 Task: Look for Airbnb properties in Rawang, Malaysia from 9th November, 2023 to 16th November, 2023 for 2 adults.2 bedrooms having 2 beds and 1 bathroom. Property type can be flat. Booking option can be shelf check-in. Look for 5 properties as per requirement.
Action: Mouse moved to (597, 110)
Screenshot: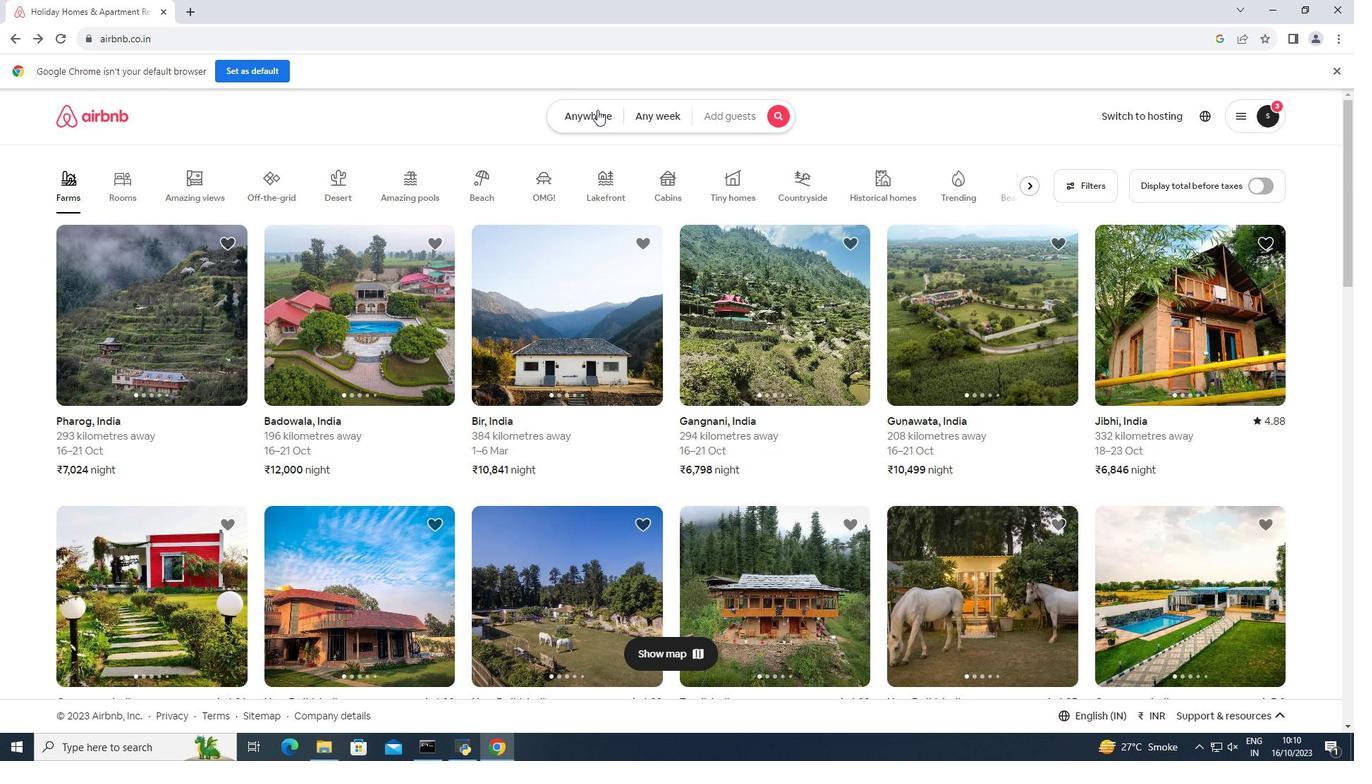 
Action: Mouse pressed left at (597, 110)
Screenshot: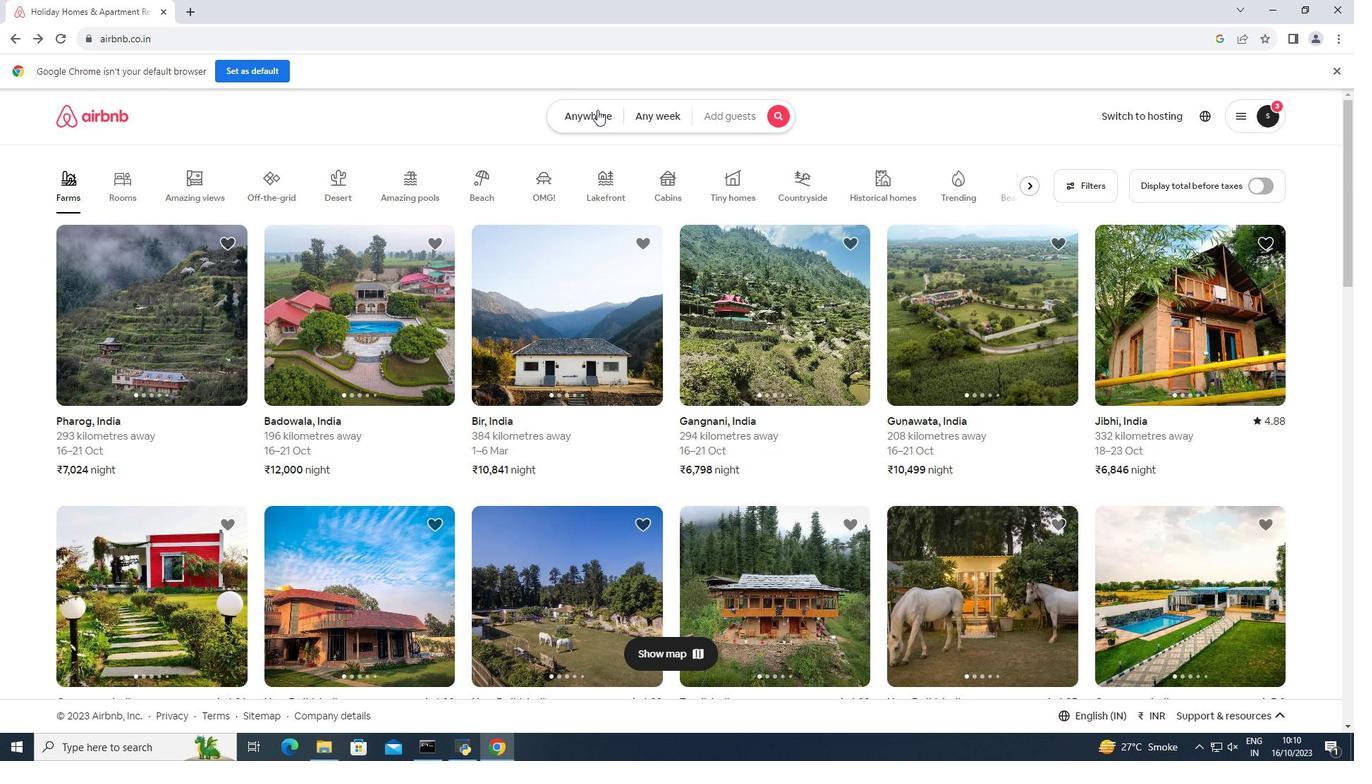 
Action: Mouse moved to (426, 172)
Screenshot: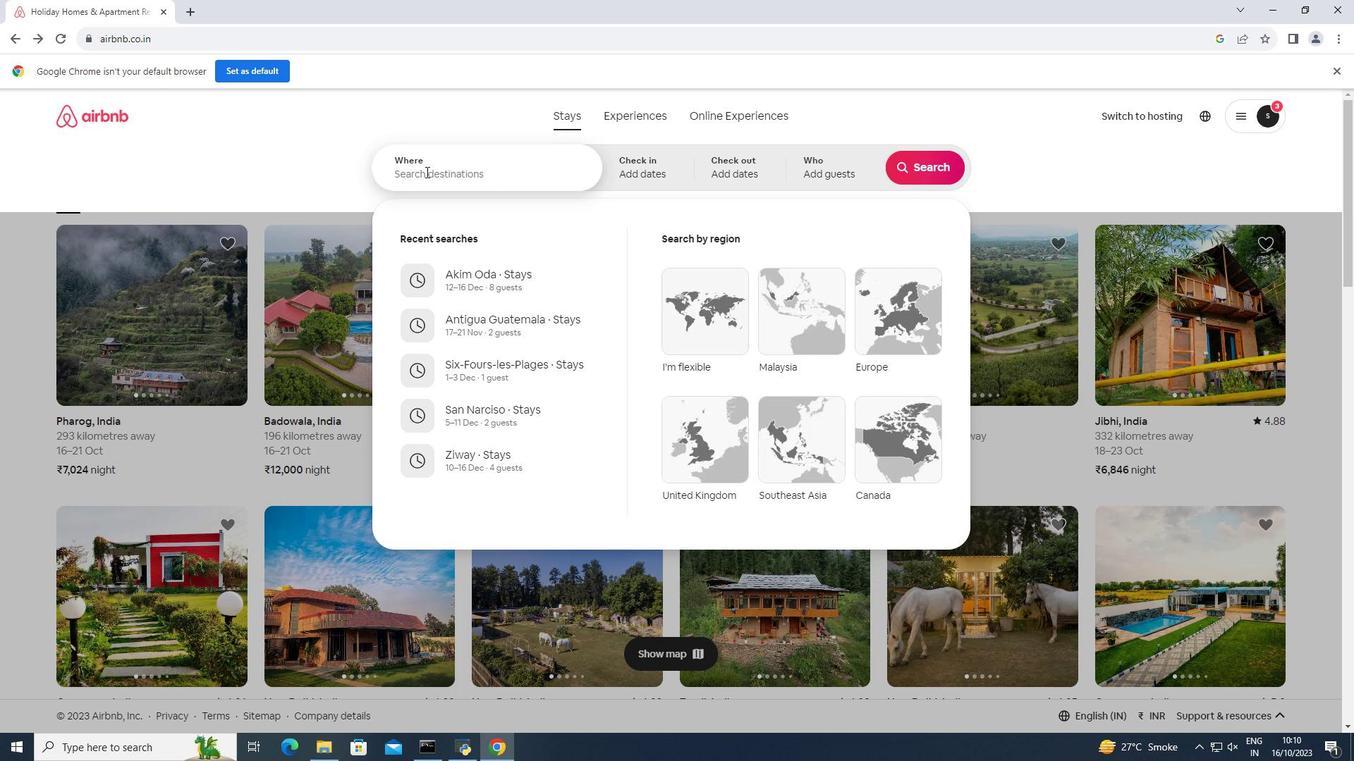 
Action: Mouse pressed left at (426, 172)
Screenshot: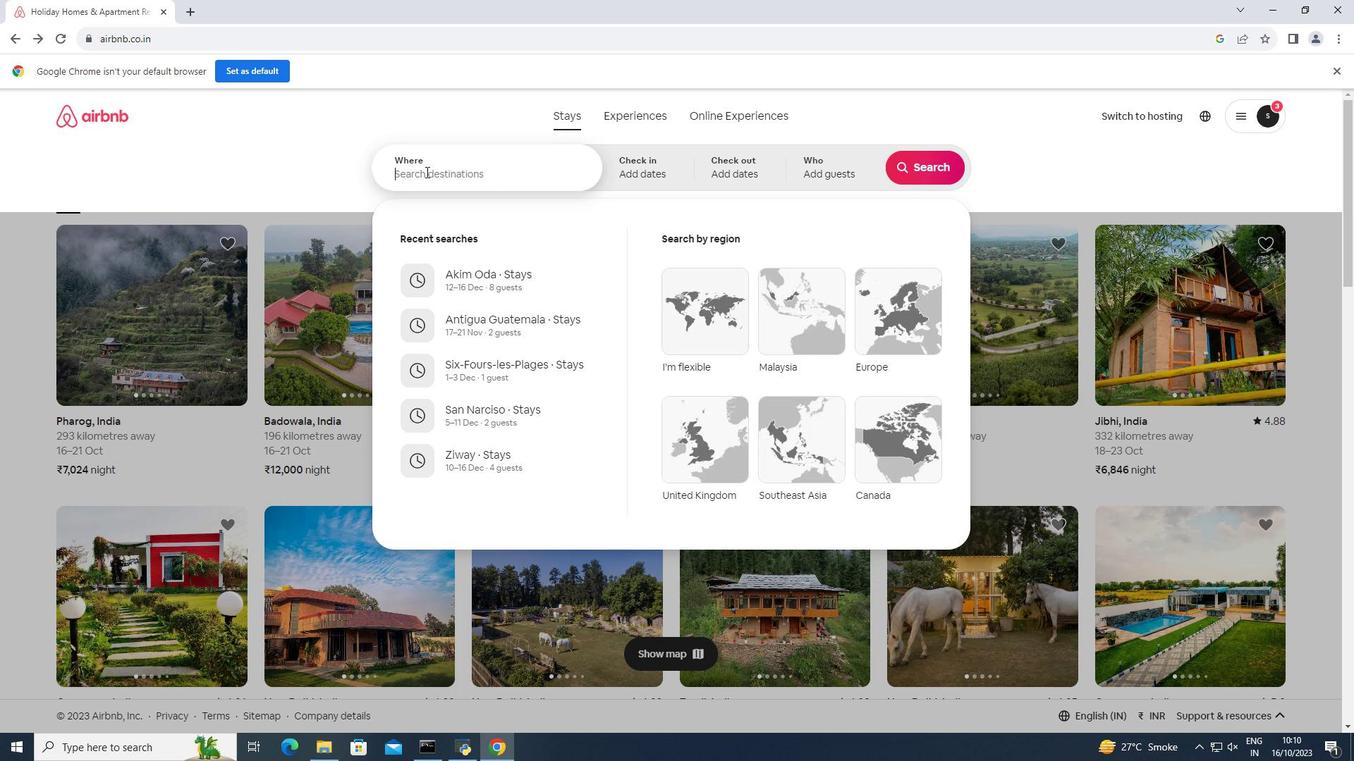 
Action: Key pressed <Key.shift>Rawang,<Key.space><Key.shift>Malaysia<Key.enter>
Screenshot: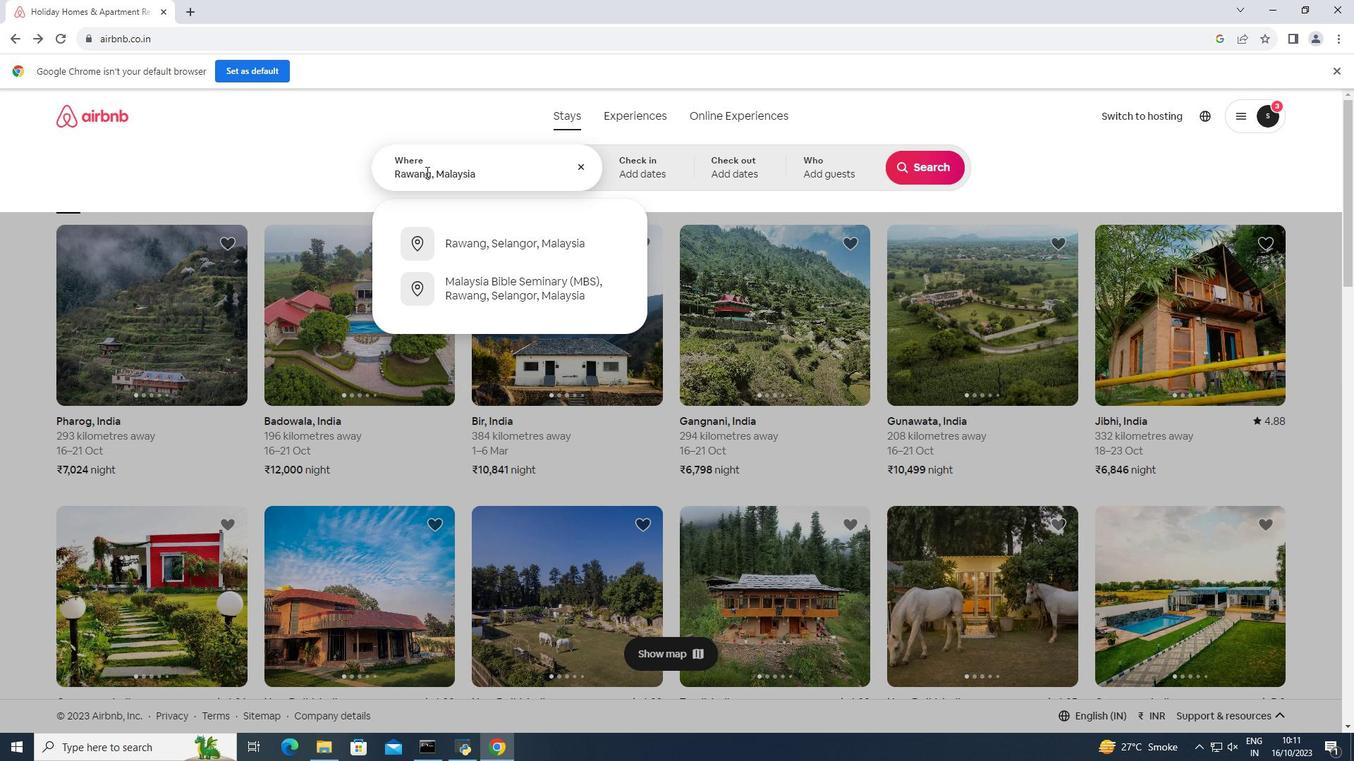 
Action: Mouse moved to (838, 368)
Screenshot: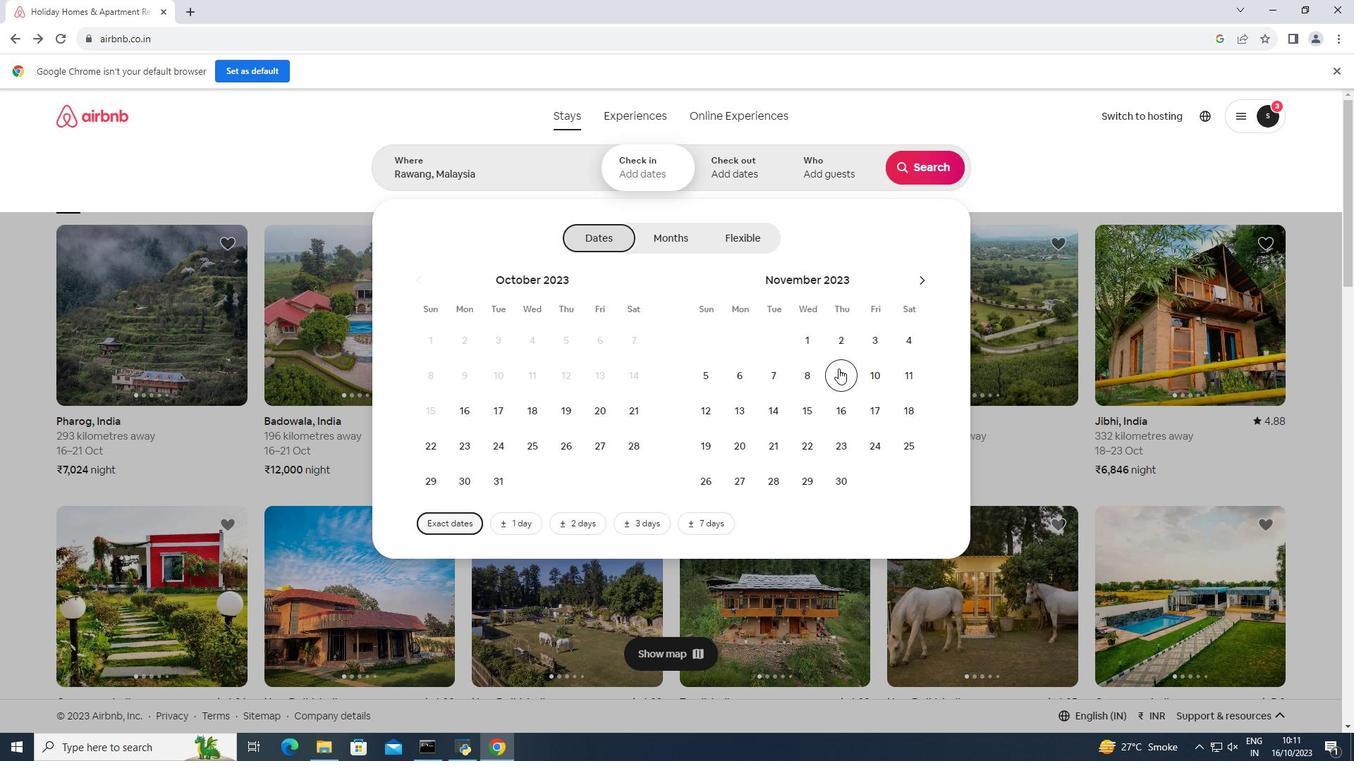 
Action: Mouse pressed left at (838, 368)
Screenshot: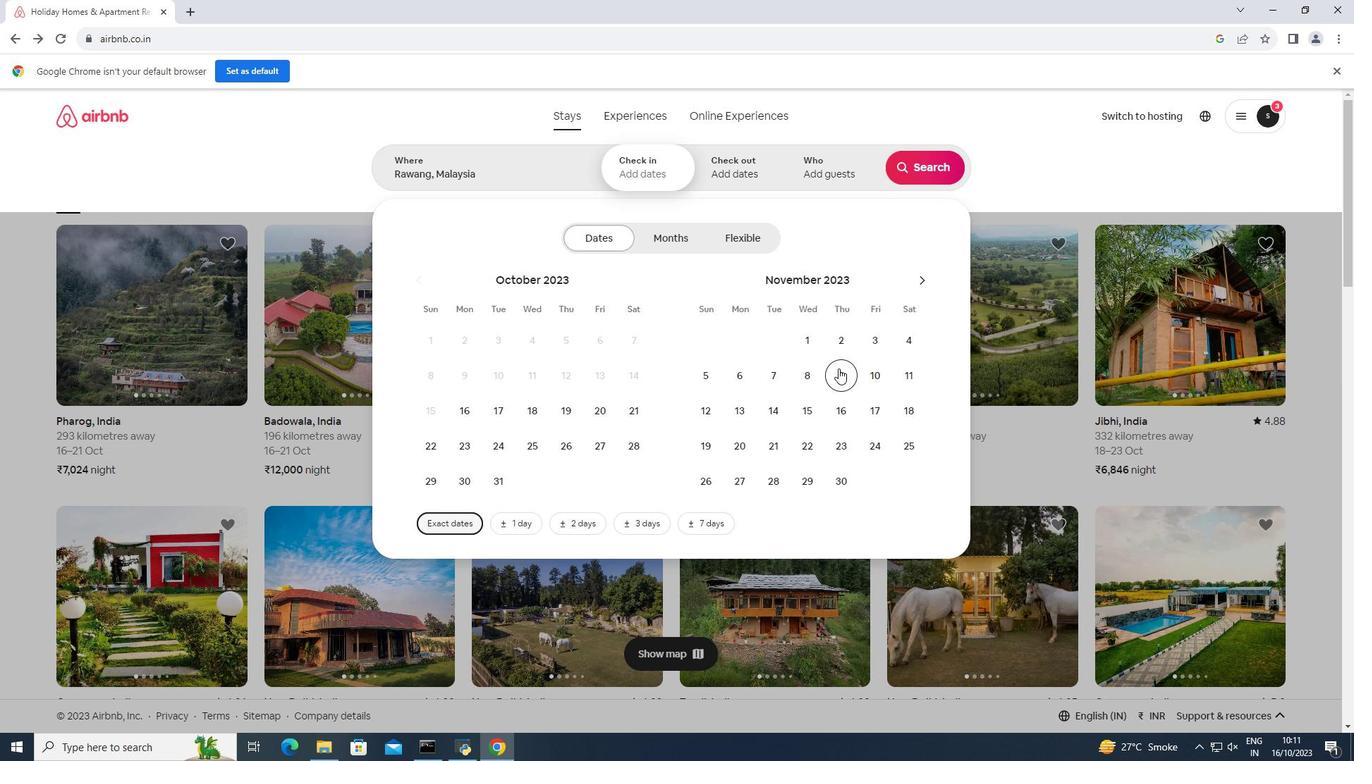 
Action: Mouse moved to (839, 406)
Screenshot: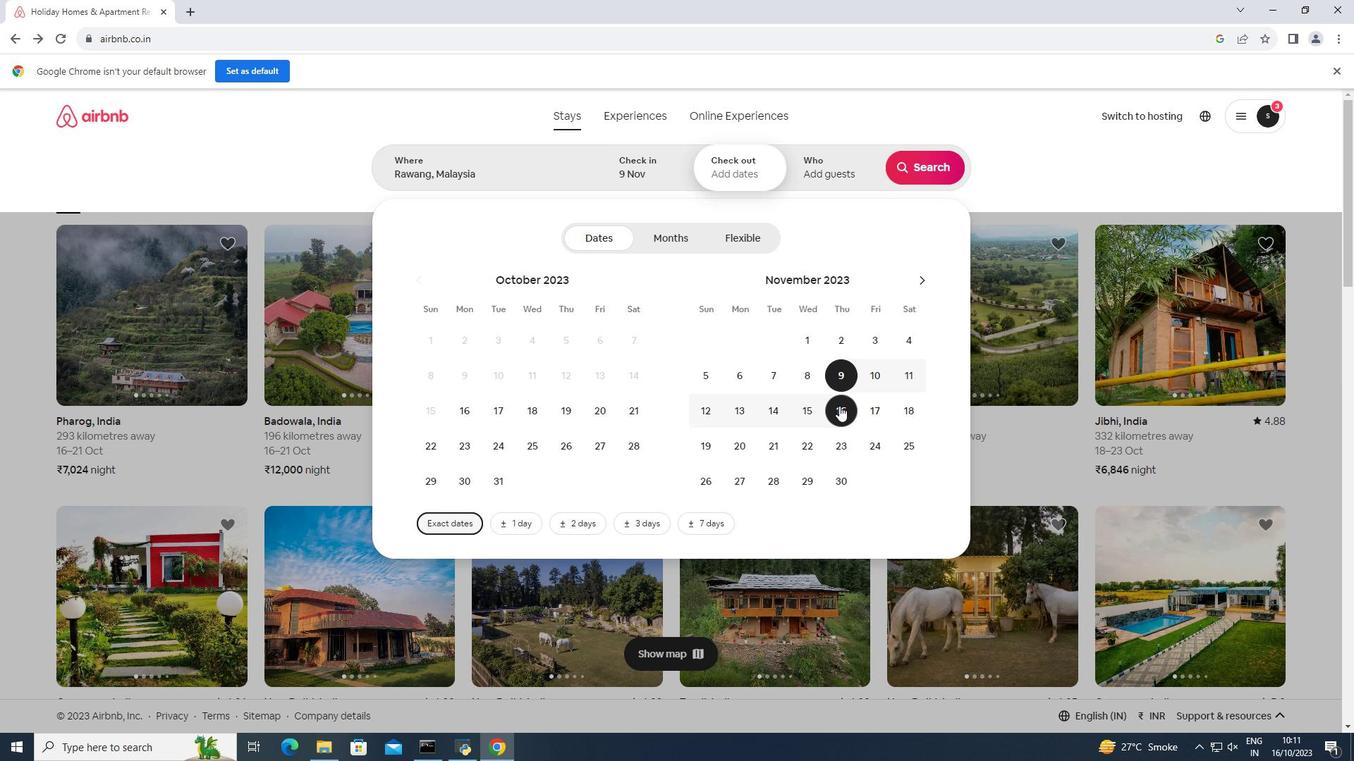
Action: Mouse pressed left at (839, 406)
Screenshot: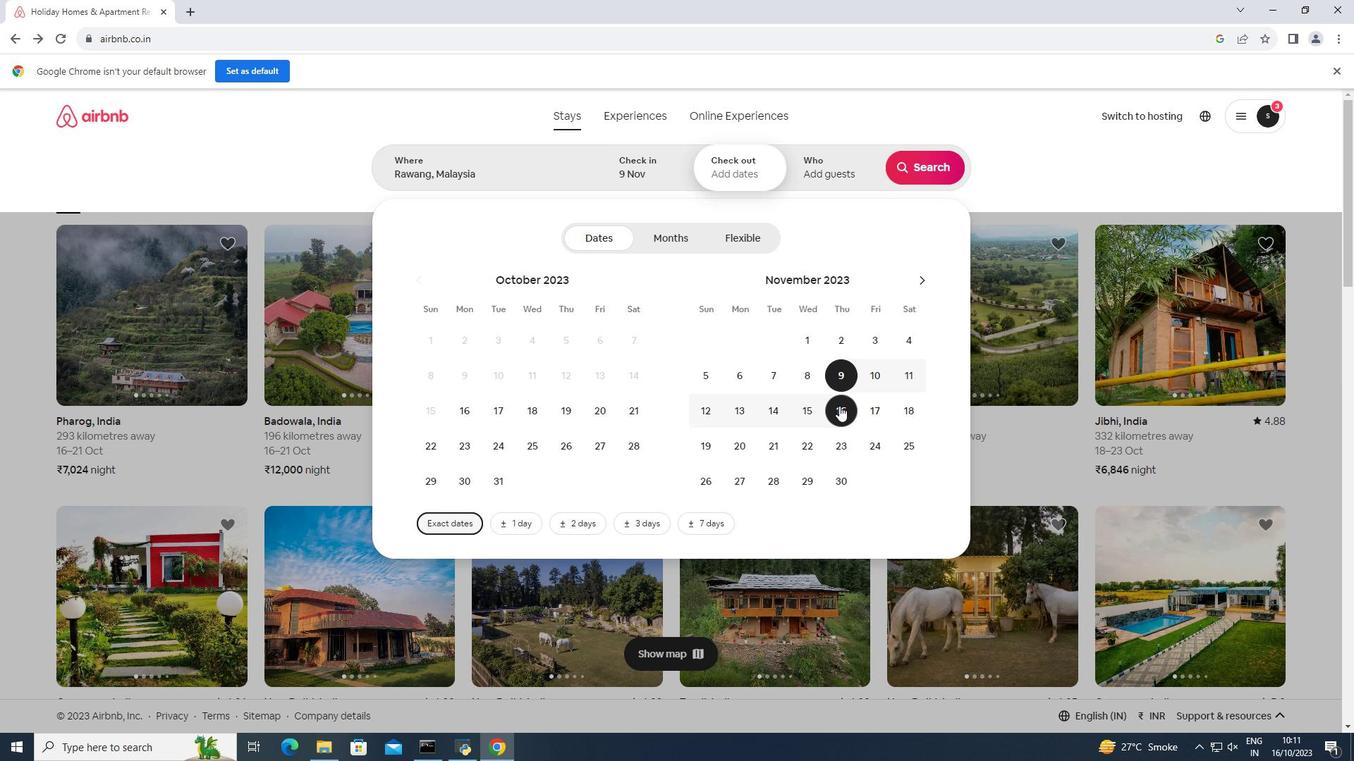 
Action: Mouse moved to (828, 169)
Screenshot: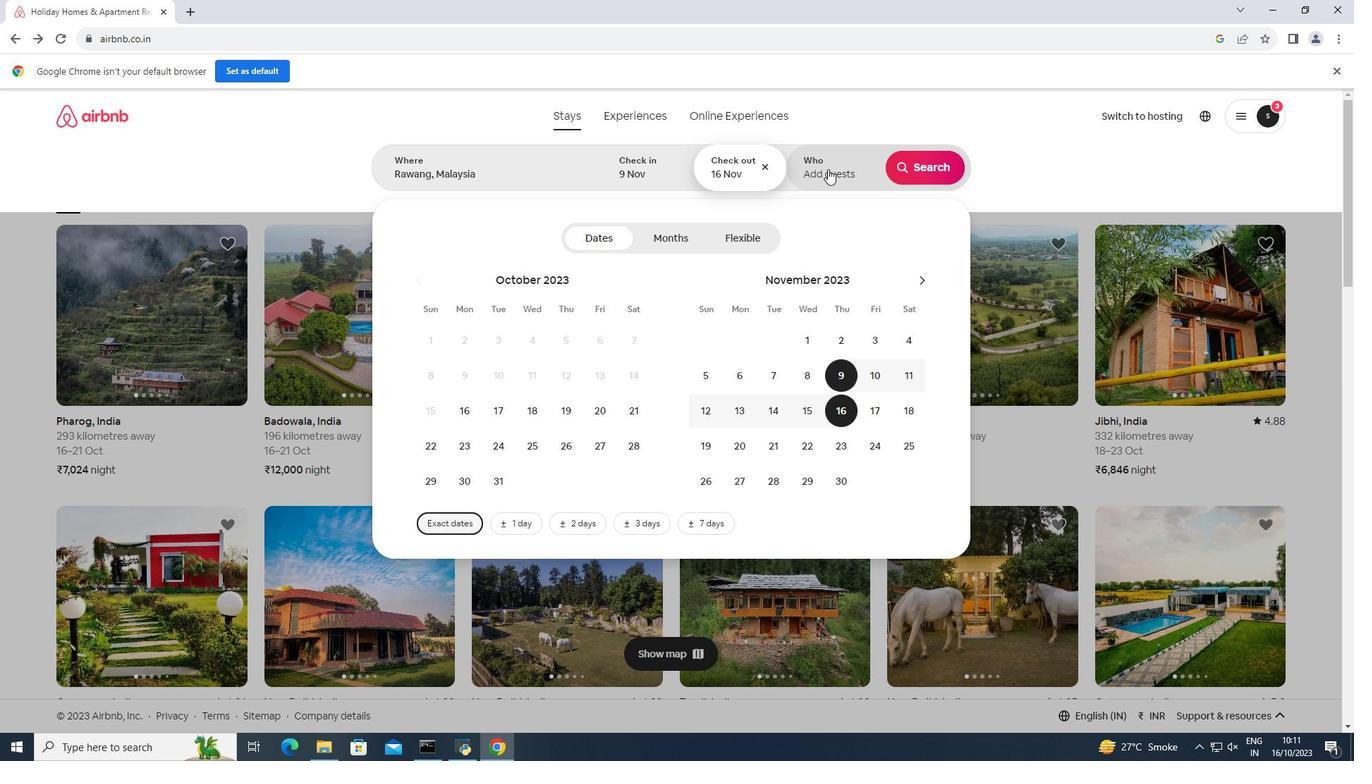 
Action: Mouse pressed left at (828, 169)
Screenshot: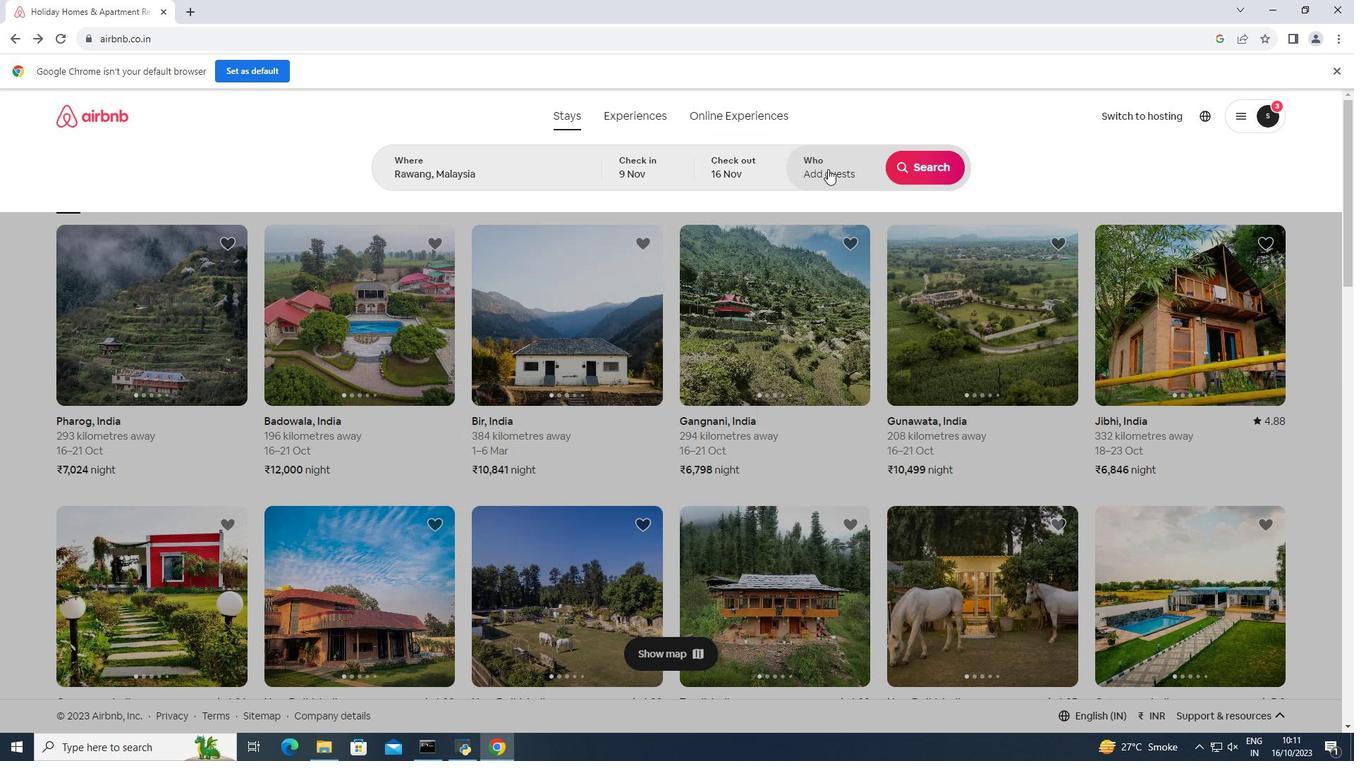 
Action: Mouse moved to (924, 240)
Screenshot: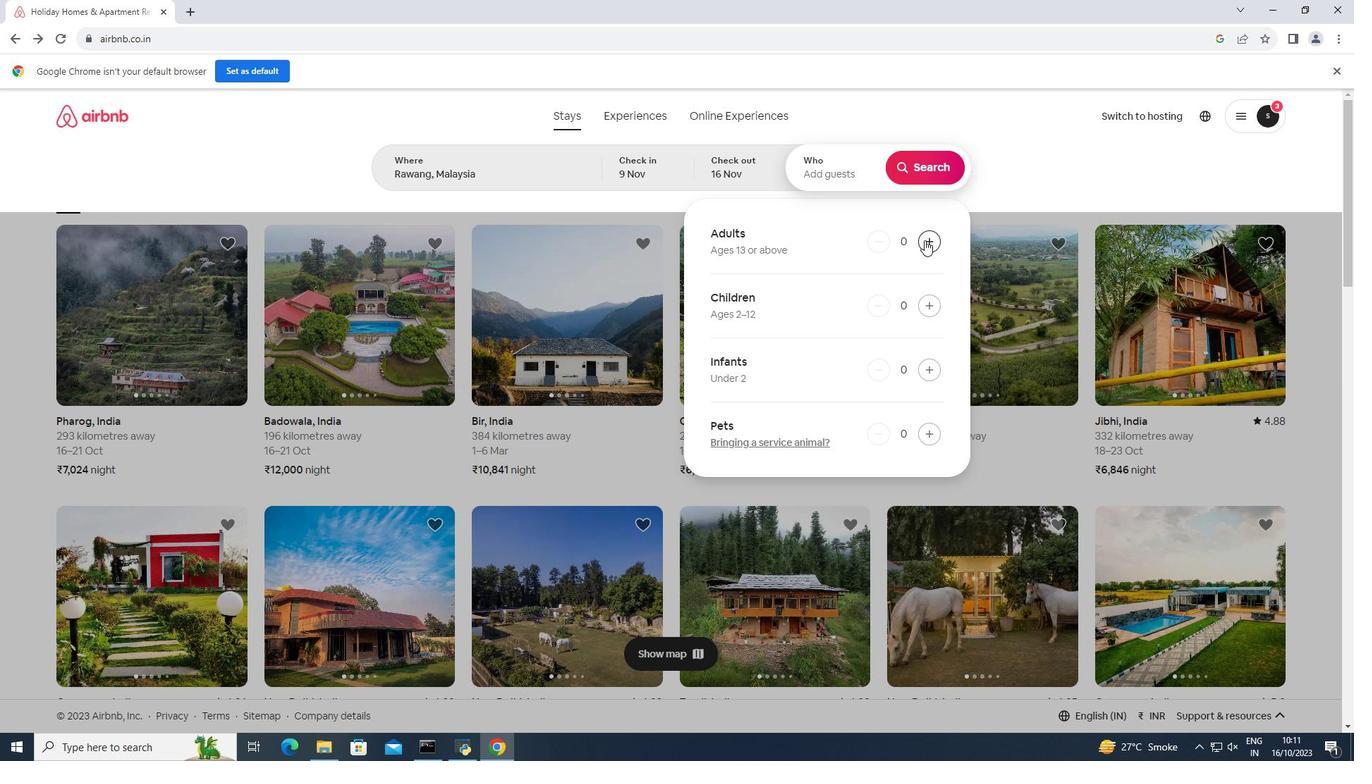 
Action: Mouse pressed left at (924, 240)
Screenshot: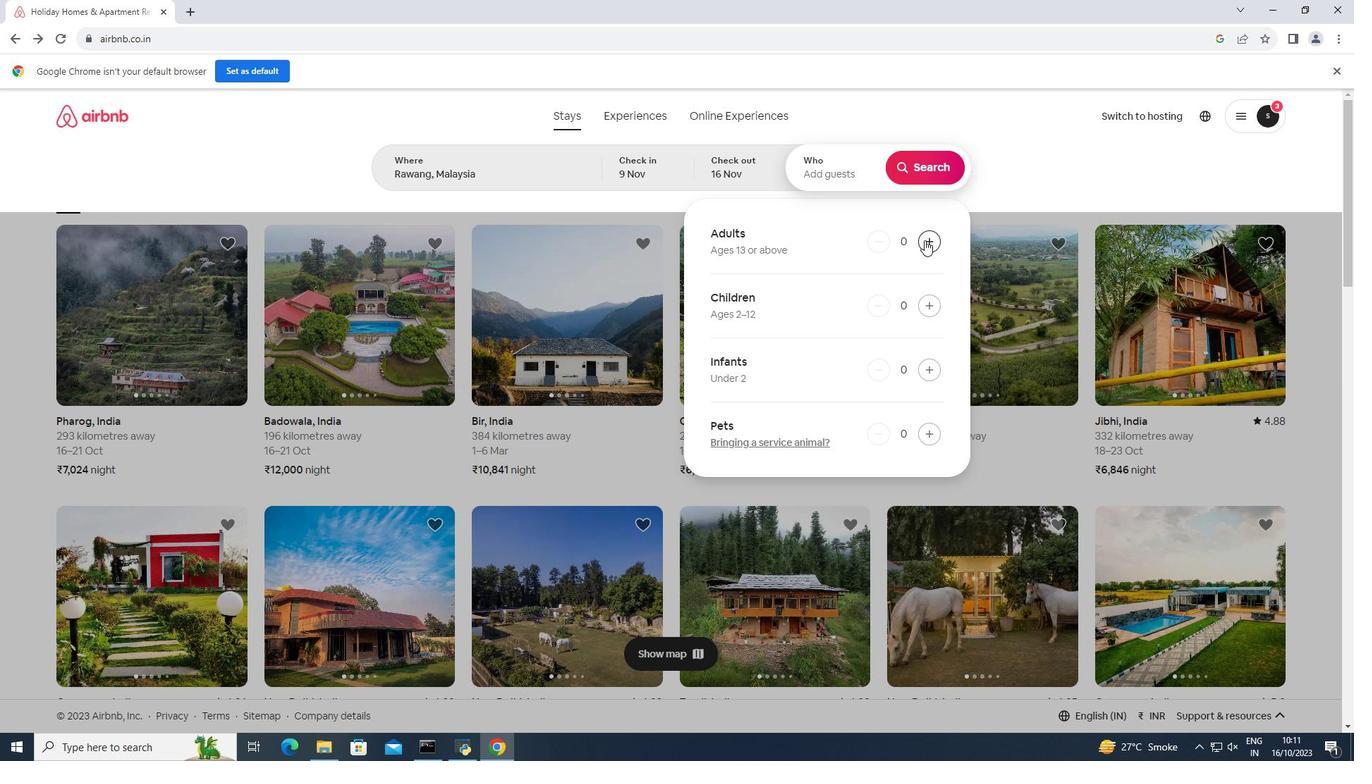 
Action: Mouse pressed left at (924, 240)
Screenshot: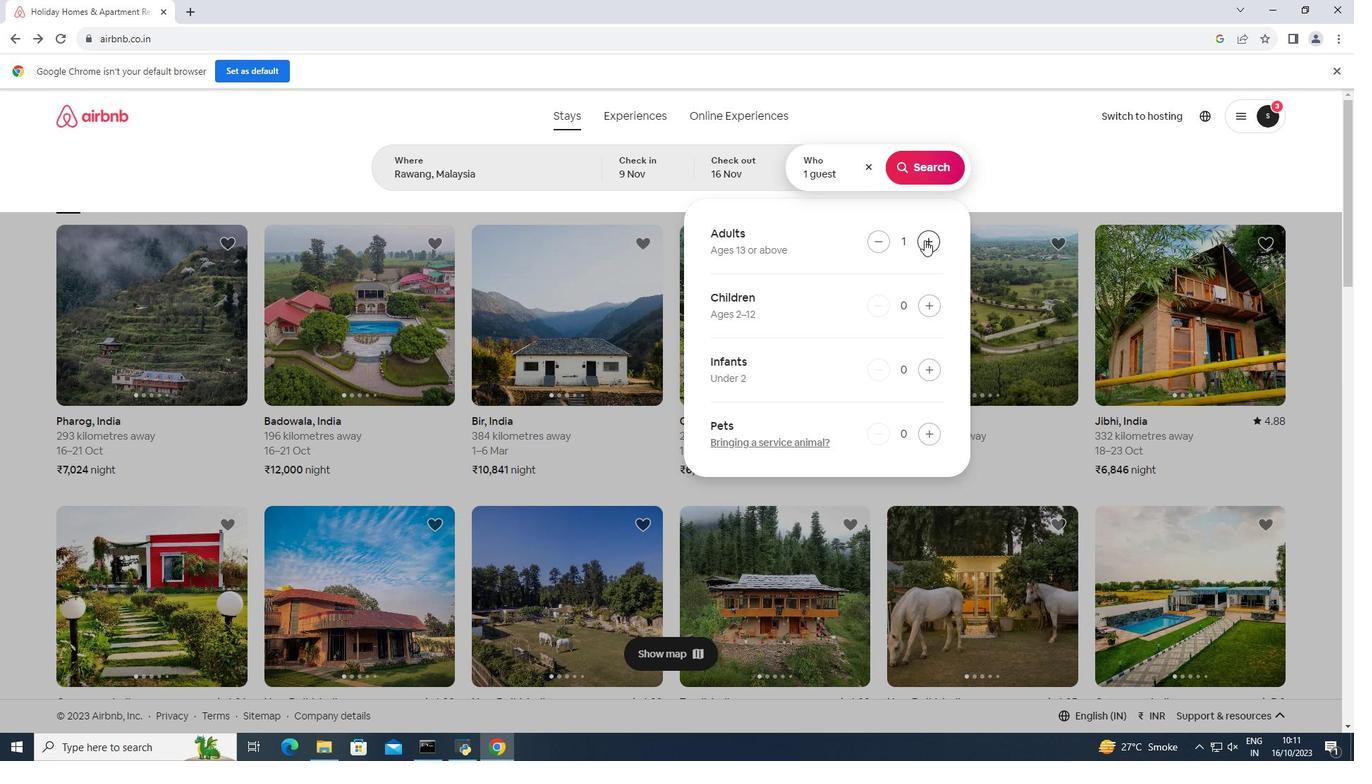 
Action: Mouse moved to (893, 165)
Screenshot: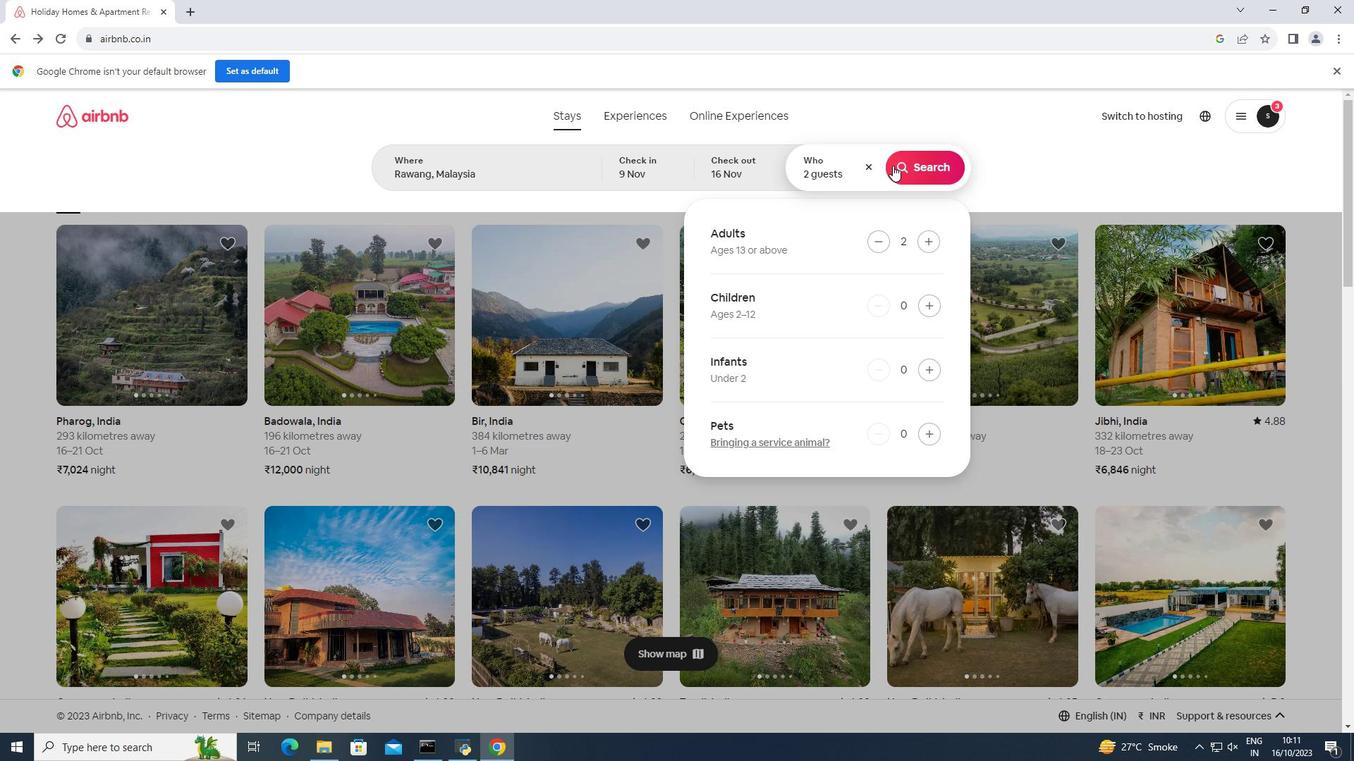 
Action: Mouse pressed left at (893, 165)
Screenshot: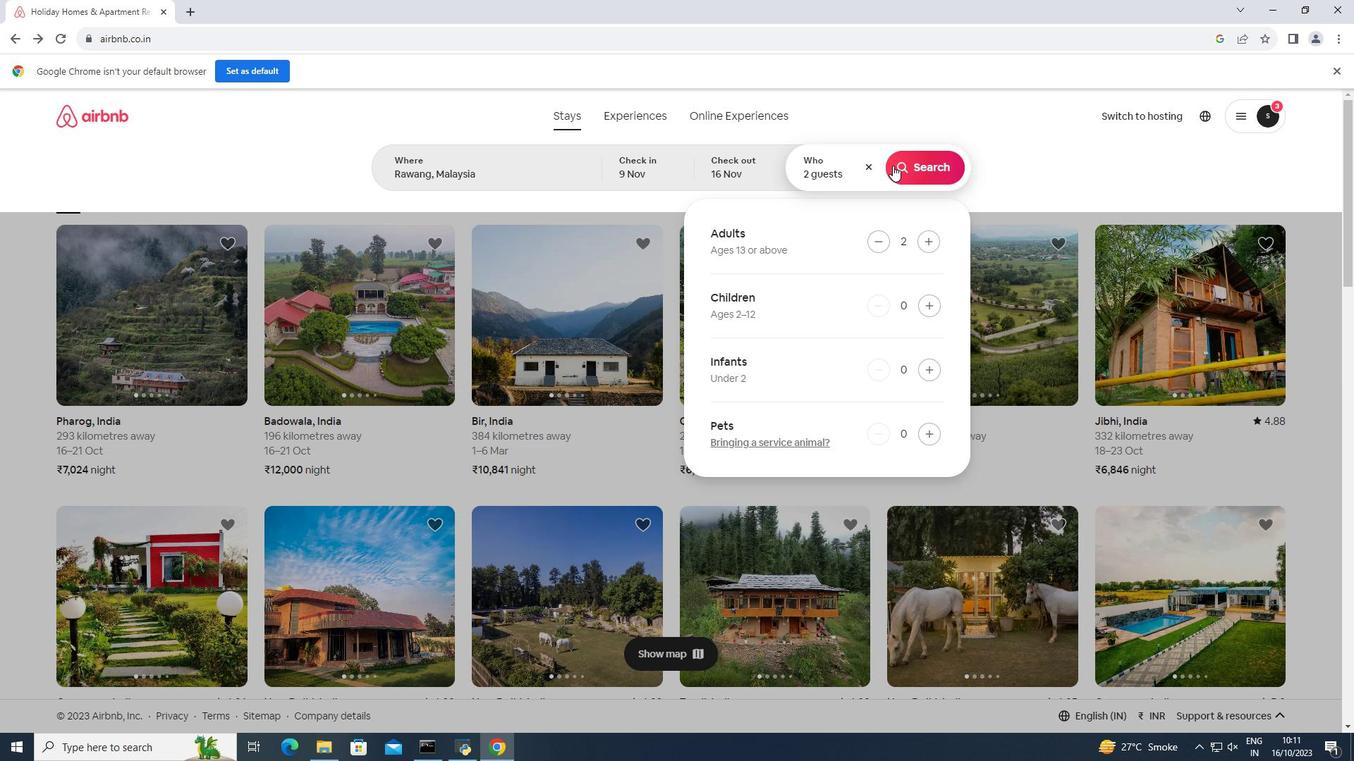 
Action: Mouse moved to (1120, 177)
Screenshot: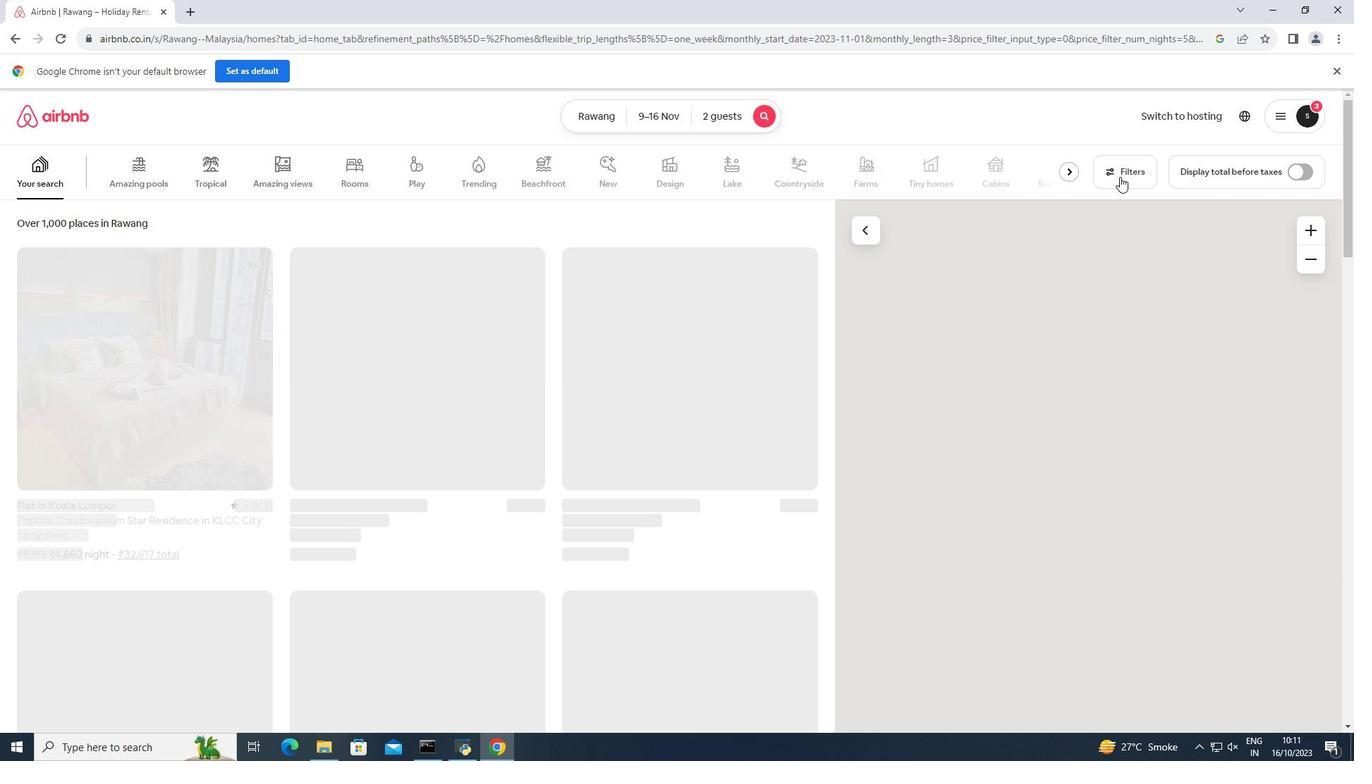 
Action: Mouse pressed left at (1120, 177)
Screenshot: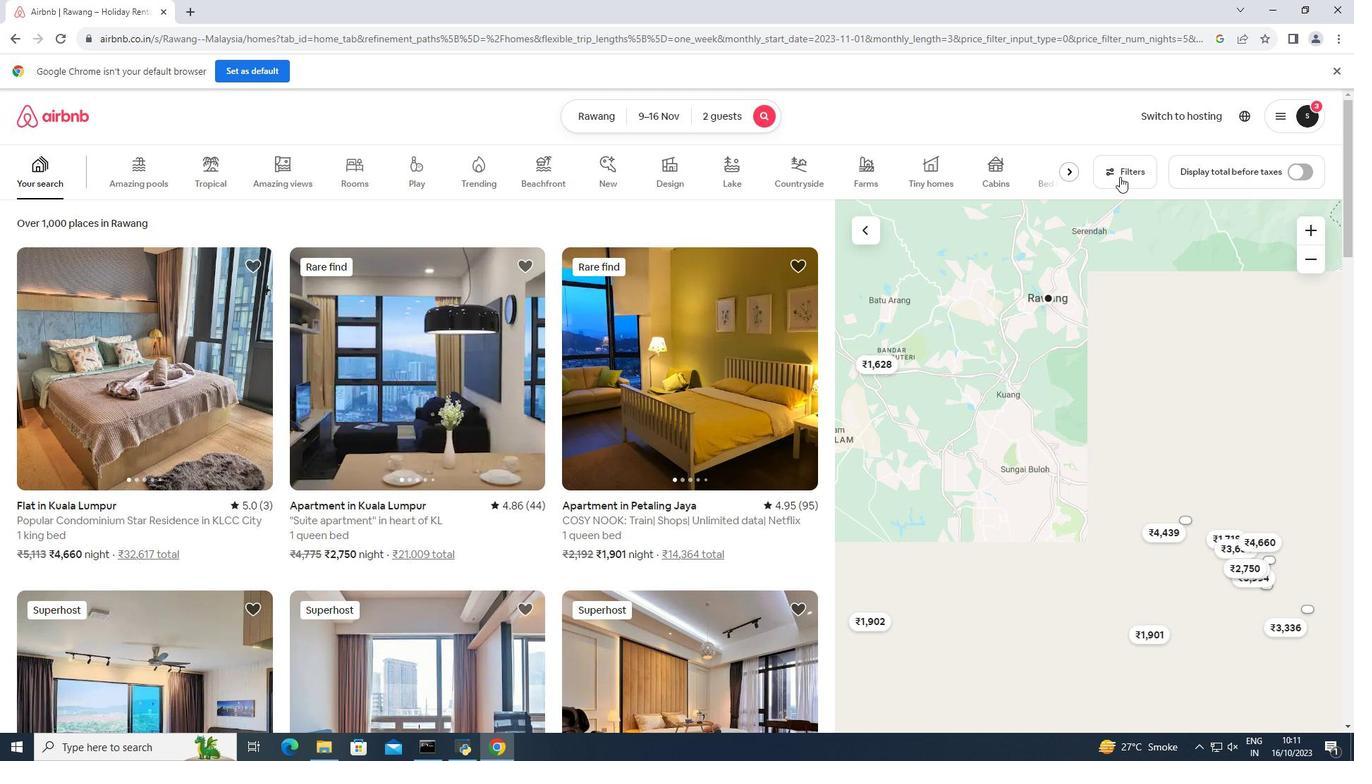 
Action: Mouse moved to (601, 346)
Screenshot: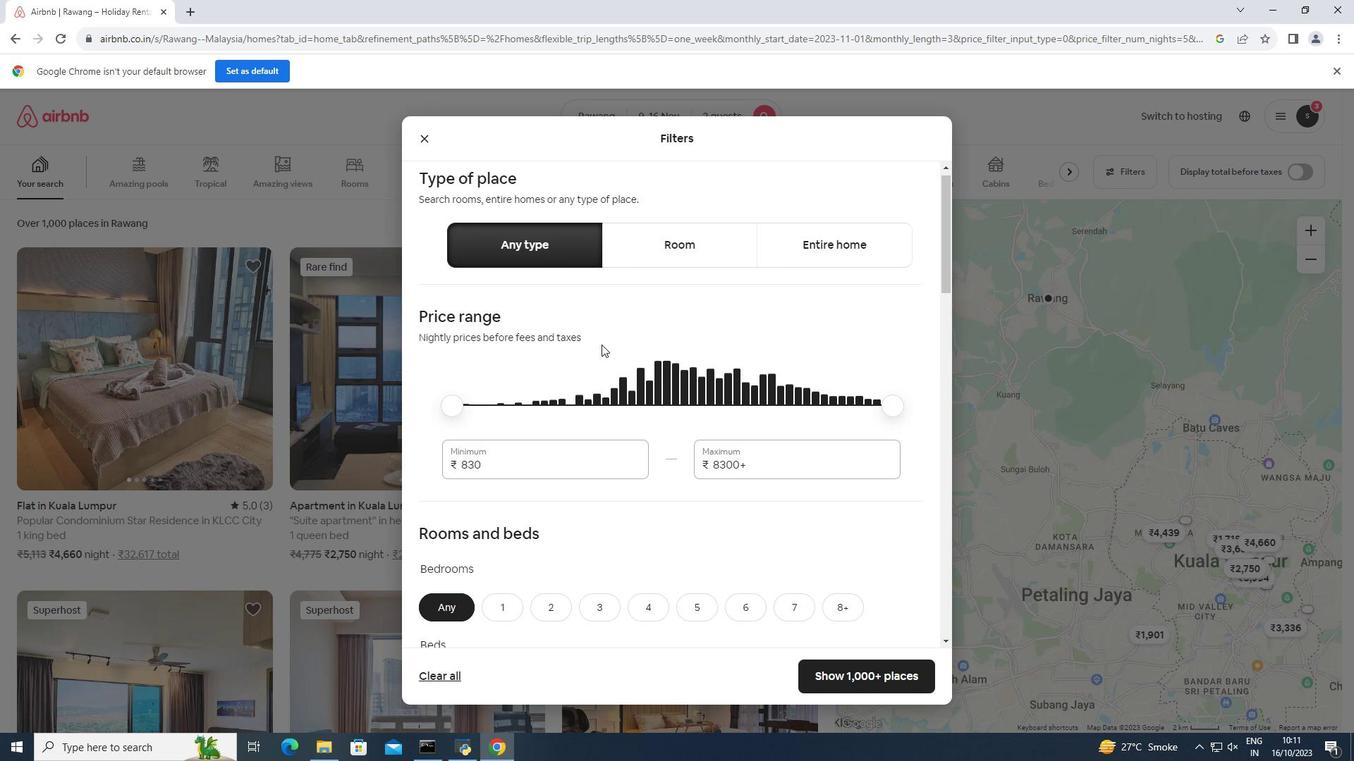 
Action: Mouse scrolled (601, 345) with delta (0, 0)
Screenshot: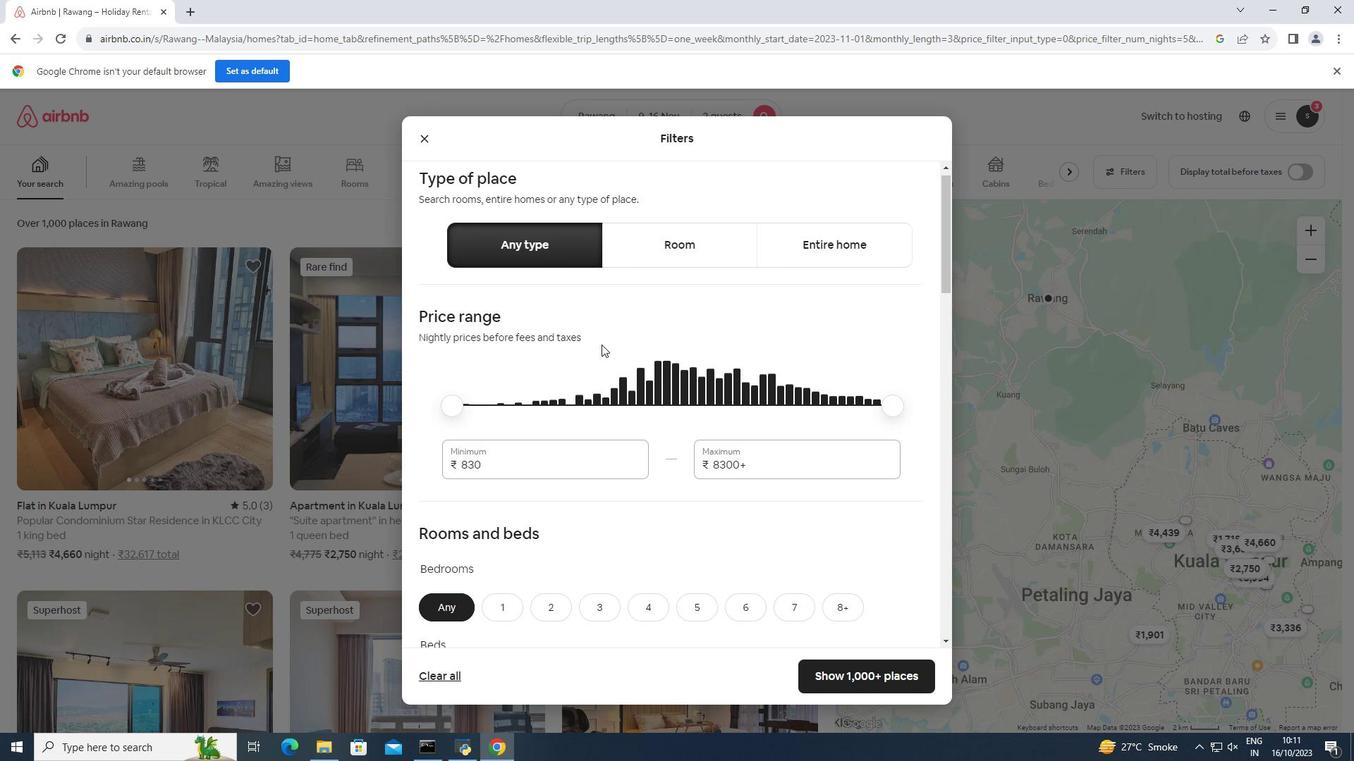 
Action: Mouse moved to (601, 344)
Screenshot: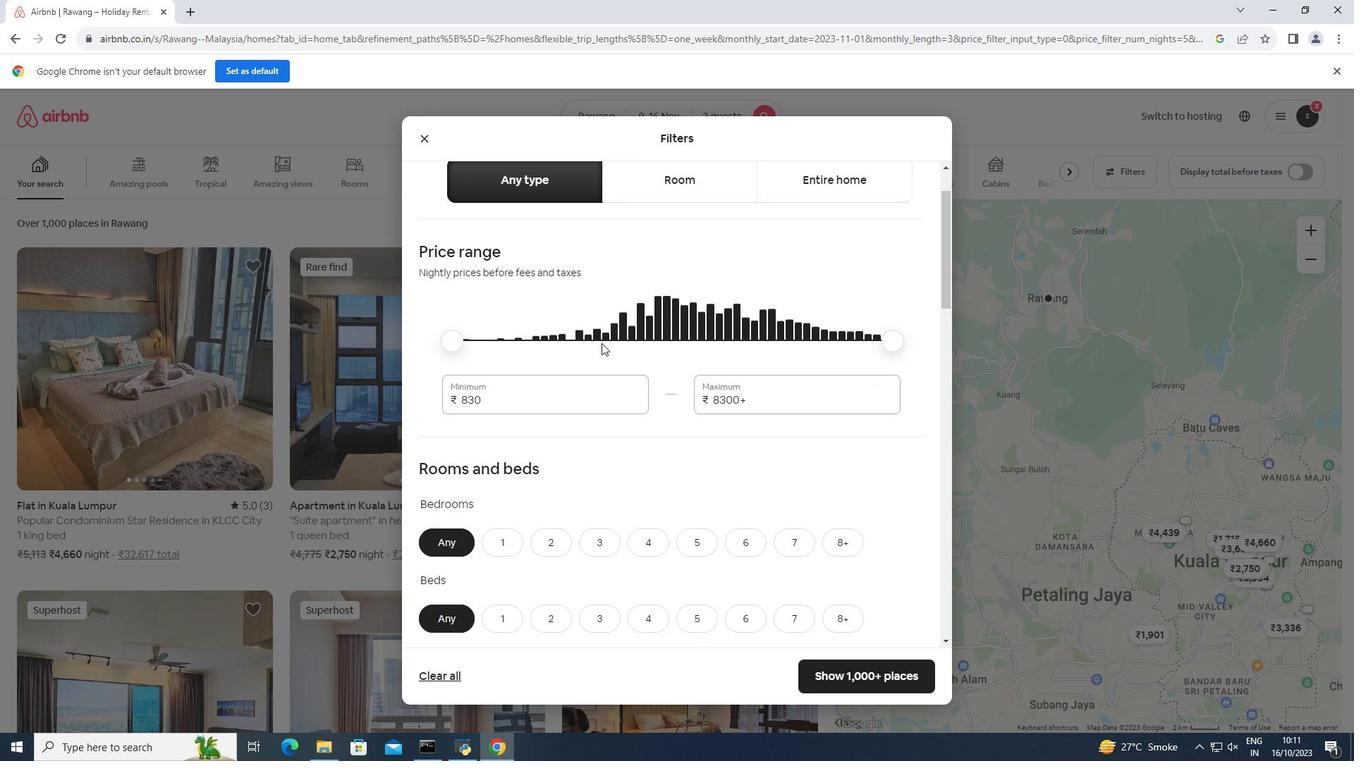 
Action: Mouse scrolled (601, 343) with delta (0, 0)
Screenshot: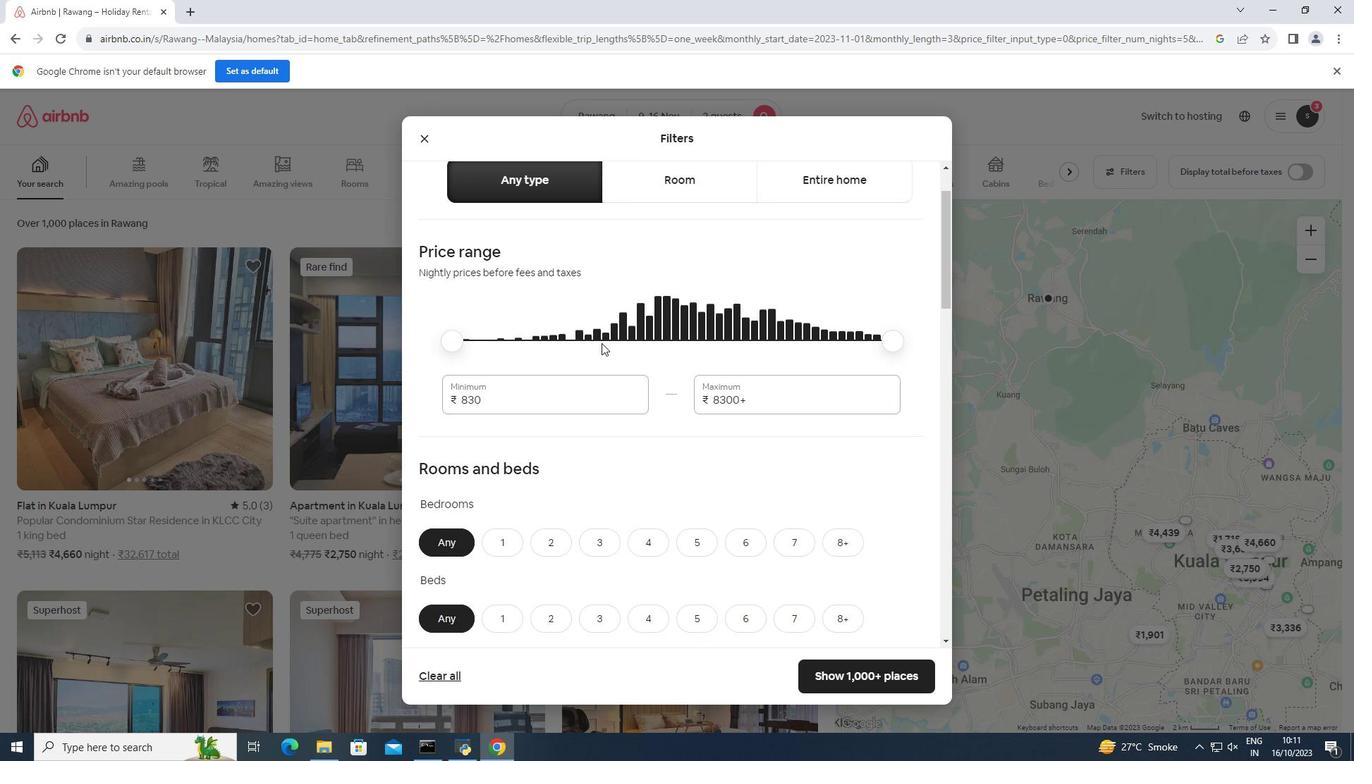 
Action: Mouse moved to (601, 343)
Screenshot: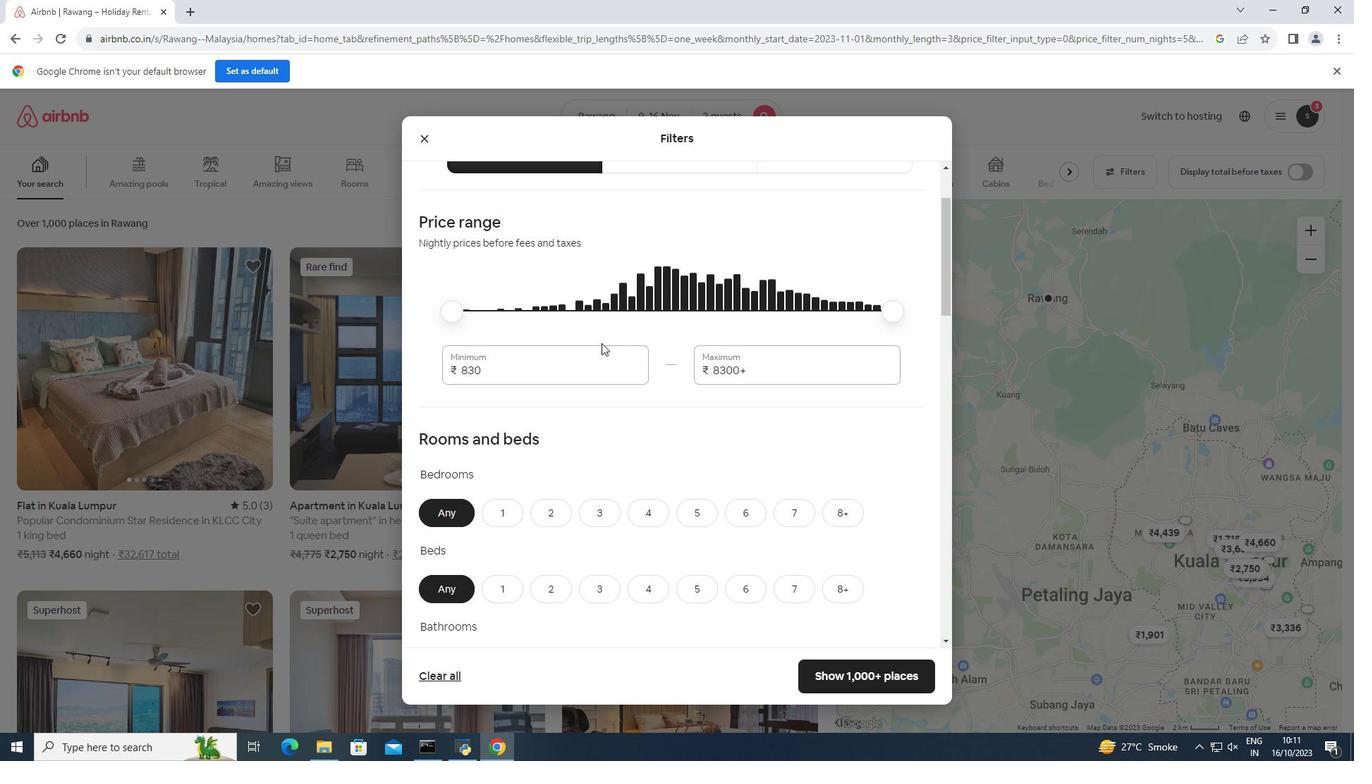 
Action: Mouse scrolled (601, 342) with delta (0, 0)
Screenshot: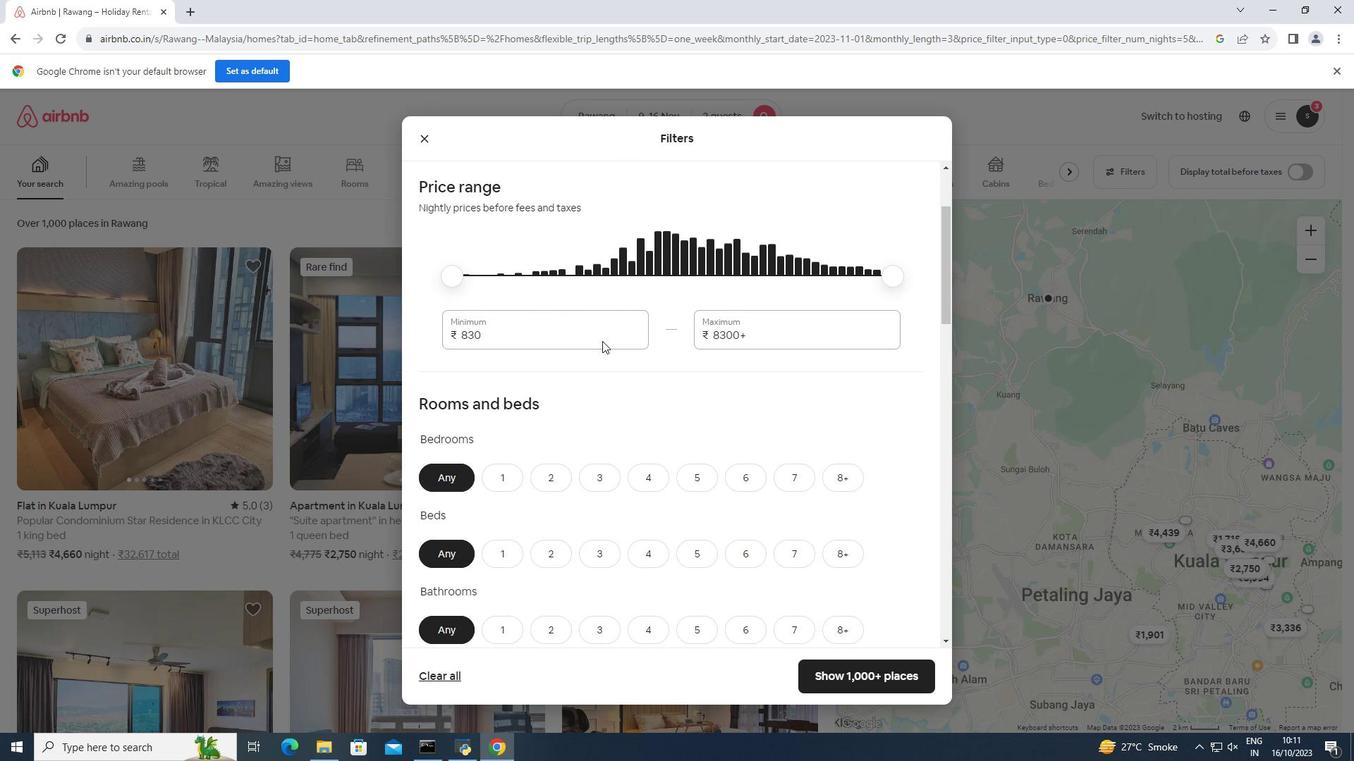 
Action: Mouse moved to (546, 399)
Screenshot: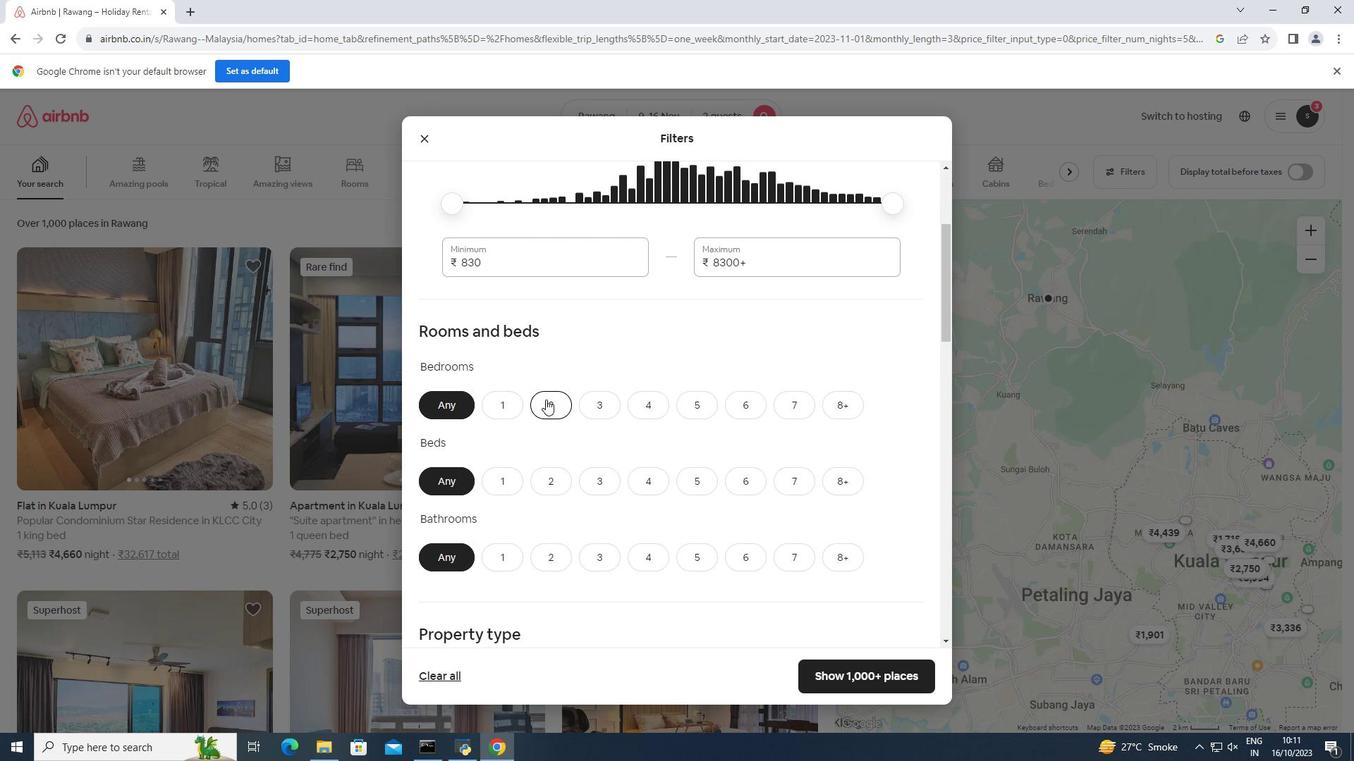 
Action: Mouse pressed left at (546, 399)
Screenshot: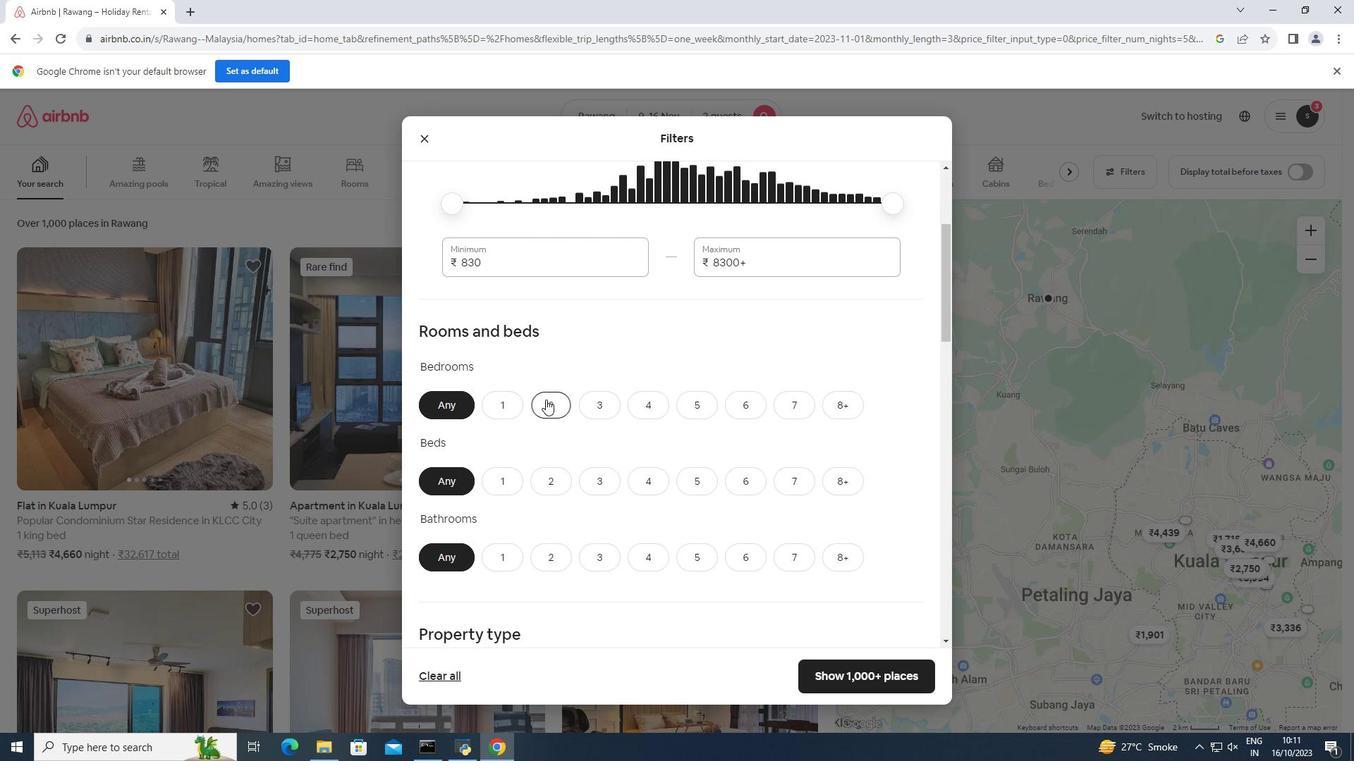 
Action: Mouse moved to (555, 484)
Screenshot: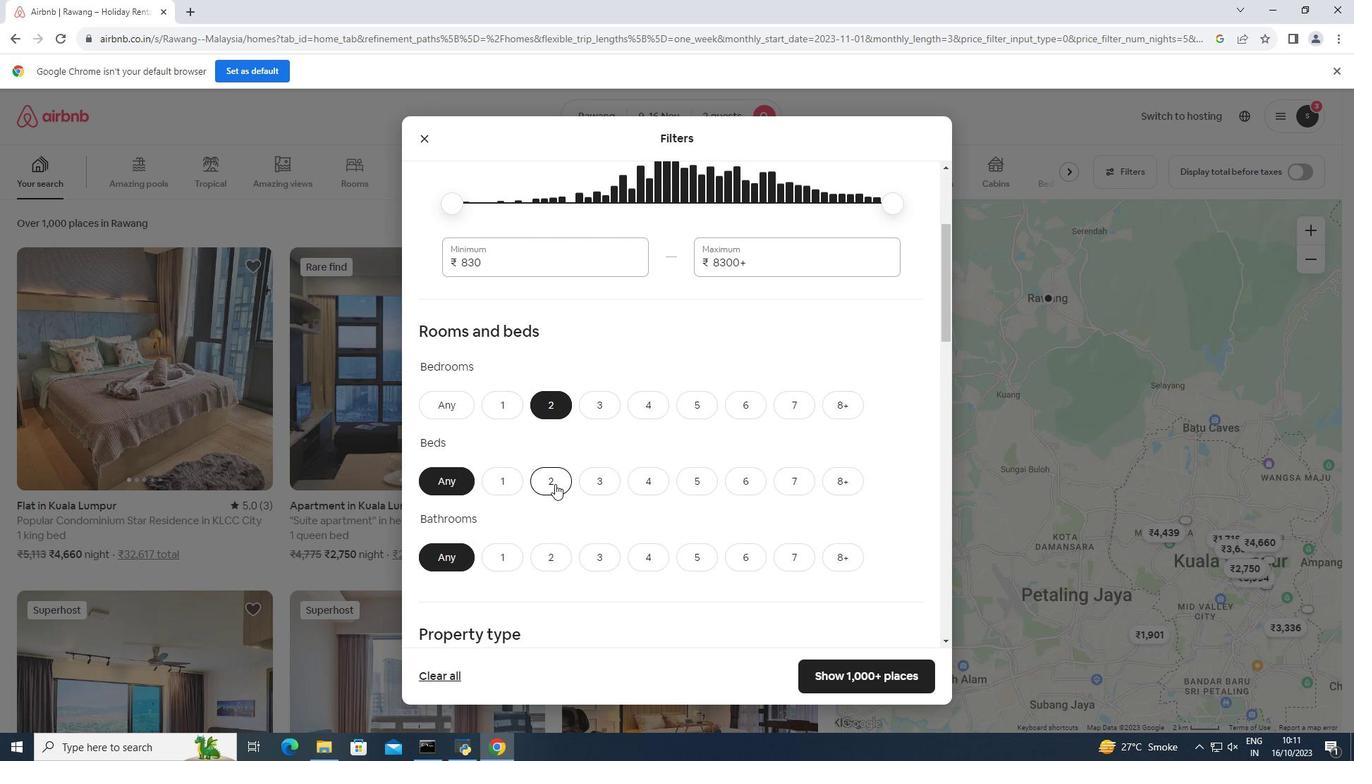 
Action: Mouse pressed left at (555, 484)
Screenshot: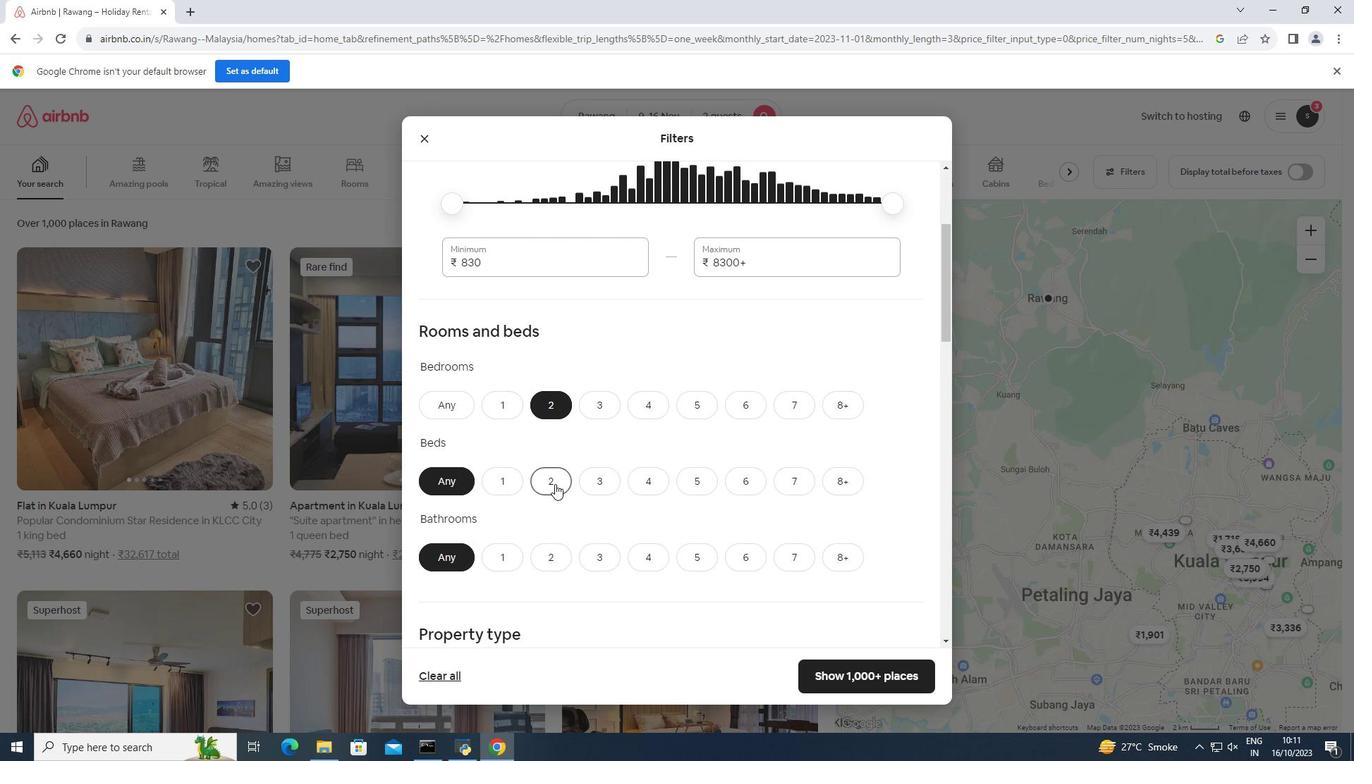 
Action: Mouse moved to (499, 559)
Screenshot: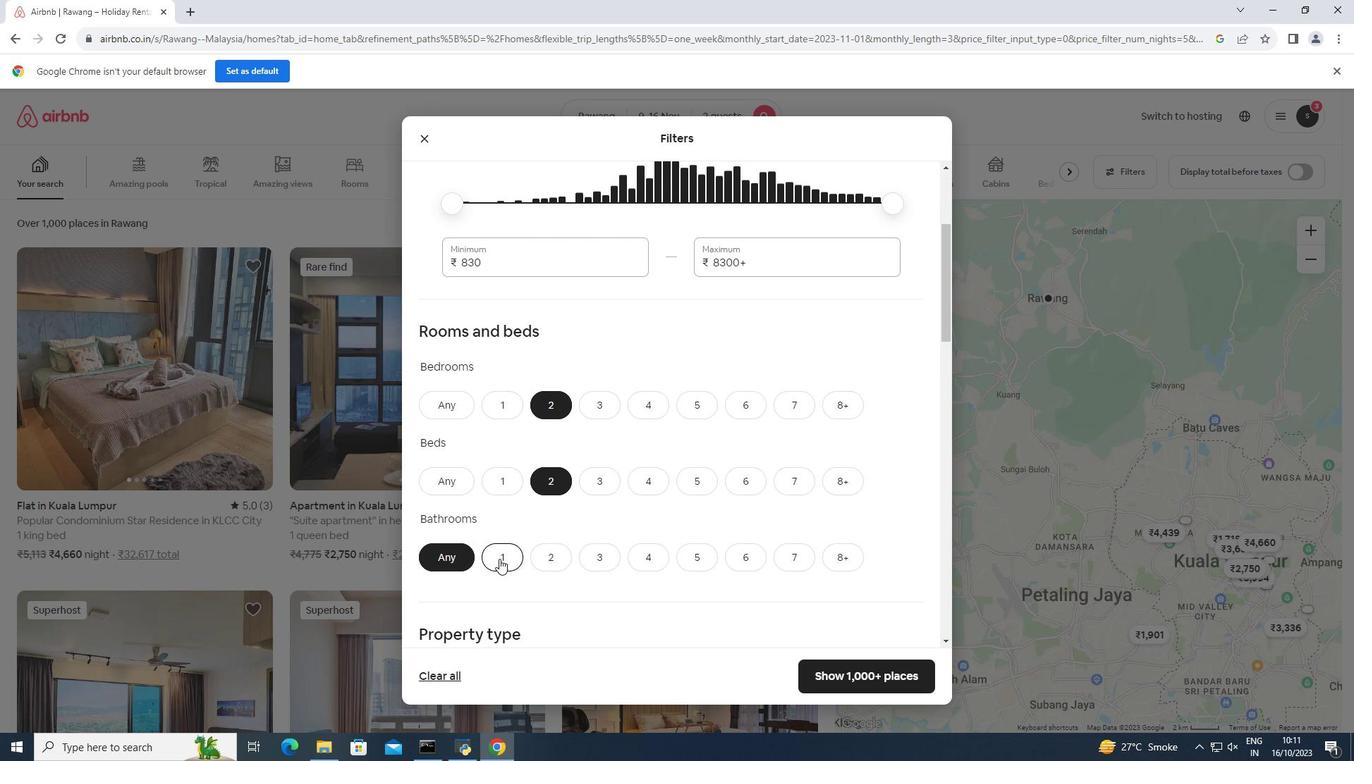 
Action: Mouse pressed left at (499, 559)
Screenshot: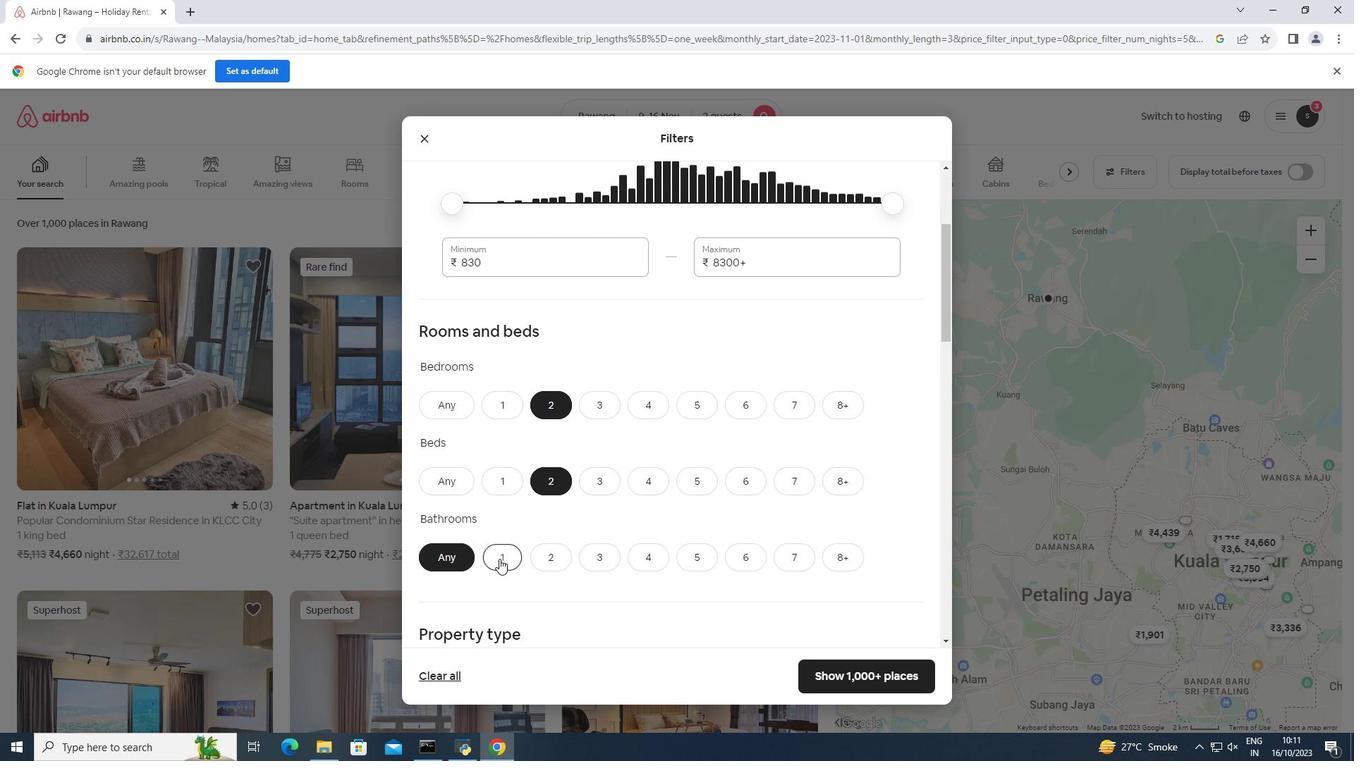 
Action: Mouse moved to (507, 553)
Screenshot: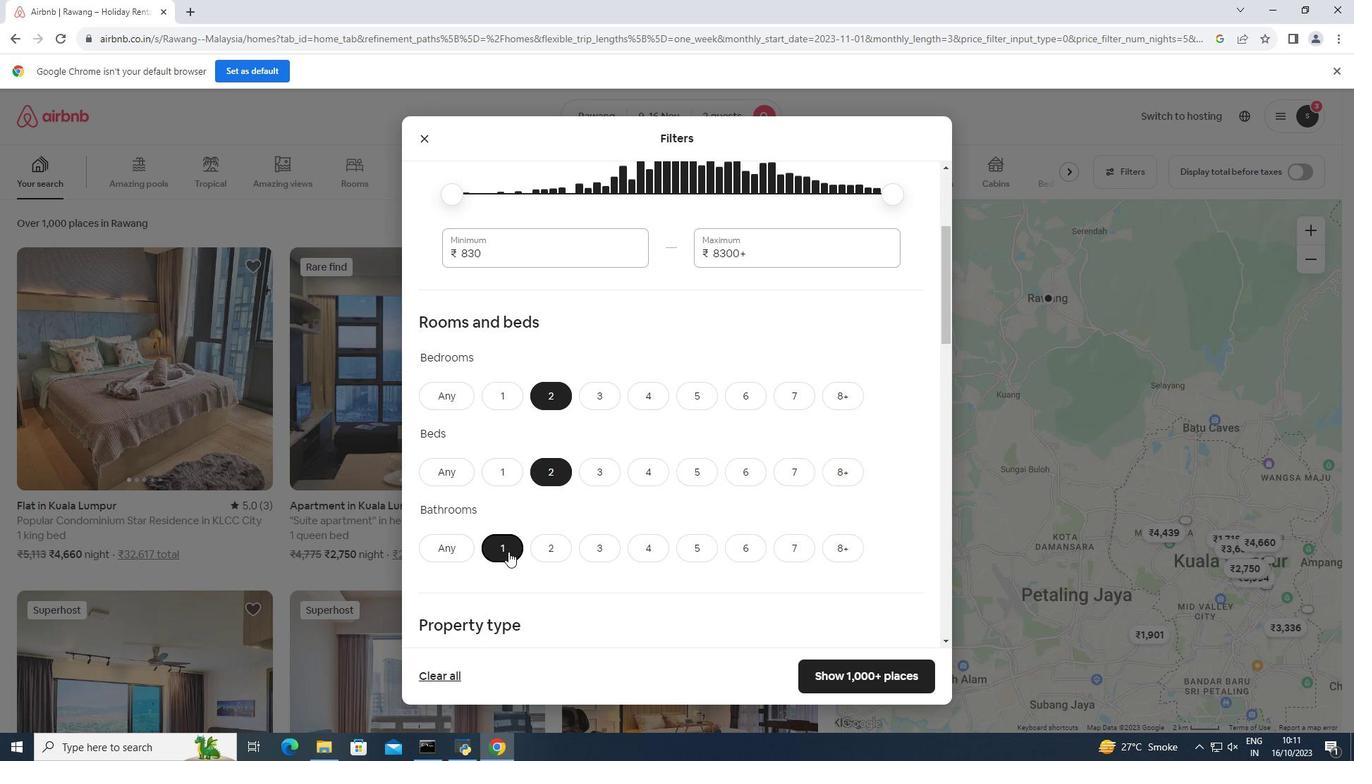 
Action: Mouse scrolled (507, 552) with delta (0, 0)
Screenshot: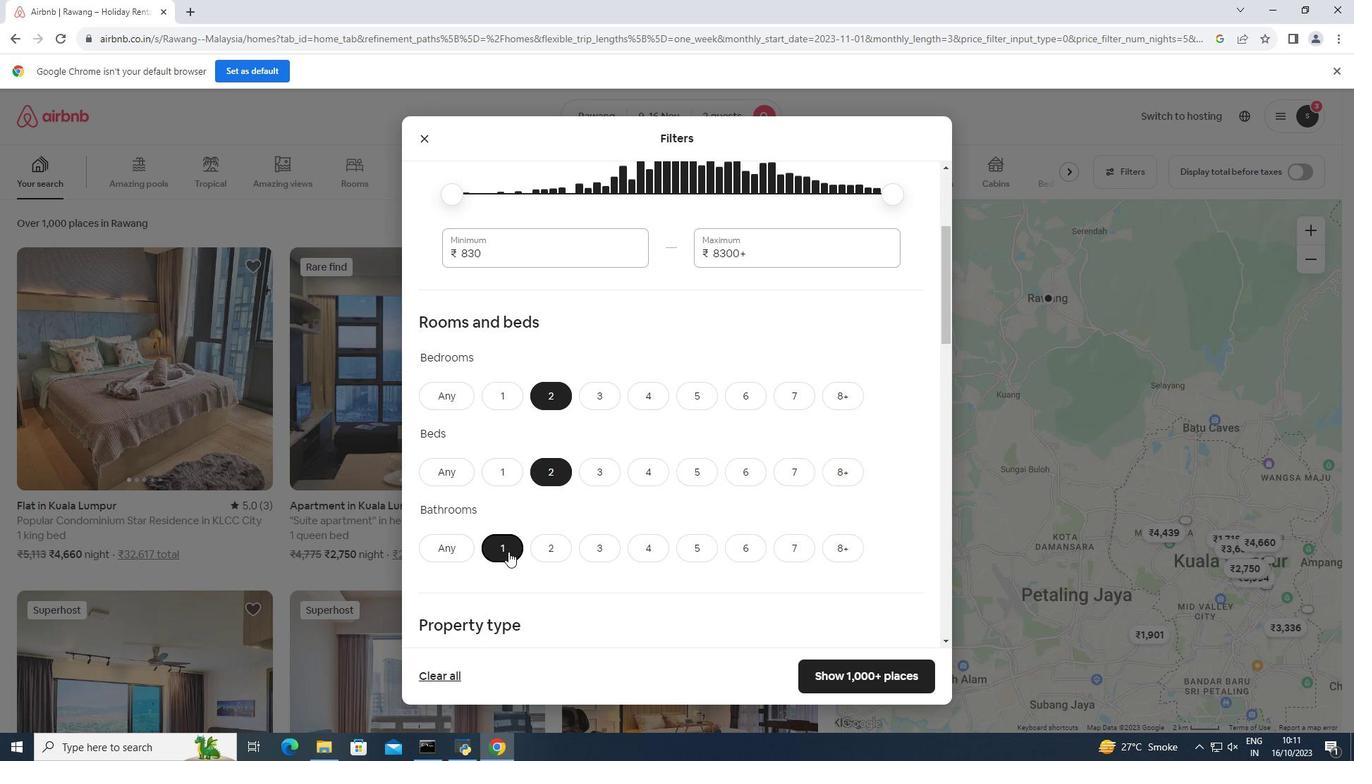
Action: Mouse moved to (509, 551)
Screenshot: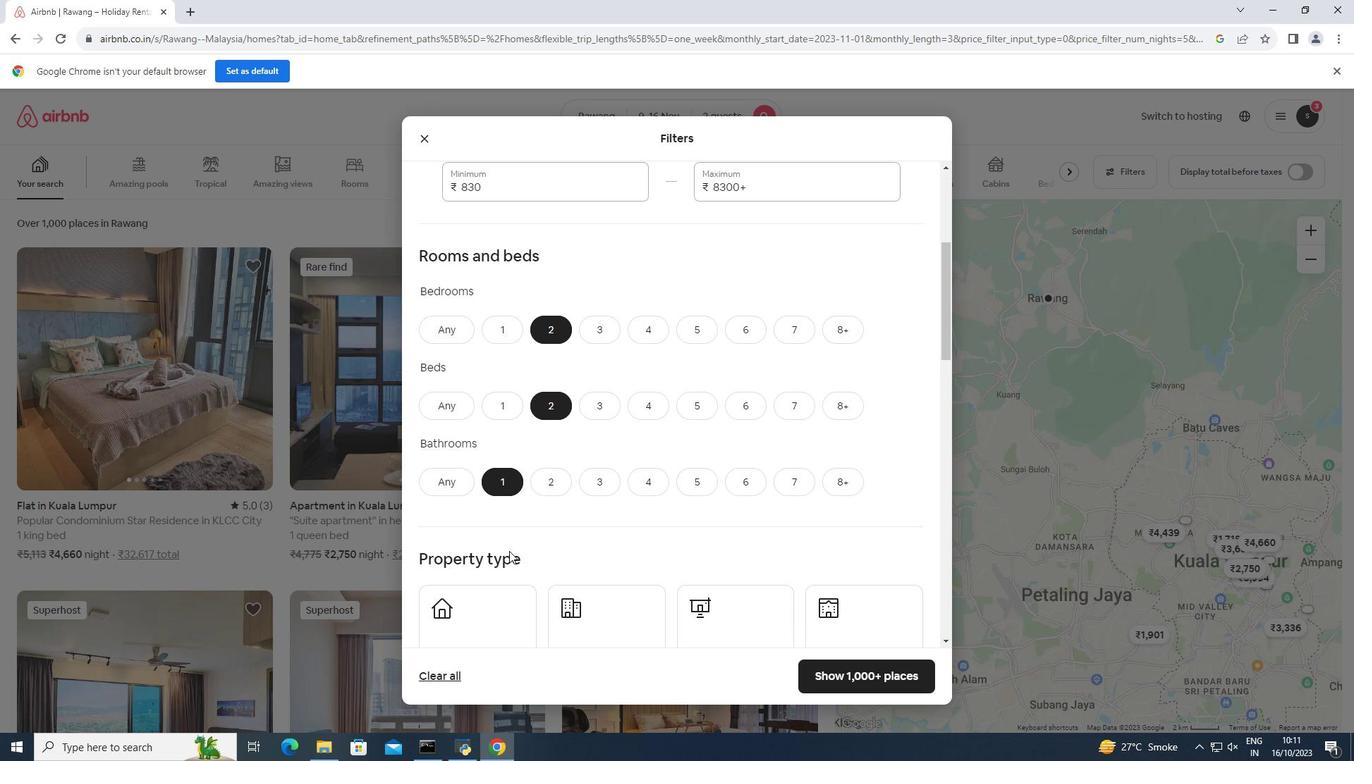 
Action: Mouse scrolled (509, 550) with delta (0, 0)
Screenshot: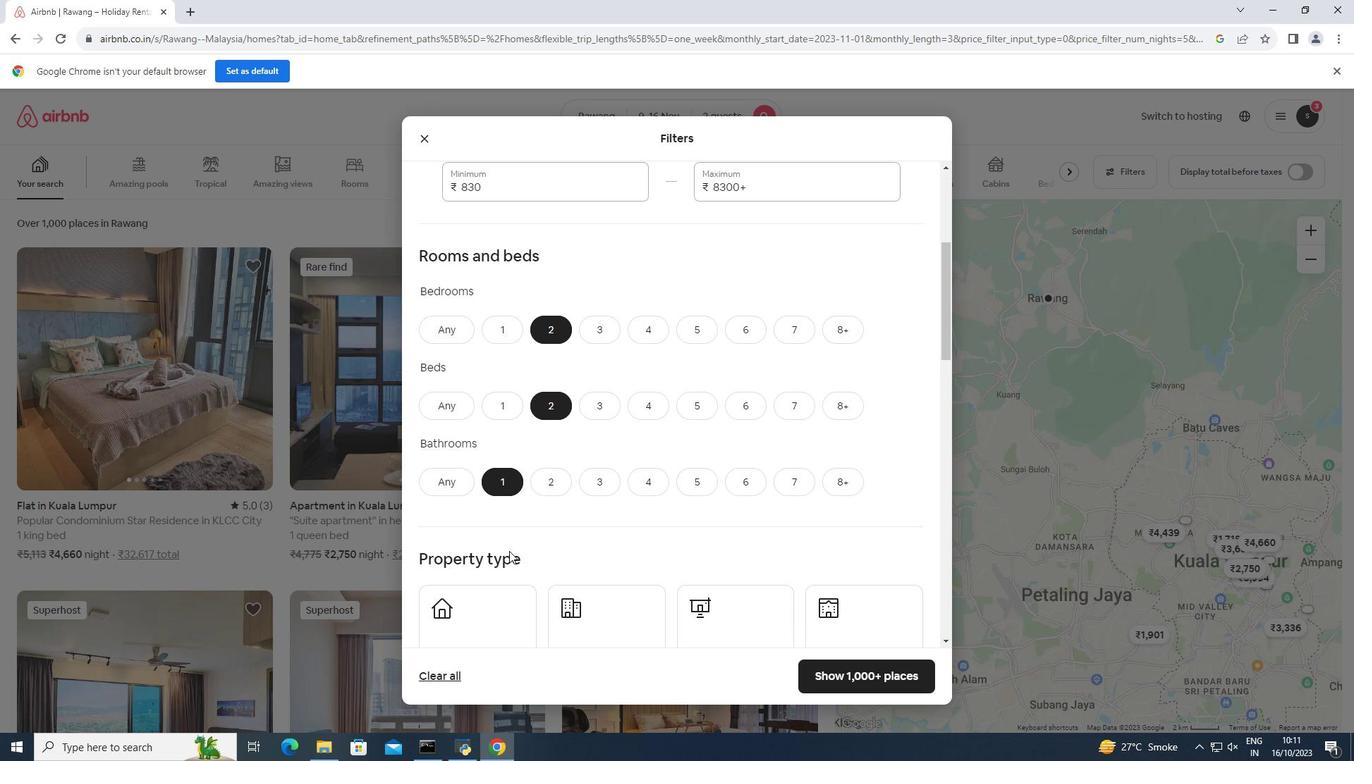 
Action: Mouse moved to (509, 551)
Screenshot: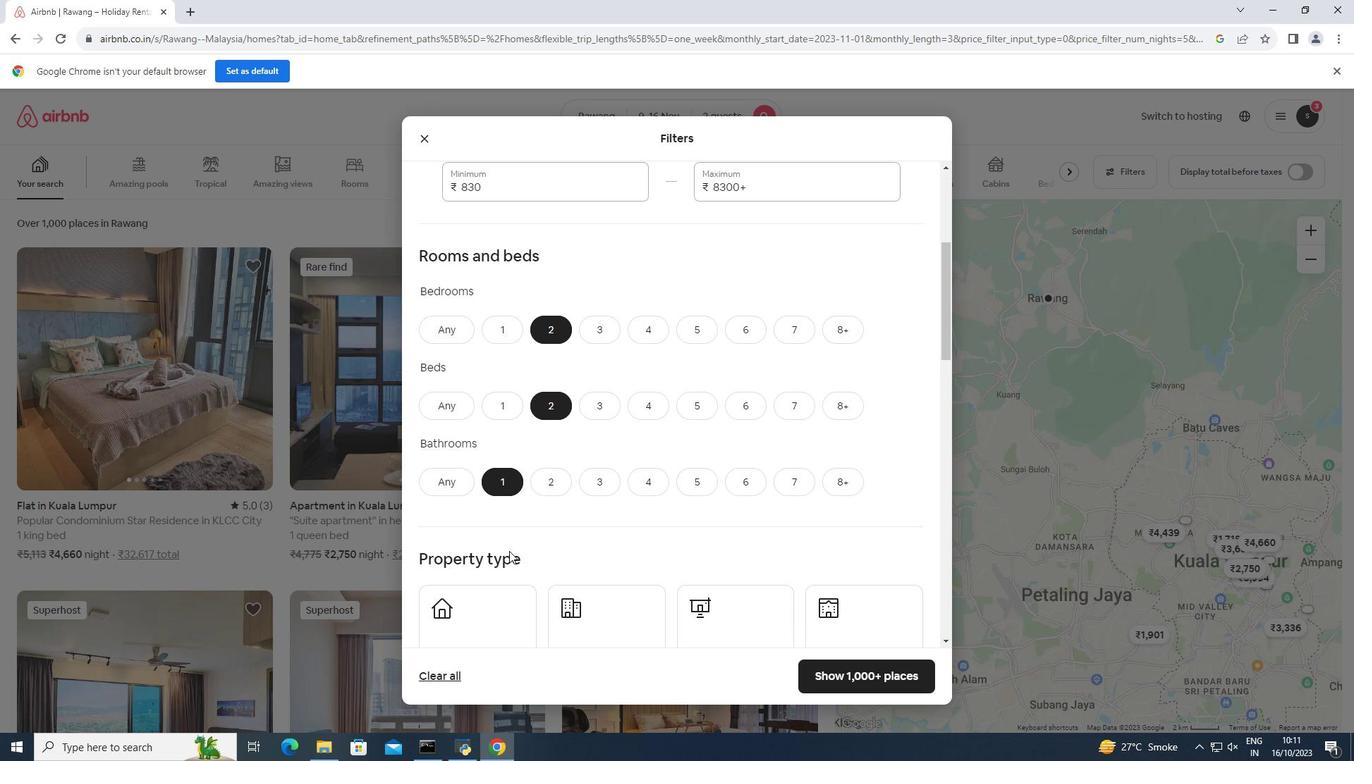 
Action: Mouse scrolled (509, 550) with delta (0, 0)
Screenshot: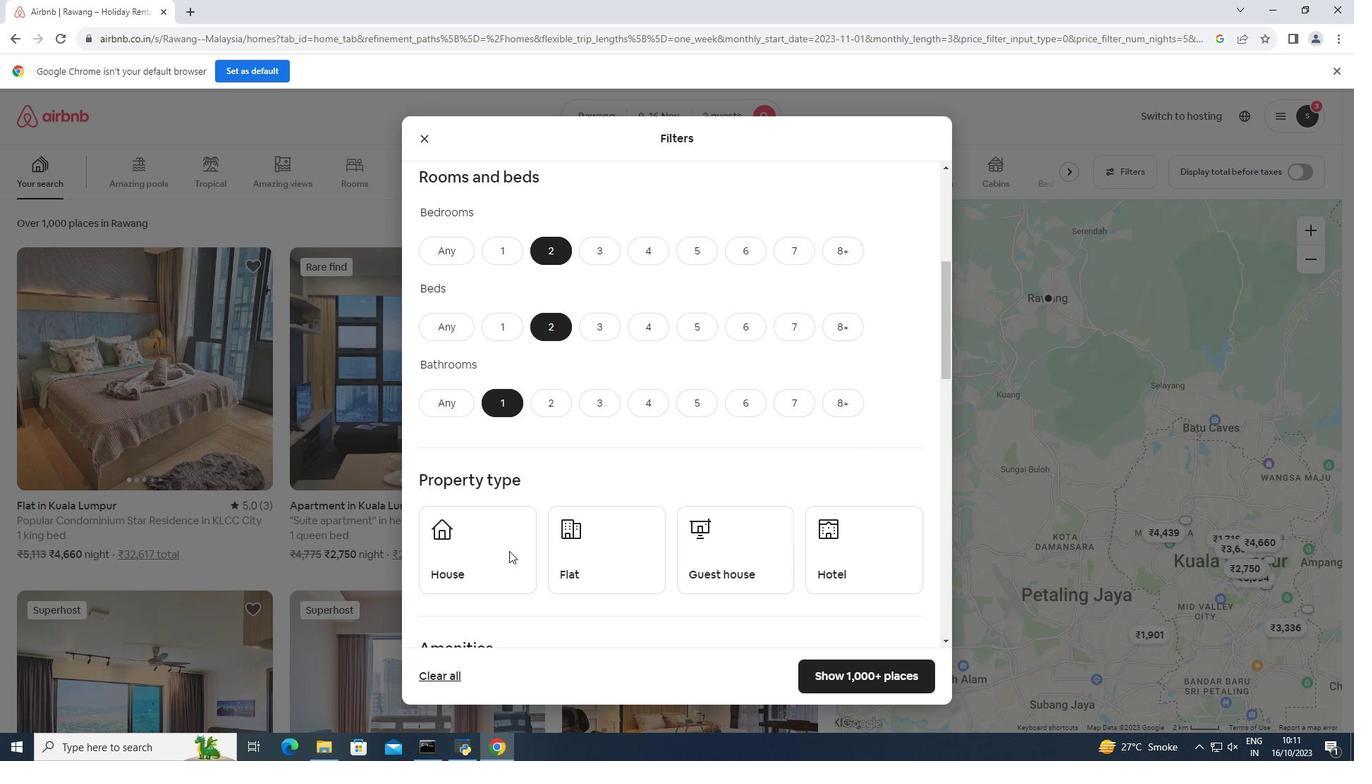 
Action: Mouse moved to (591, 486)
Screenshot: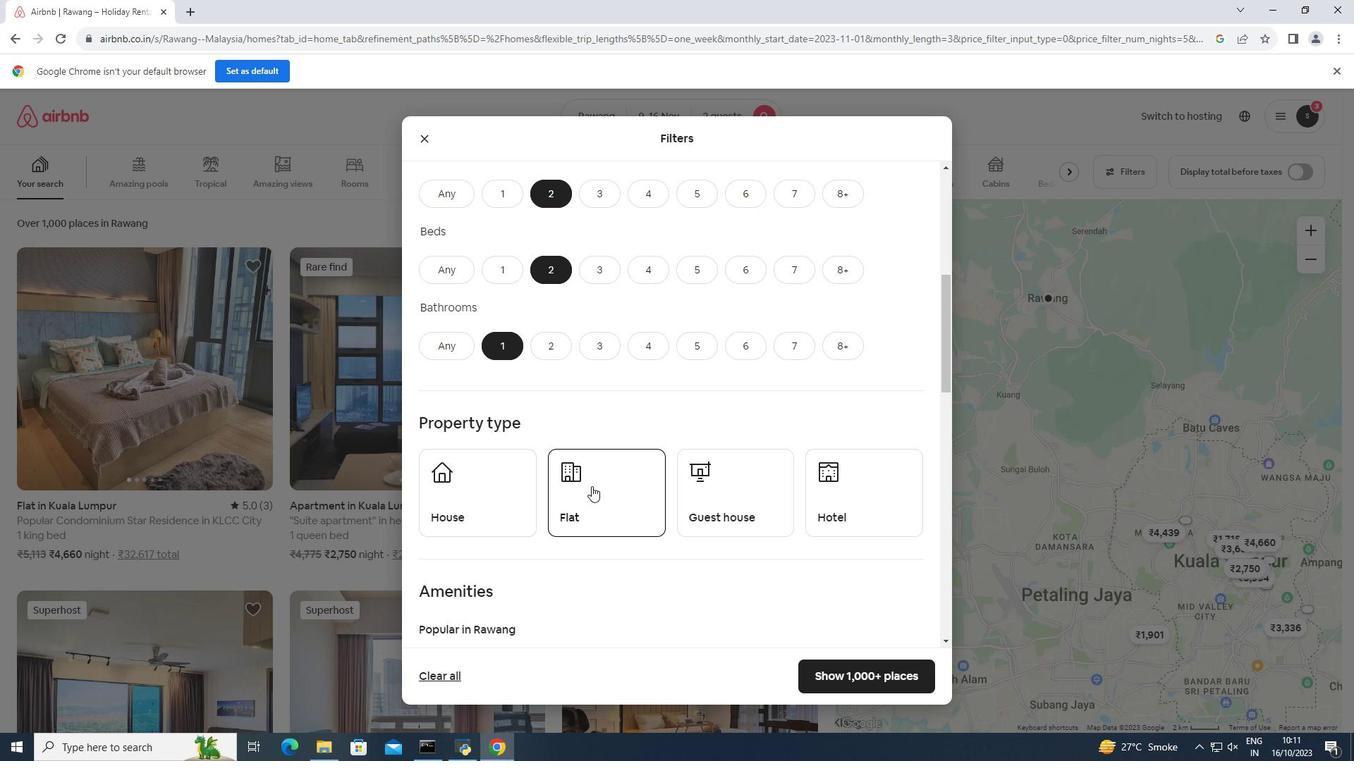 
Action: Mouse pressed left at (591, 486)
Screenshot: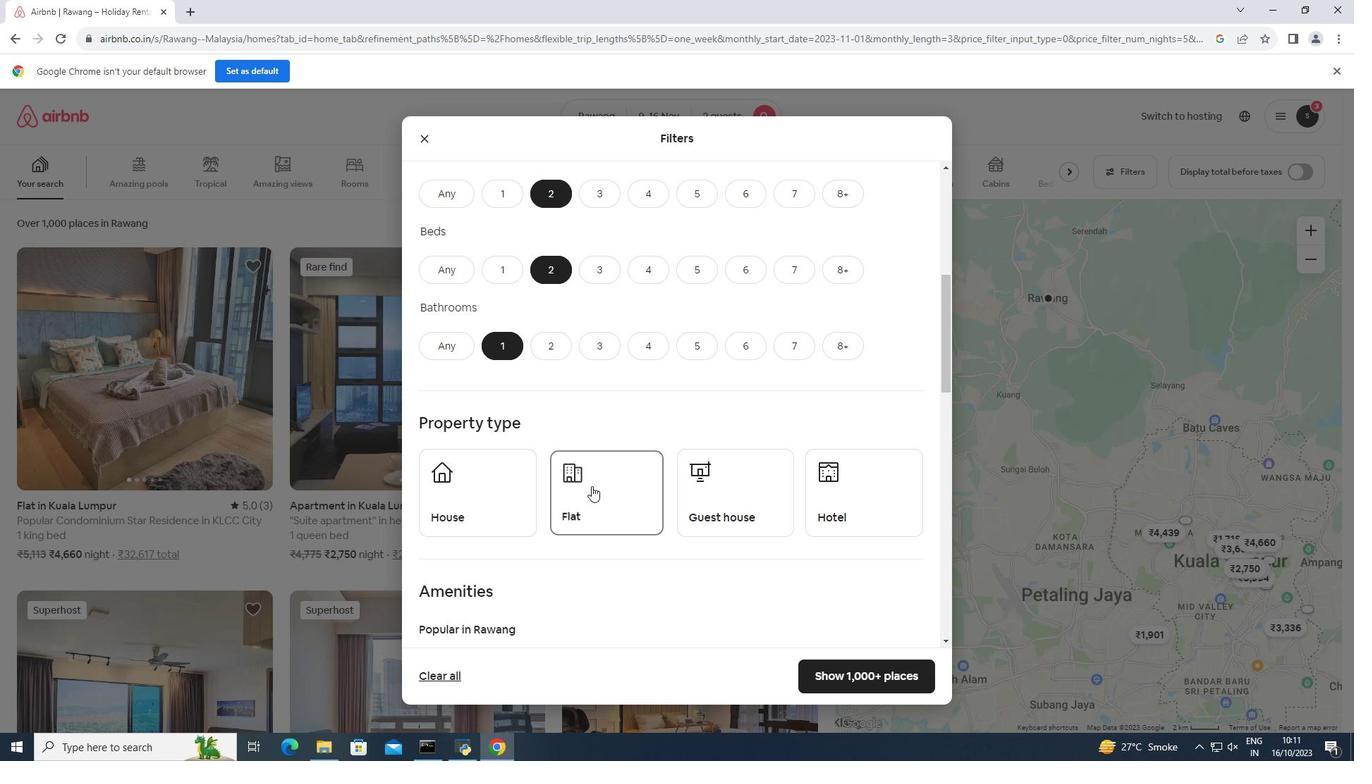 
Action: Mouse scrolled (591, 486) with delta (0, 0)
Screenshot: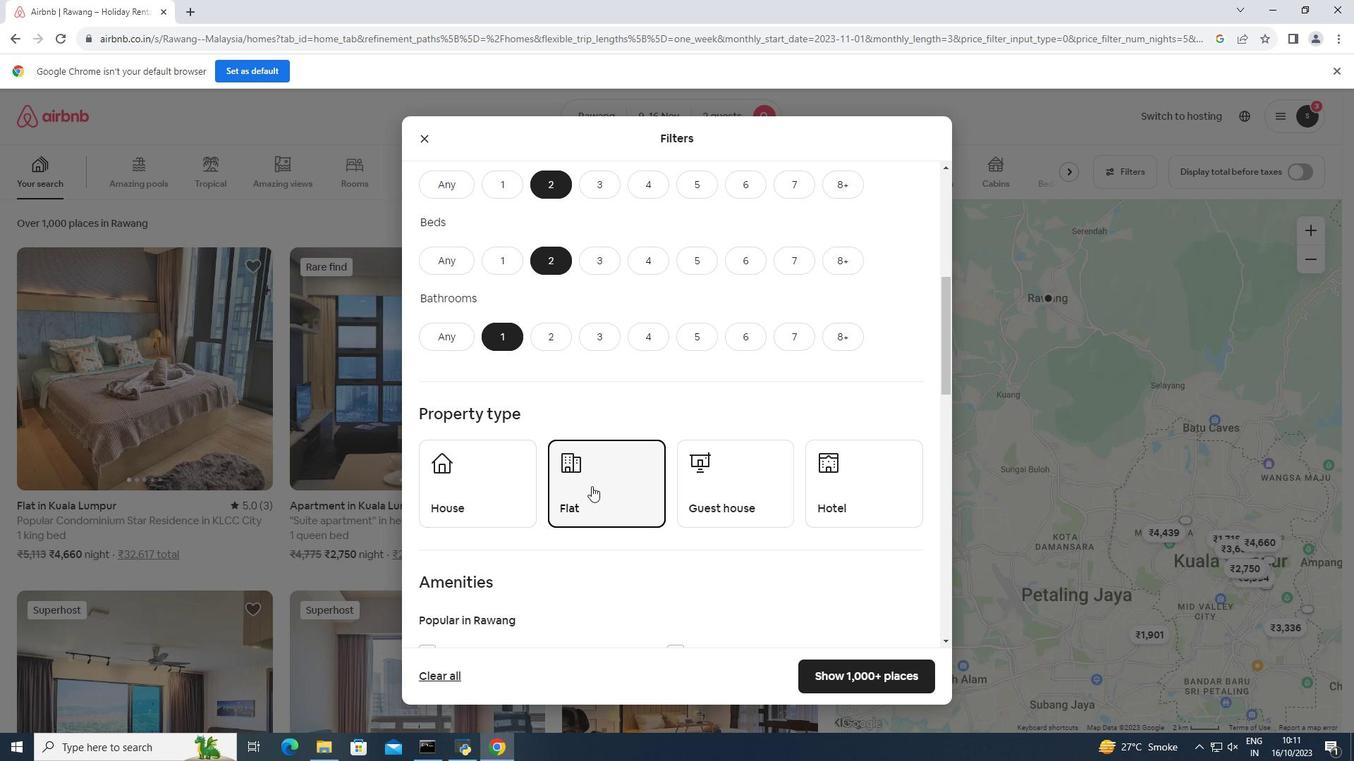 
Action: Mouse scrolled (591, 486) with delta (0, 0)
Screenshot: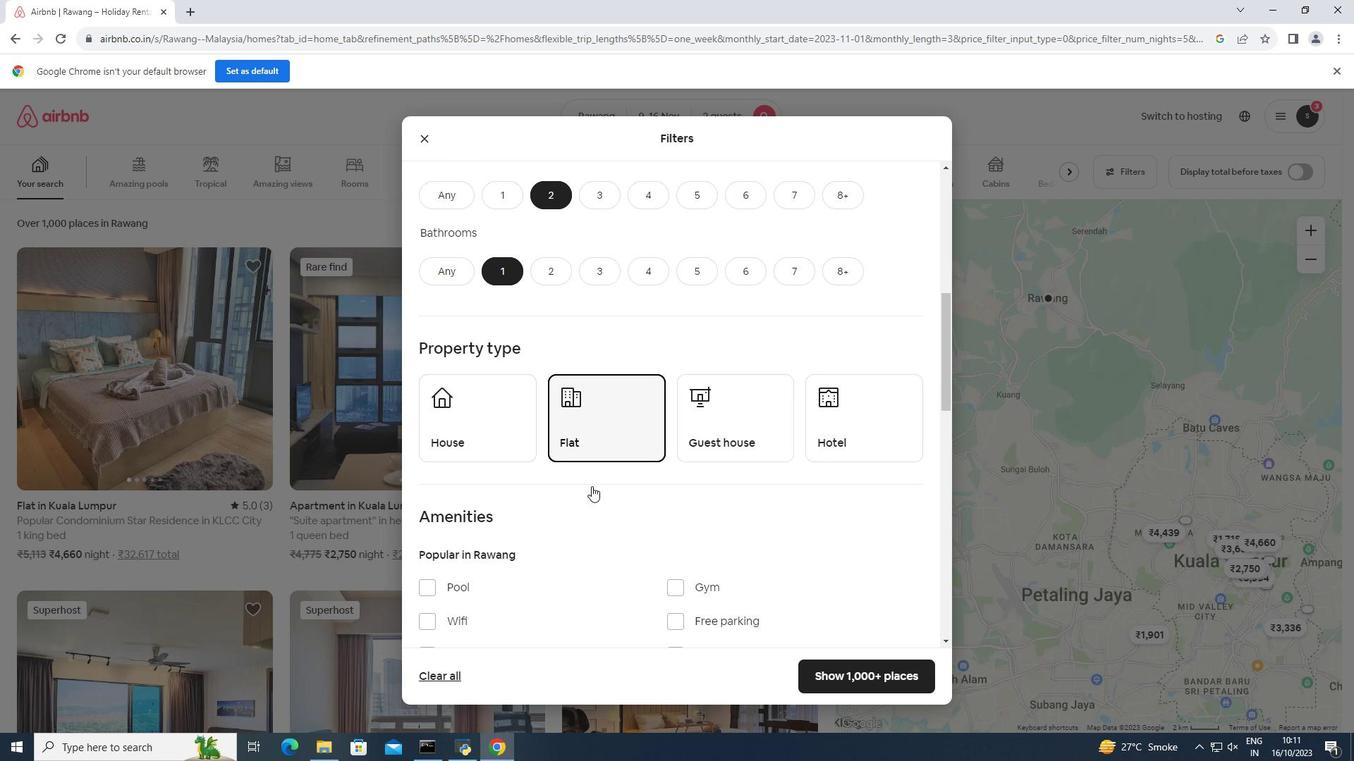 
Action: Mouse scrolled (591, 486) with delta (0, 0)
Screenshot: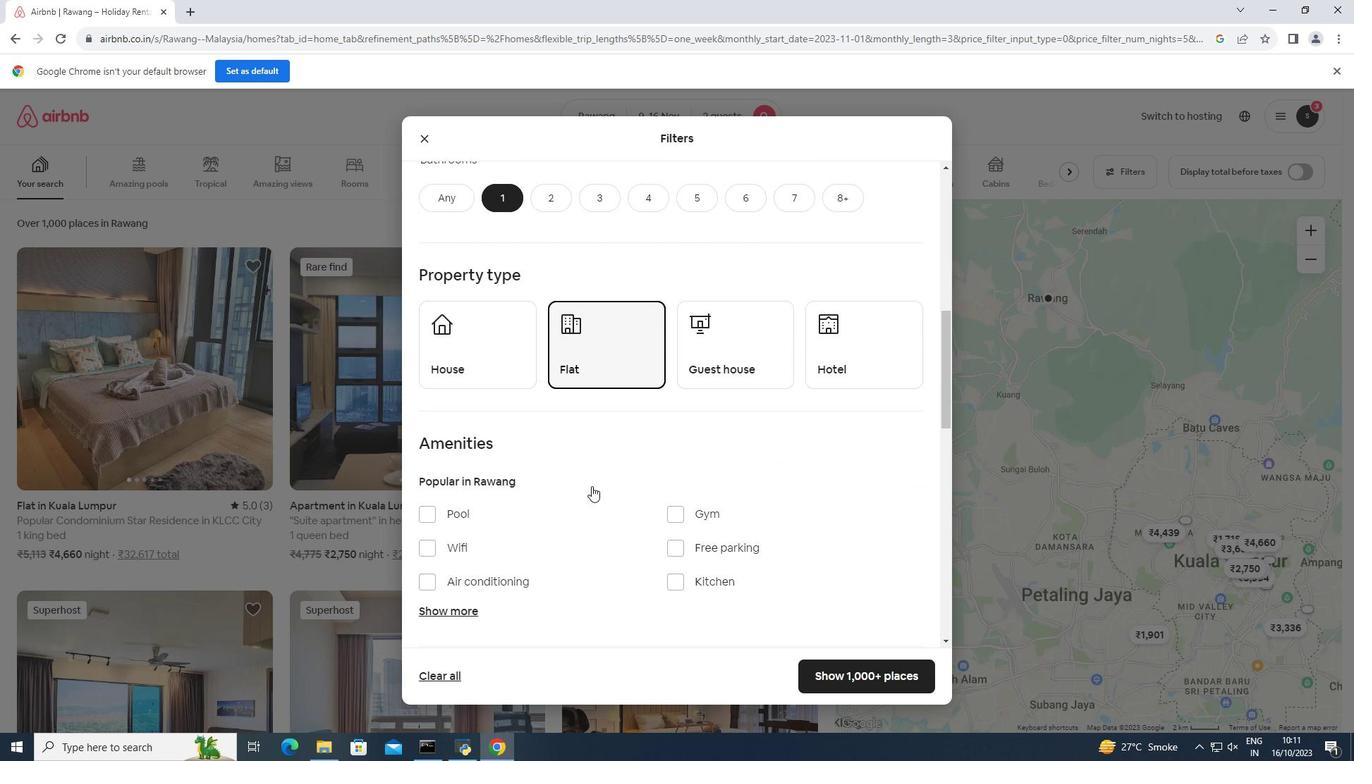 
Action: Mouse scrolled (591, 486) with delta (0, 0)
Screenshot: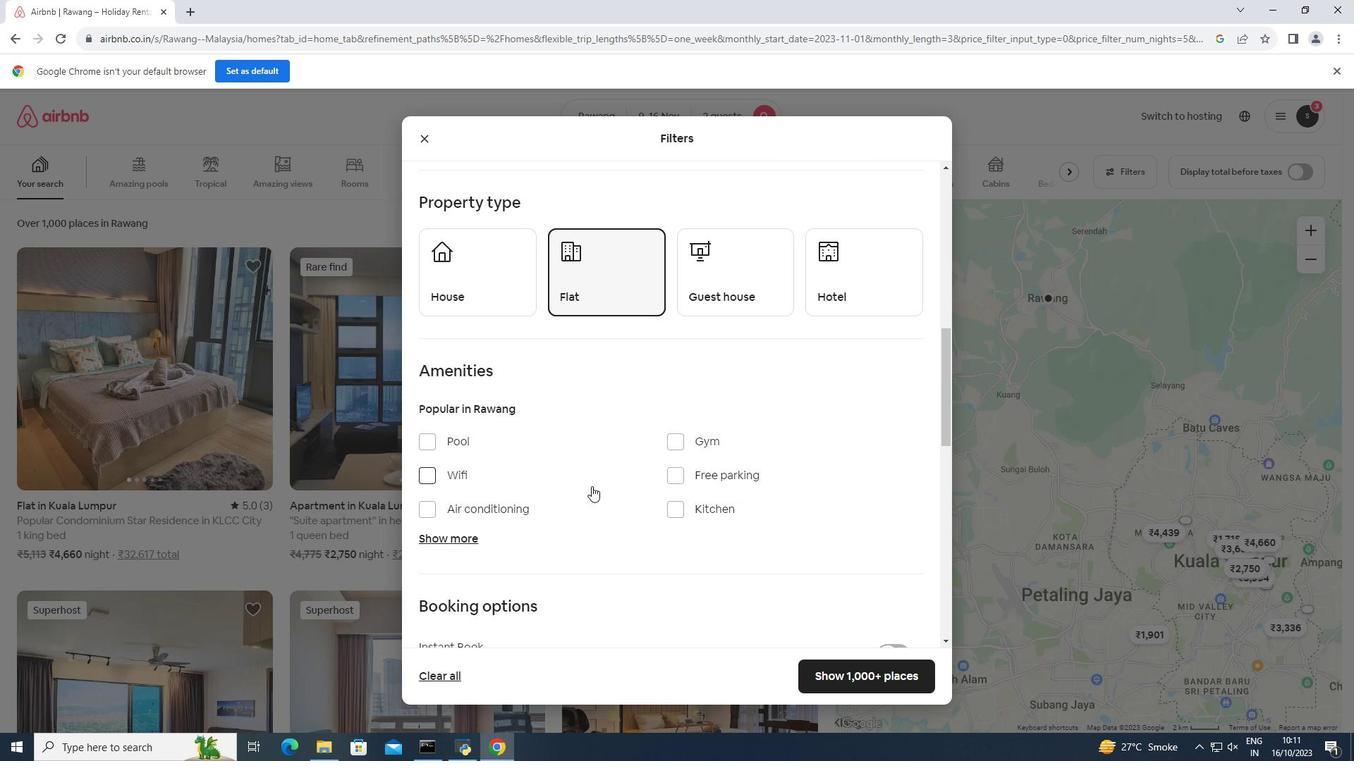 
Action: Mouse scrolled (591, 486) with delta (0, 0)
Screenshot: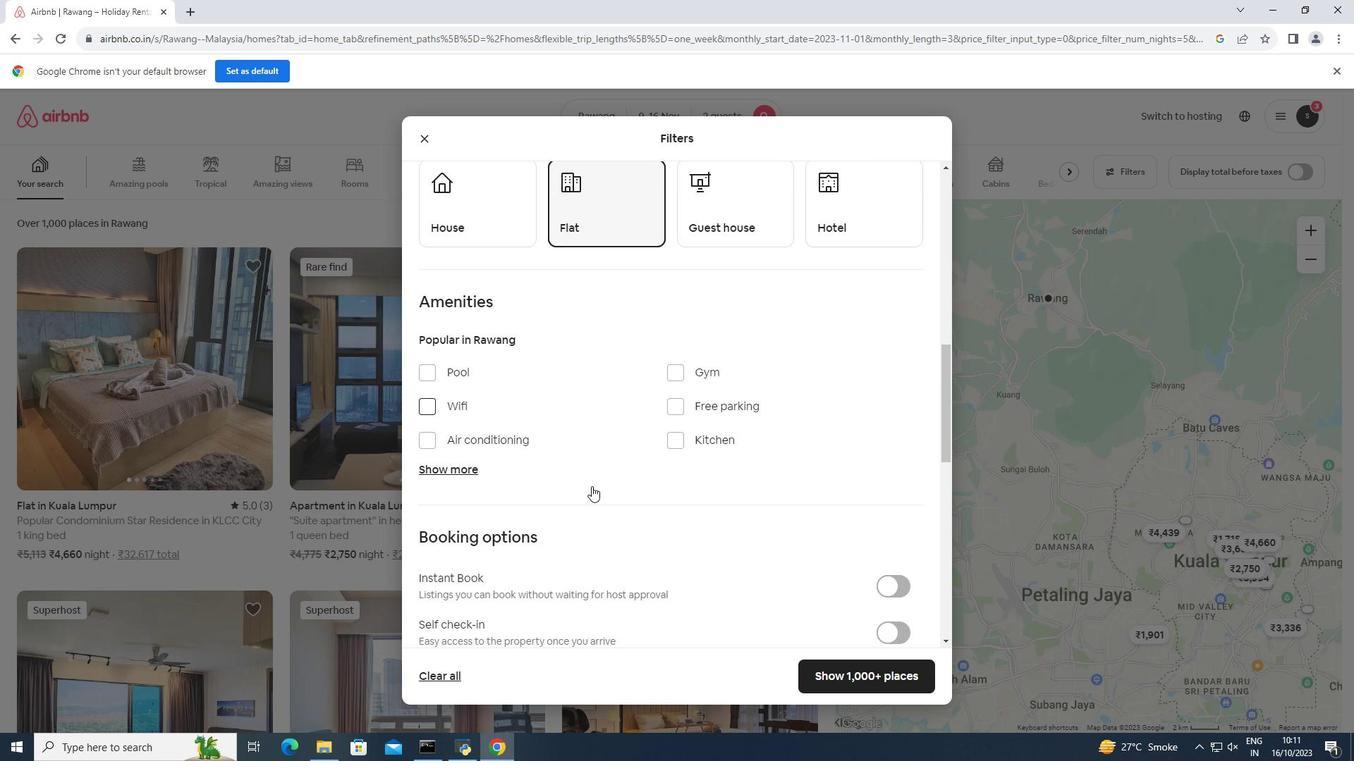 
Action: Mouse scrolled (591, 486) with delta (0, 0)
Screenshot: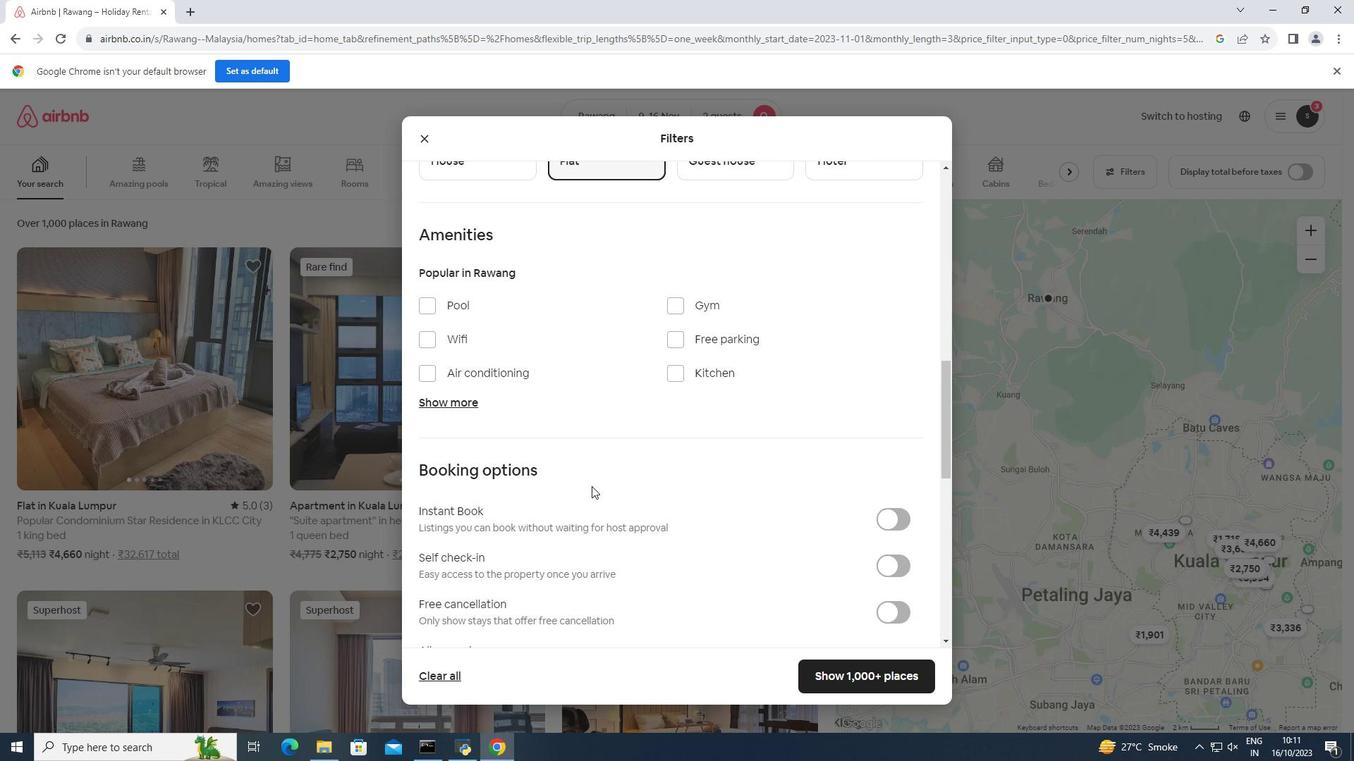 
Action: Mouse scrolled (591, 486) with delta (0, 0)
Screenshot: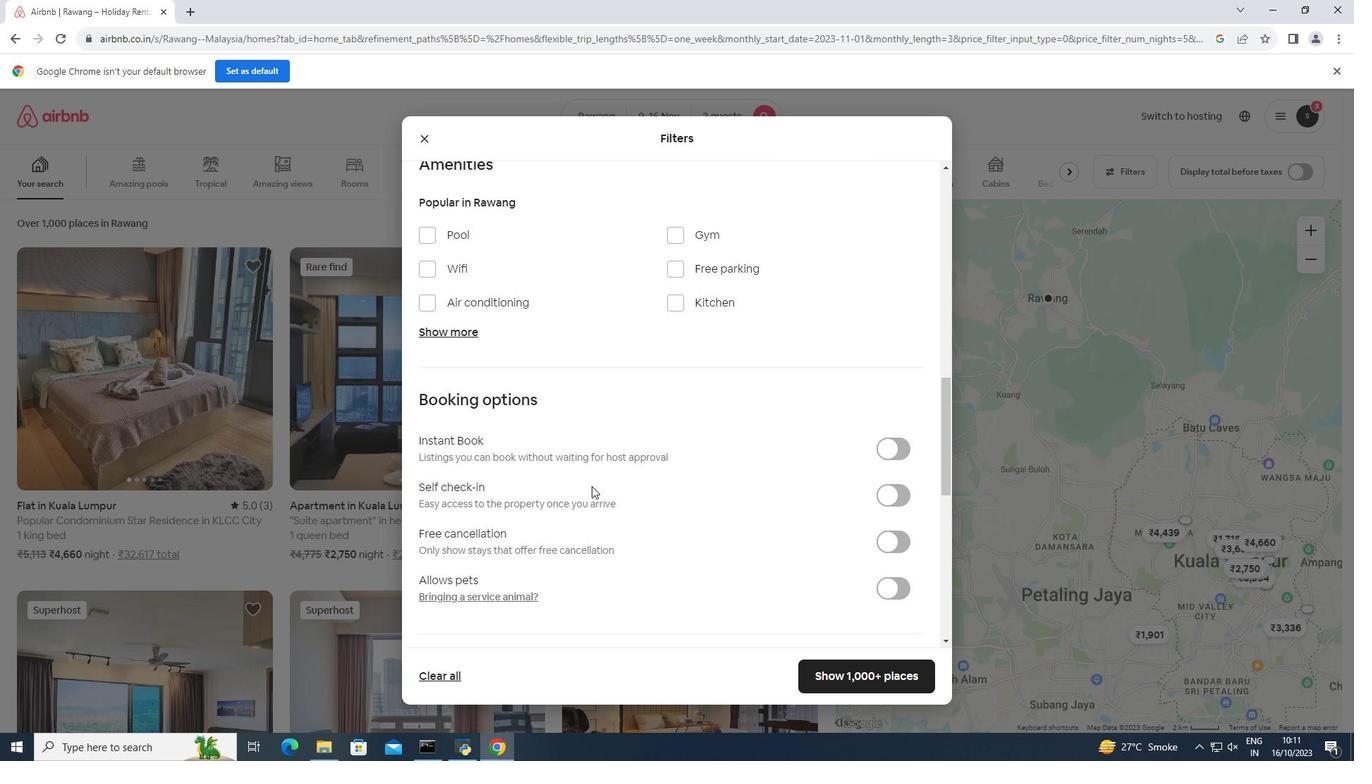 
Action: Mouse moved to (900, 433)
Screenshot: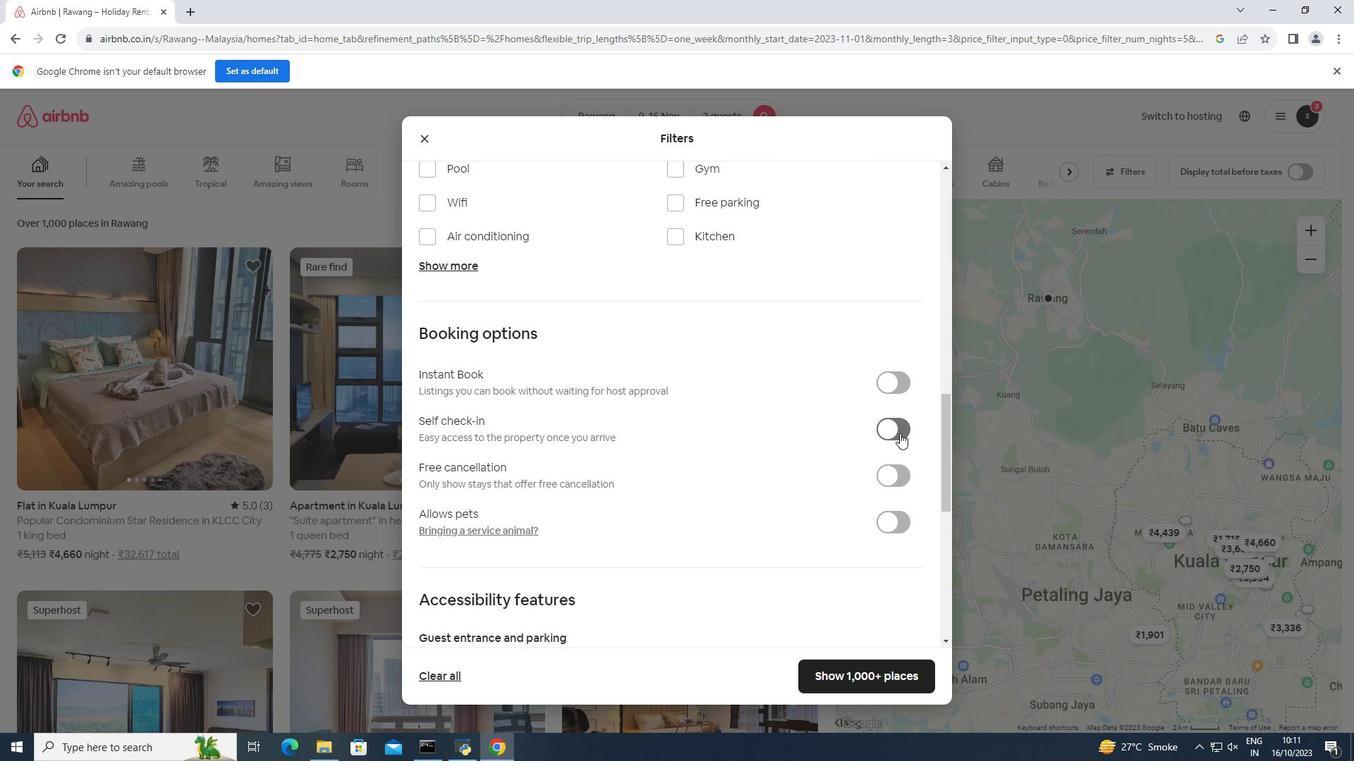 
Action: Mouse pressed left at (900, 433)
Screenshot: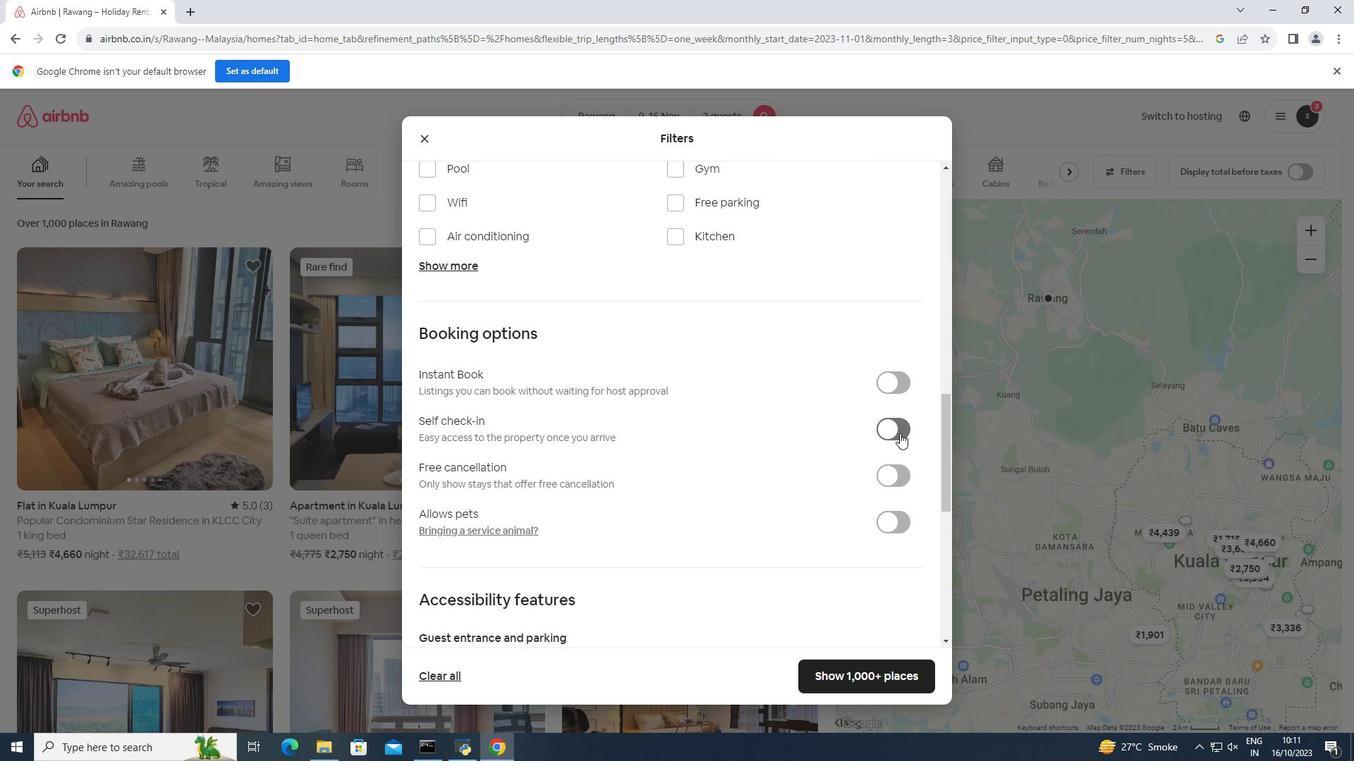 
Action: Mouse moved to (846, 677)
Screenshot: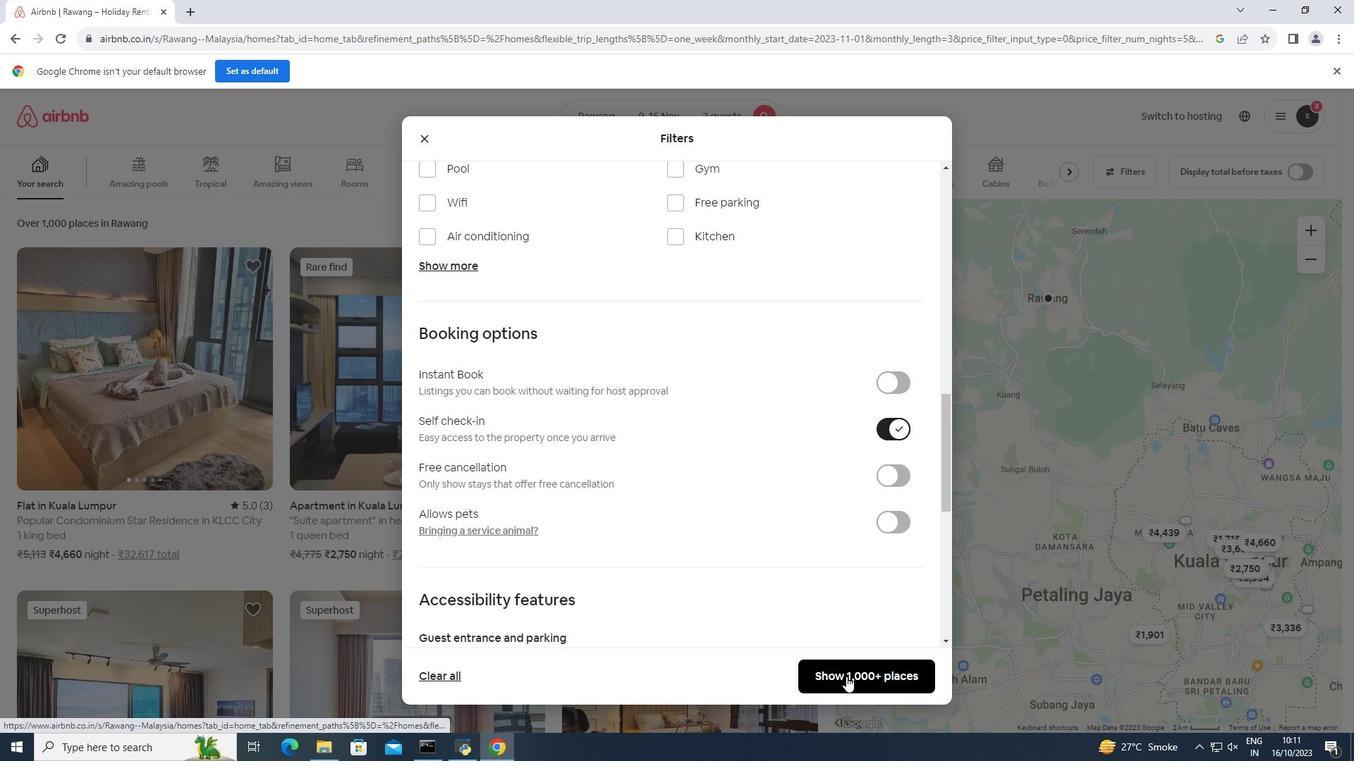
Action: Mouse pressed left at (846, 677)
Screenshot: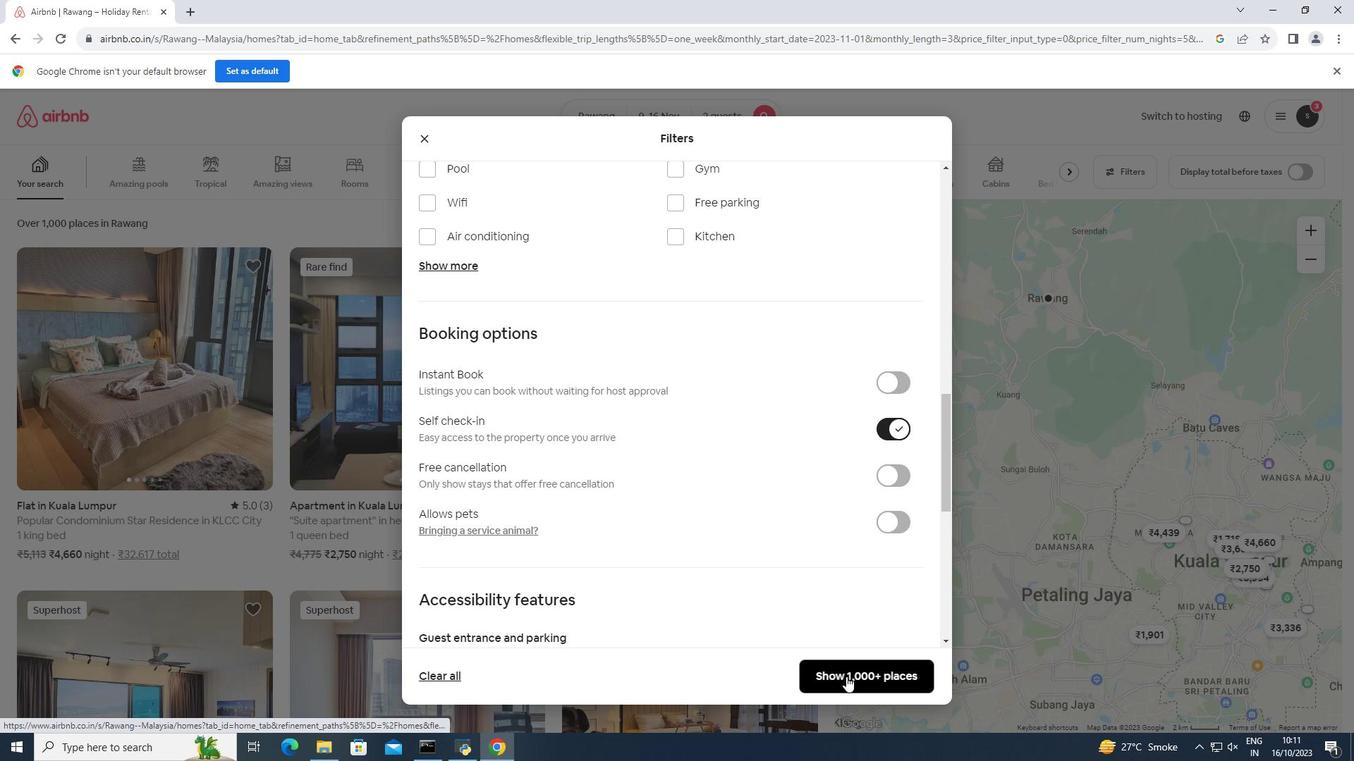 
Action: Mouse moved to (440, 500)
Screenshot: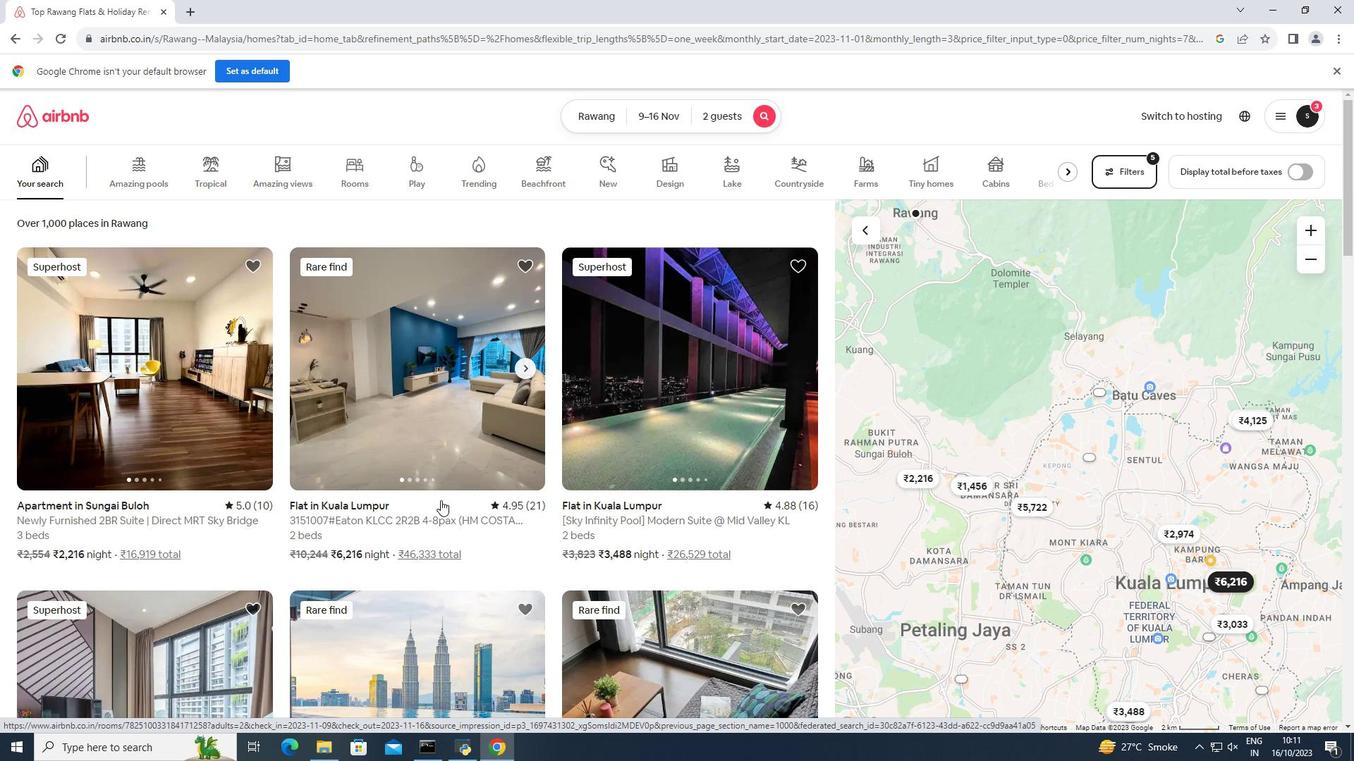 
Action: Mouse scrolled (440, 500) with delta (0, 0)
Screenshot: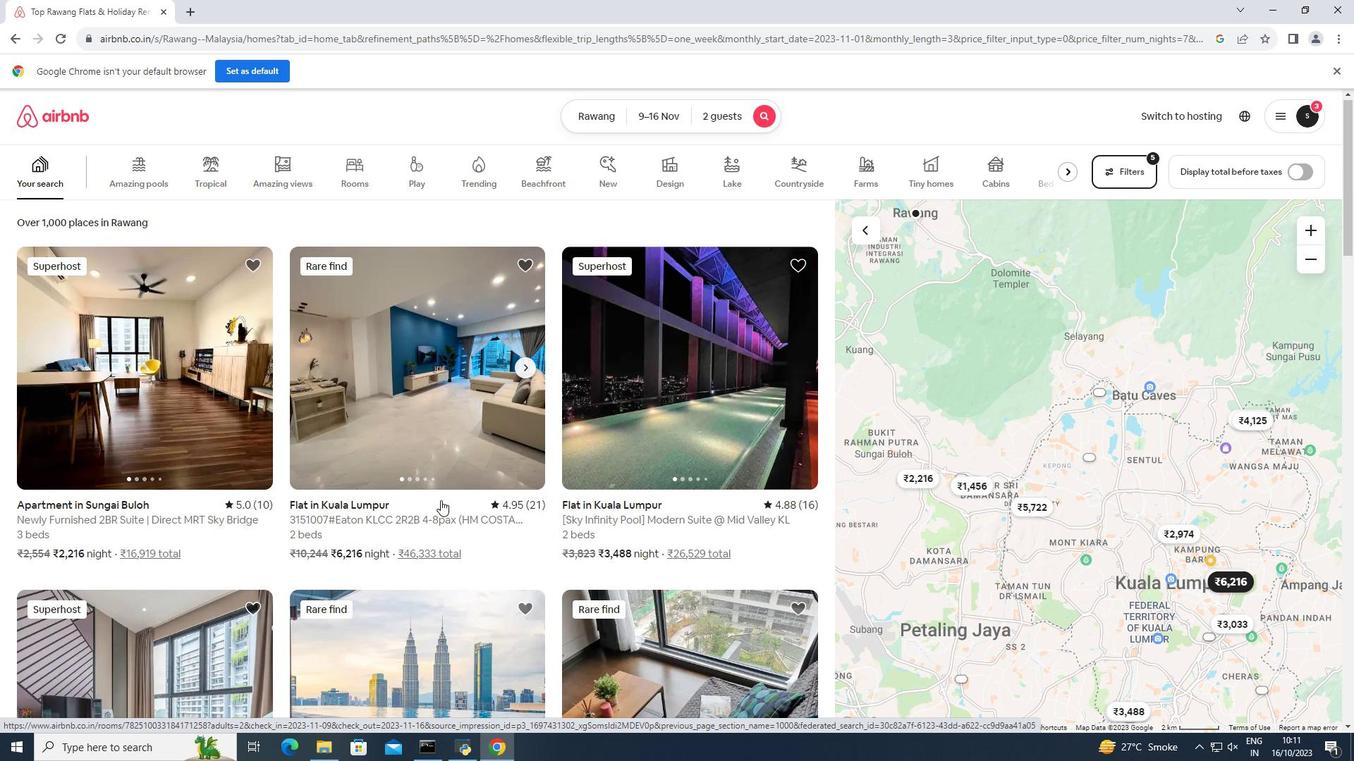 
Action: Mouse scrolled (440, 500) with delta (0, 0)
Screenshot: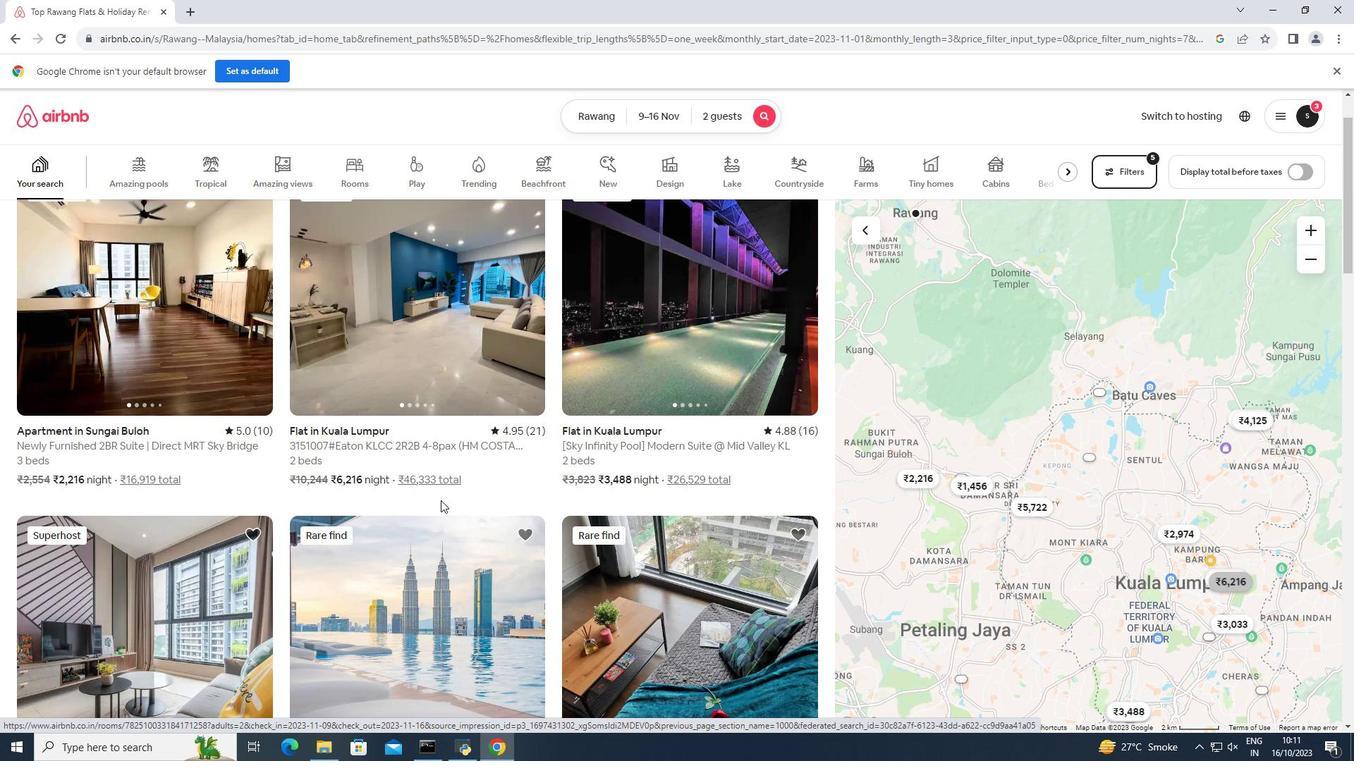 
Action: Mouse scrolled (440, 501) with delta (0, 0)
Screenshot: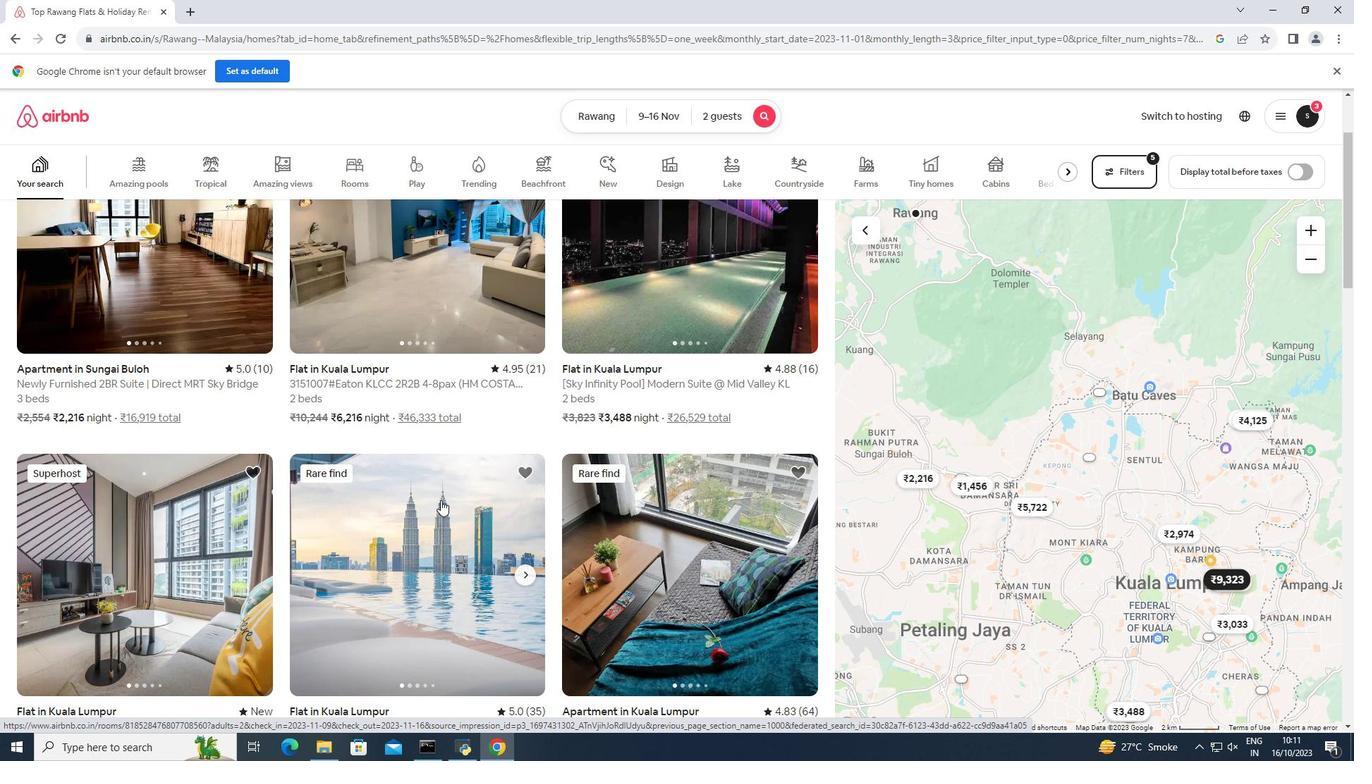 
Action: Mouse moved to (404, 347)
Screenshot: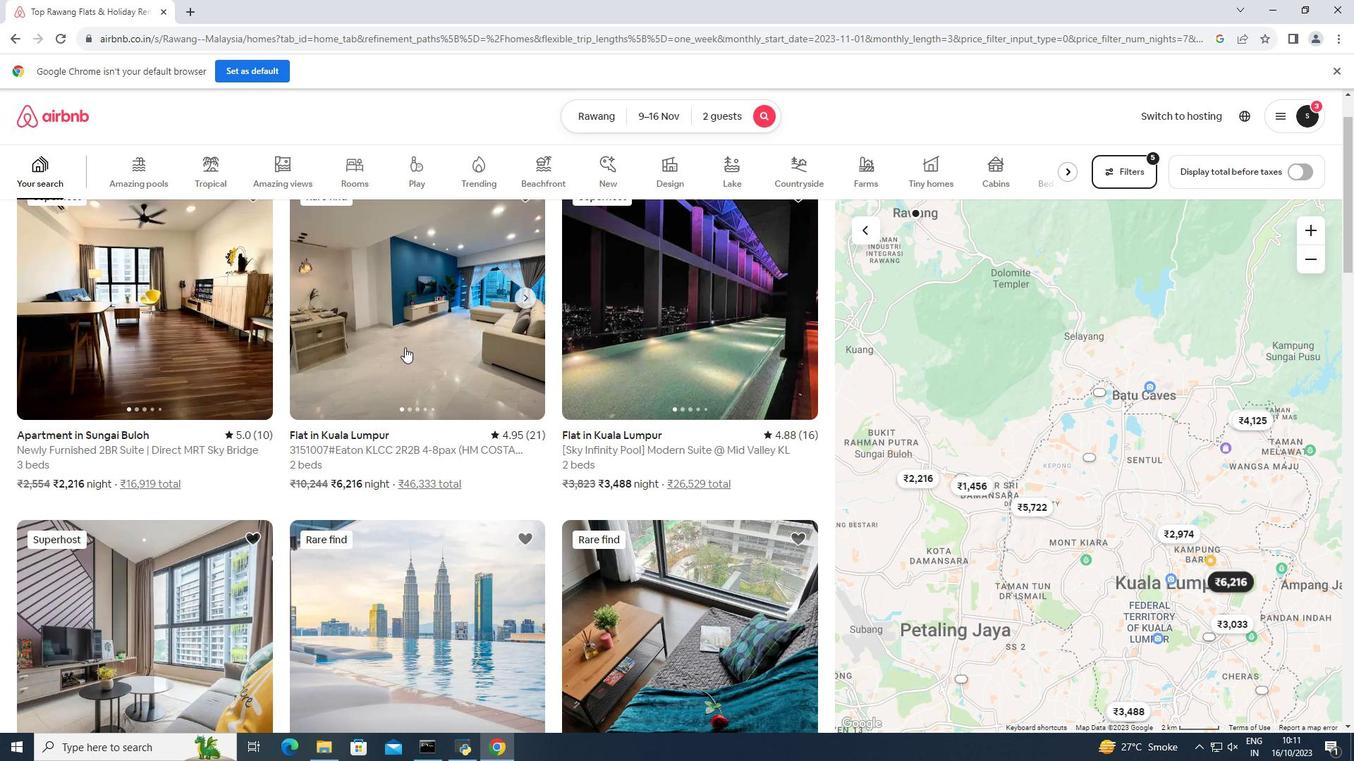 
Action: Mouse pressed left at (404, 347)
Screenshot: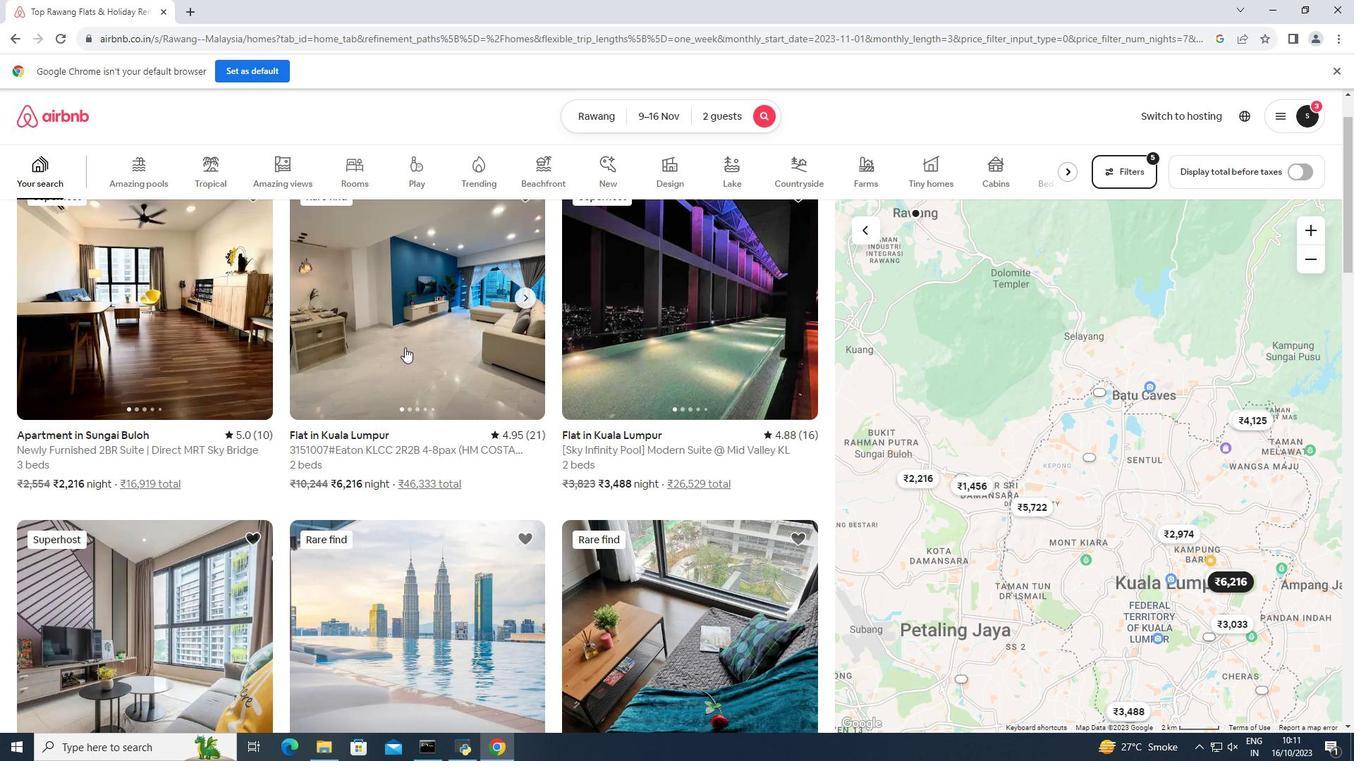 
Action: Mouse moved to (984, 519)
Screenshot: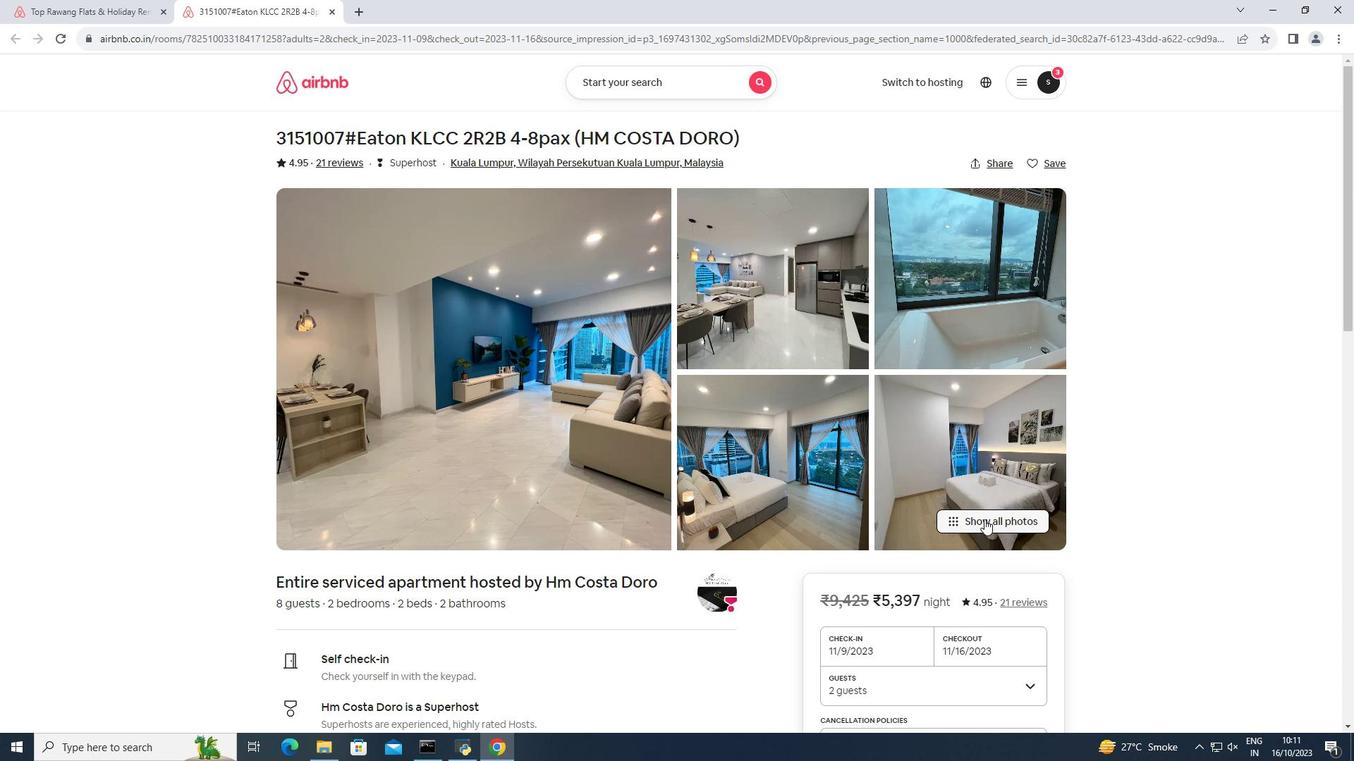 
Action: Mouse pressed left at (984, 519)
Screenshot: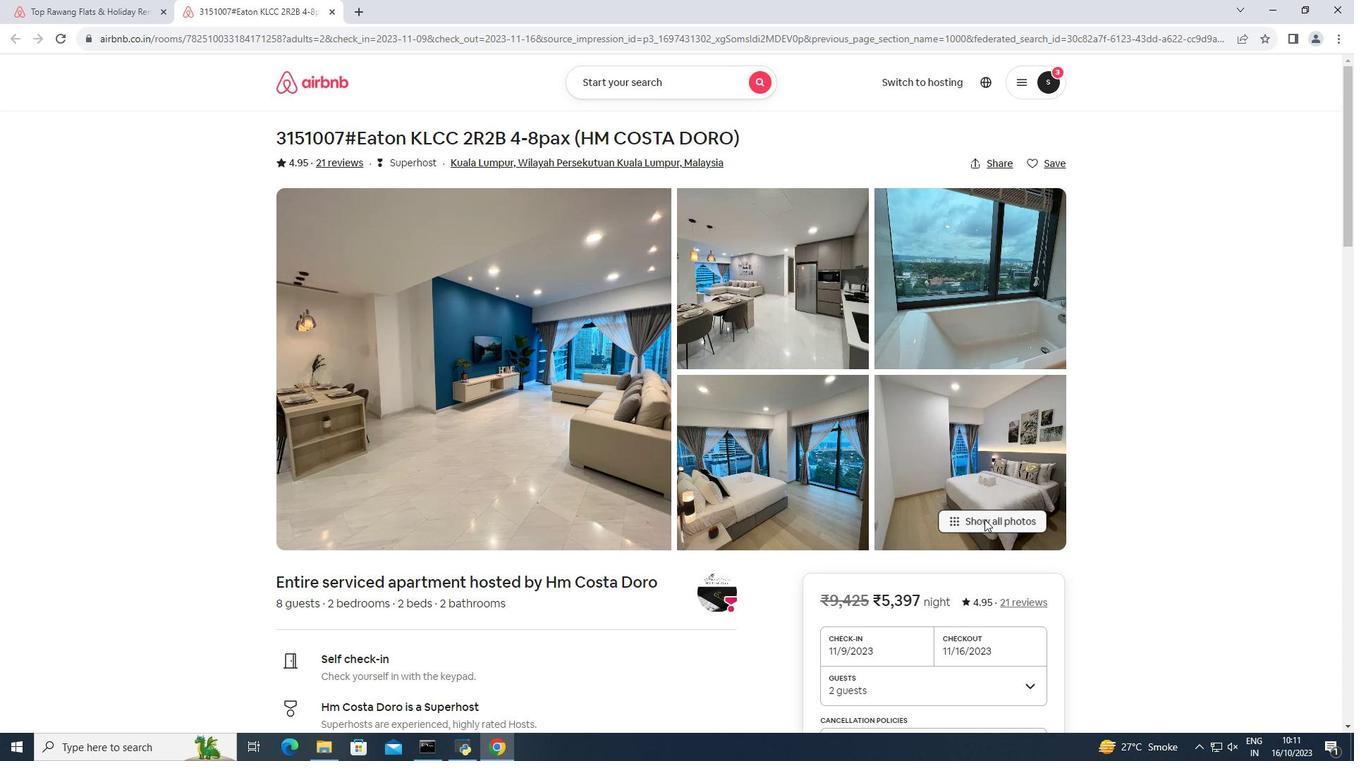 
Action: Mouse moved to (986, 516)
Screenshot: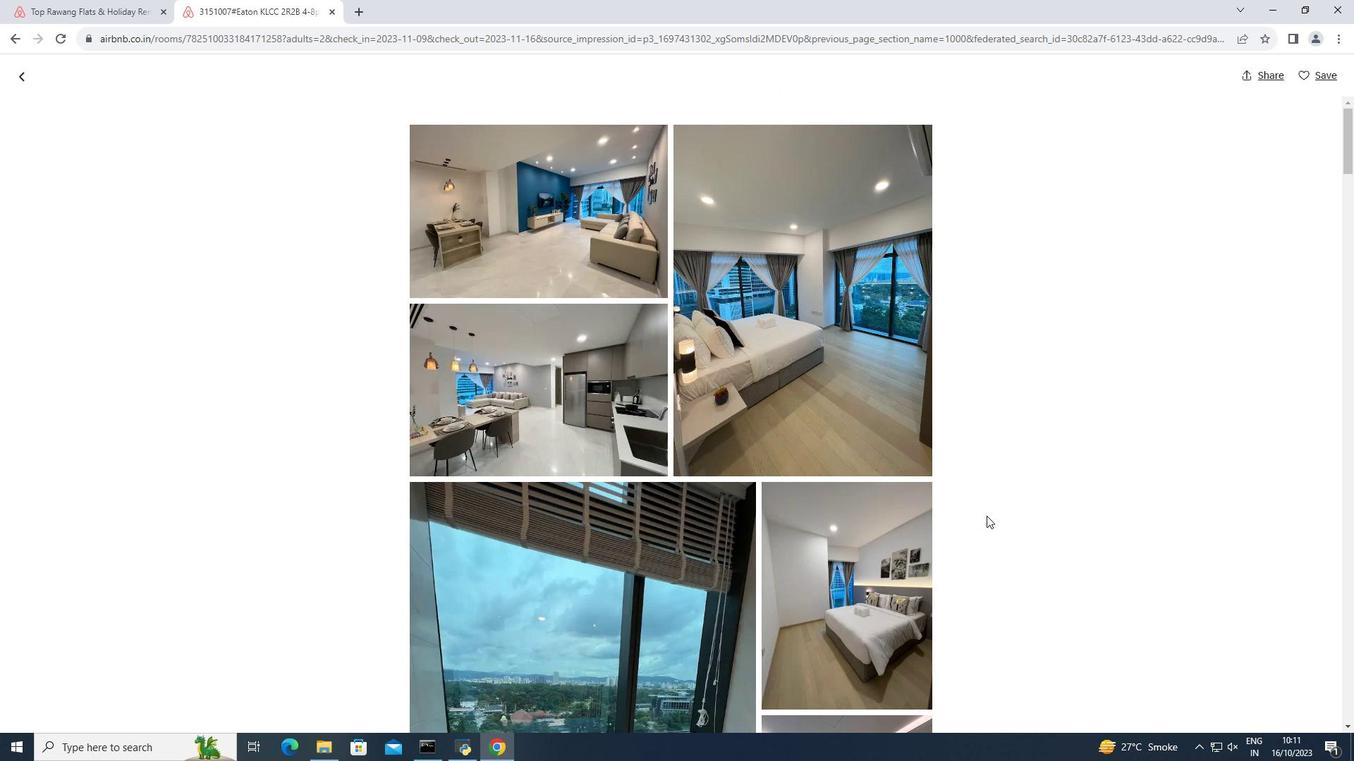 
Action: Mouse scrolled (986, 515) with delta (0, 0)
Screenshot: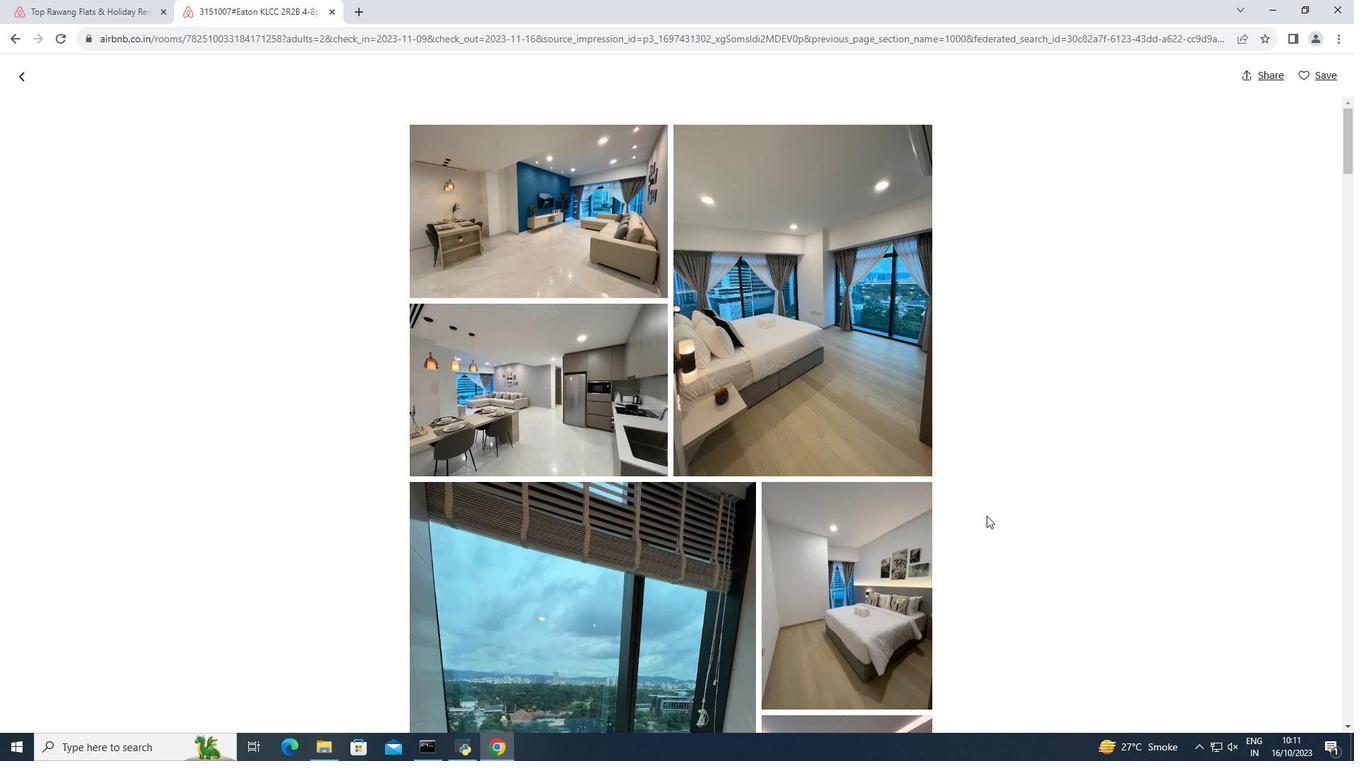 
Action: Mouse scrolled (986, 515) with delta (0, 0)
Screenshot: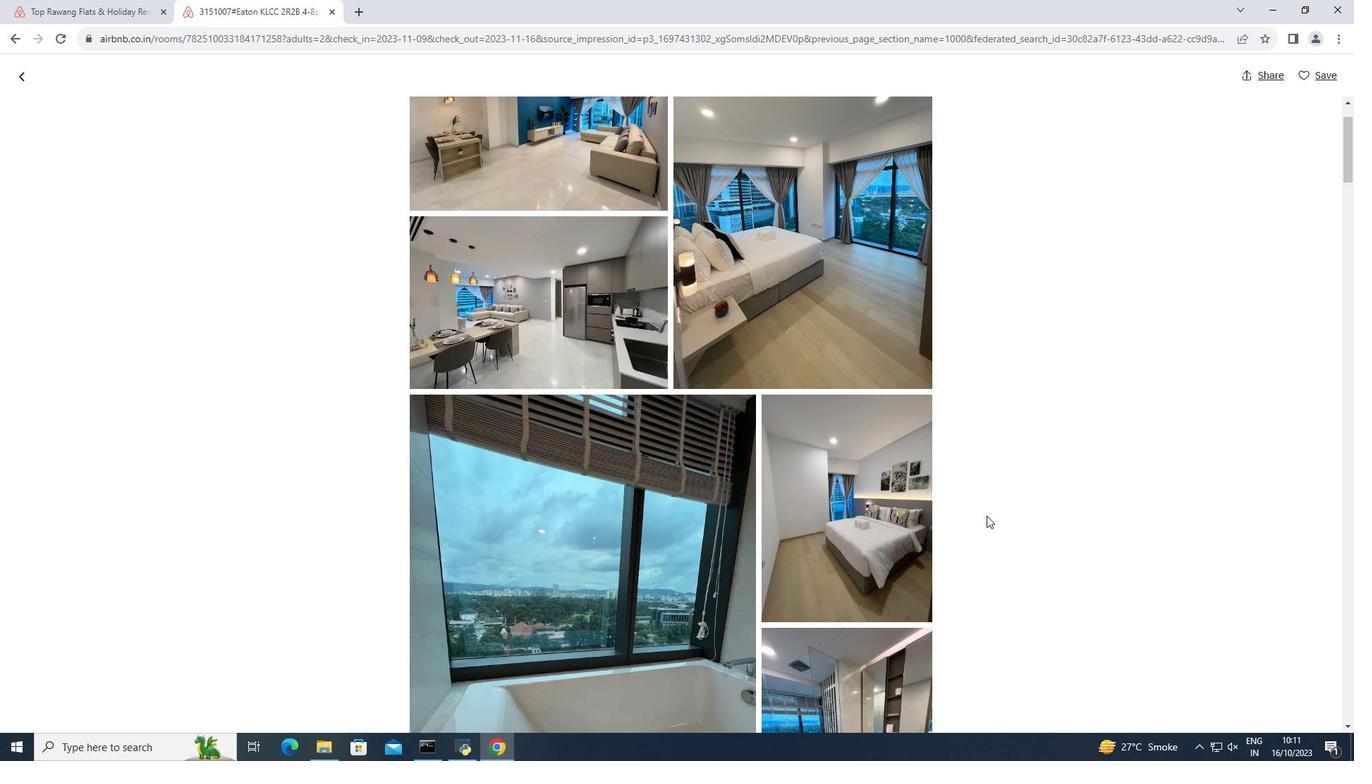 
Action: Mouse scrolled (986, 515) with delta (0, 0)
Screenshot: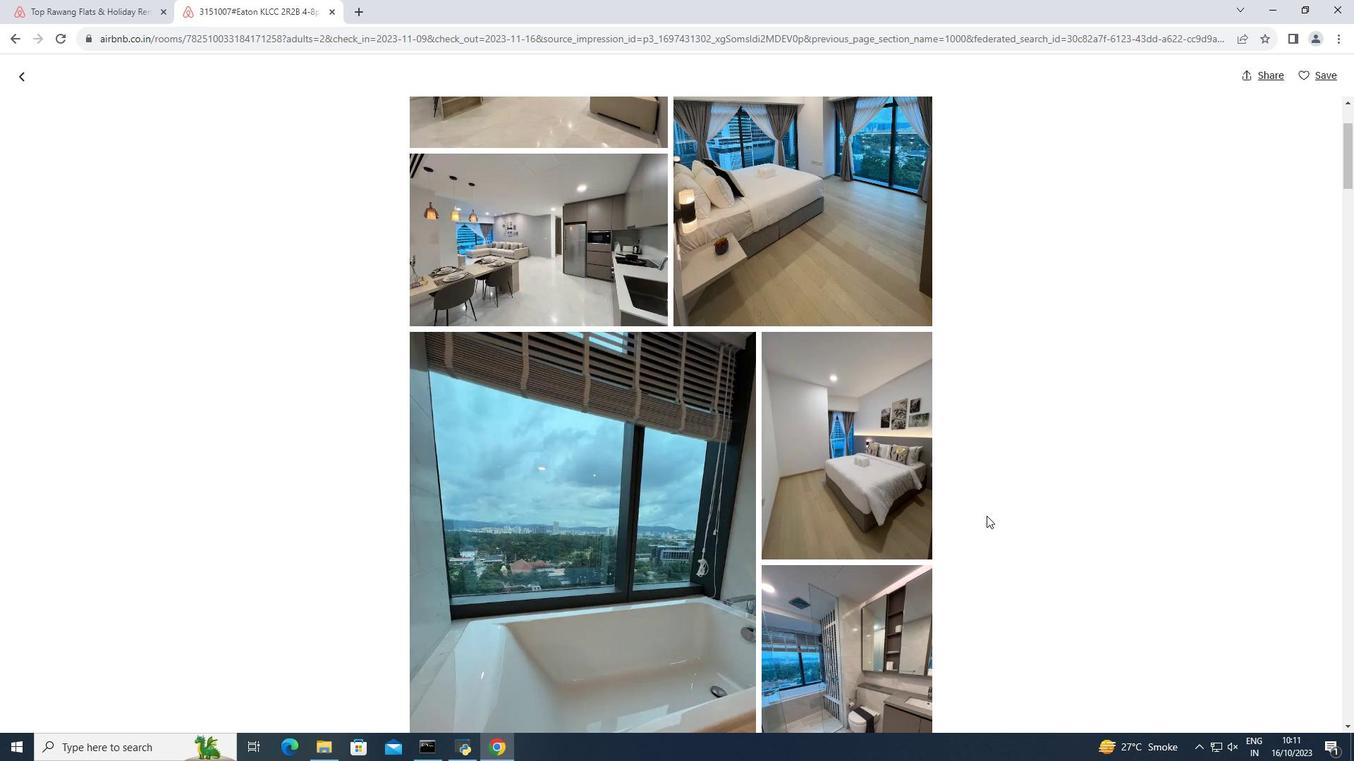 
Action: Mouse scrolled (986, 515) with delta (0, 0)
Screenshot: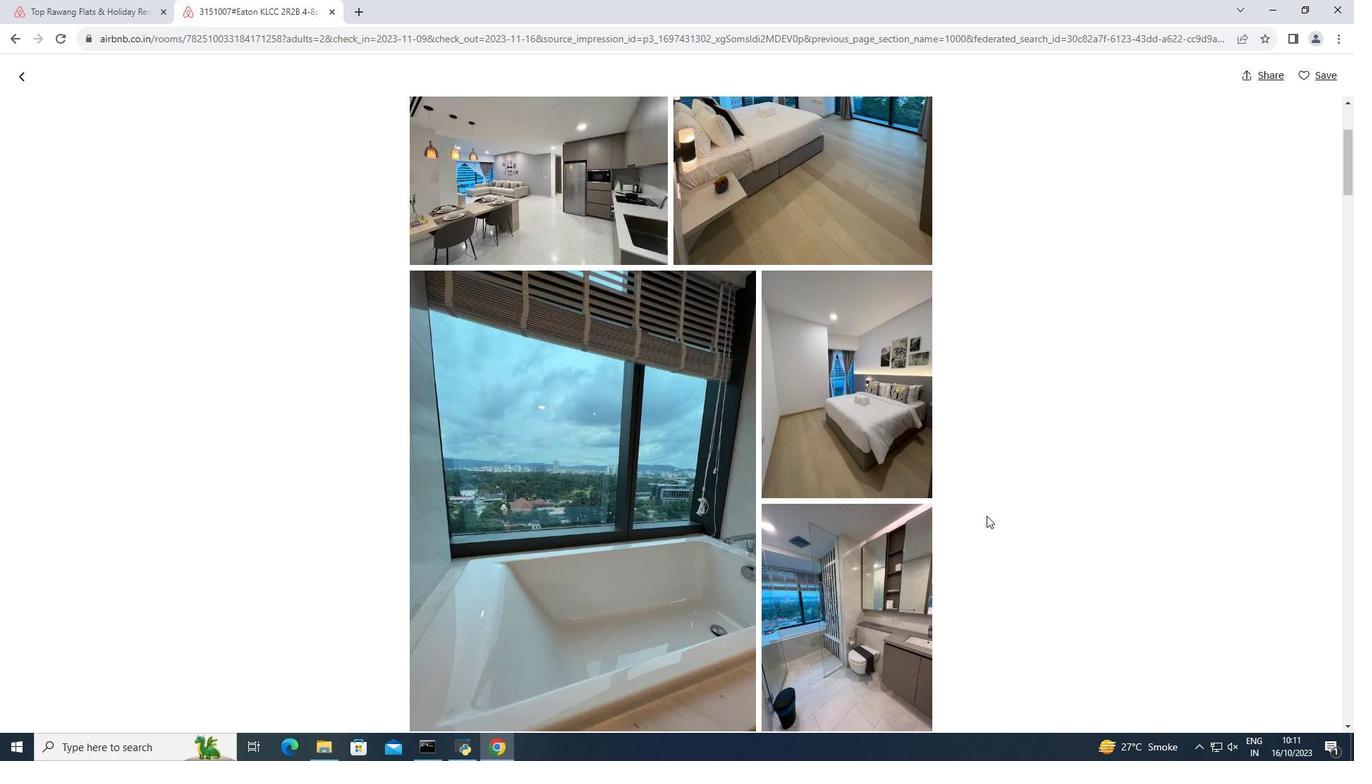 
Action: Mouse scrolled (986, 515) with delta (0, 0)
Screenshot: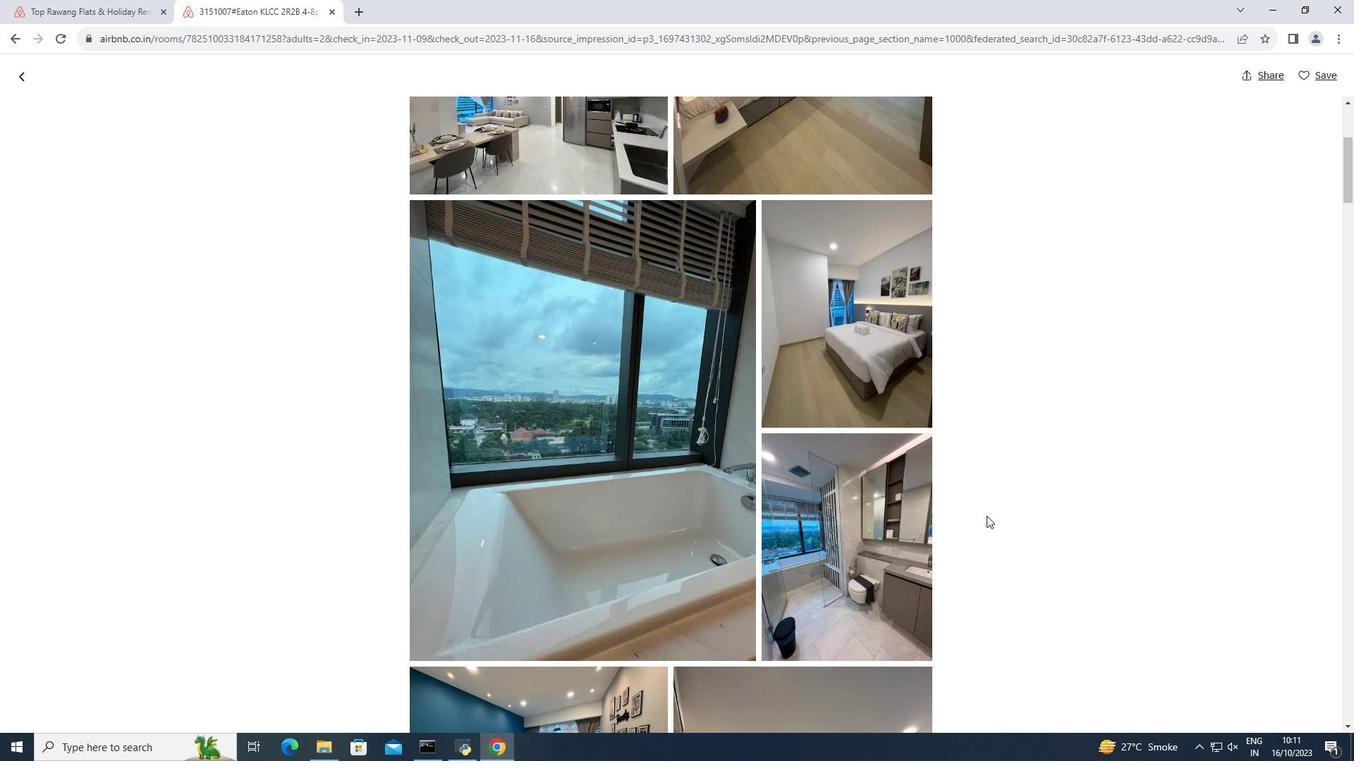 
Action: Mouse scrolled (986, 515) with delta (0, 0)
Screenshot: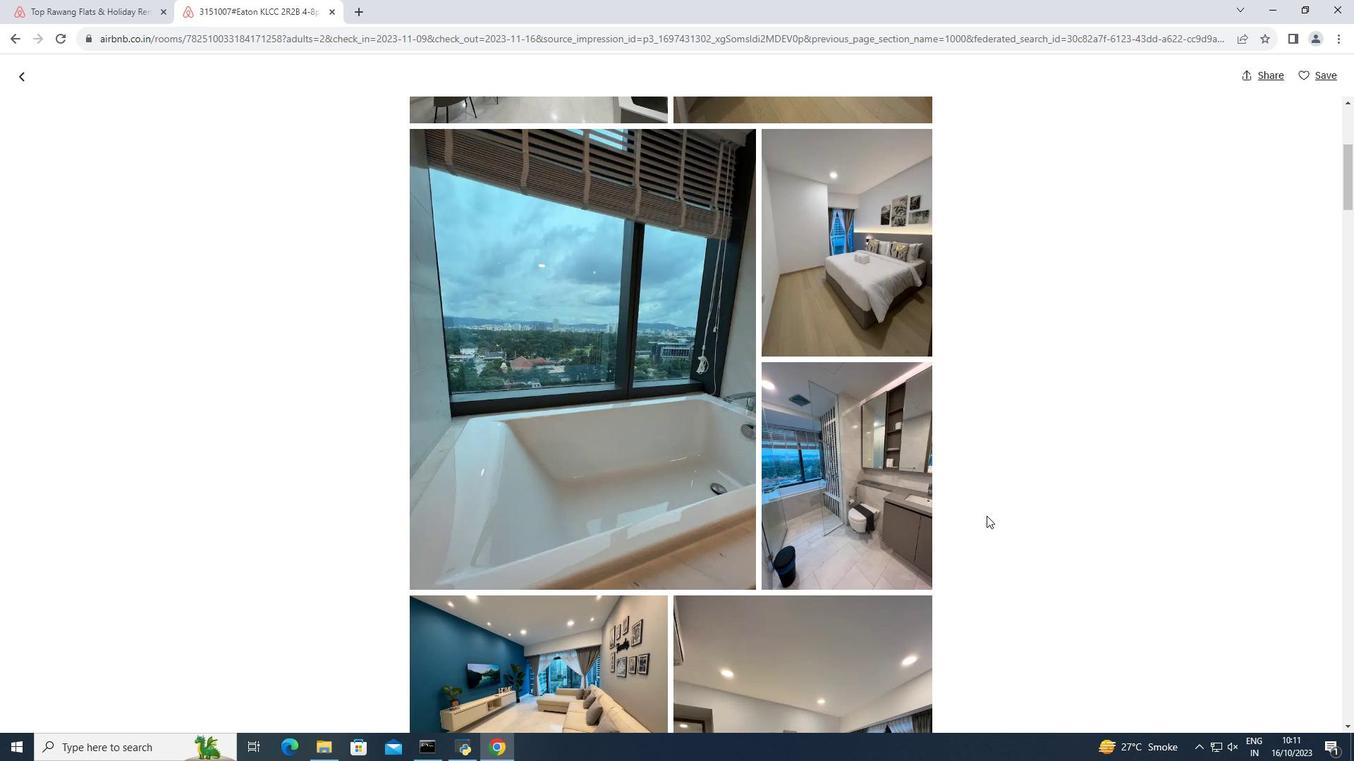 
Action: Mouse scrolled (986, 515) with delta (0, 0)
Screenshot: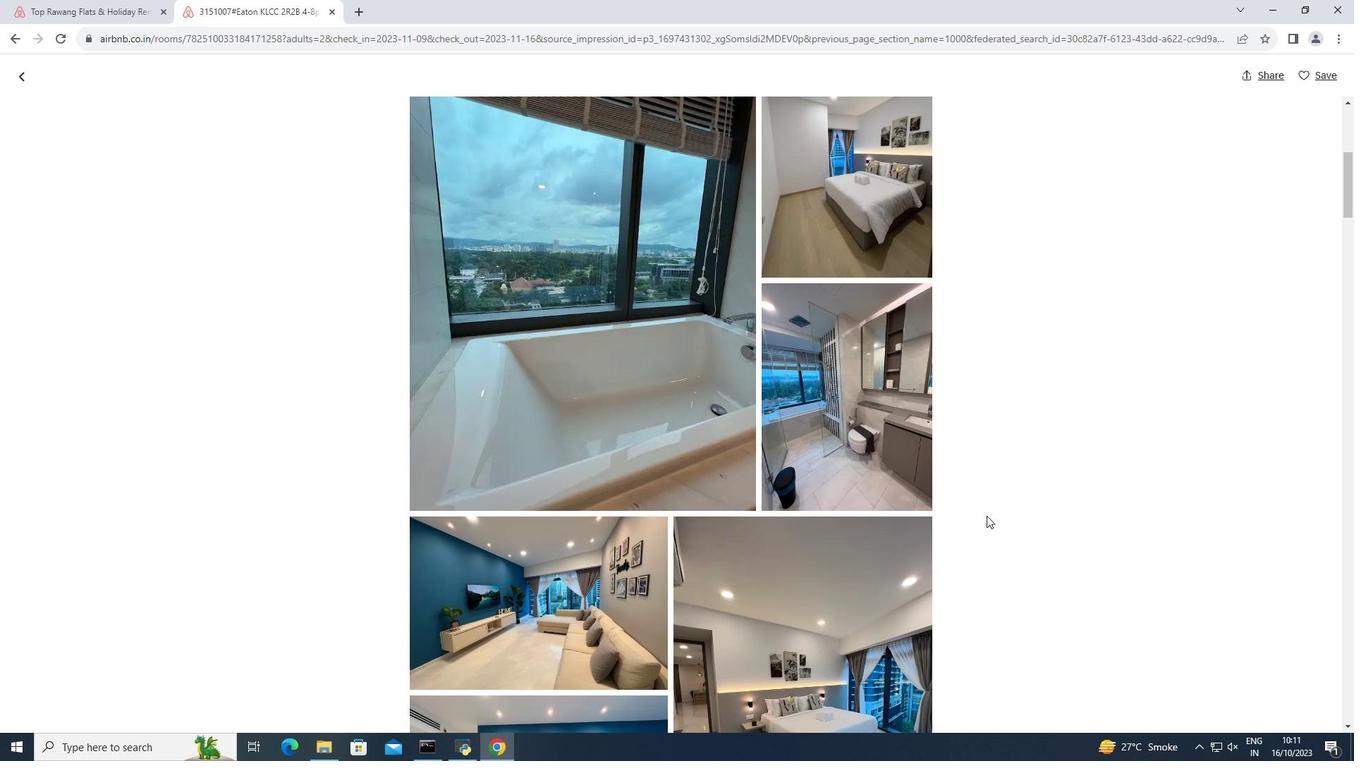 
Action: Mouse scrolled (986, 515) with delta (0, 0)
Screenshot: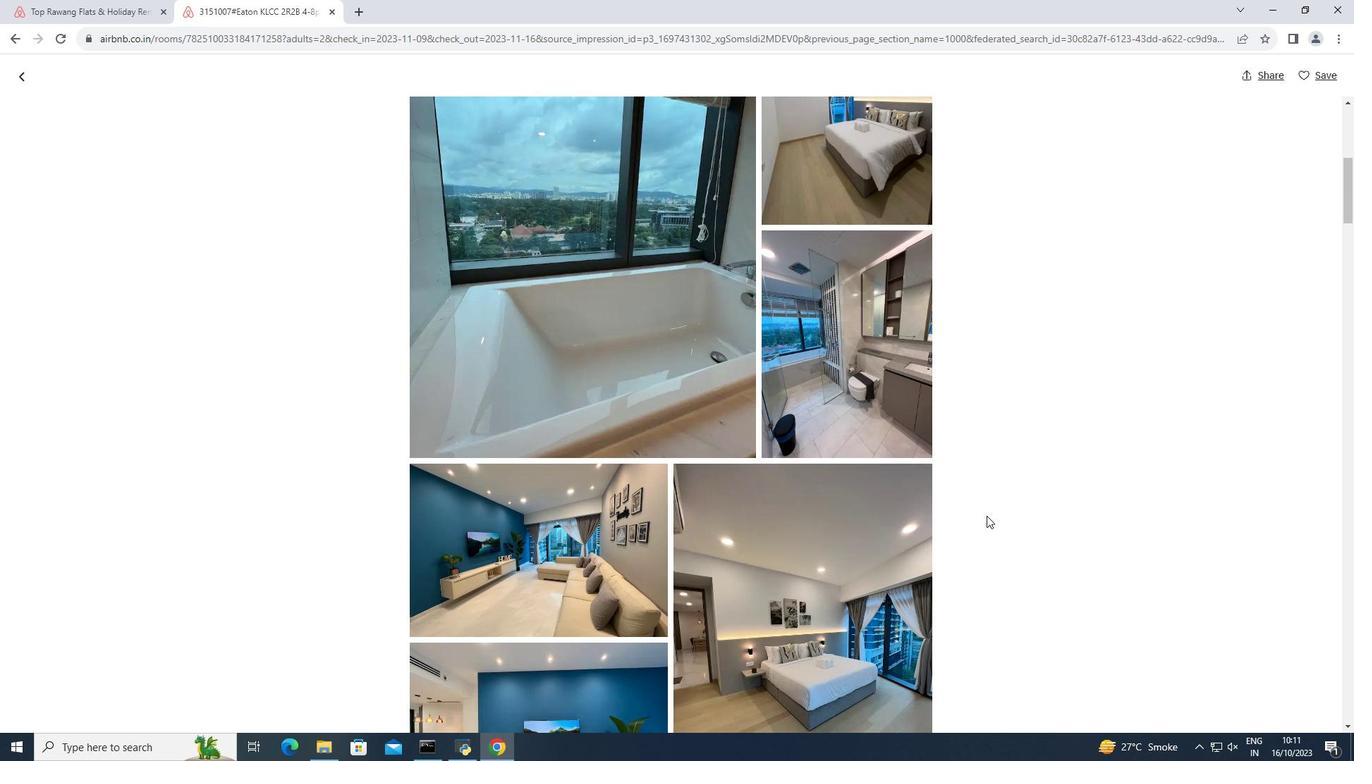 
Action: Mouse scrolled (986, 515) with delta (0, 0)
Screenshot: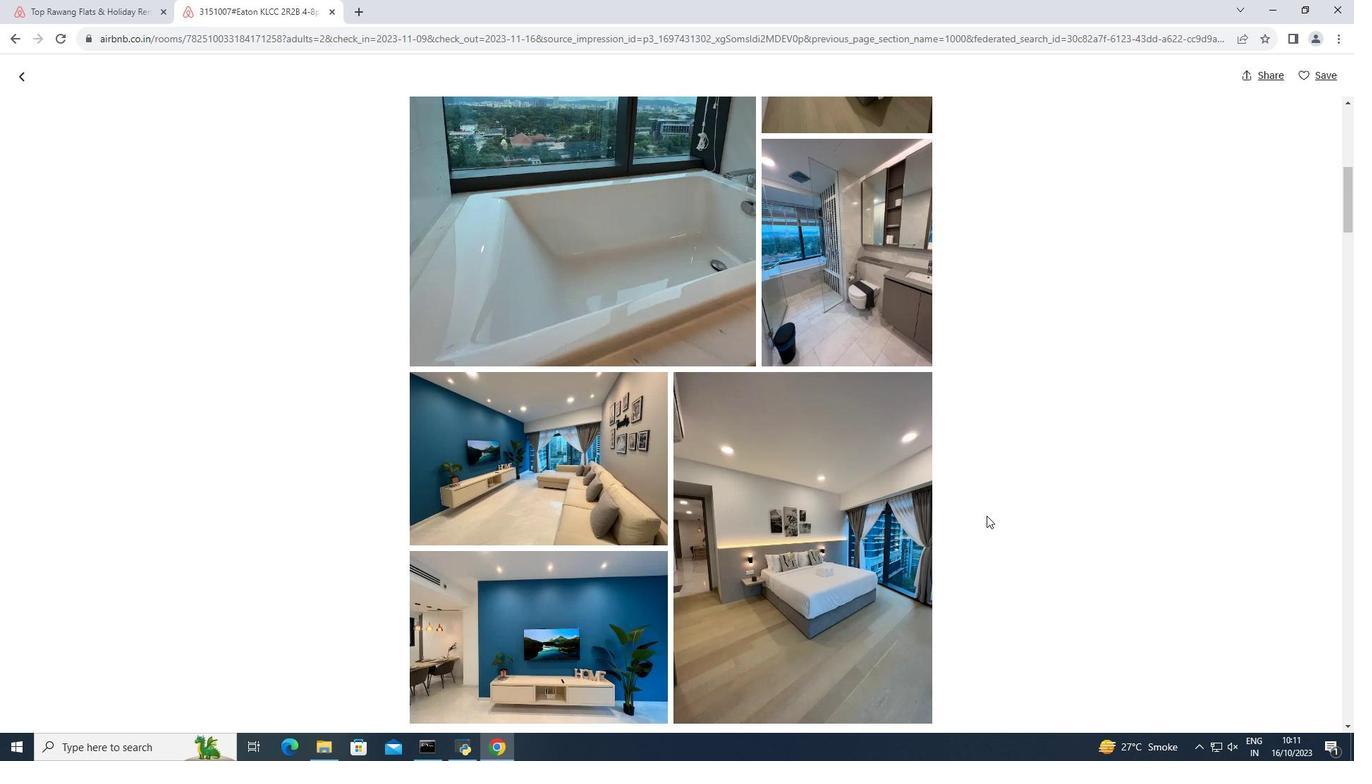 
Action: Mouse scrolled (986, 515) with delta (0, 0)
Screenshot: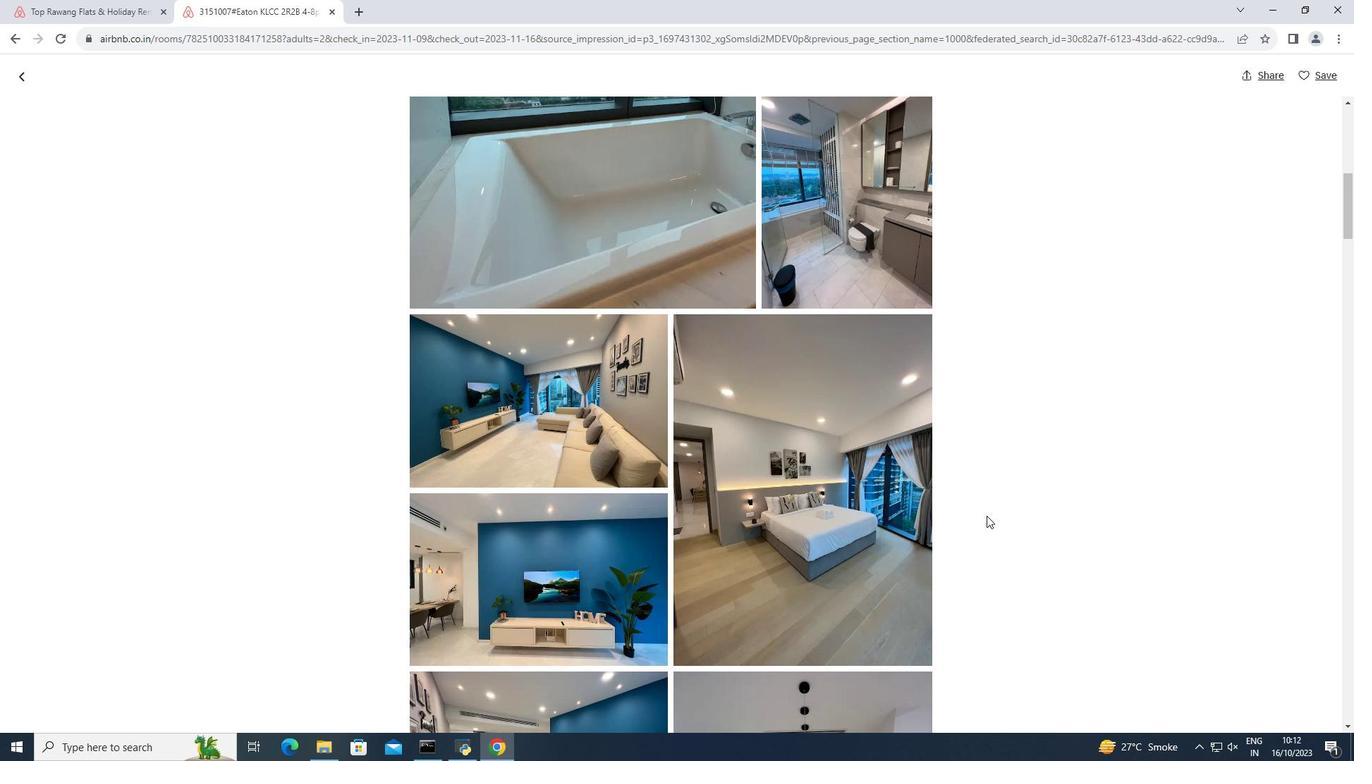 
Action: Mouse scrolled (986, 515) with delta (0, 0)
Screenshot: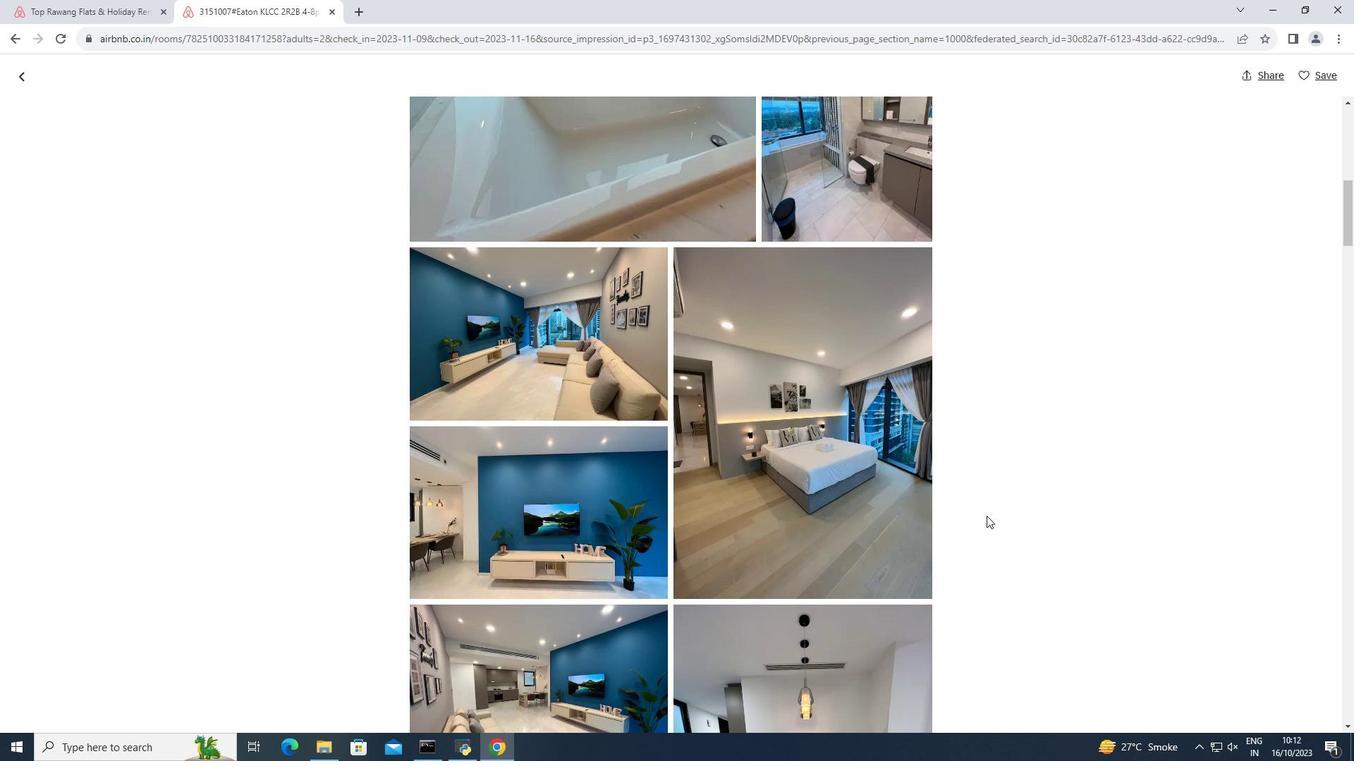 
Action: Mouse scrolled (986, 515) with delta (0, 0)
Screenshot: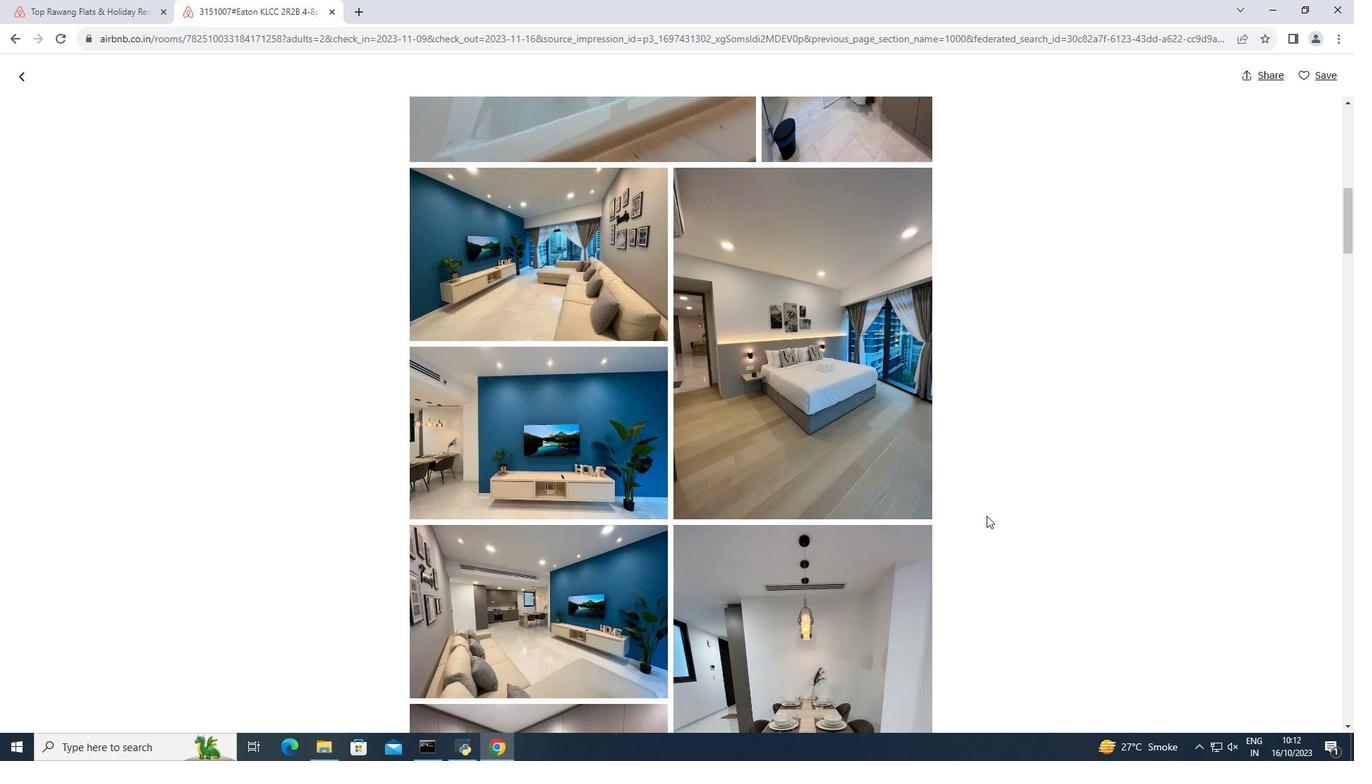 
Action: Mouse scrolled (986, 515) with delta (0, 0)
Screenshot: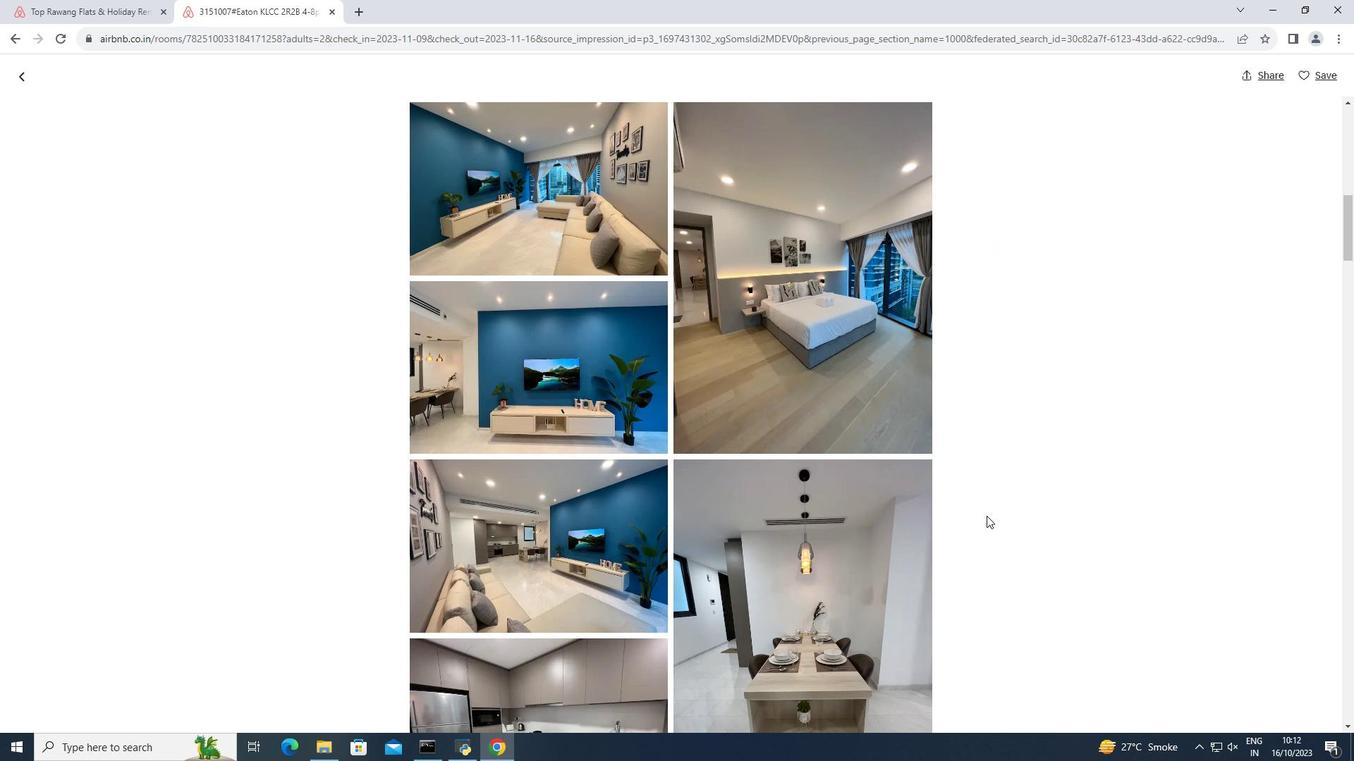 
Action: Mouse scrolled (986, 515) with delta (0, 0)
Screenshot: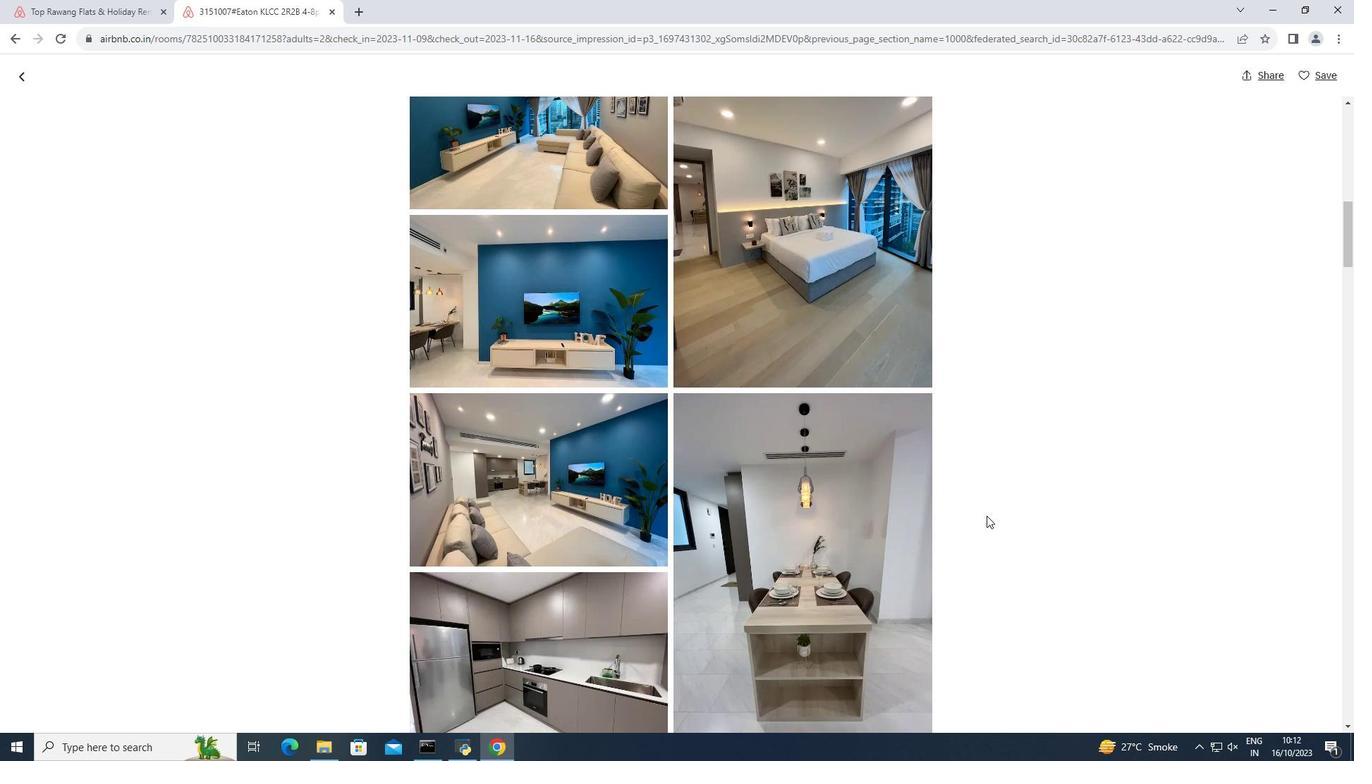 
Action: Mouse scrolled (986, 515) with delta (0, 0)
Screenshot: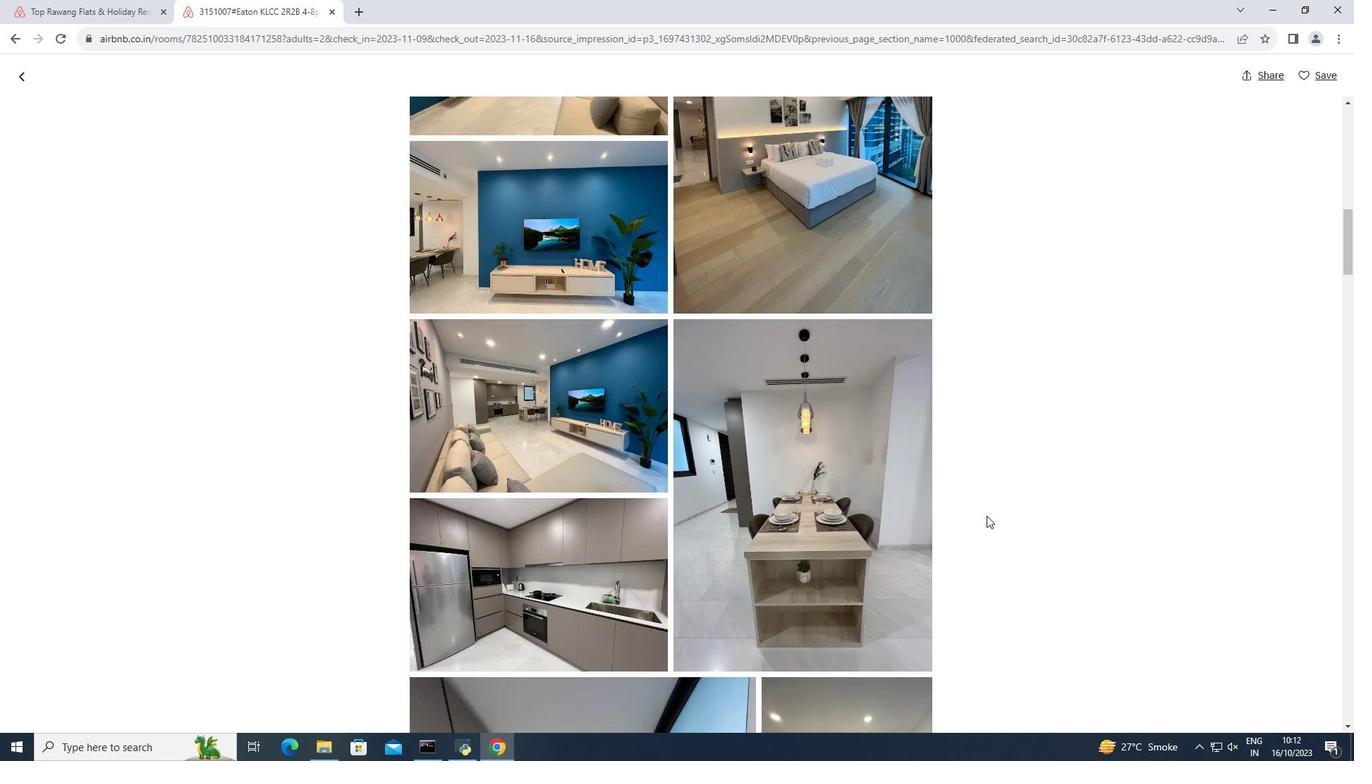 
Action: Mouse scrolled (986, 515) with delta (0, 0)
Screenshot: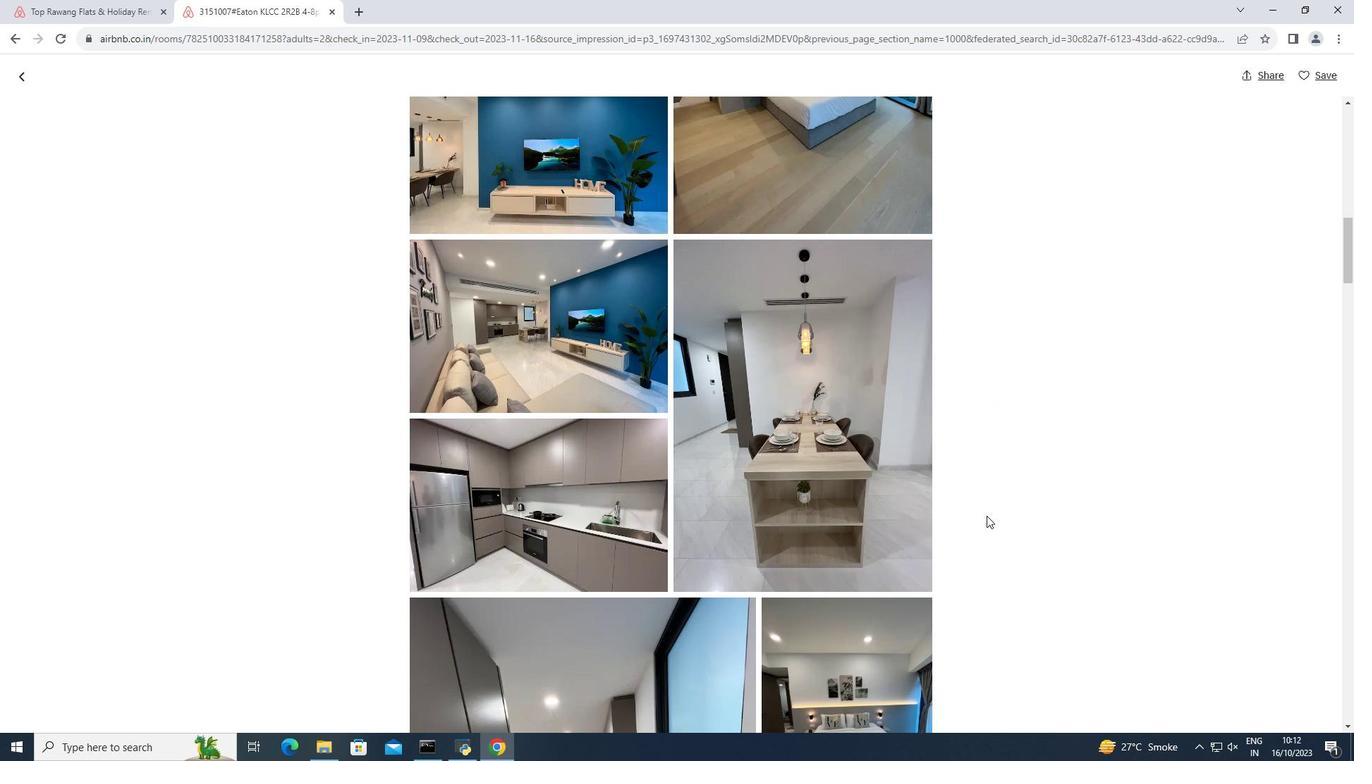 
Action: Mouse scrolled (986, 515) with delta (0, 0)
Screenshot: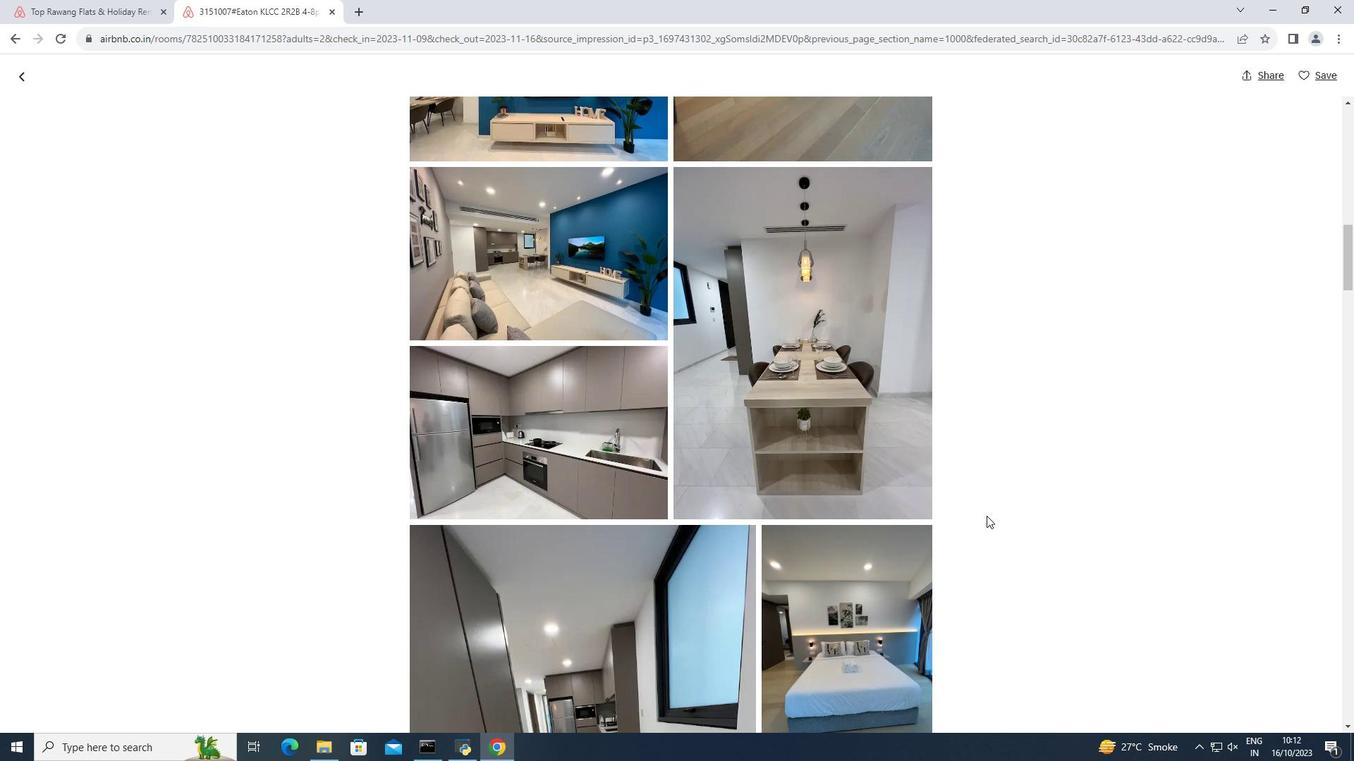 
Action: Mouse scrolled (986, 515) with delta (0, 0)
Screenshot: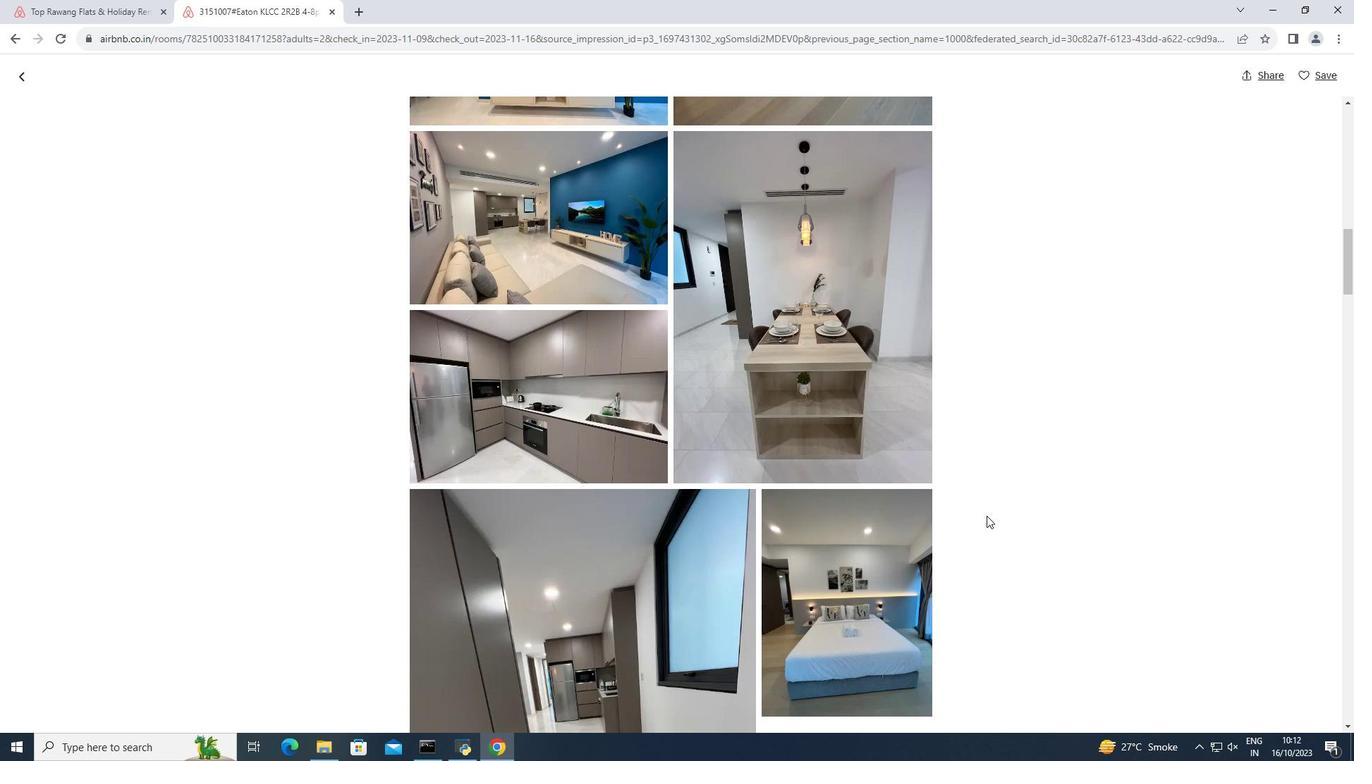 
Action: Mouse scrolled (986, 515) with delta (0, 0)
Screenshot: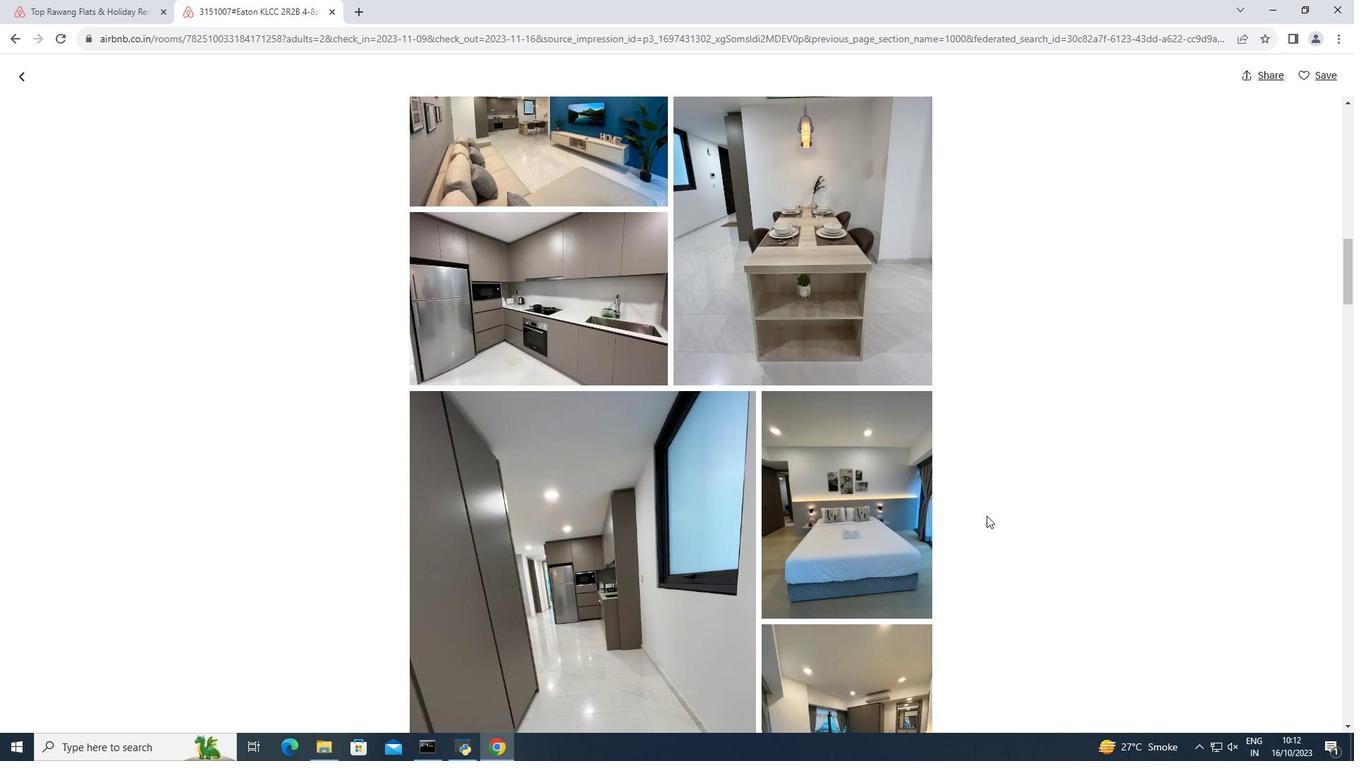 
Action: Mouse scrolled (986, 515) with delta (0, 0)
Screenshot: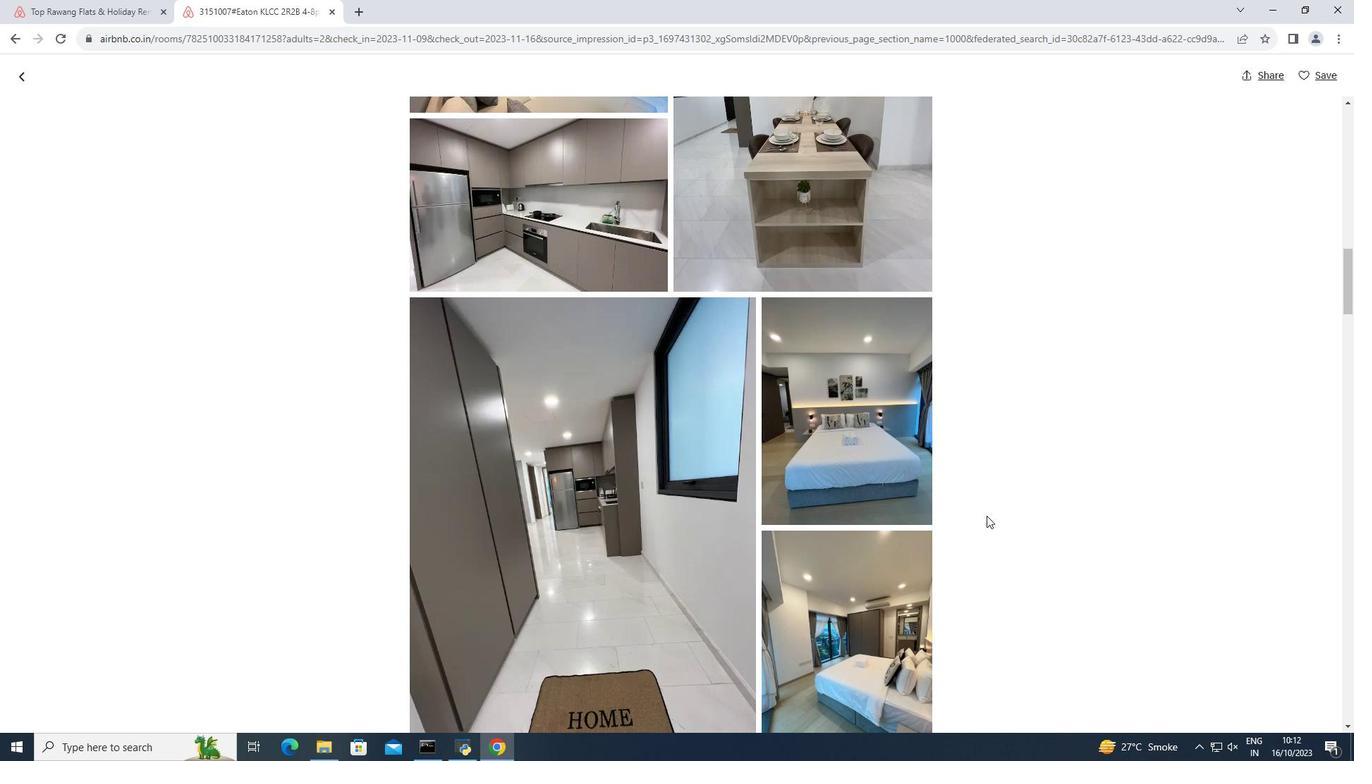 
Action: Mouse scrolled (986, 515) with delta (0, 0)
Screenshot: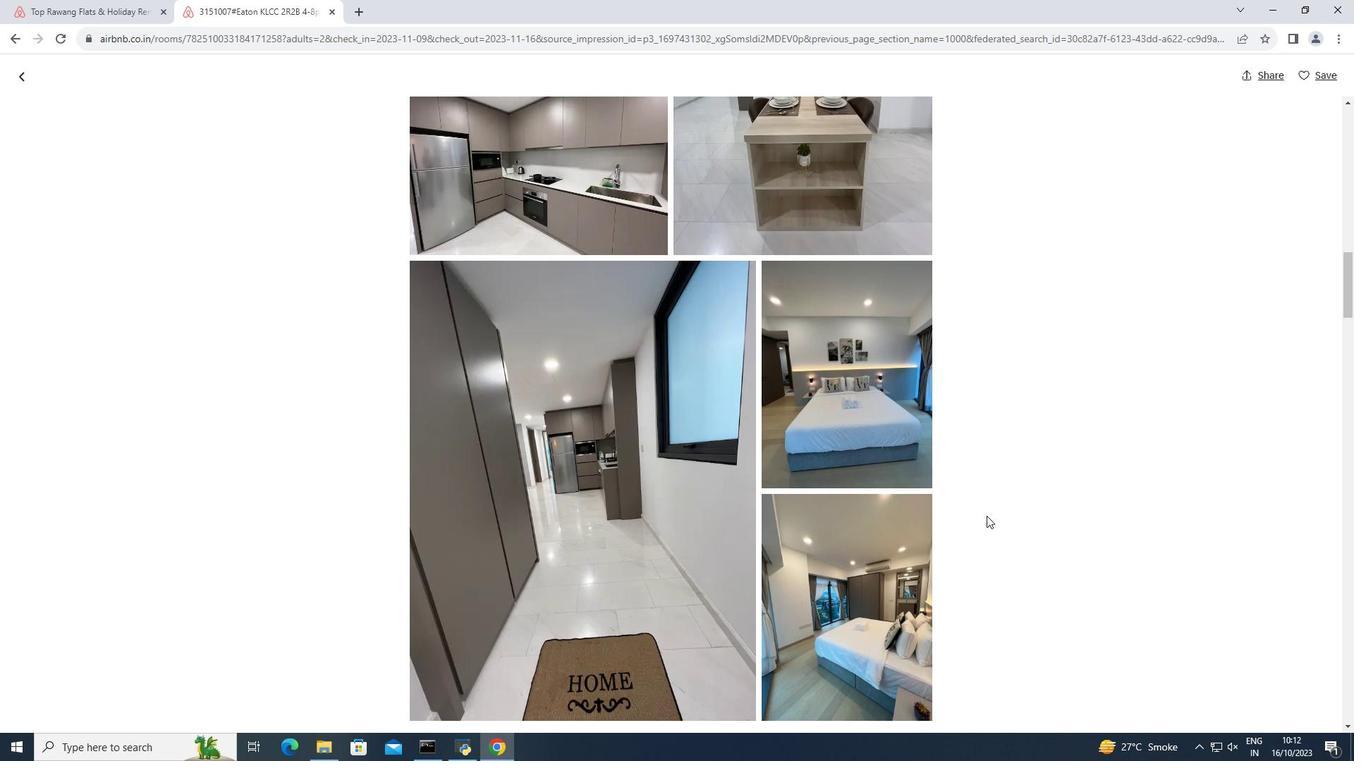 
Action: Mouse scrolled (986, 515) with delta (0, 0)
Screenshot: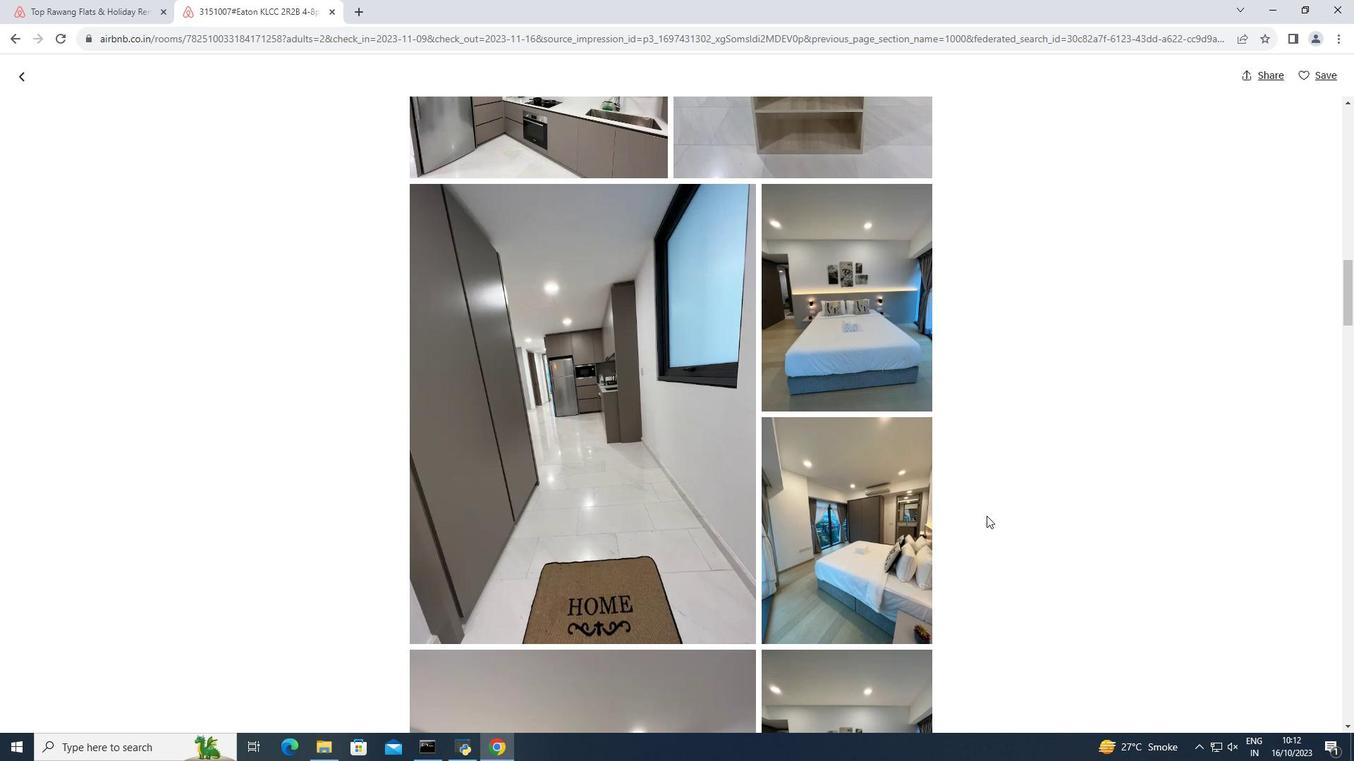 
Action: Mouse scrolled (986, 515) with delta (0, 0)
Screenshot: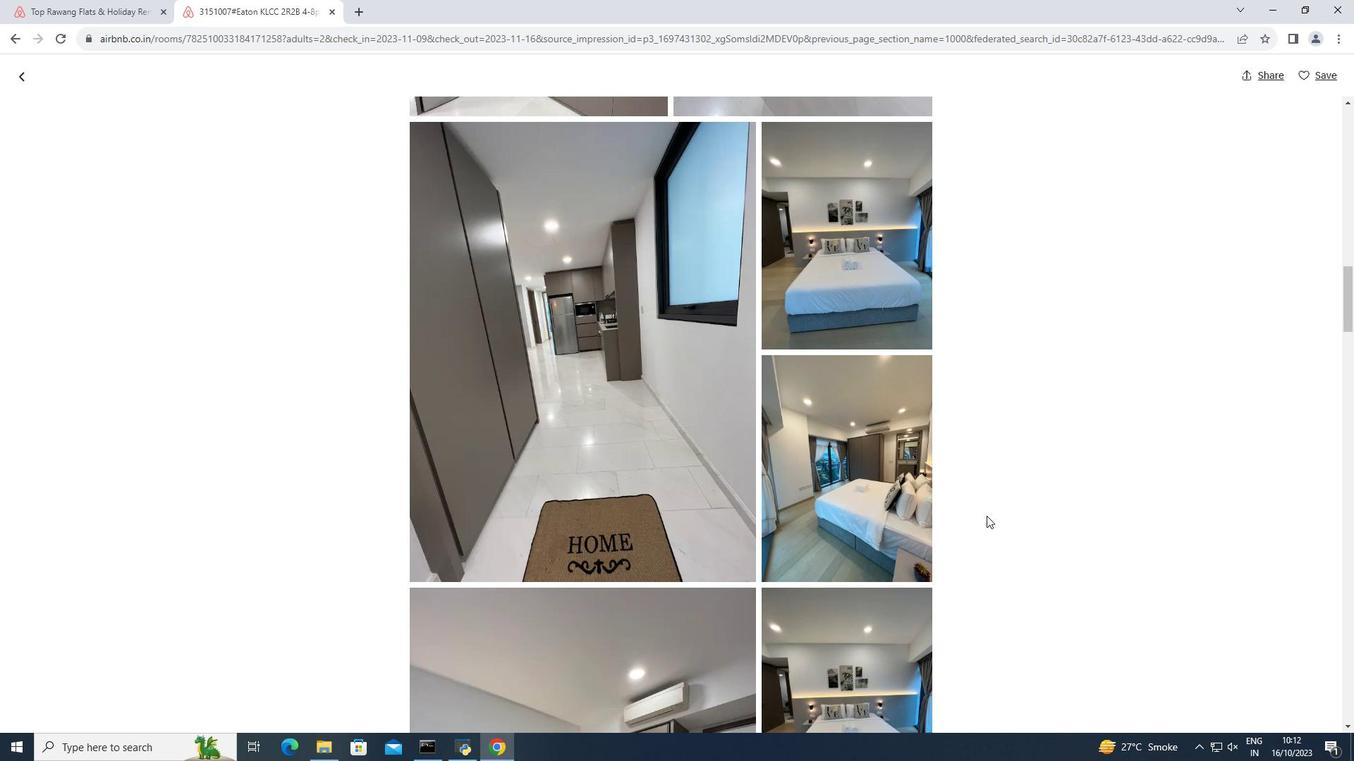 
Action: Mouse scrolled (986, 515) with delta (0, 0)
Screenshot: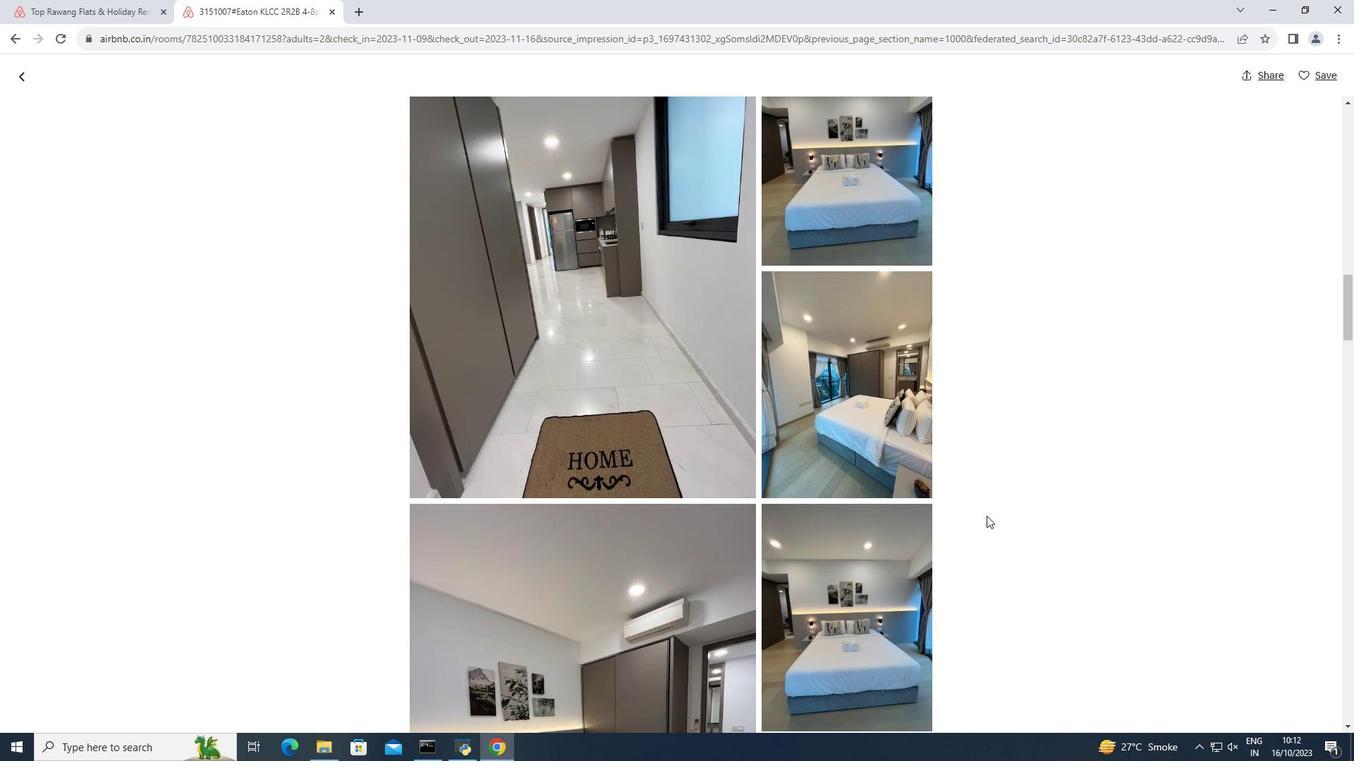 
Action: Mouse moved to (986, 515)
Screenshot: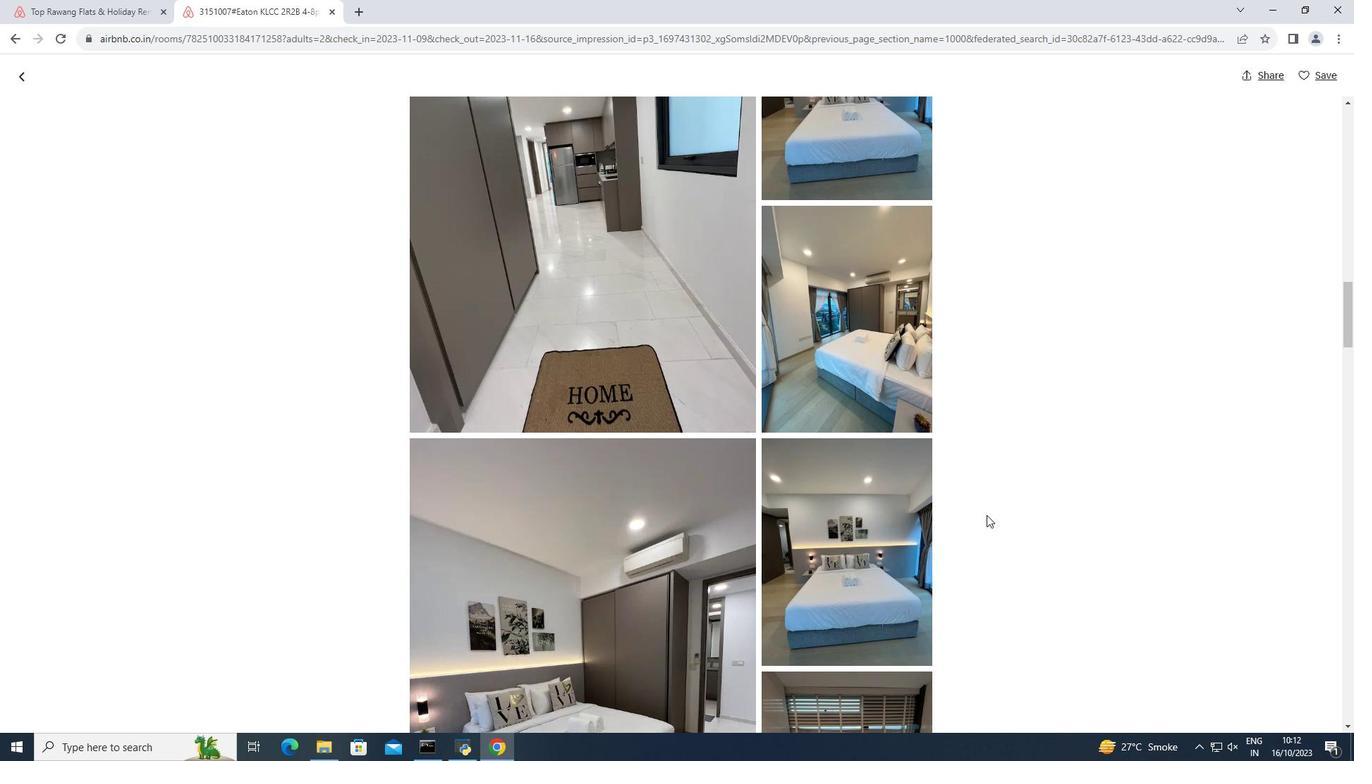 
Action: Mouse scrolled (986, 514) with delta (0, 0)
Screenshot: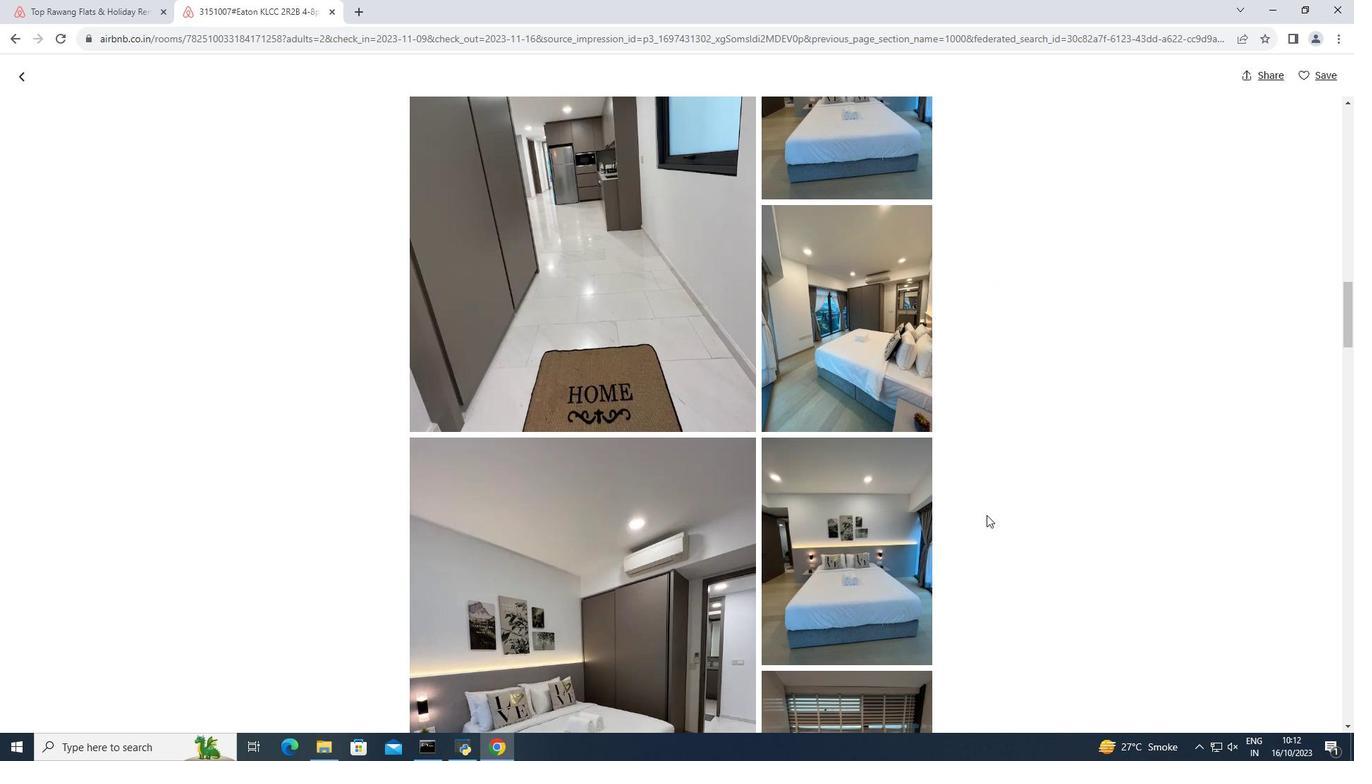 
Action: Mouse moved to (986, 515)
Screenshot: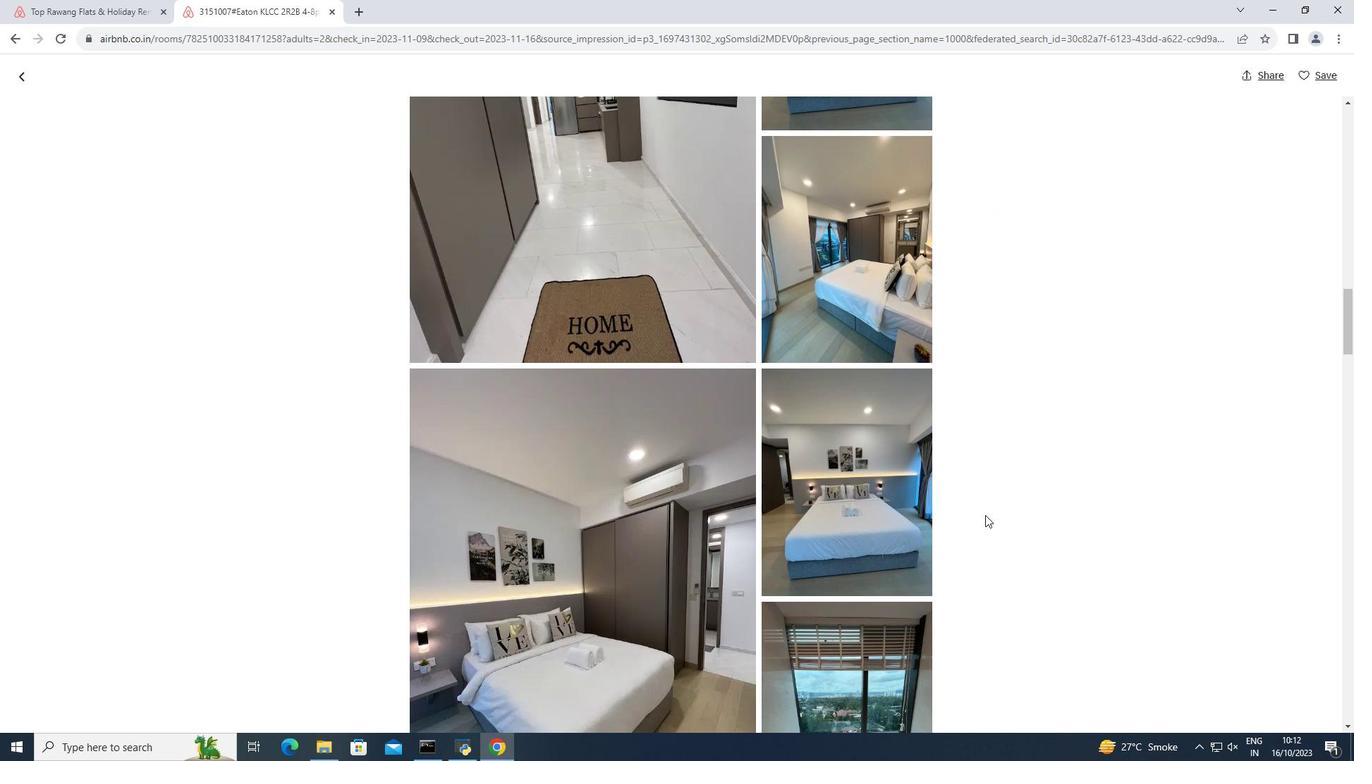 
Action: Mouse scrolled (986, 514) with delta (0, 0)
Screenshot: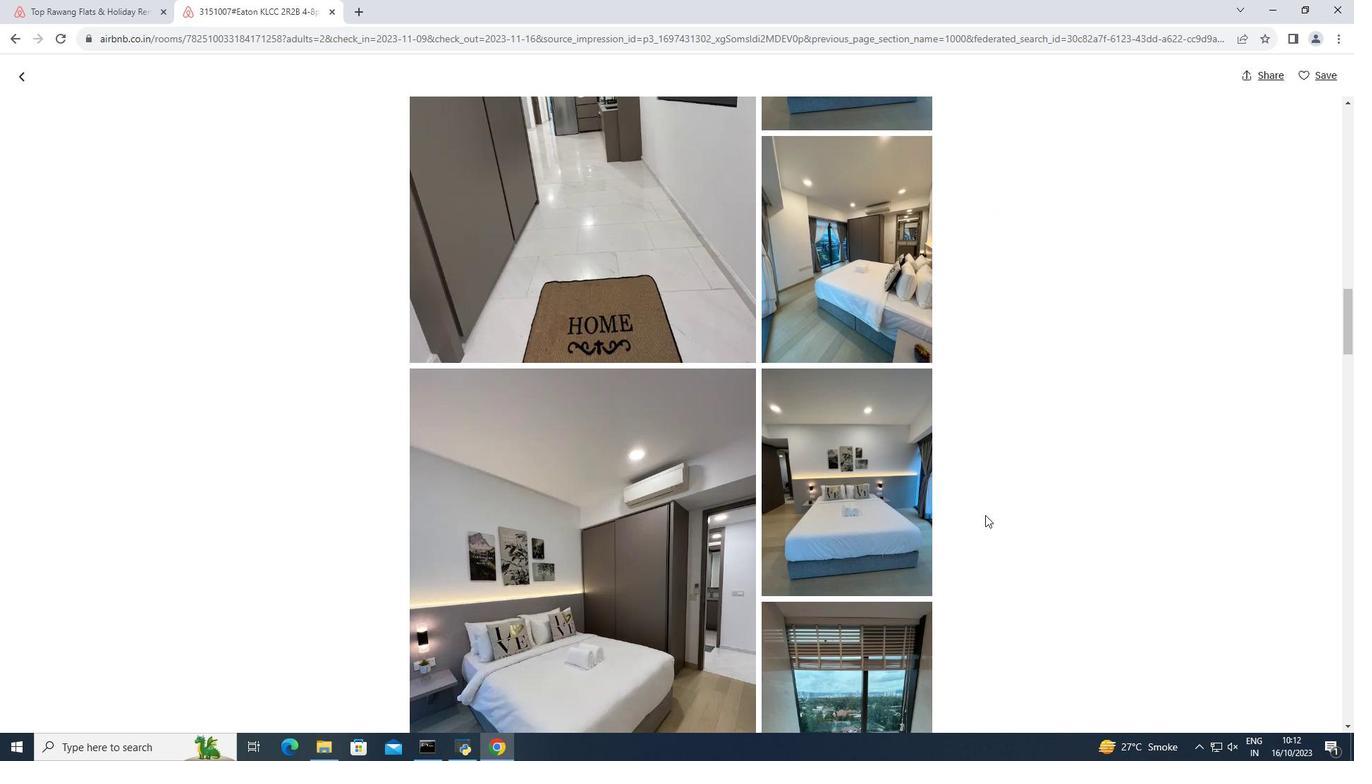 
Action: Mouse moved to (981, 515)
Screenshot: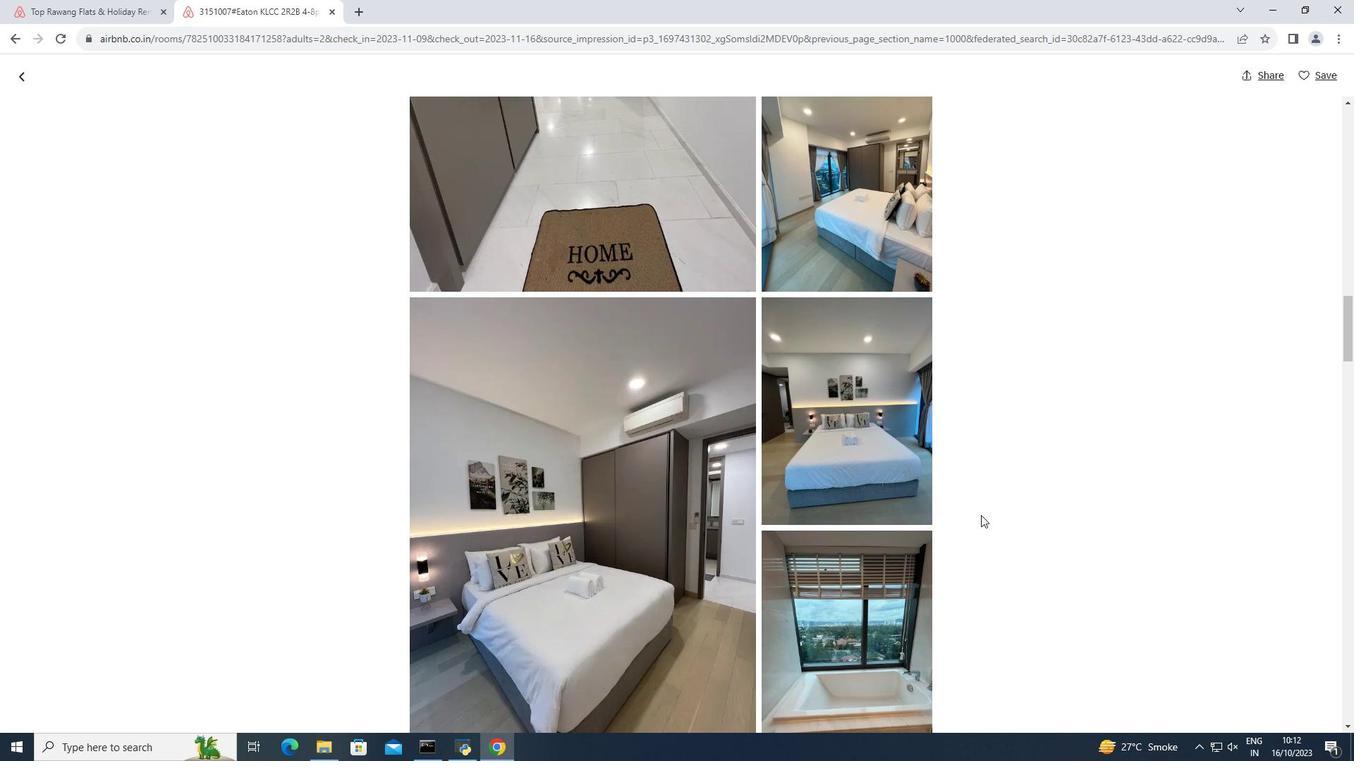 
Action: Mouse scrolled (981, 514) with delta (0, 0)
Screenshot: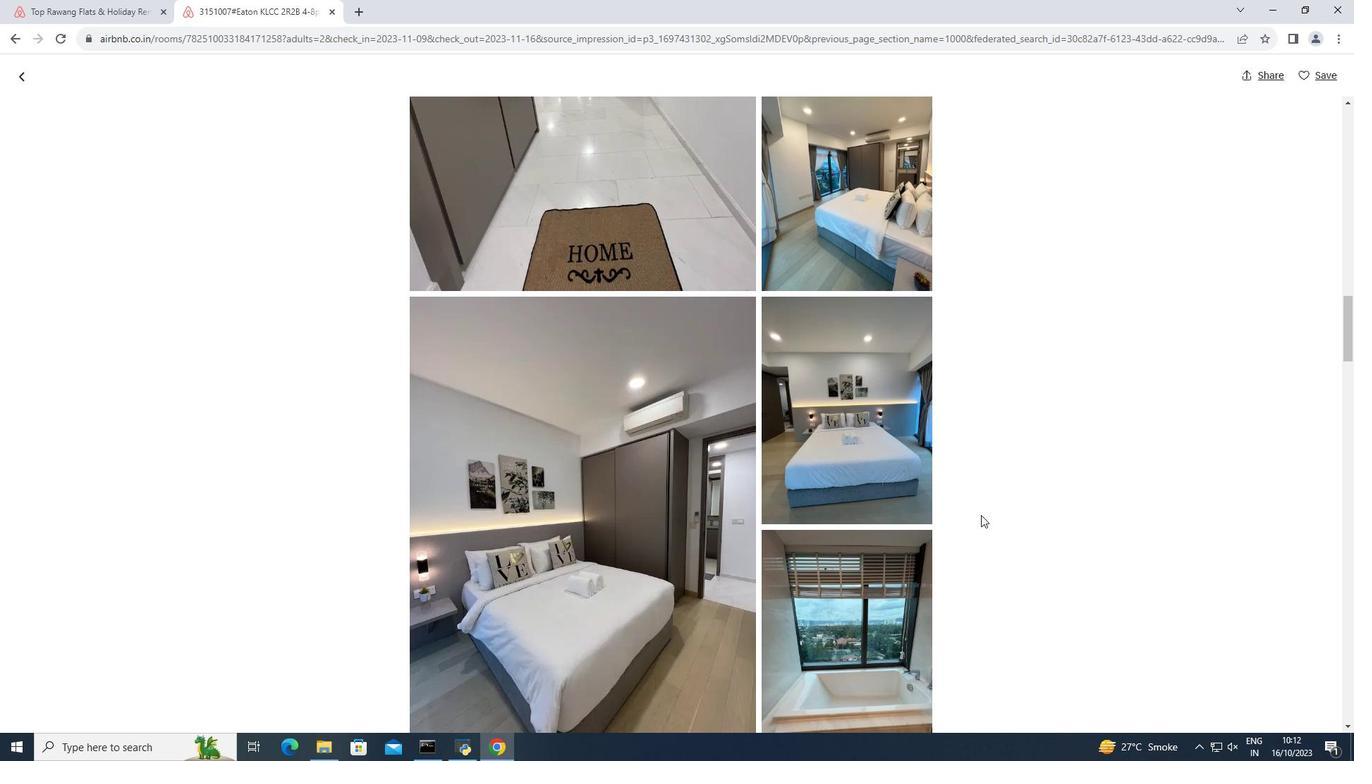 
Action: Mouse scrolled (981, 514) with delta (0, 0)
Screenshot: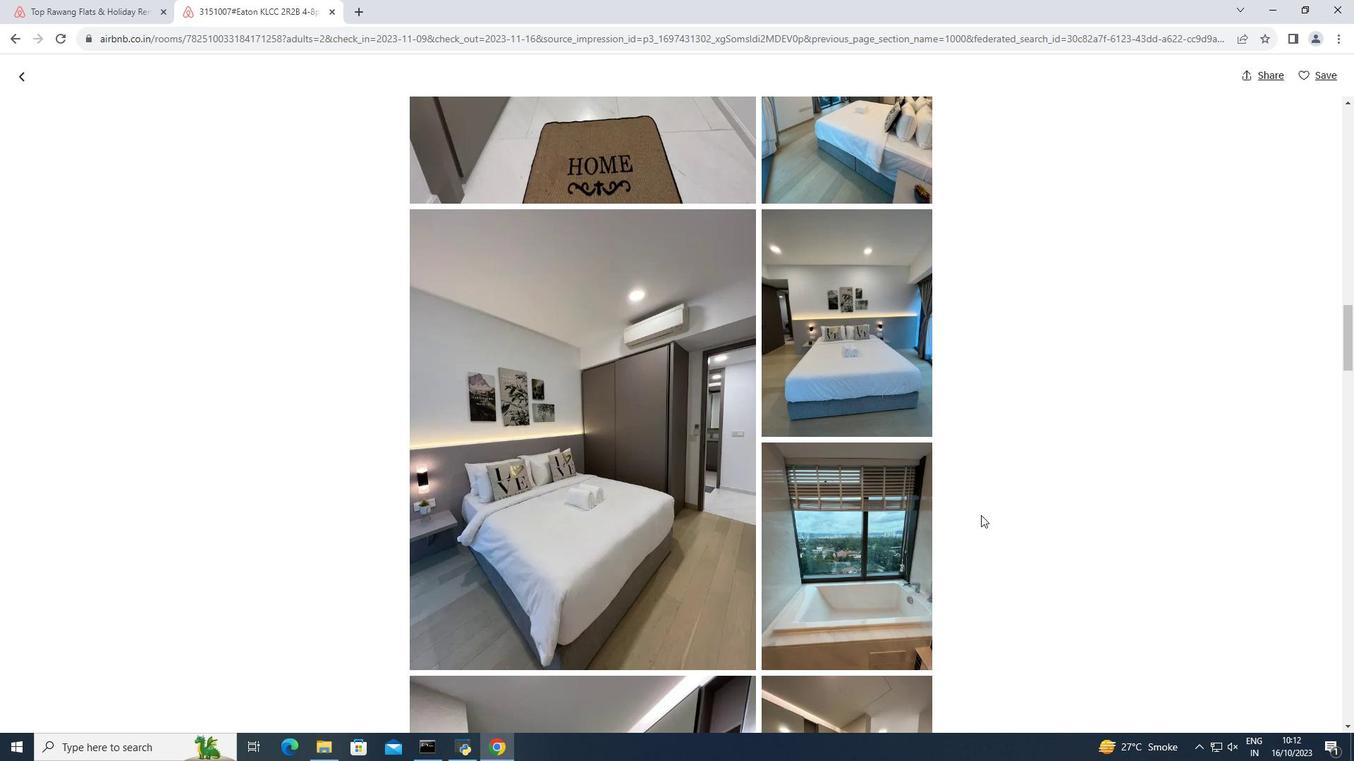 
Action: Mouse moved to (979, 516)
Screenshot: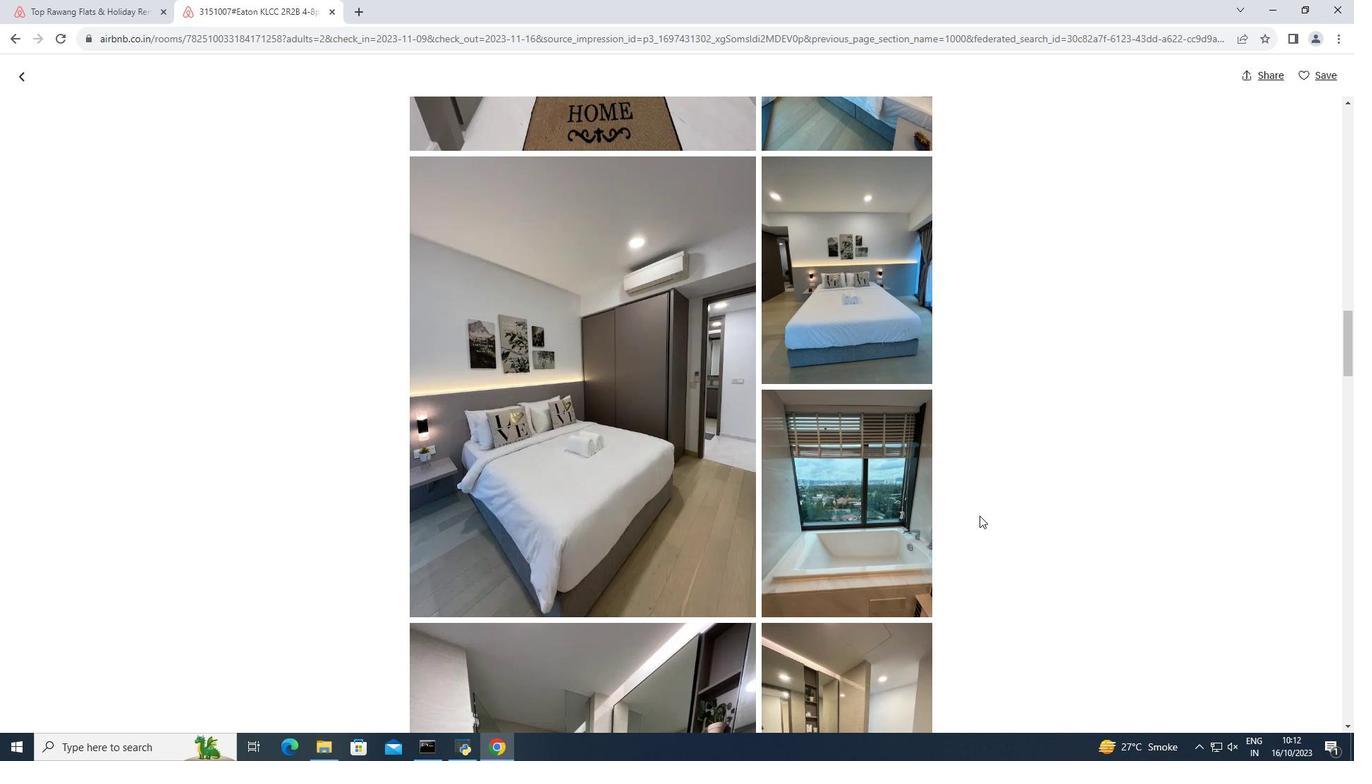 
Action: Mouse scrolled (979, 515) with delta (0, 0)
Screenshot: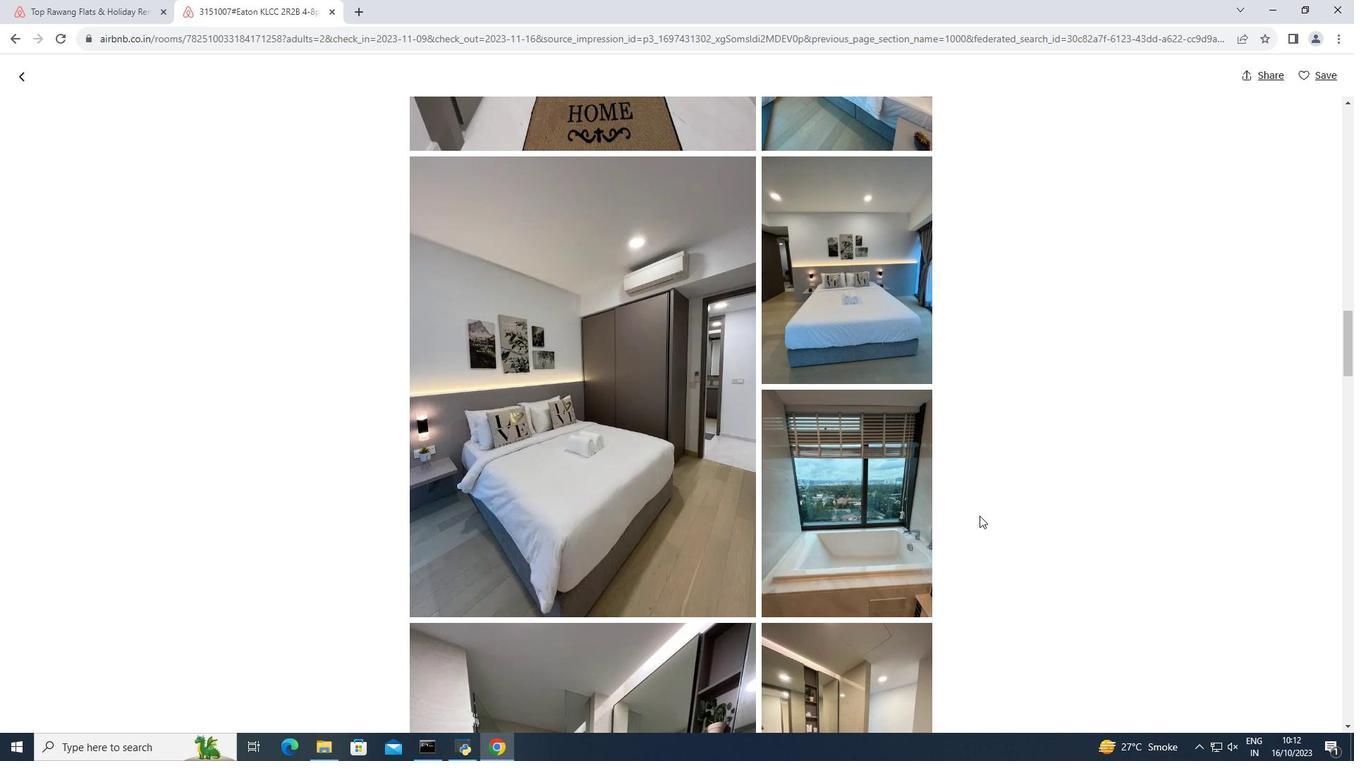 
Action: Mouse scrolled (979, 515) with delta (0, 0)
Screenshot: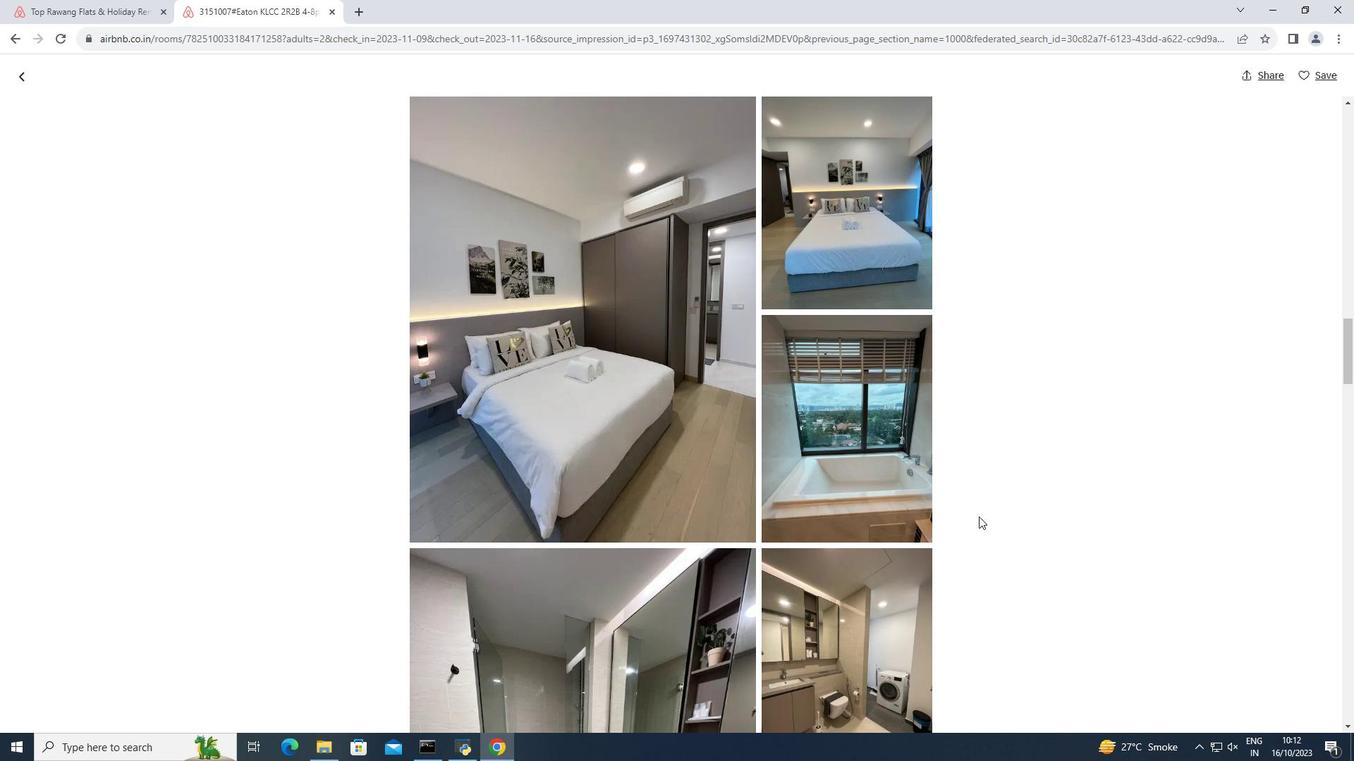 
Action: Mouse moved to (979, 517)
Screenshot: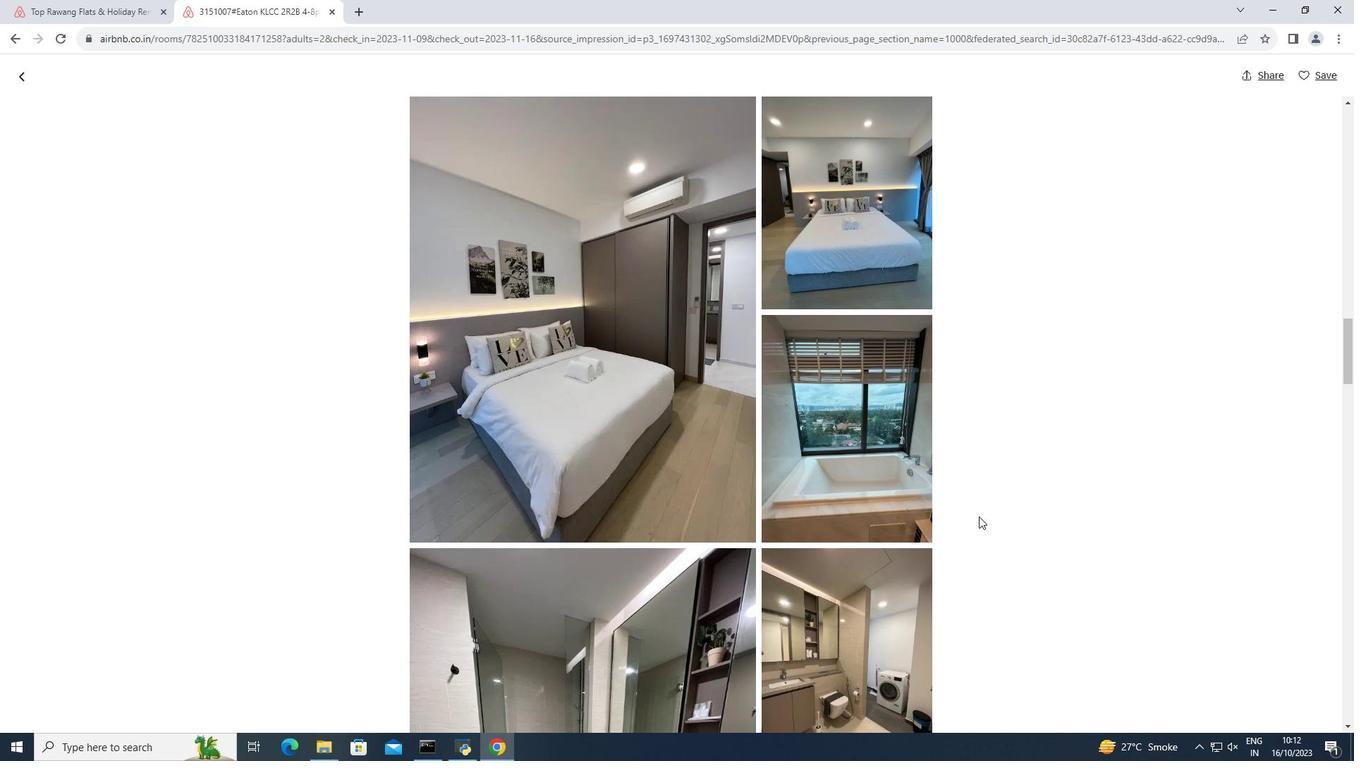
Action: Mouse scrolled (979, 516) with delta (0, 0)
Screenshot: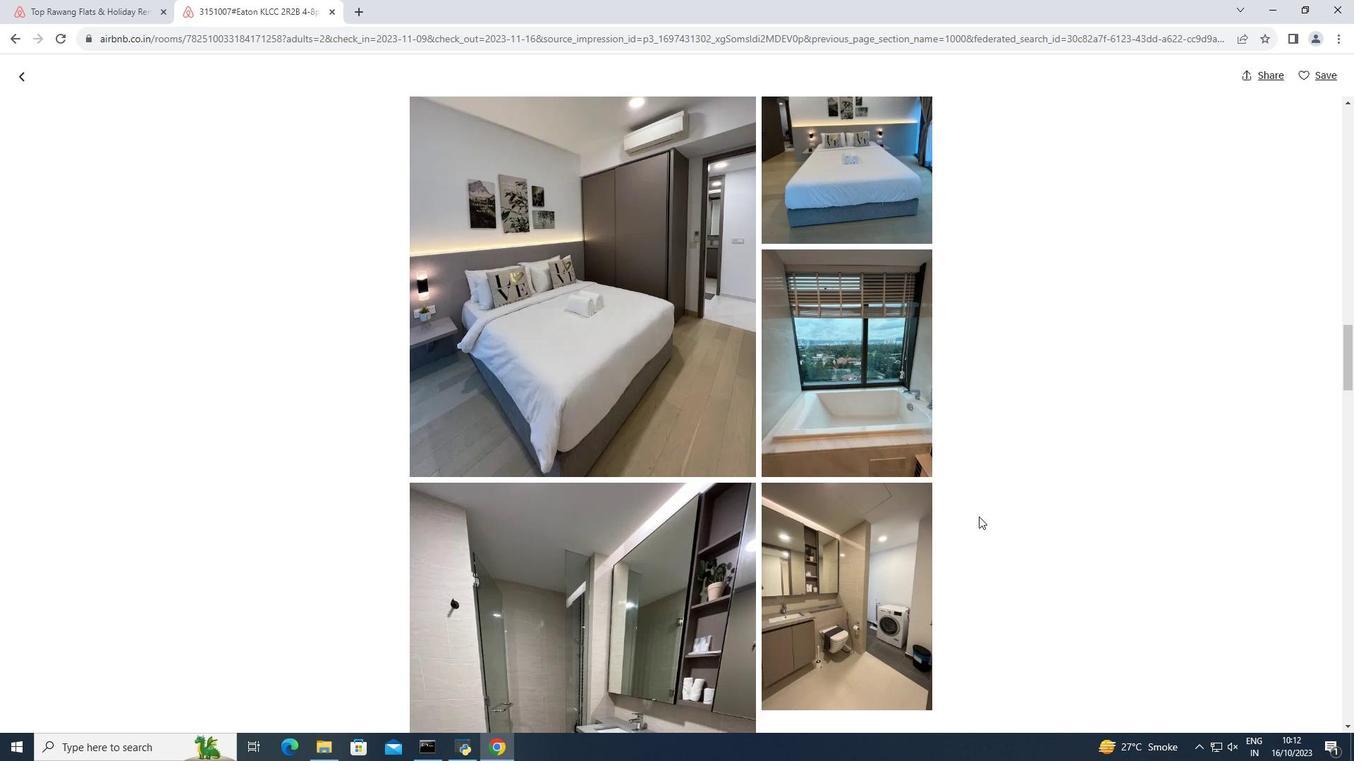 
Action: Mouse scrolled (979, 516) with delta (0, 0)
Screenshot: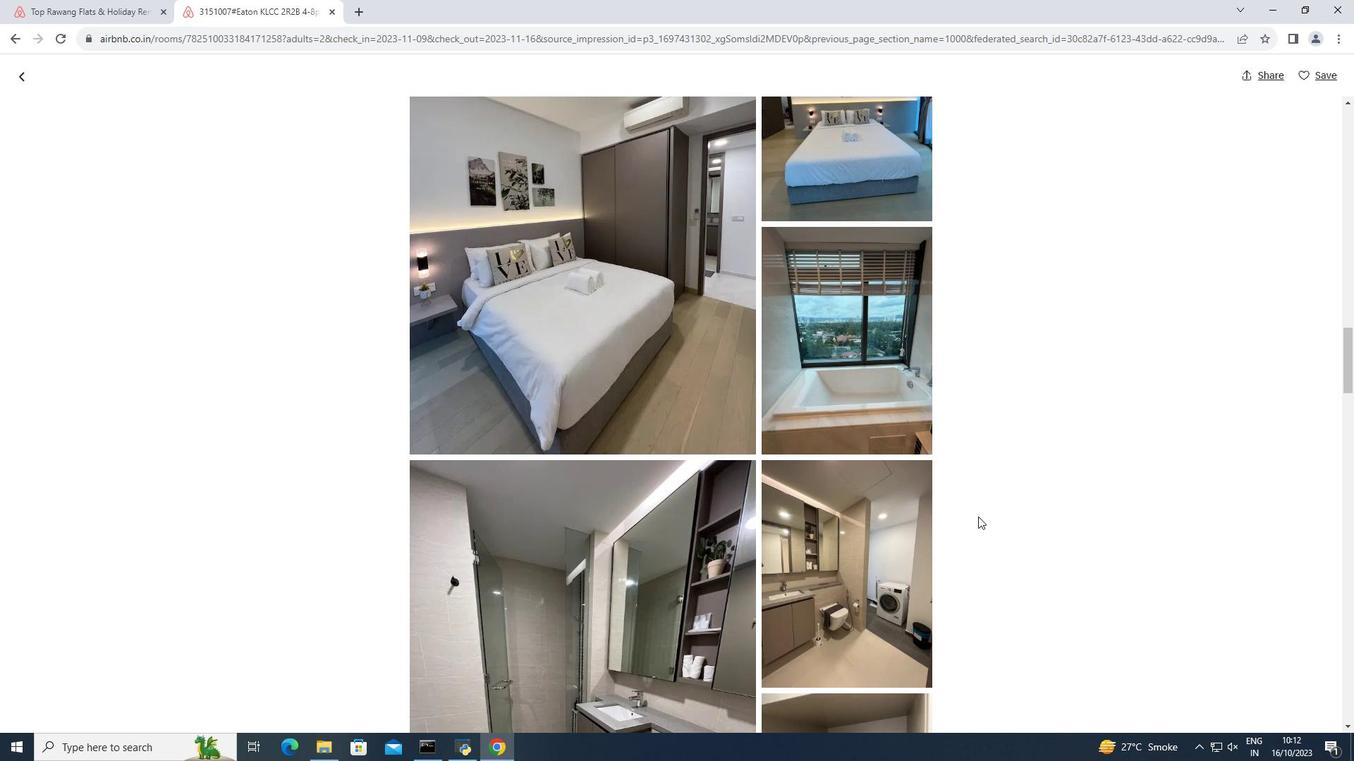 
Action: Mouse moved to (976, 517)
Screenshot: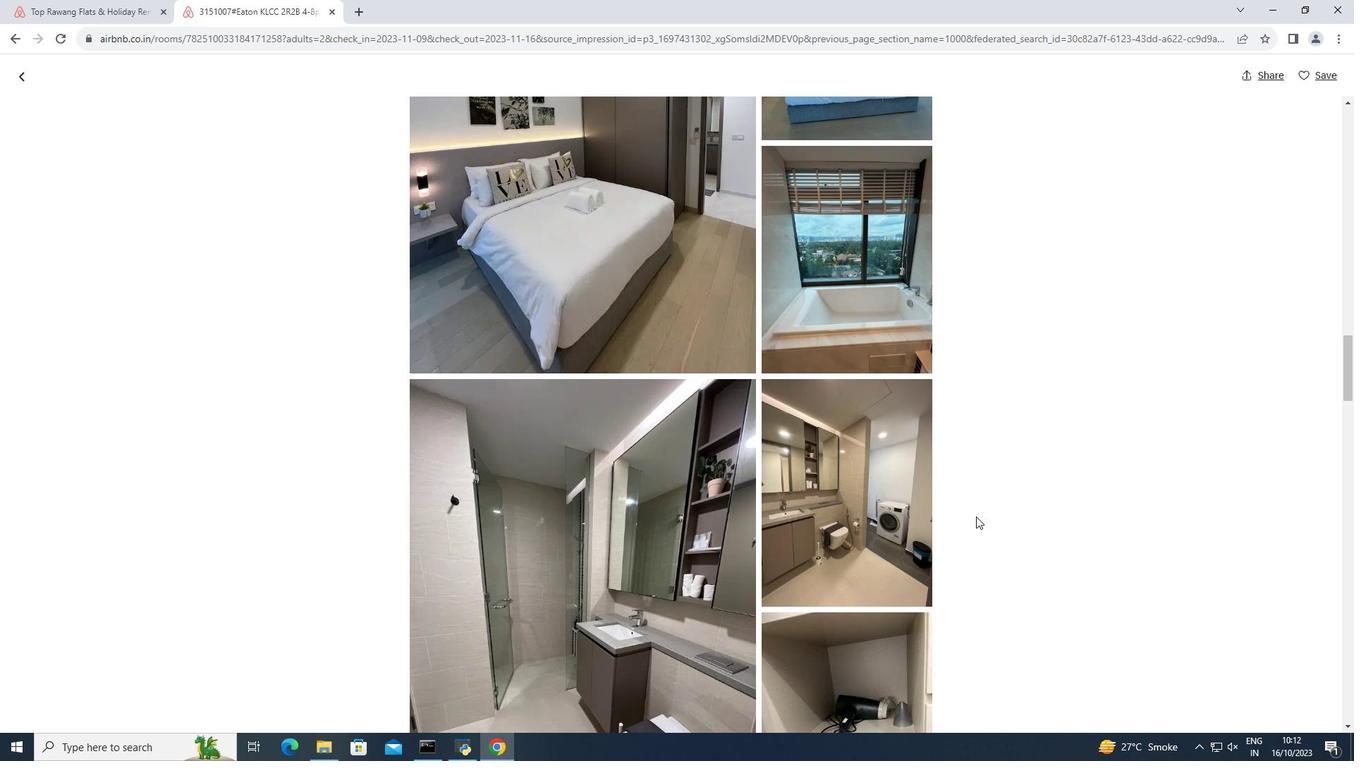 
Action: Mouse scrolled (976, 516) with delta (0, 0)
Screenshot: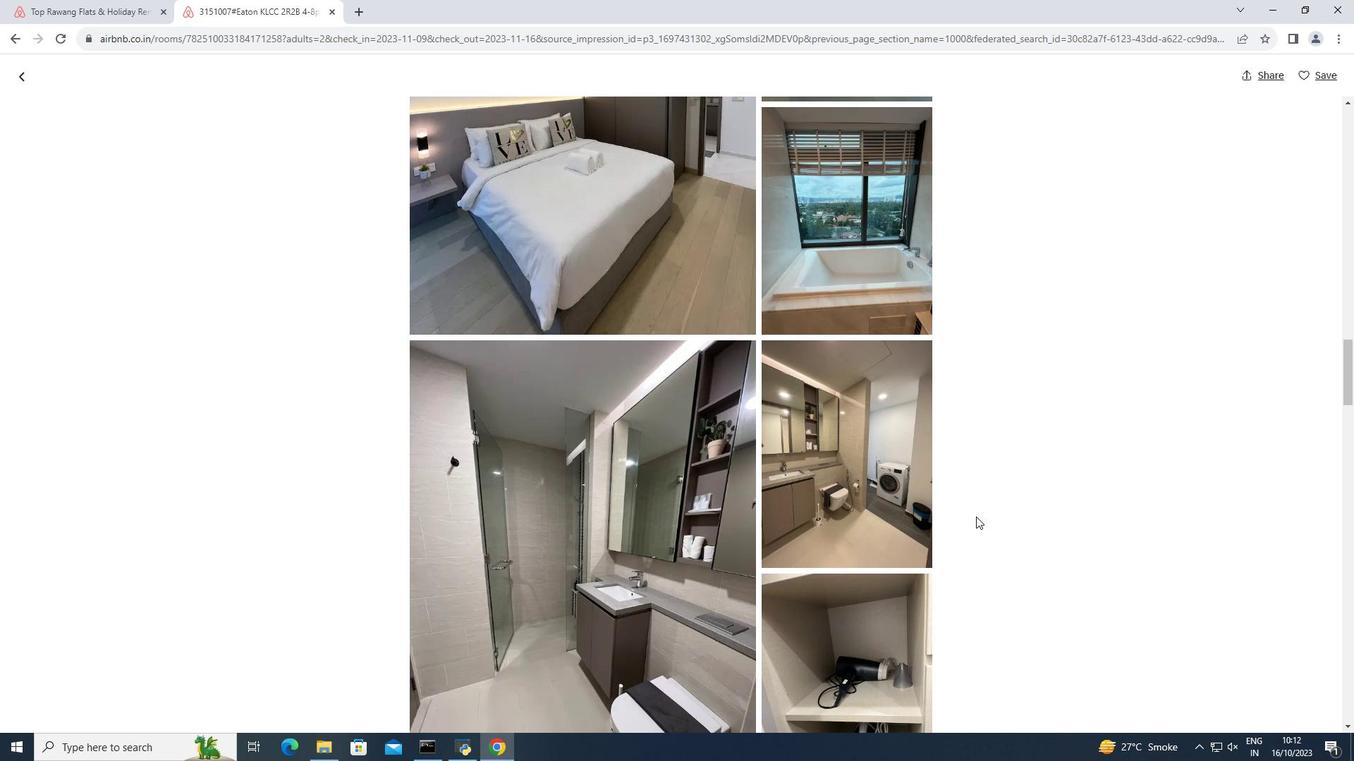 
Action: Mouse scrolled (976, 516) with delta (0, 0)
Screenshot: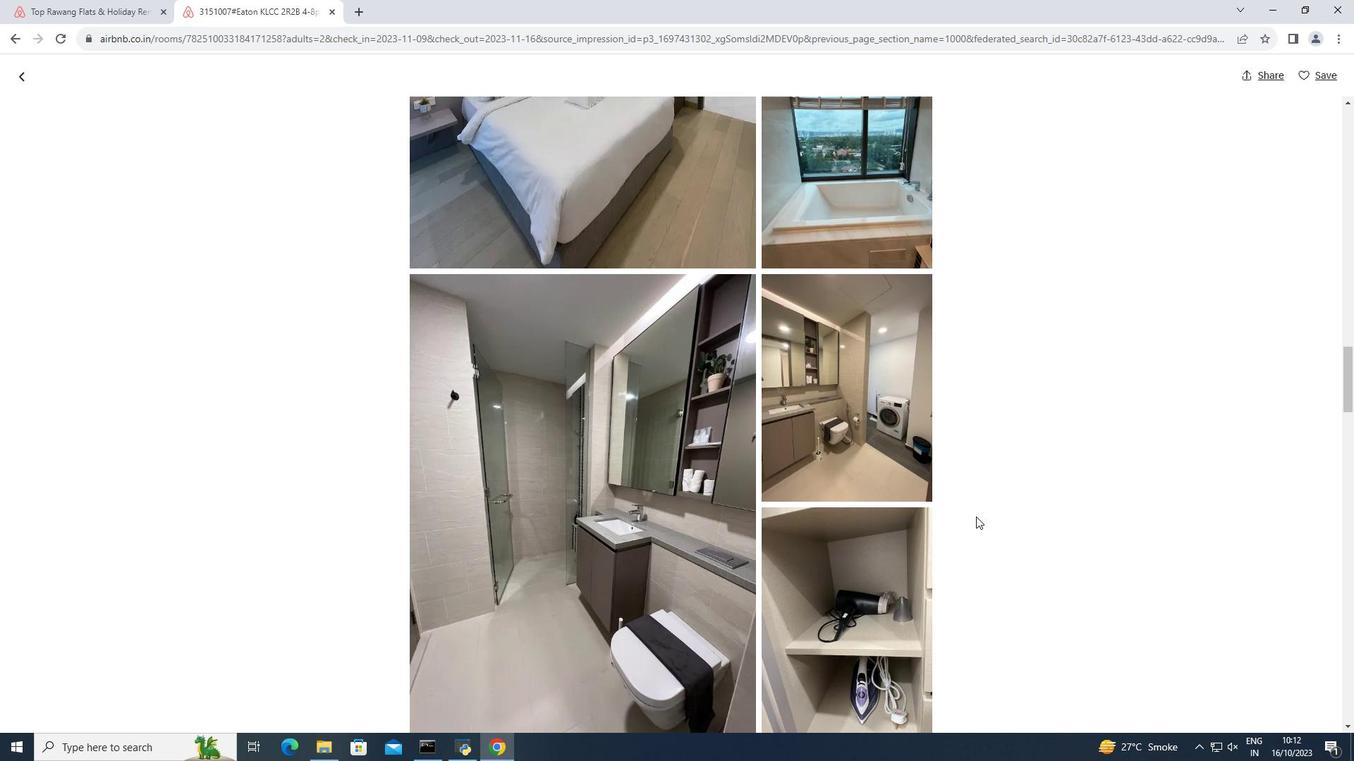 
Action: Mouse scrolled (976, 516) with delta (0, 0)
Screenshot: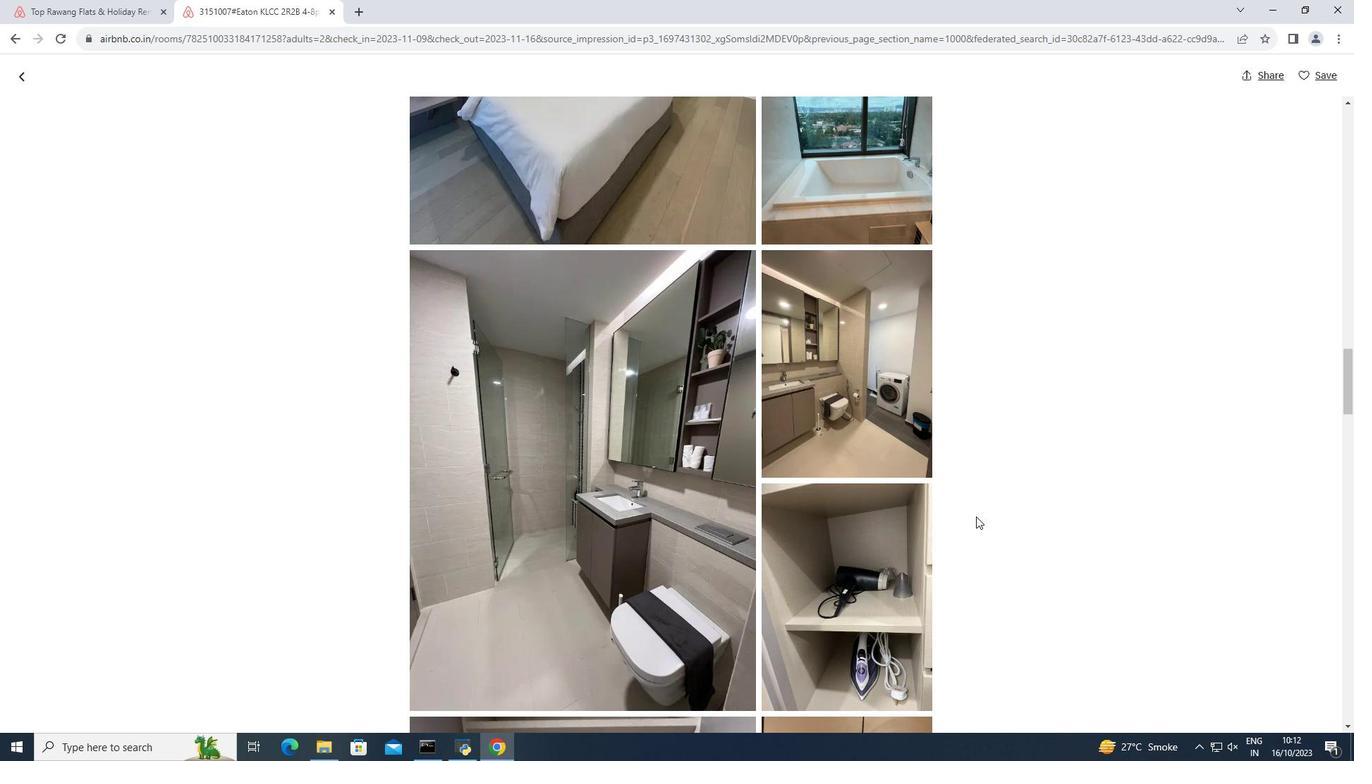 
Action: Mouse scrolled (976, 516) with delta (0, 0)
Screenshot: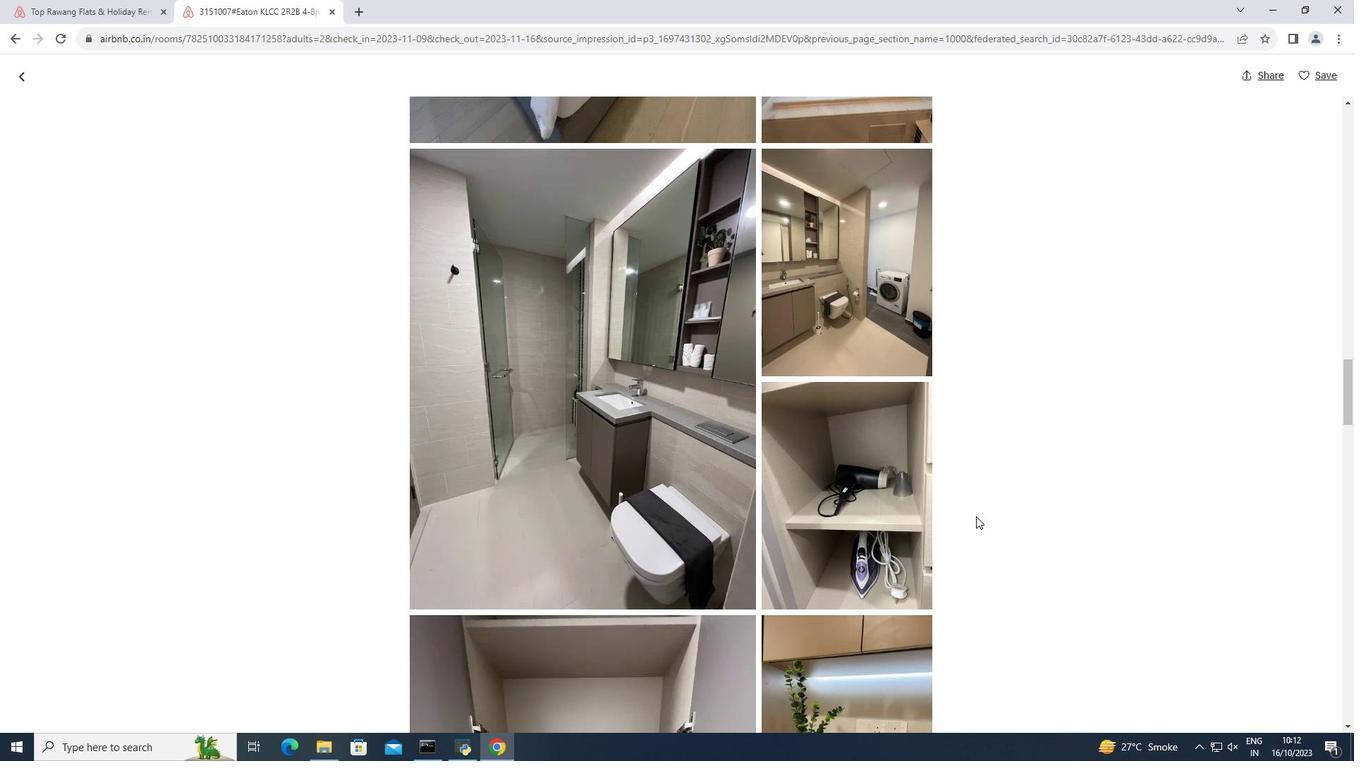 
Action: Mouse scrolled (976, 516) with delta (0, 0)
Screenshot: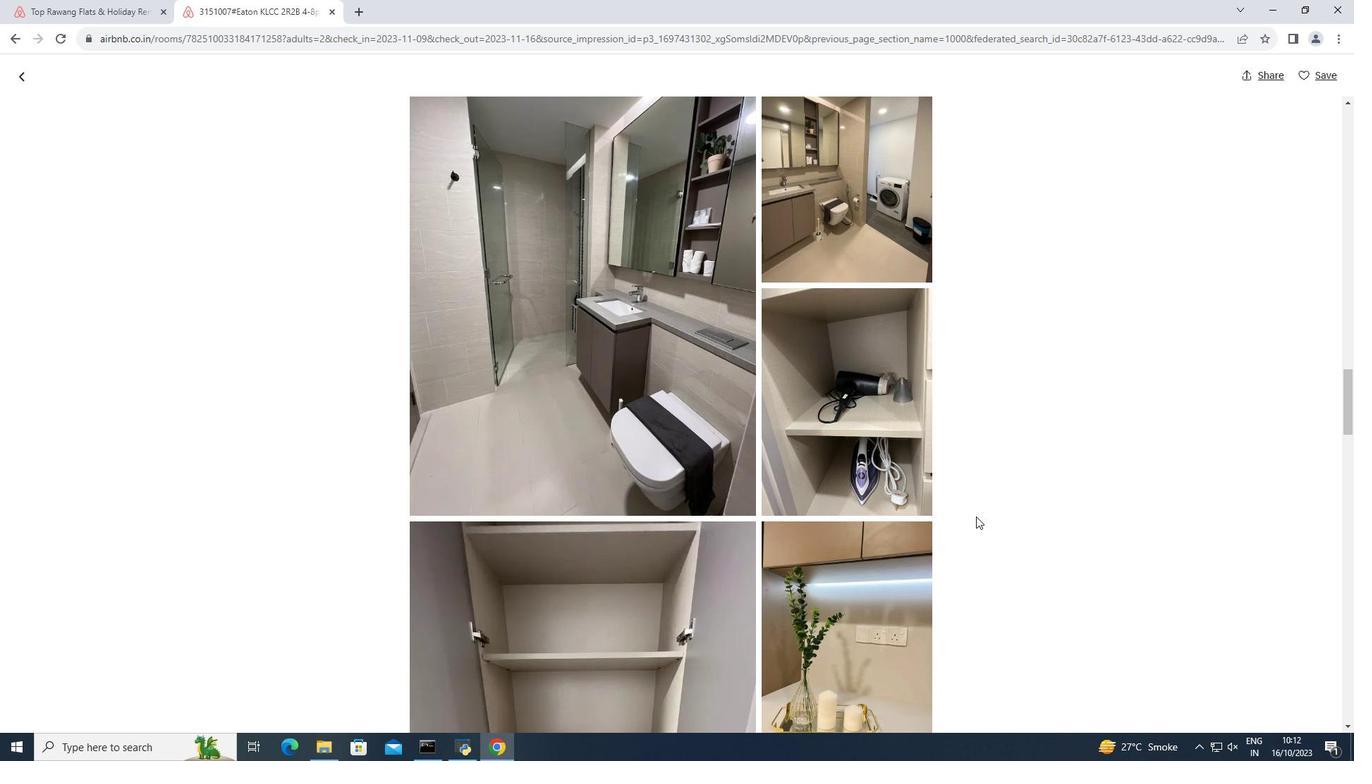 
Action: Mouse moved to (975, 517)
Screenshot: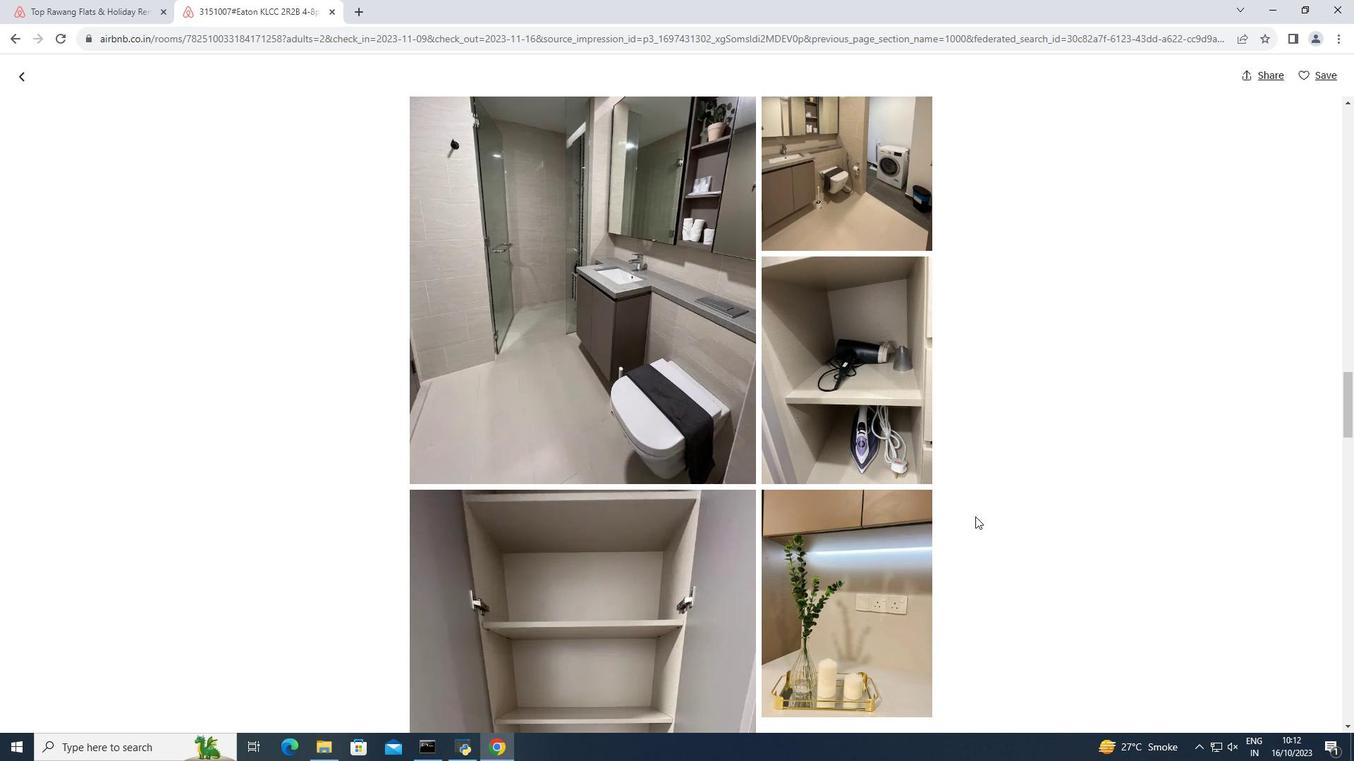 
Action: Mouse scrolled (975, 516) with delta (0, 0)
Screenshot: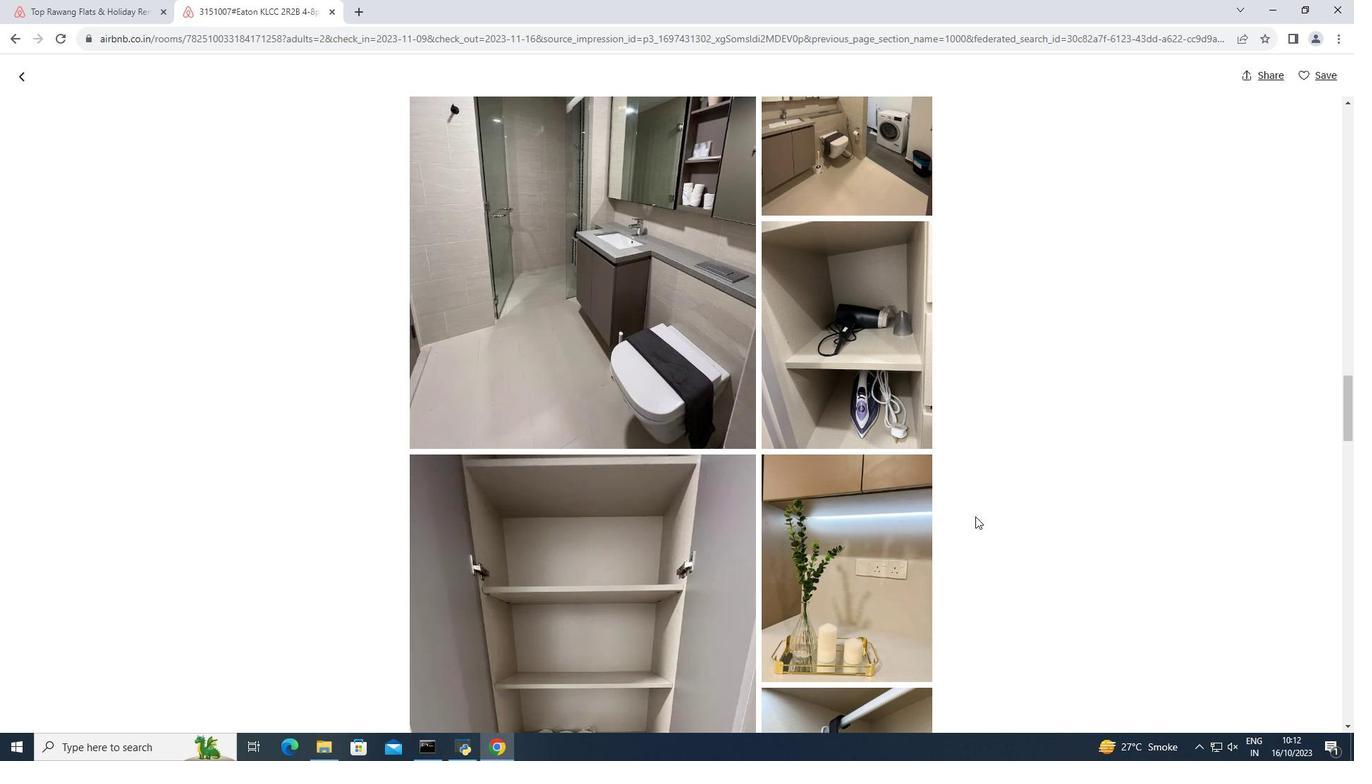 
Action: Mouse scrolled (975, 516) with delta (0, 0)
Screenshot: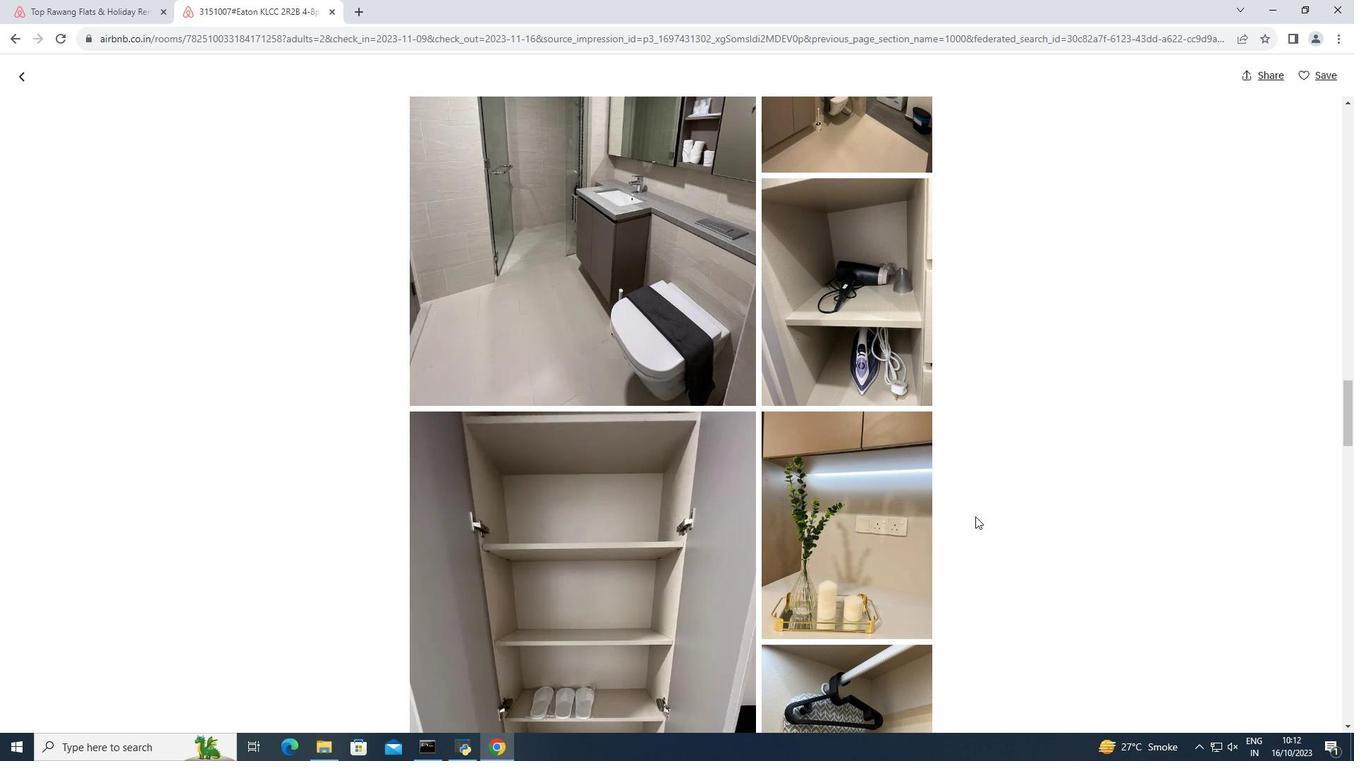 
Action: Mouse scrolled (975, 516) with delta (0, 0)
Screenshot: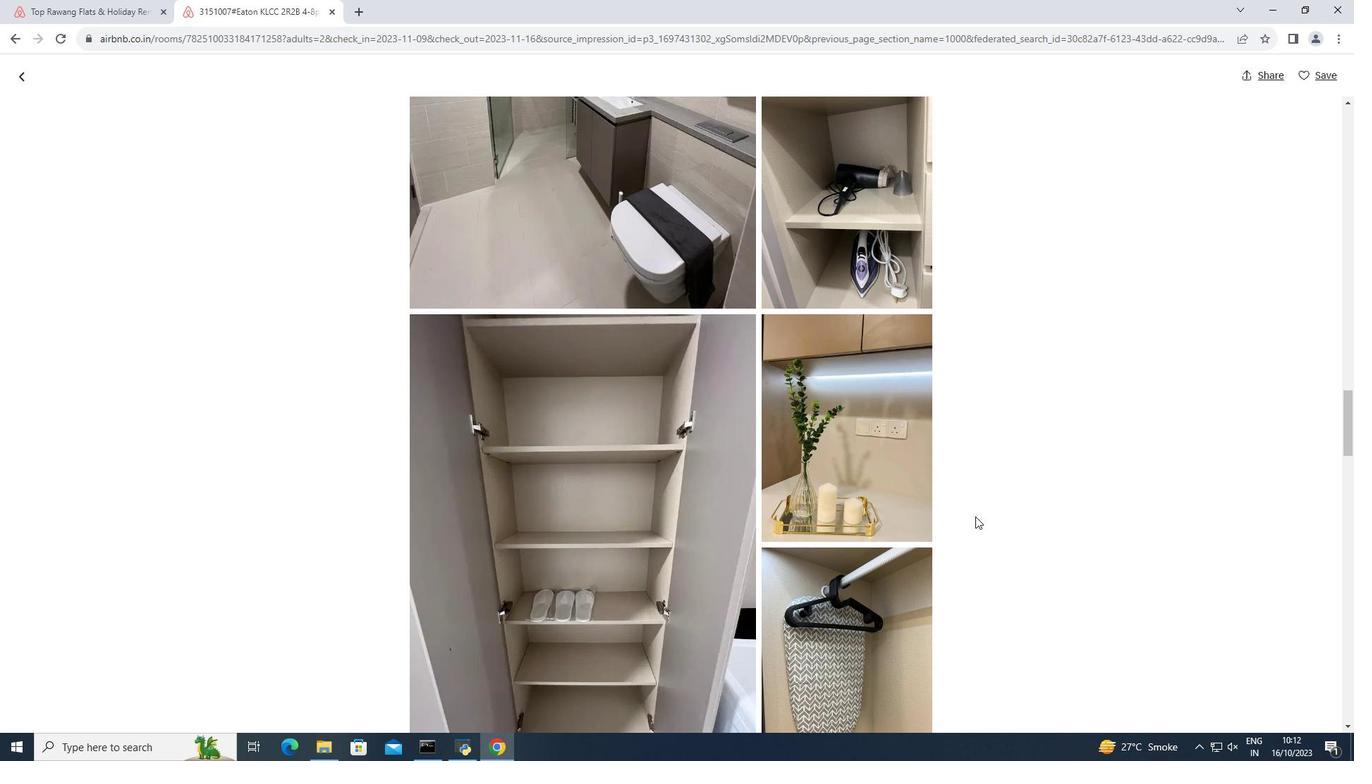 
Action: Mouse scrolled (975, 516) with delta (0, 0)
Screenshot: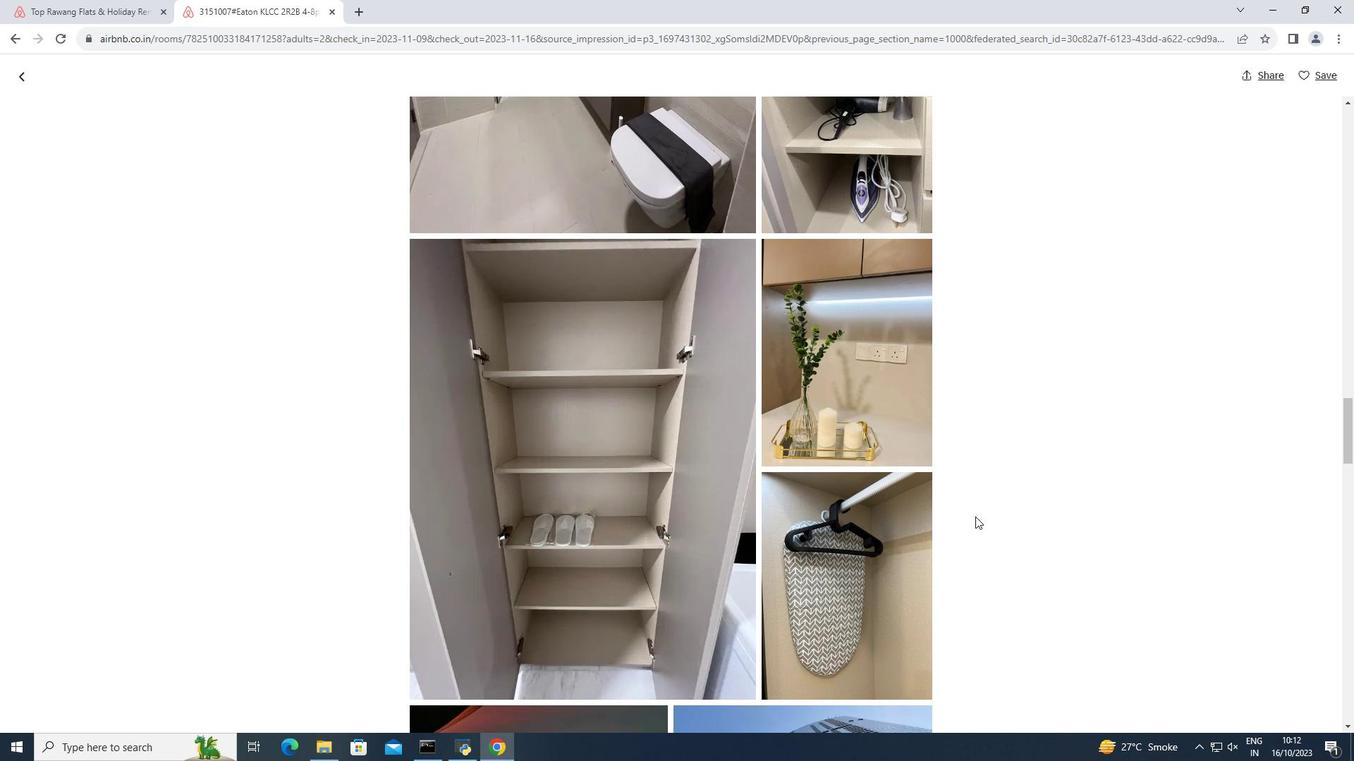 
Action: Mouse scrolled (975, 516) with delta (0, 0)
Screenshot: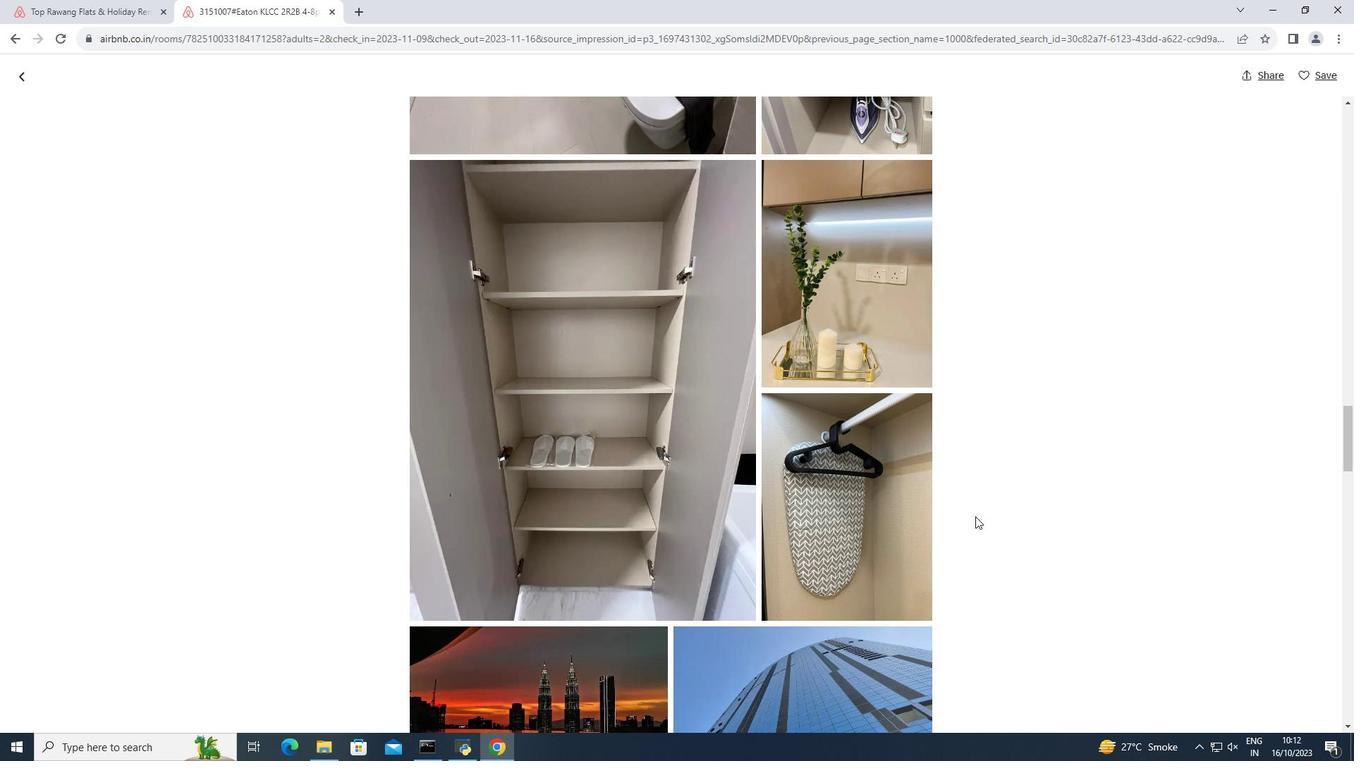 
Action: Mouse scrolled (975, 516) with delta (0, 0)
Screenshot: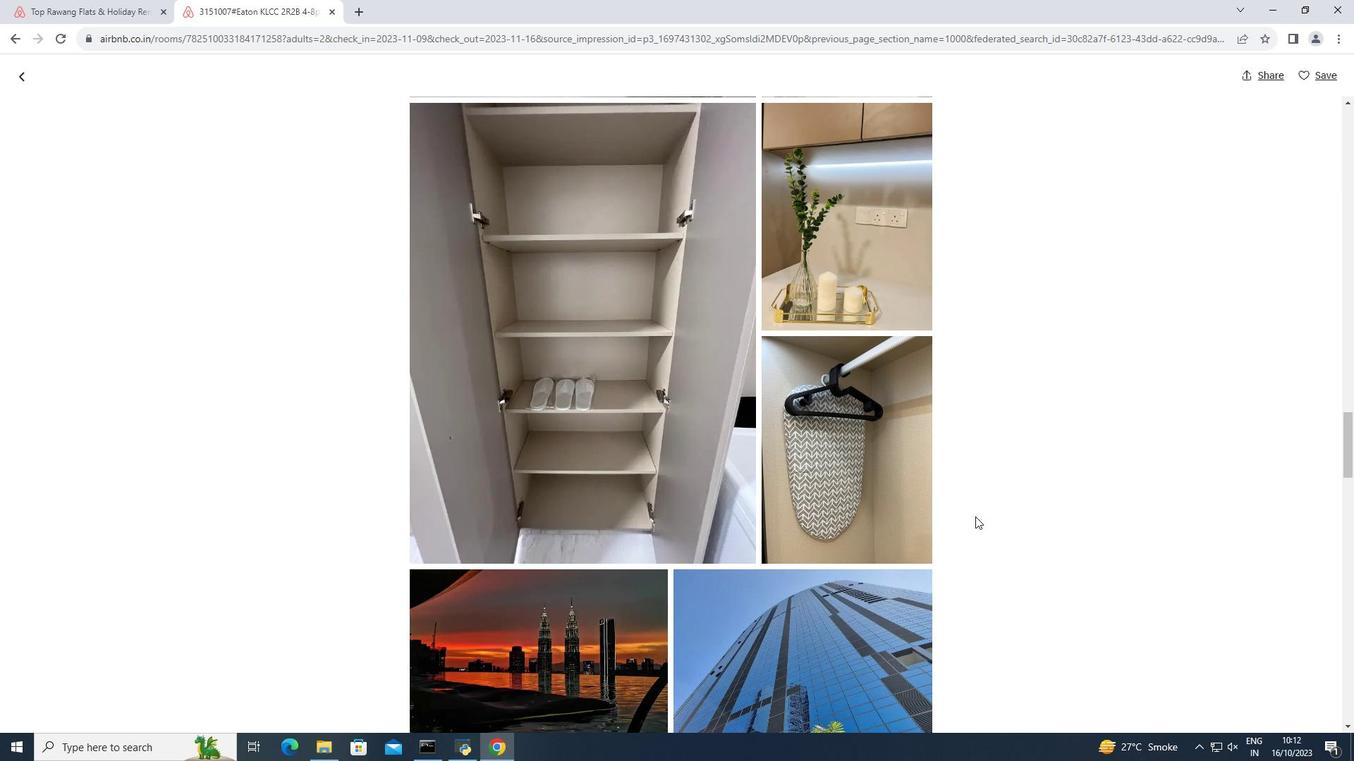 
Action: Mouse scrolled (975, 516) with delta (0, 0)
Screenshot: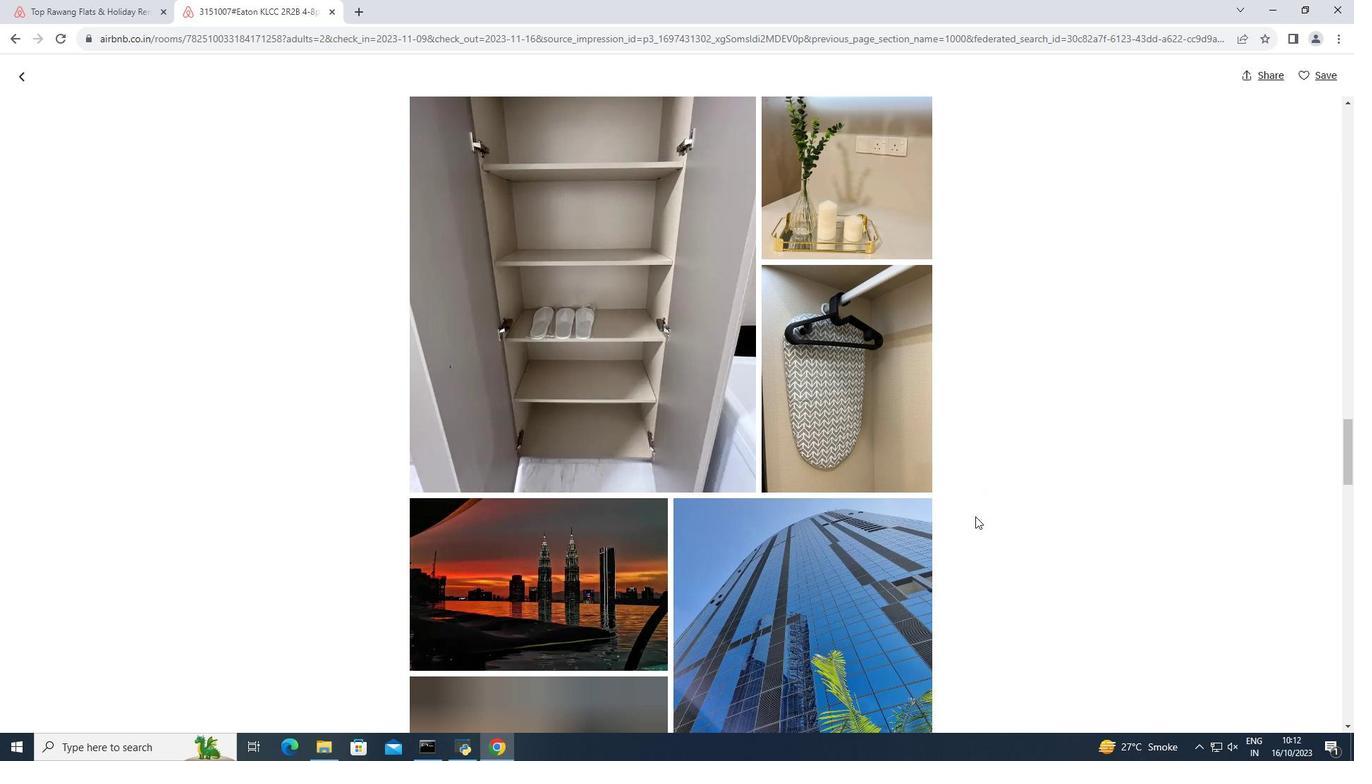 
Action: Mouse scrolled (975, 516) with delta (0, 0)
Screenshot: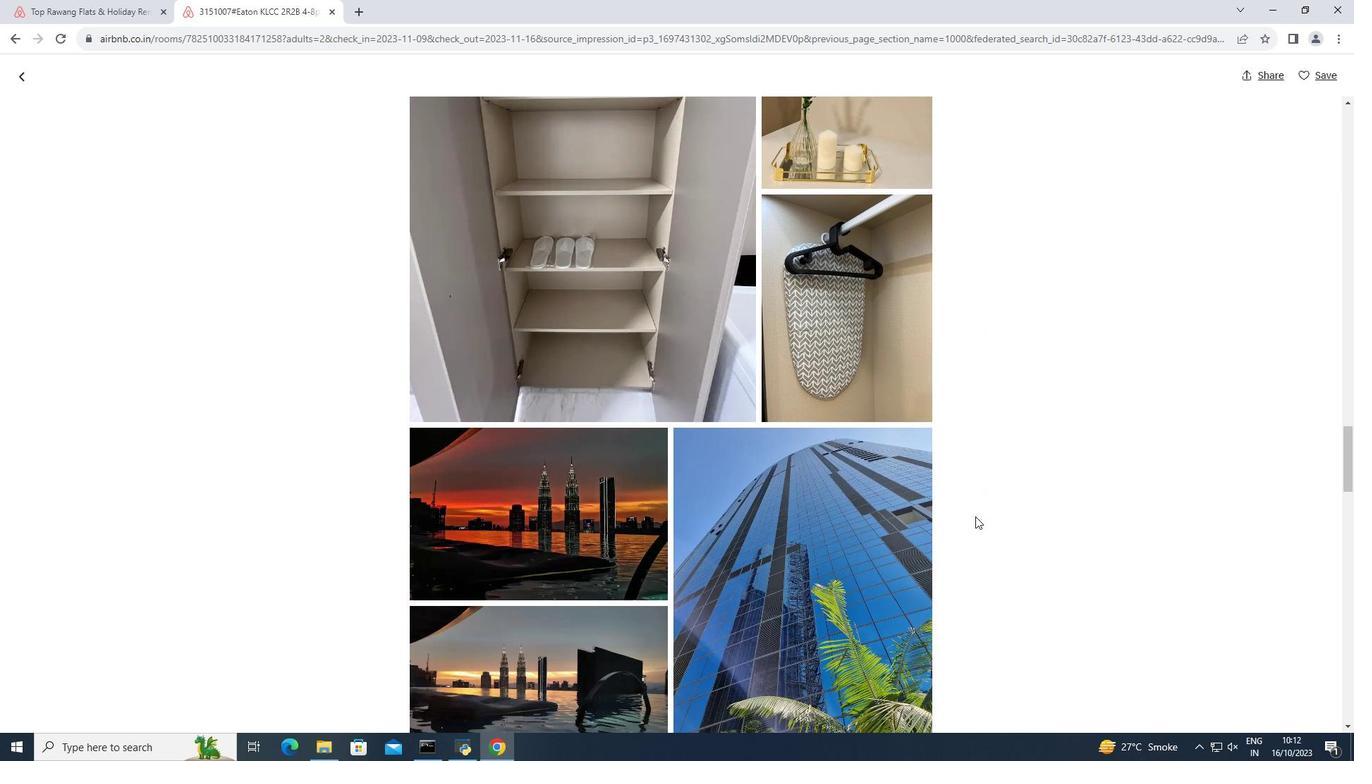 
Action: Mouse scrolled (975, 516) with delta (0, 0)
Screenshot: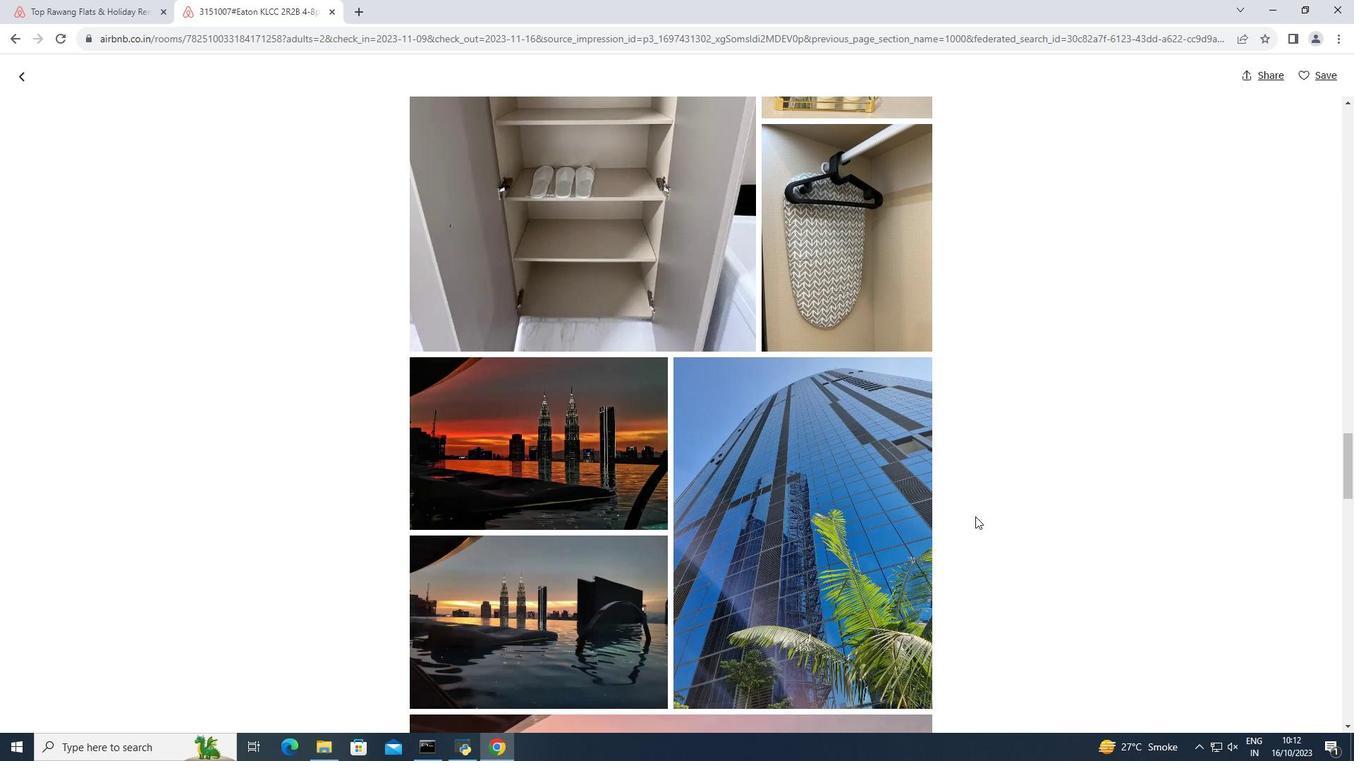 
Action: Mouse scrolled (975, 516) with delta (0, 0)
Screenshot: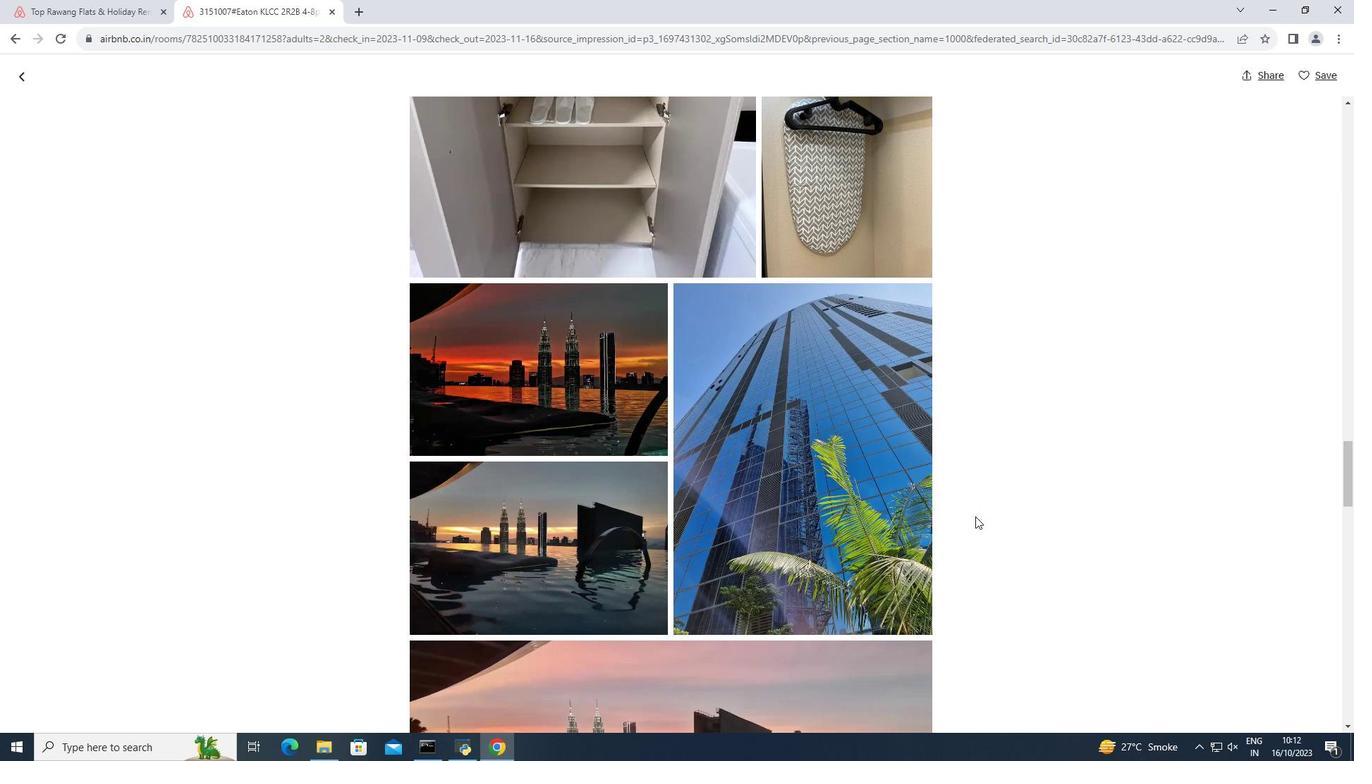 
Action: Mouse scrolled (975, 516) with delta (0, 0)
Screenshot: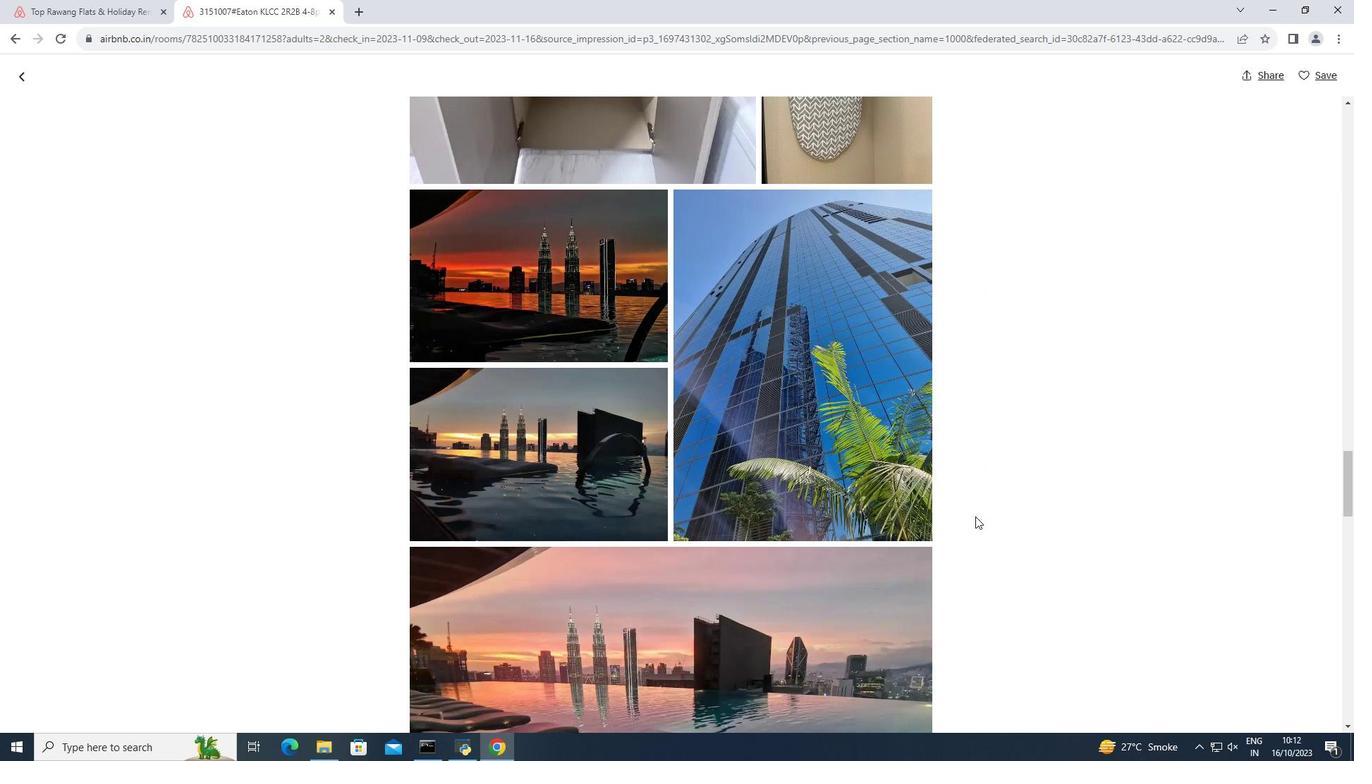 
Action: Mouse scrolled (975, 516) with delta (0, 0)
Screenshot: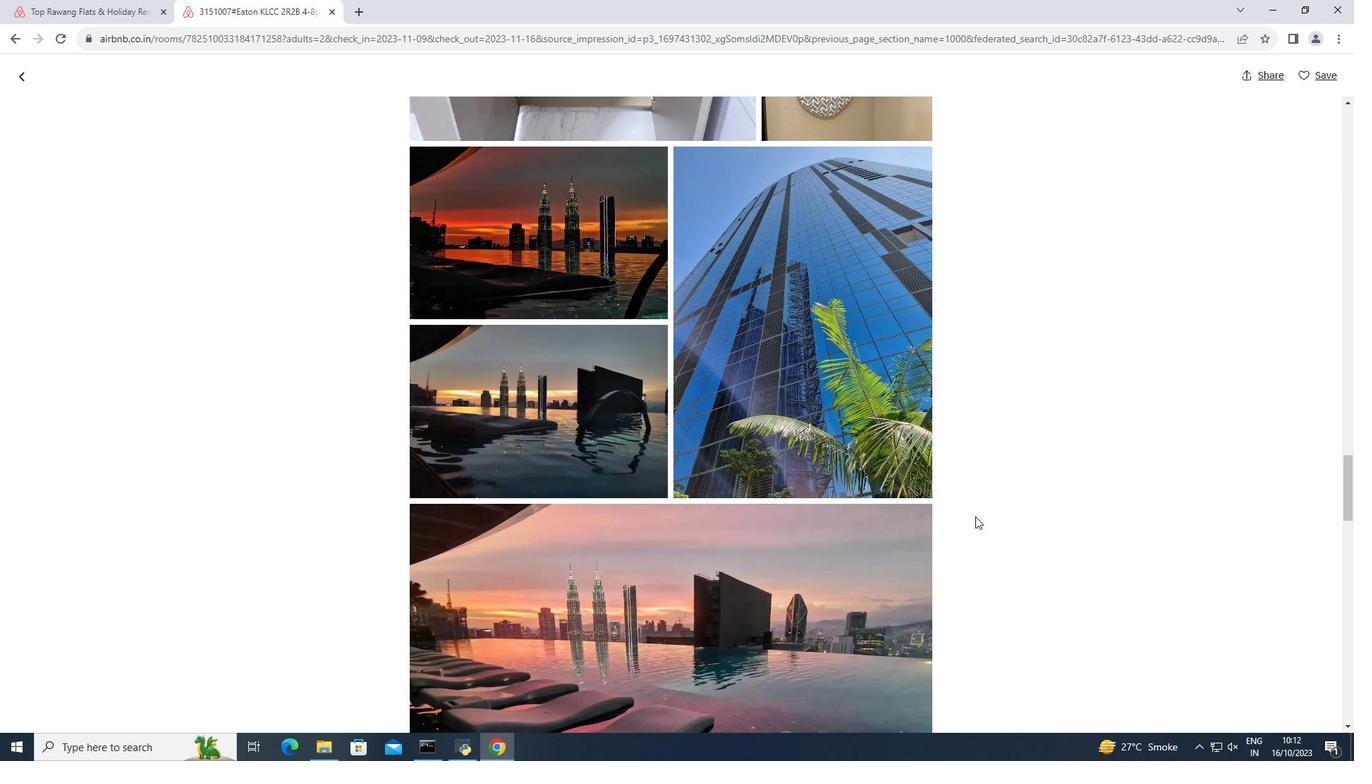 
Action: Mouse scrolled (975, 516) with delta (0, 0)
Screenshot: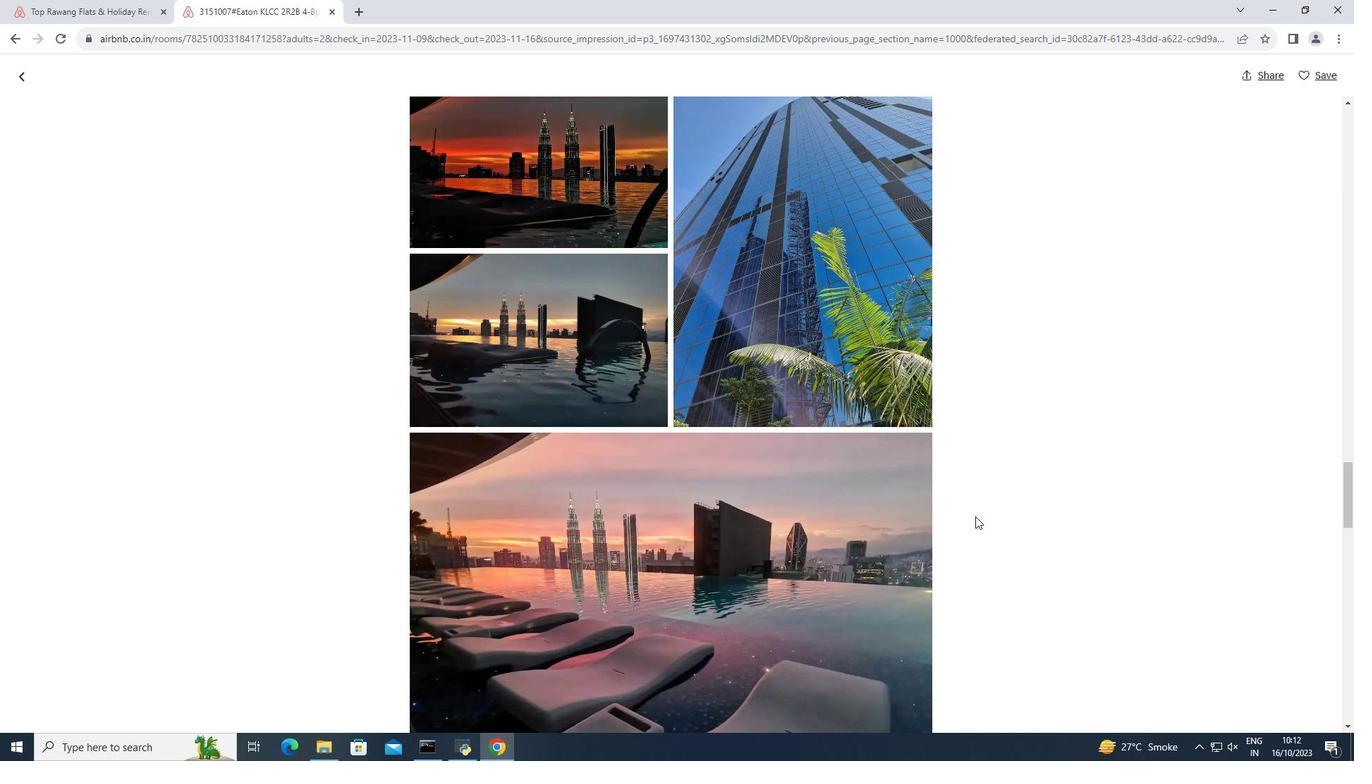 
Action: Mouse scrolled (975, 516) with delta (0, 0)
Screenshot: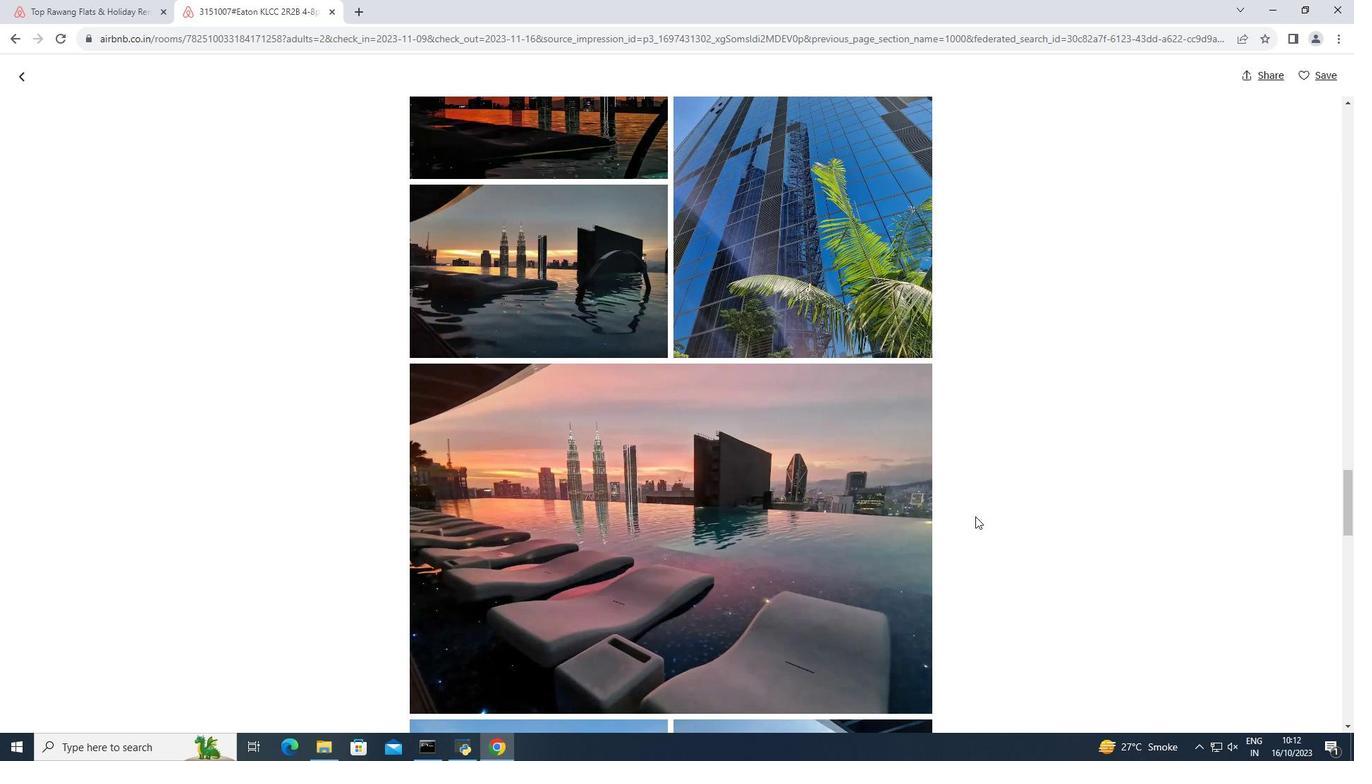 
Action: Mouse scrolled (975, 516) with delta (0, 0)
Screenshot: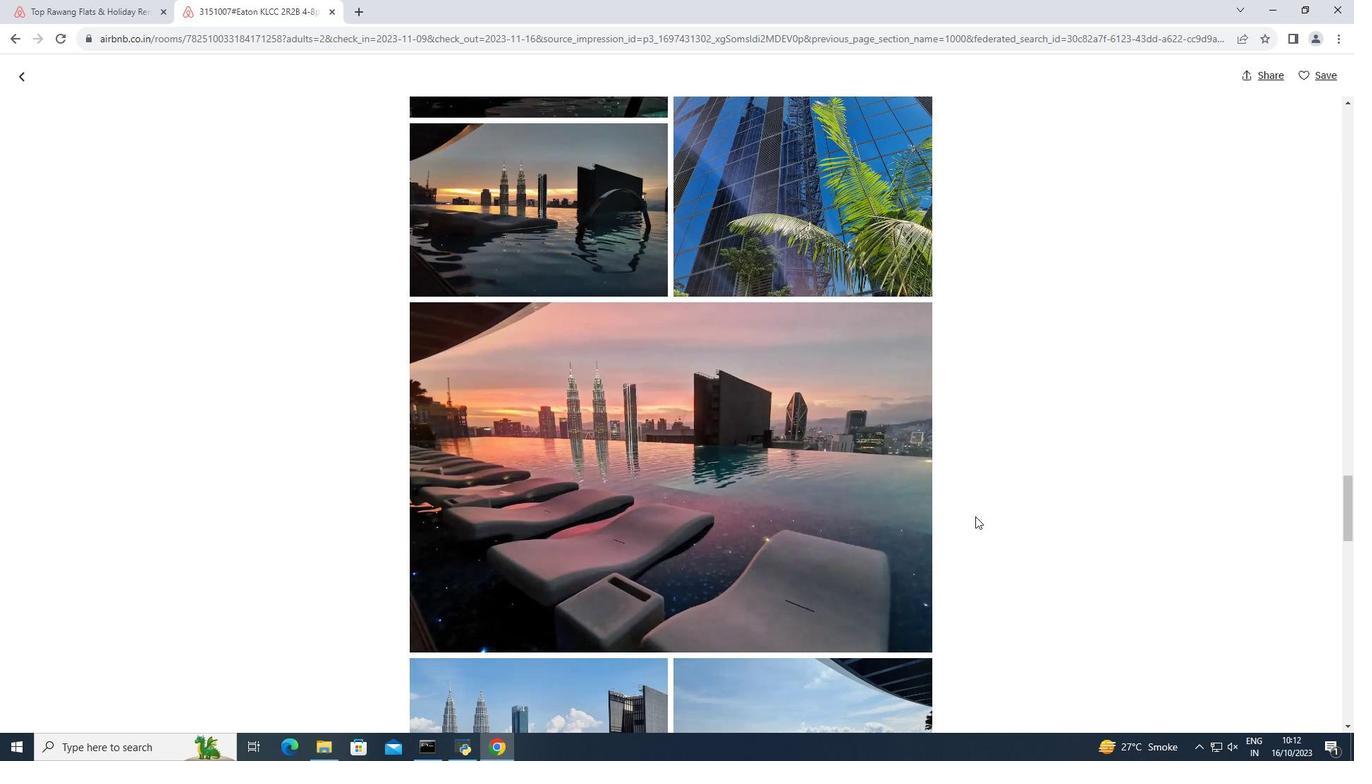 
Action: Mouse scrolled (975, 516) with delta (0, 0)
Screenshot: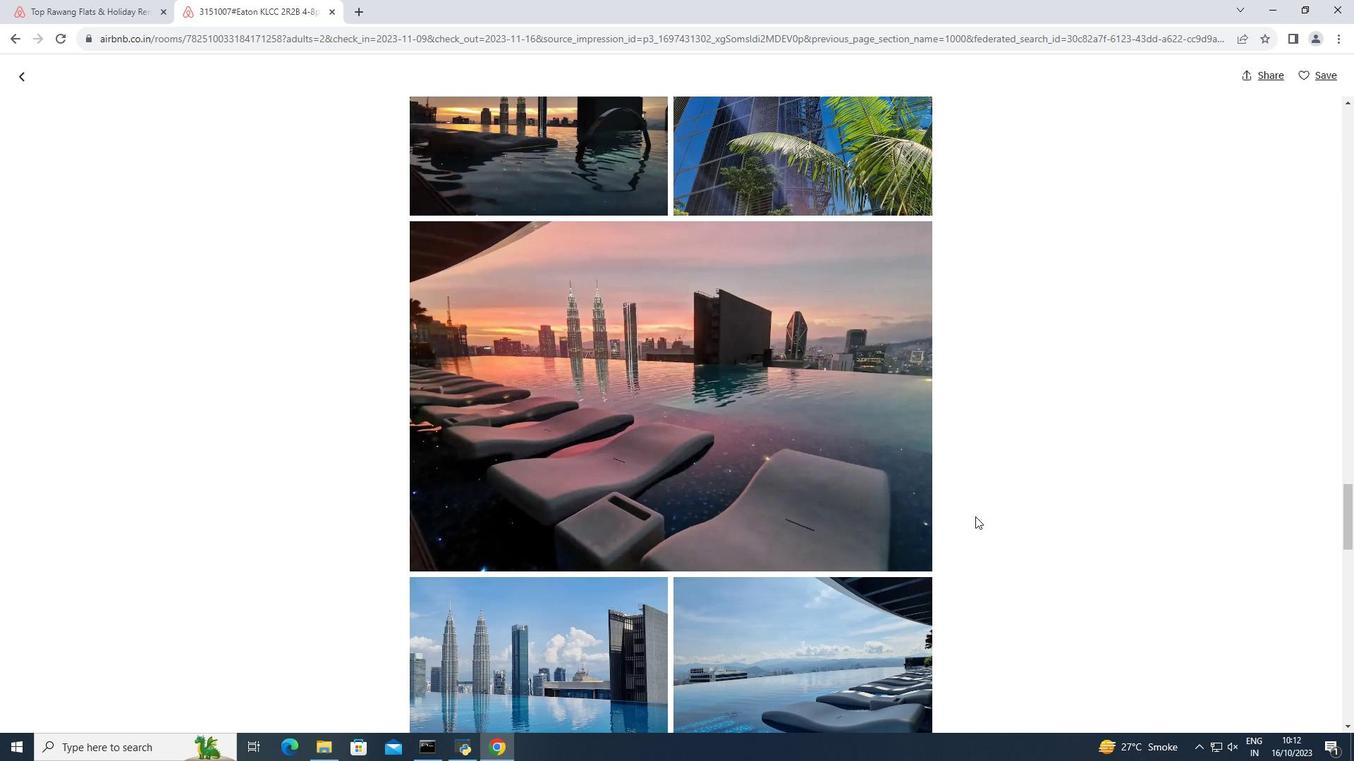 
Action: Mouse scrolled (975, 516) with delta (0, 0)
Screenshot: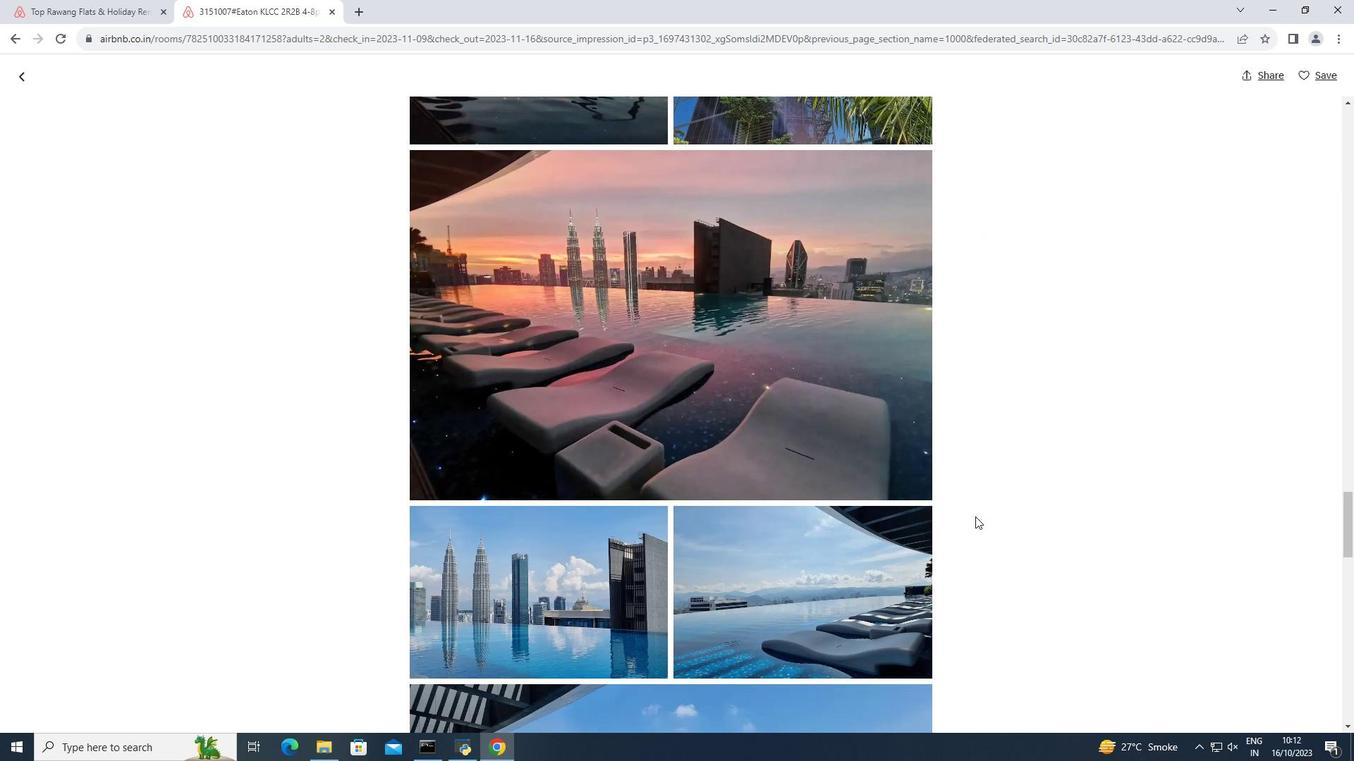 
Action: Mouse moved to (974, 517)
Screenshot: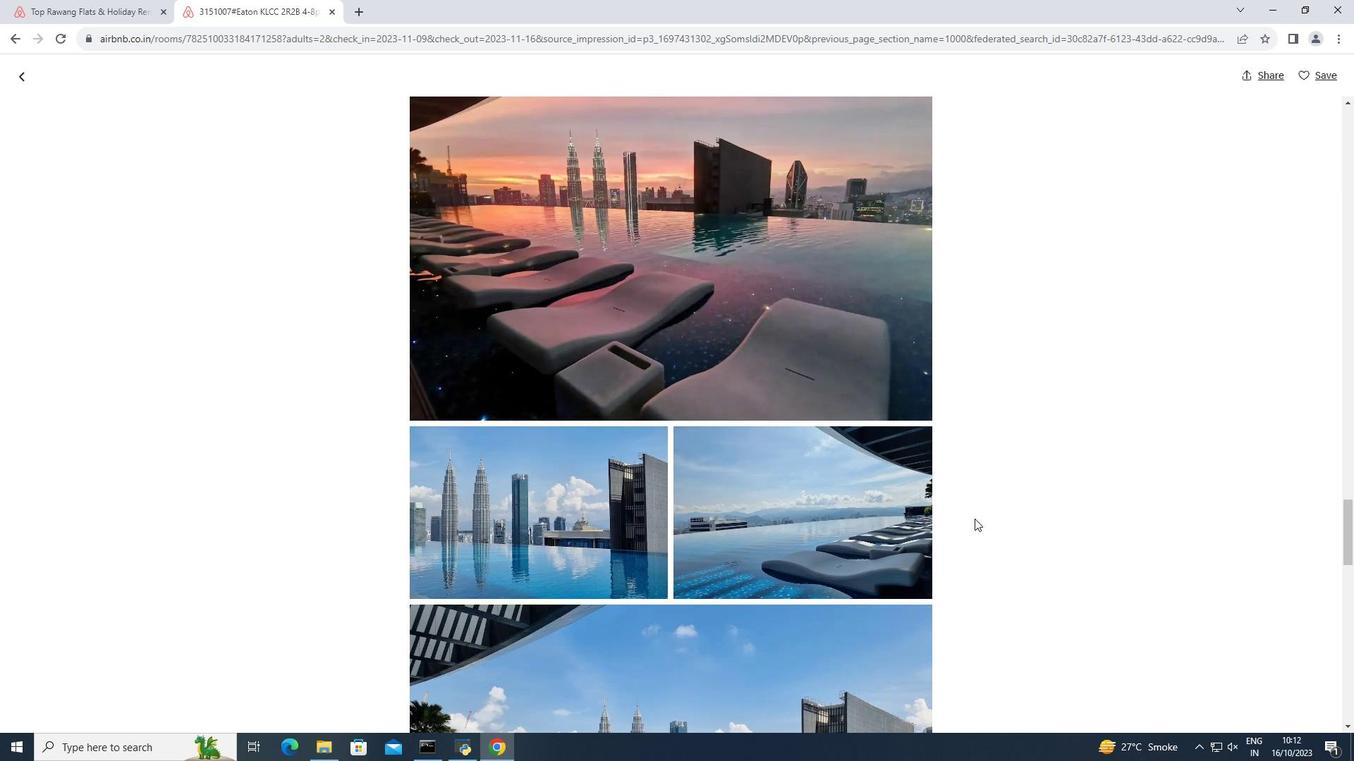 
Action: Mouse scrolled (974, 517) with delta (0, 0)
Screenshot: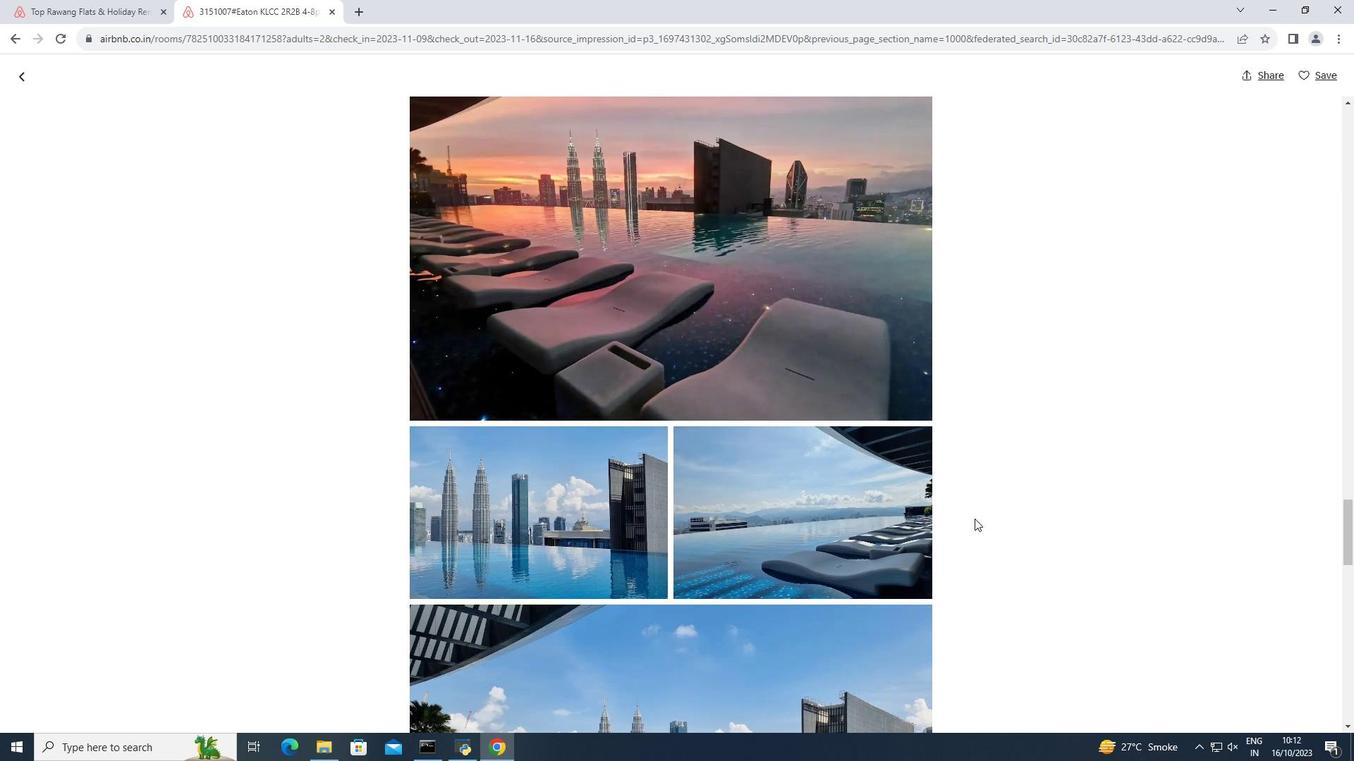 
Action: Mouse moved to (974, 519)
Screenshot: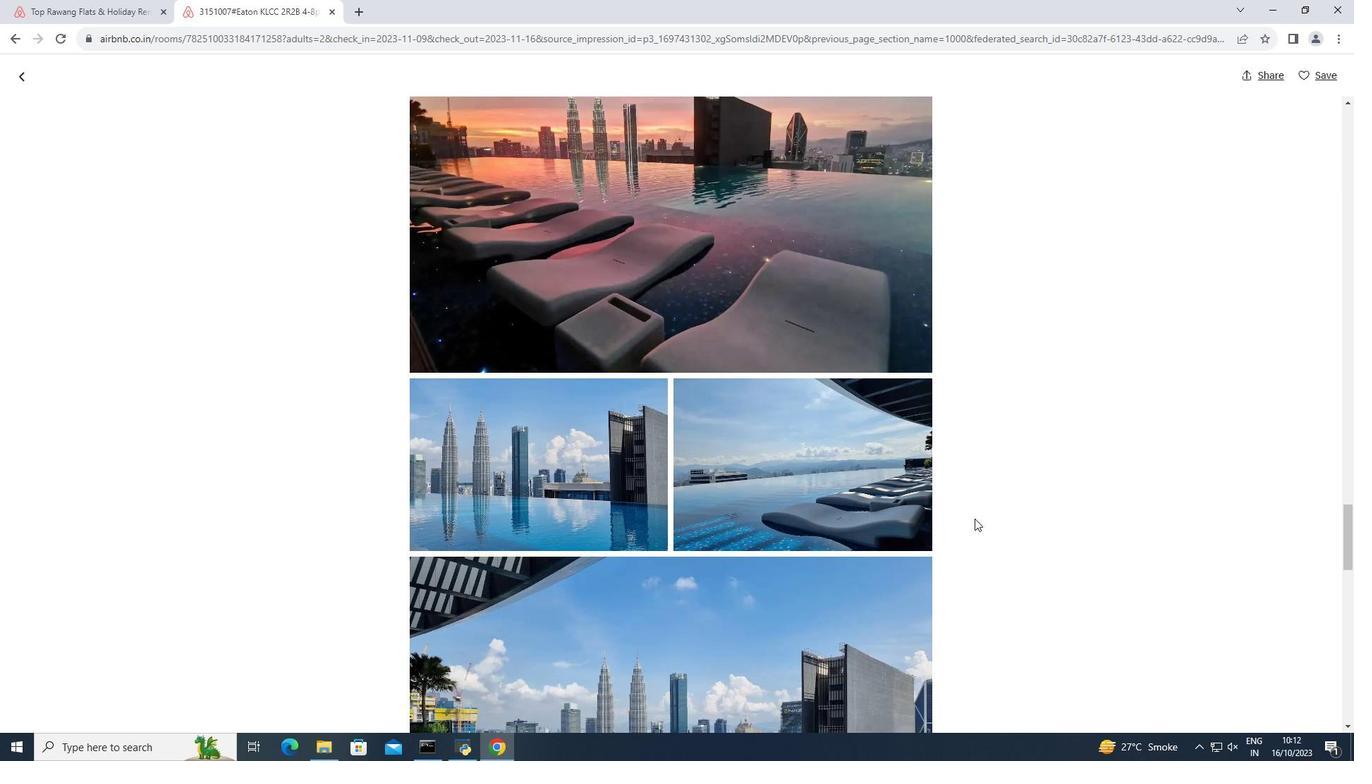 
Action: Mouse scrolled (974, 518) with delta (0, 0)
Screenshot: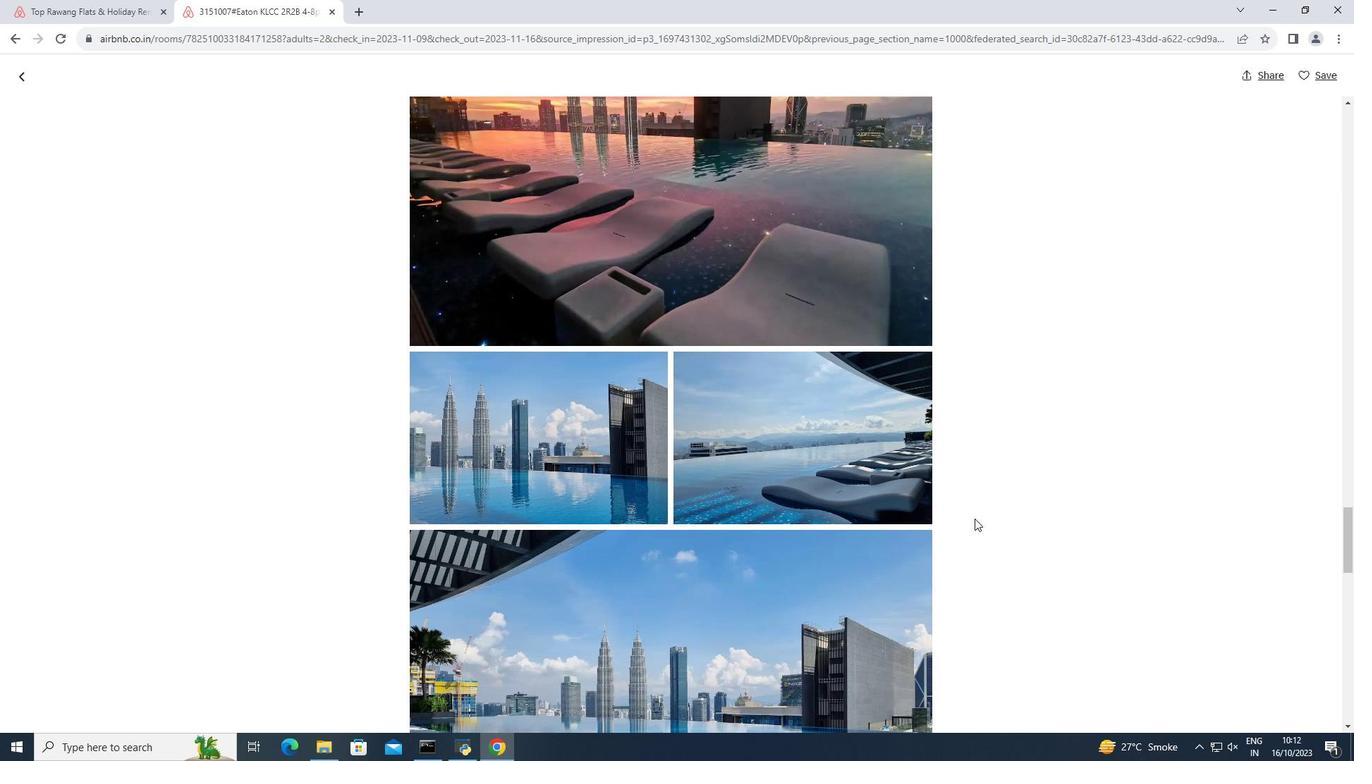 
Action: Mouse scrolled (974, 518) with delta (0, 0)
Screenshot: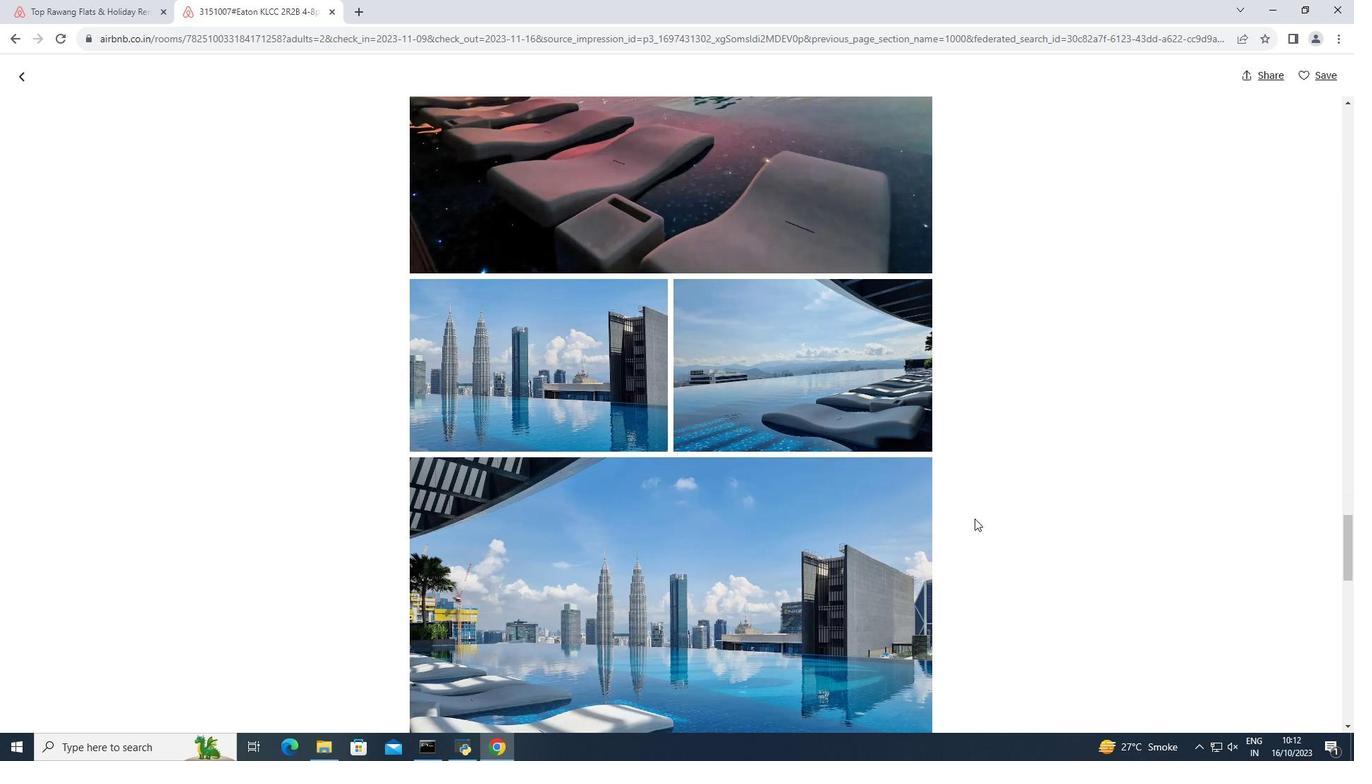 
Action: Mouse scrolled (974, 518) with delta (0, 0)
Screenshot: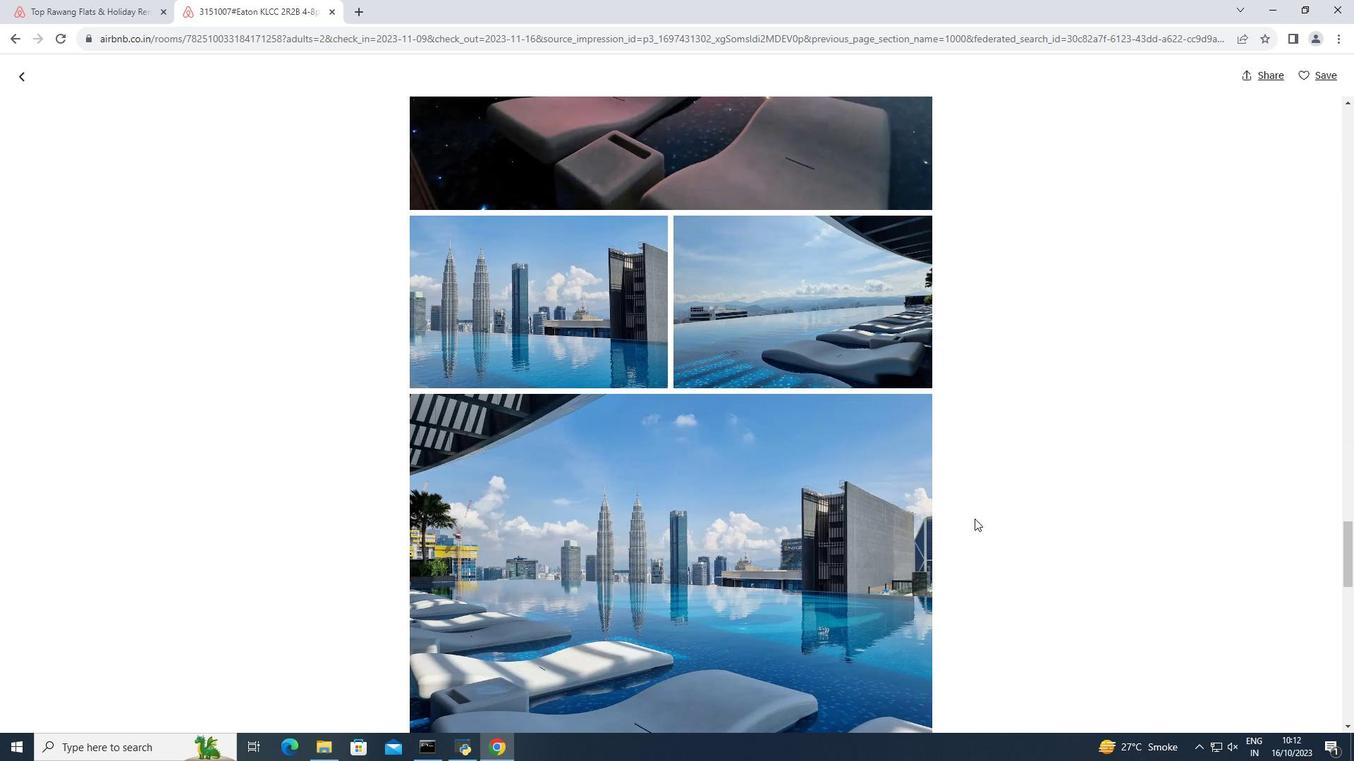 
Action: Mouse scrolled (974, 518) with delta (0, 0)
Screenshot: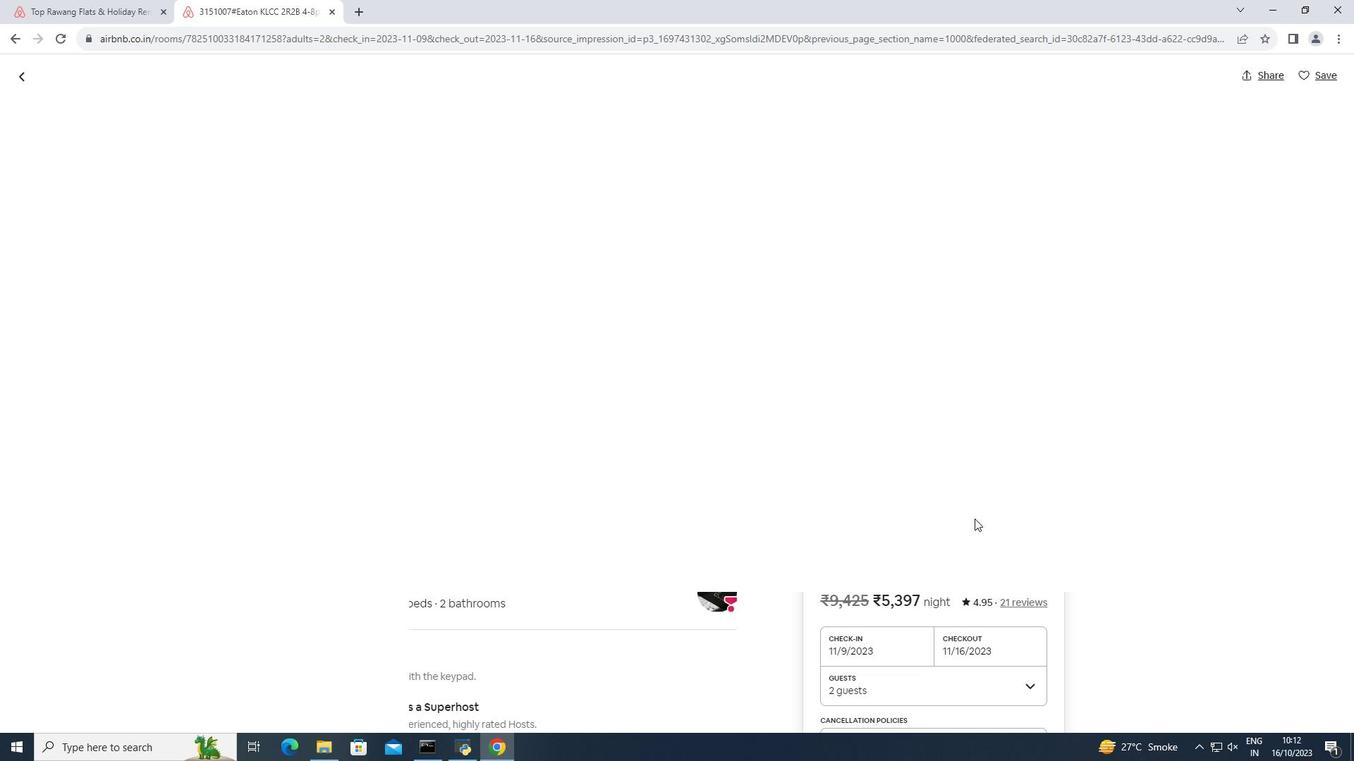 
Action: Mouse scrolled (974, 518) with delta (0, 0)
Screenshot: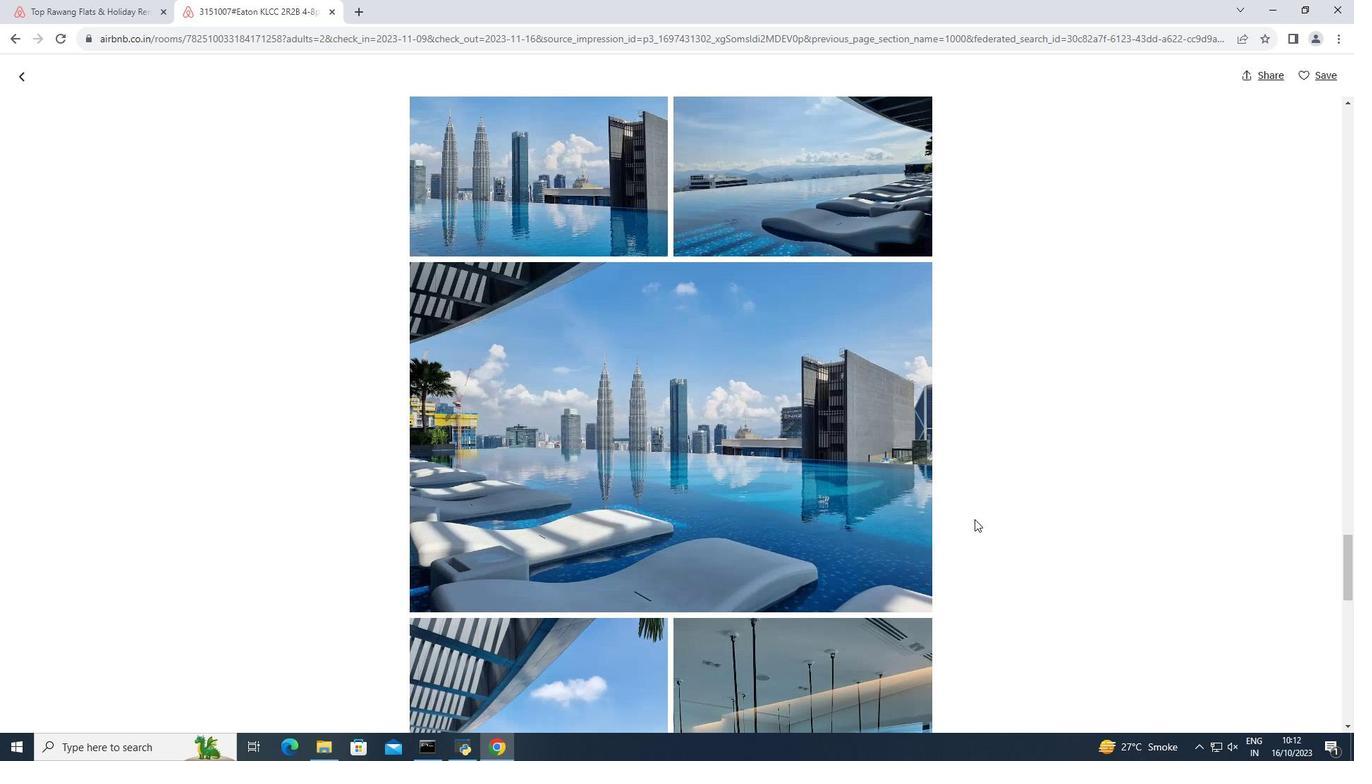 
Action: Mouse moved to (969, 522)
Screenshot: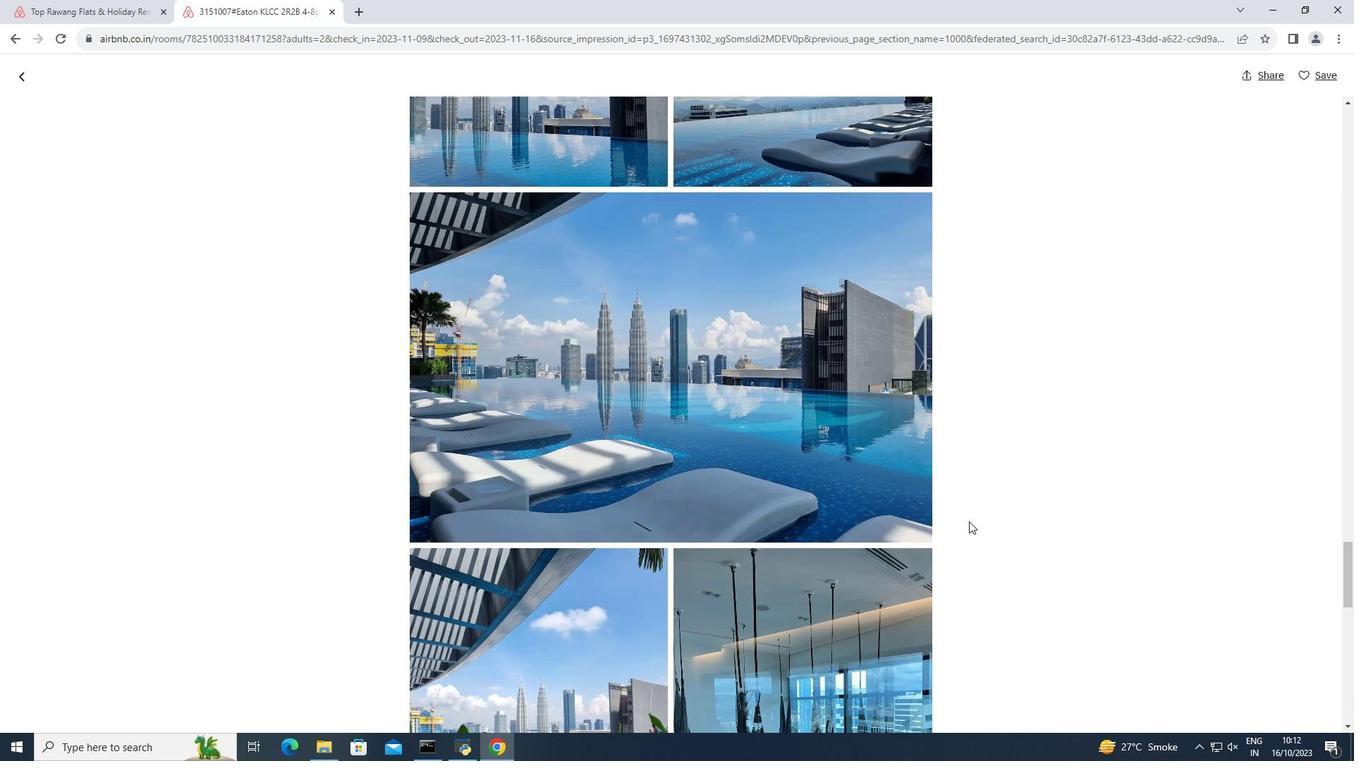 
Action: Mouse scrolled (969, 521) with delta (0, 0)
Screenshot: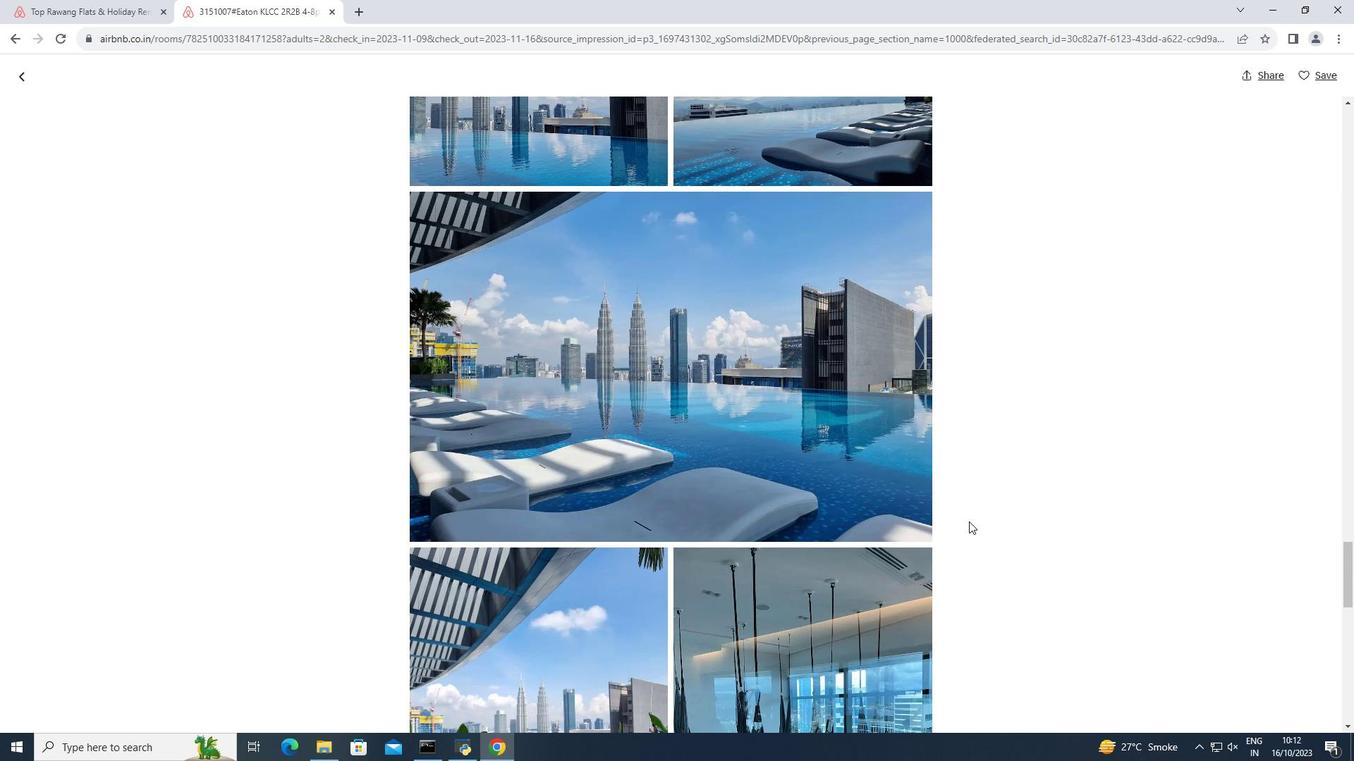 
Action: Mouse scrolled (969, 521) with delta (0, 0)
Screenshot: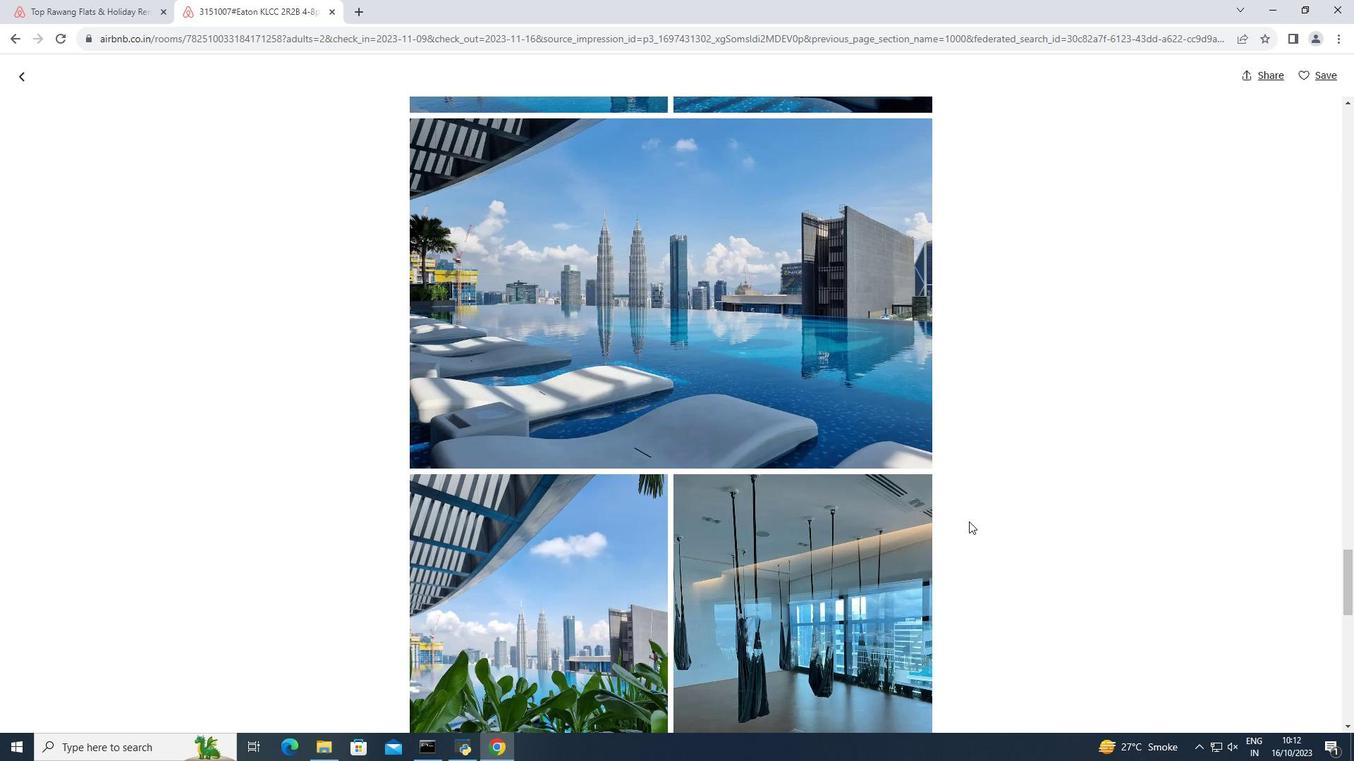 
Action: Mouse scrolled (969, 521) with delta (0, 0)
Screenshot: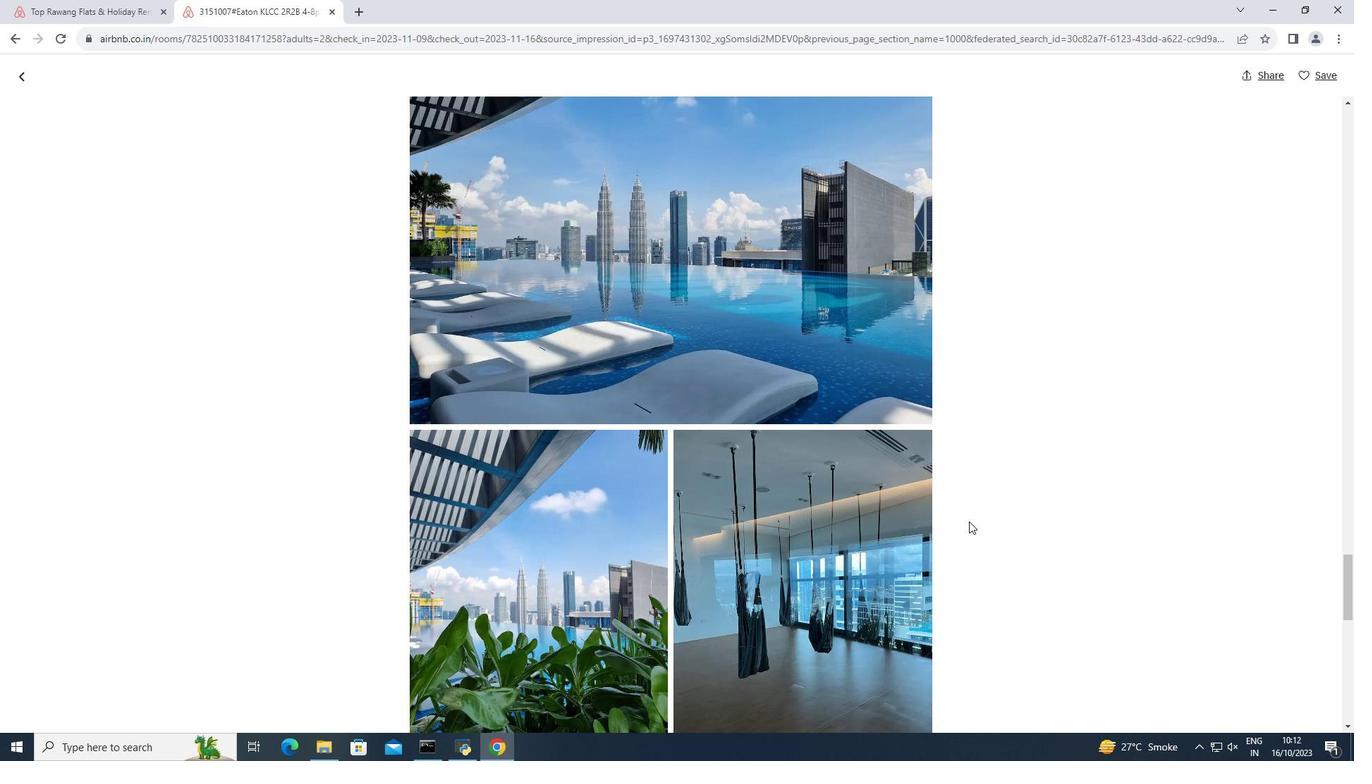 
Action: Mouse scrolled (969, 521) with delta (0, 0)
Screenshot: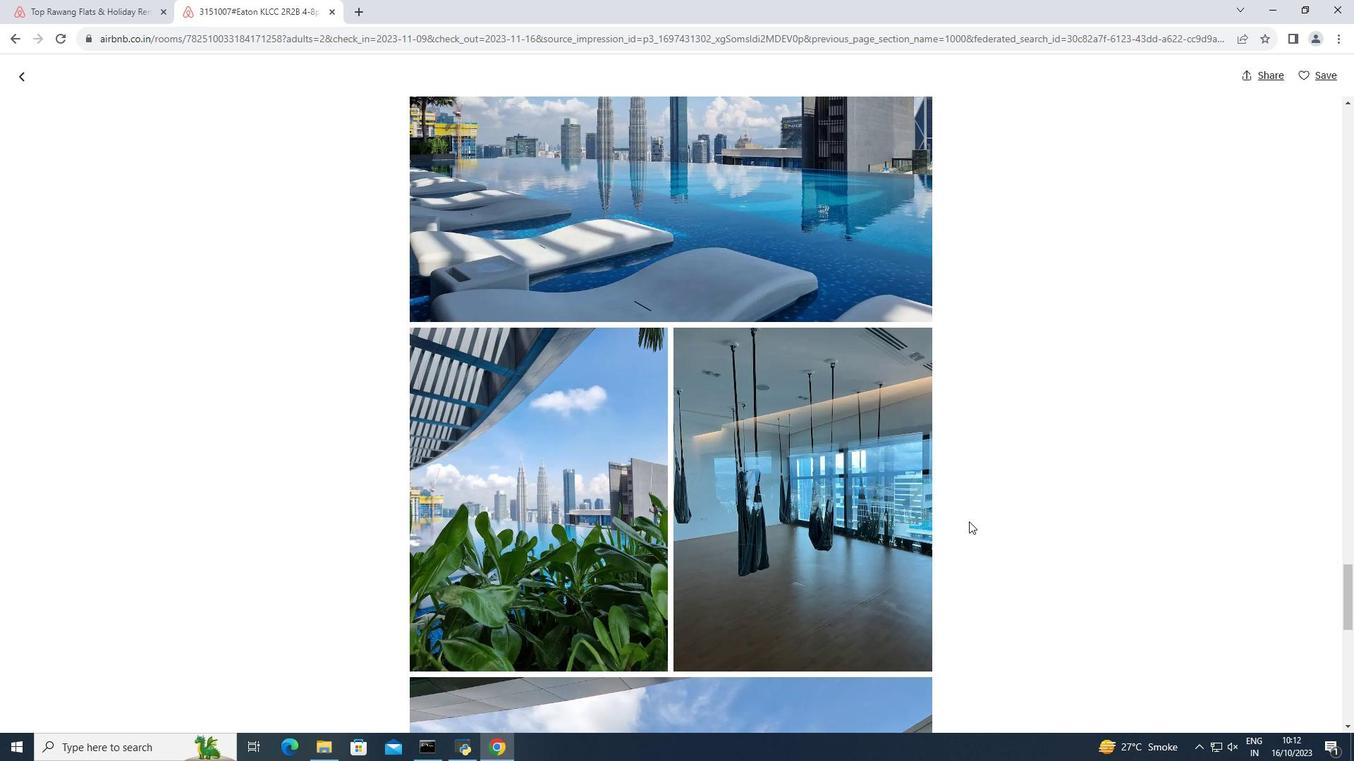 
Action: Mouse scrolled (969, 521) with delta (0, 0)
Screenshot: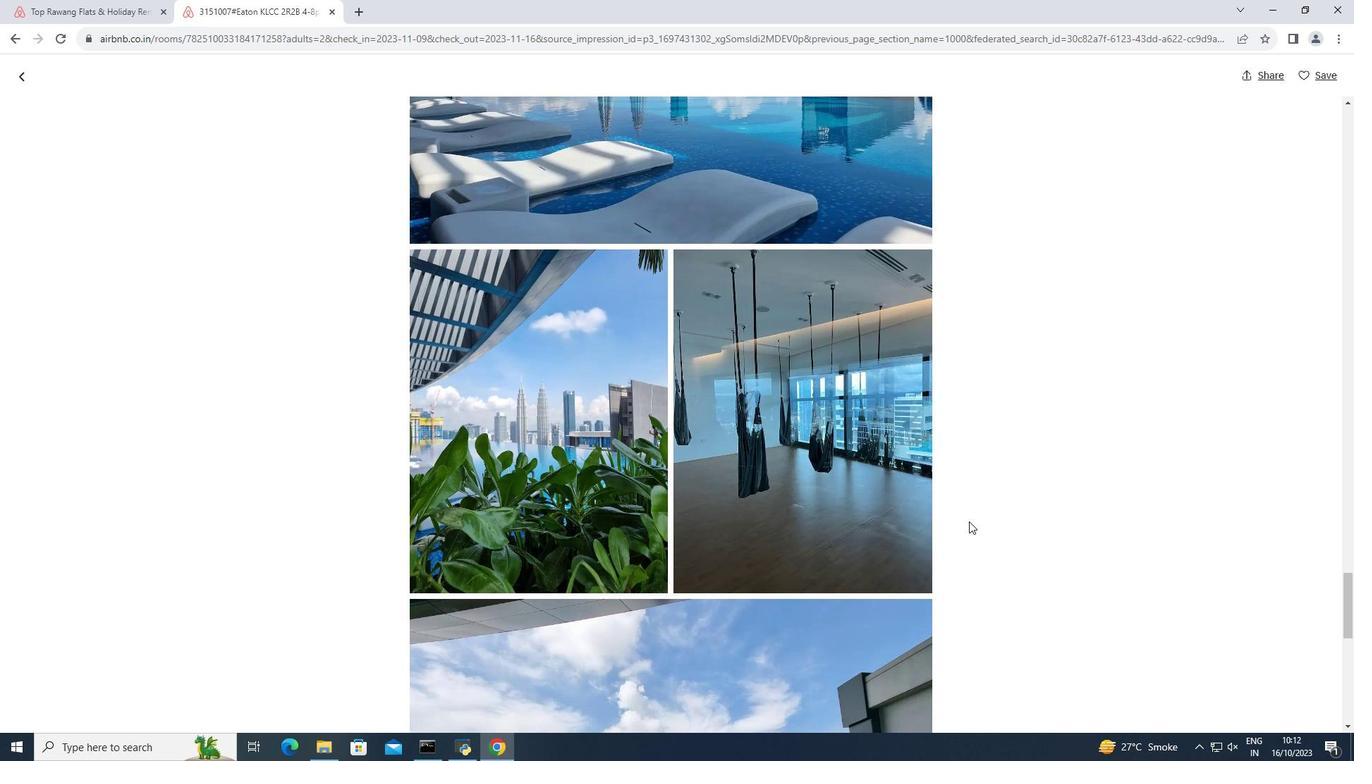 
Action: Mouse scrolled (969, 521) with delta (0, 0)
Screenshot: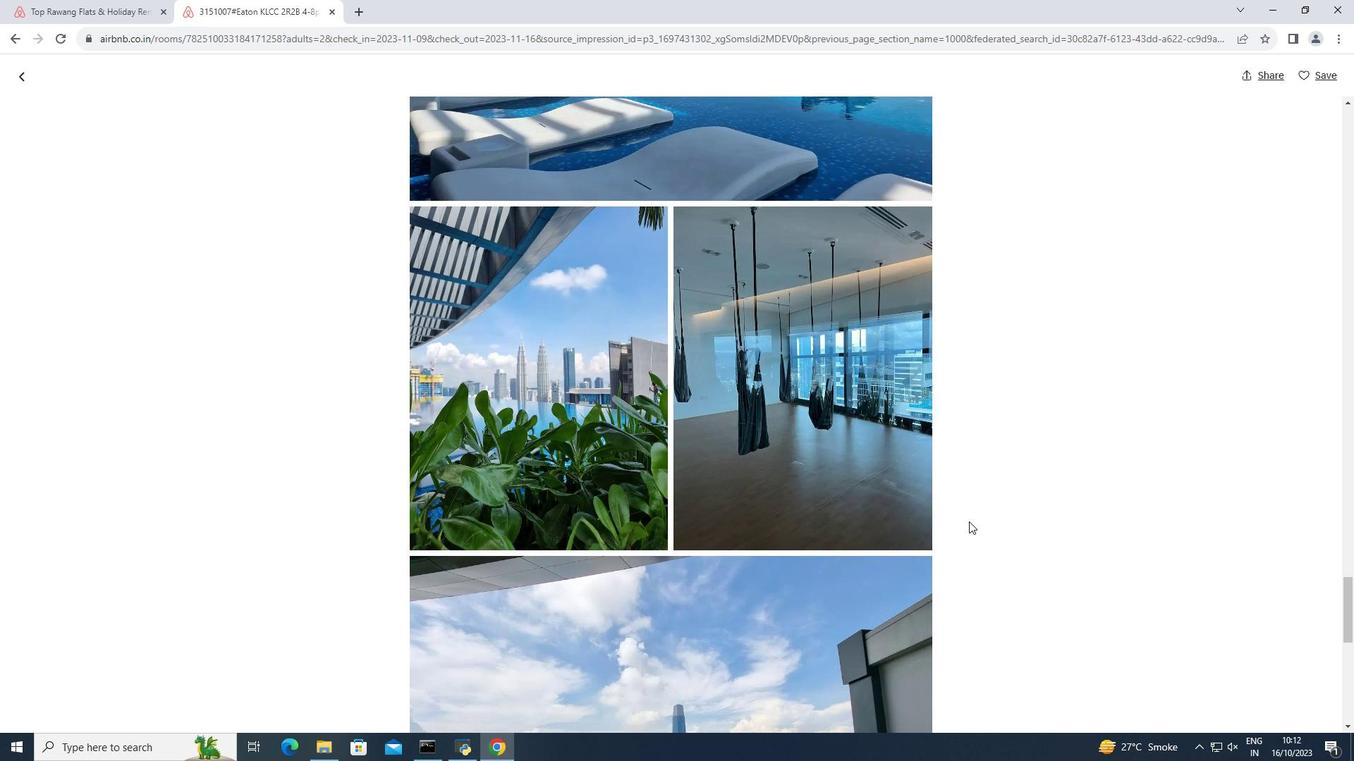 
Action: Mouse moved to (969, 520)
Screenshot: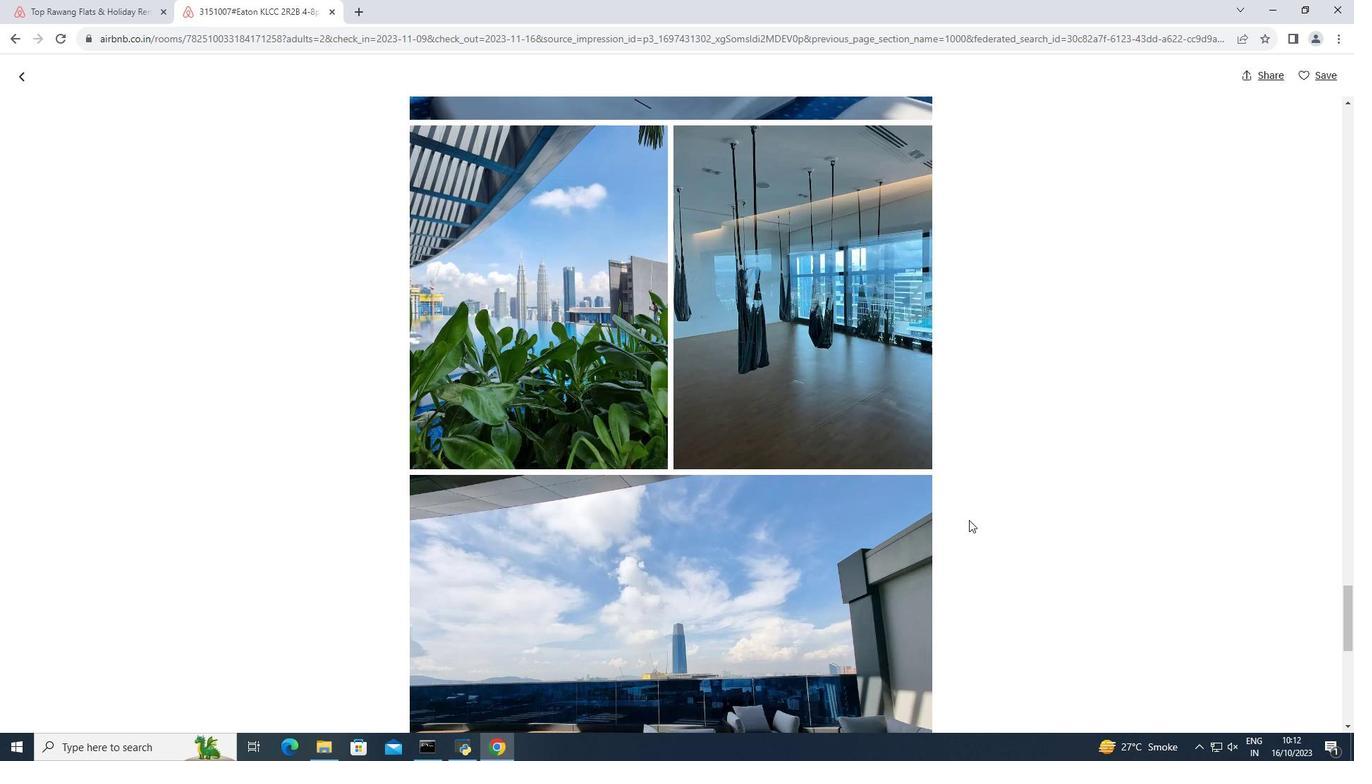 
Action: Mouse scrolled (969, 519) with delta (0, 0)
Screenshot: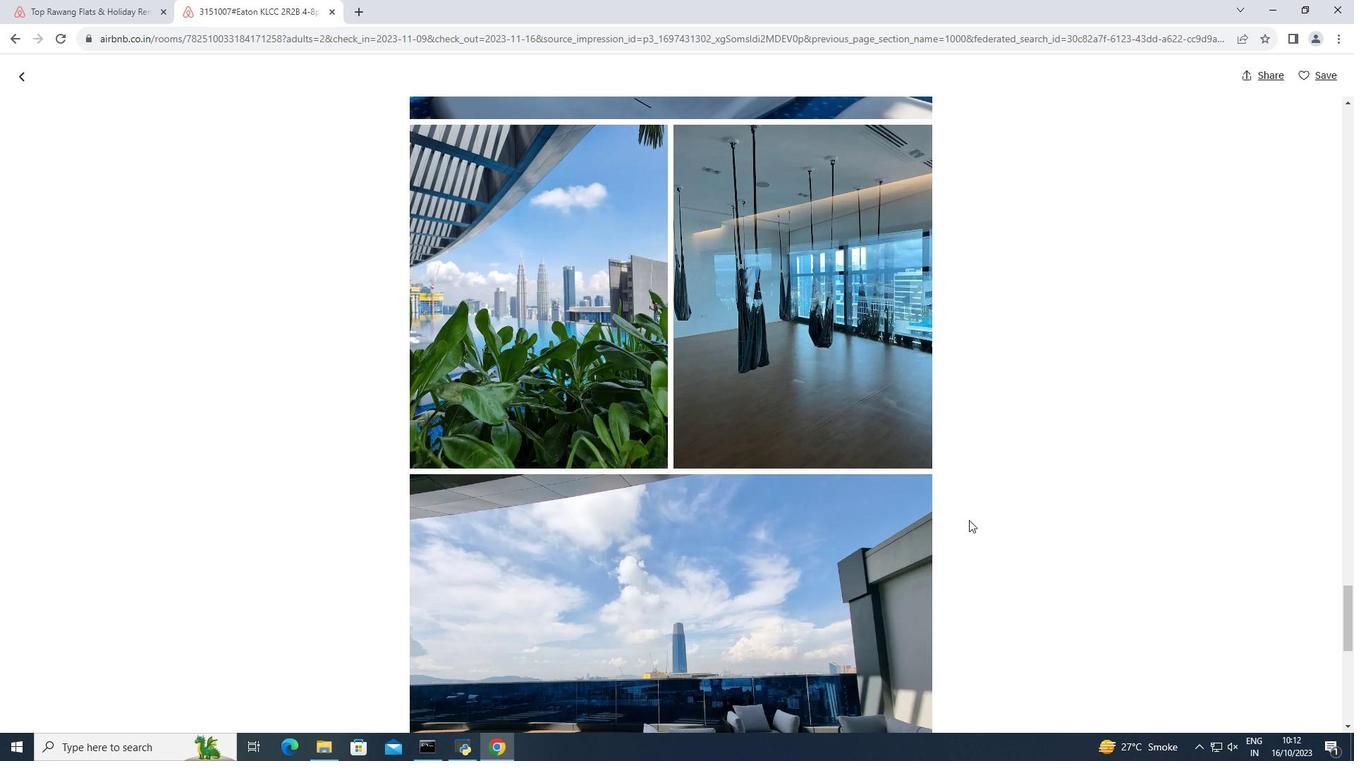 
Action: Mouse scrolled (969, 519) with delta (0, 0)
Screenshot: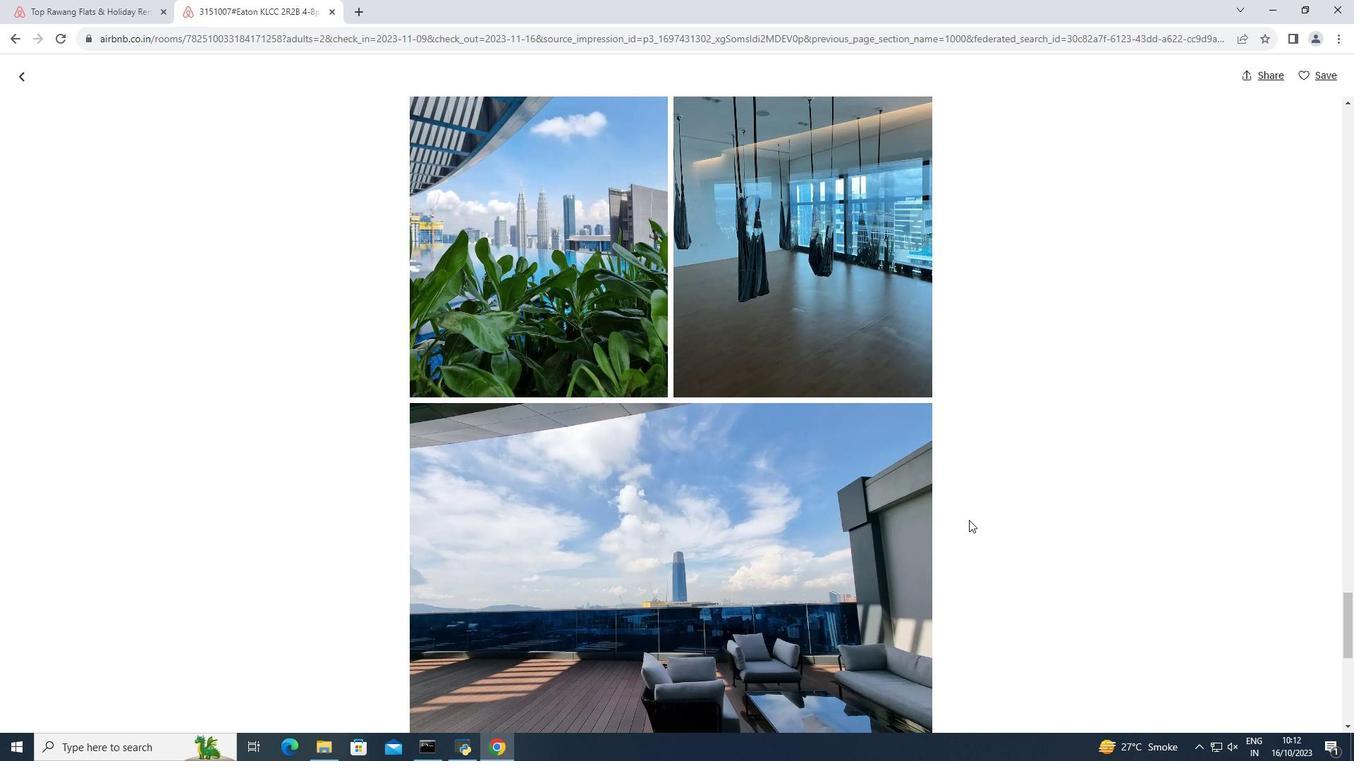 
Action: Mouse scrolled (969, 519) with delta (0, 0)
Screenshot: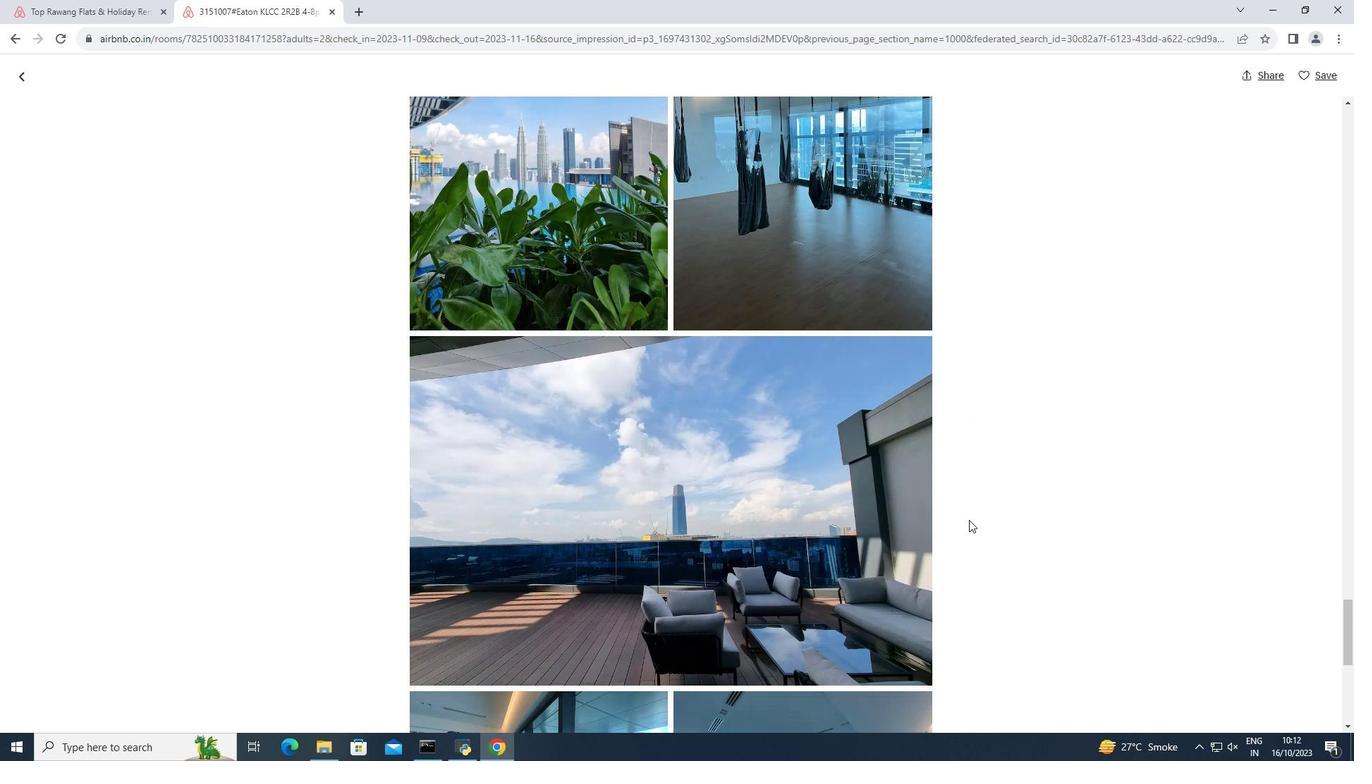 
Action: Mouse scrolled (969, 519) with delta (0, 0)
Screenshot: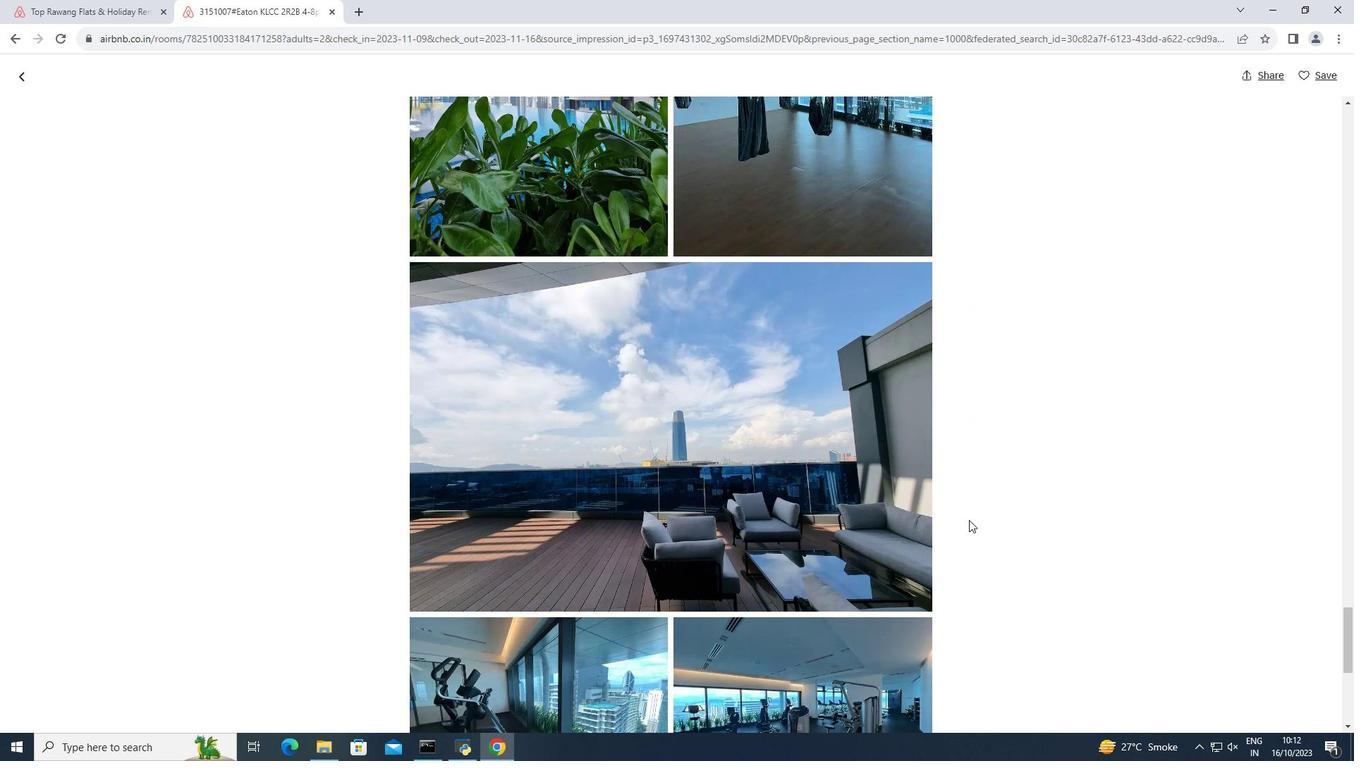 
Action: Mouse scrolled (969, 519) with delta (0, 0)
Screenshot: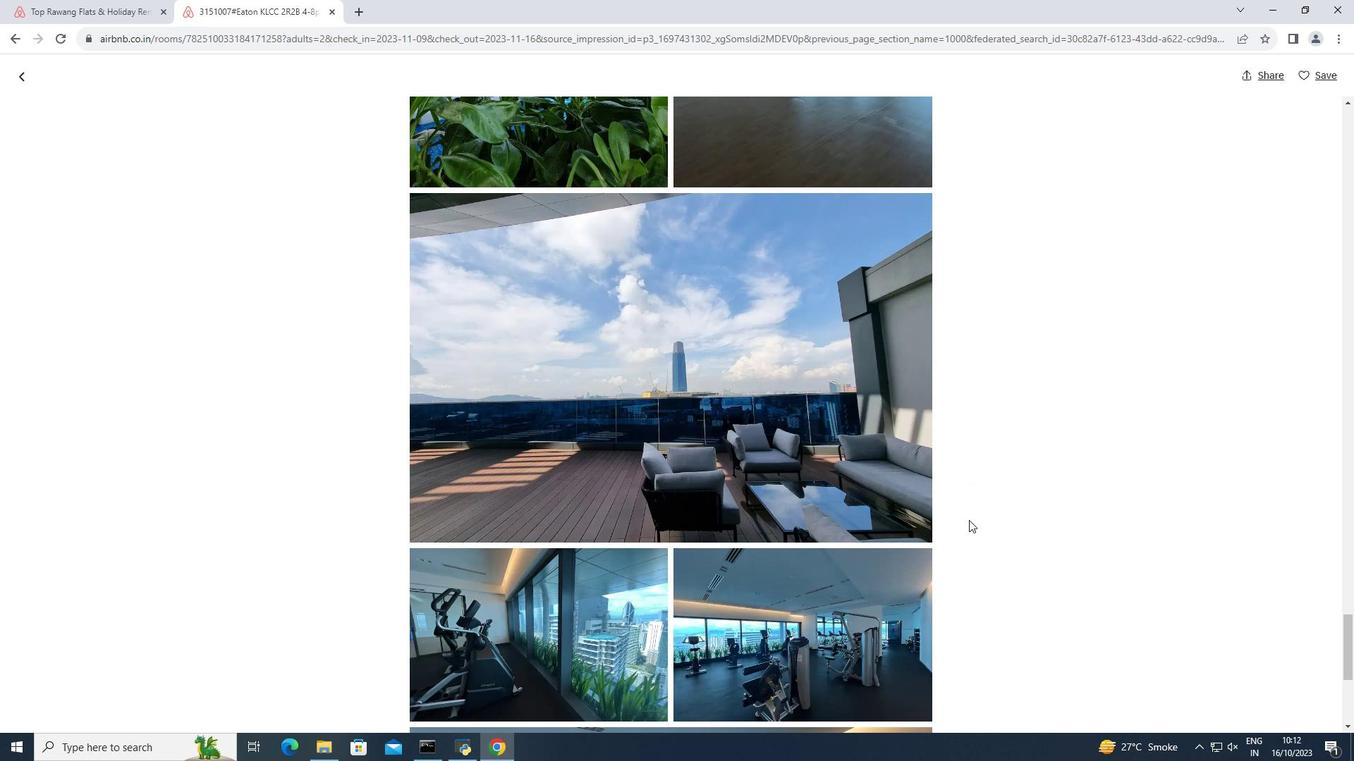 
Action: Mouse scrolled (969, 519) with delta (0, 0)
Screenshot: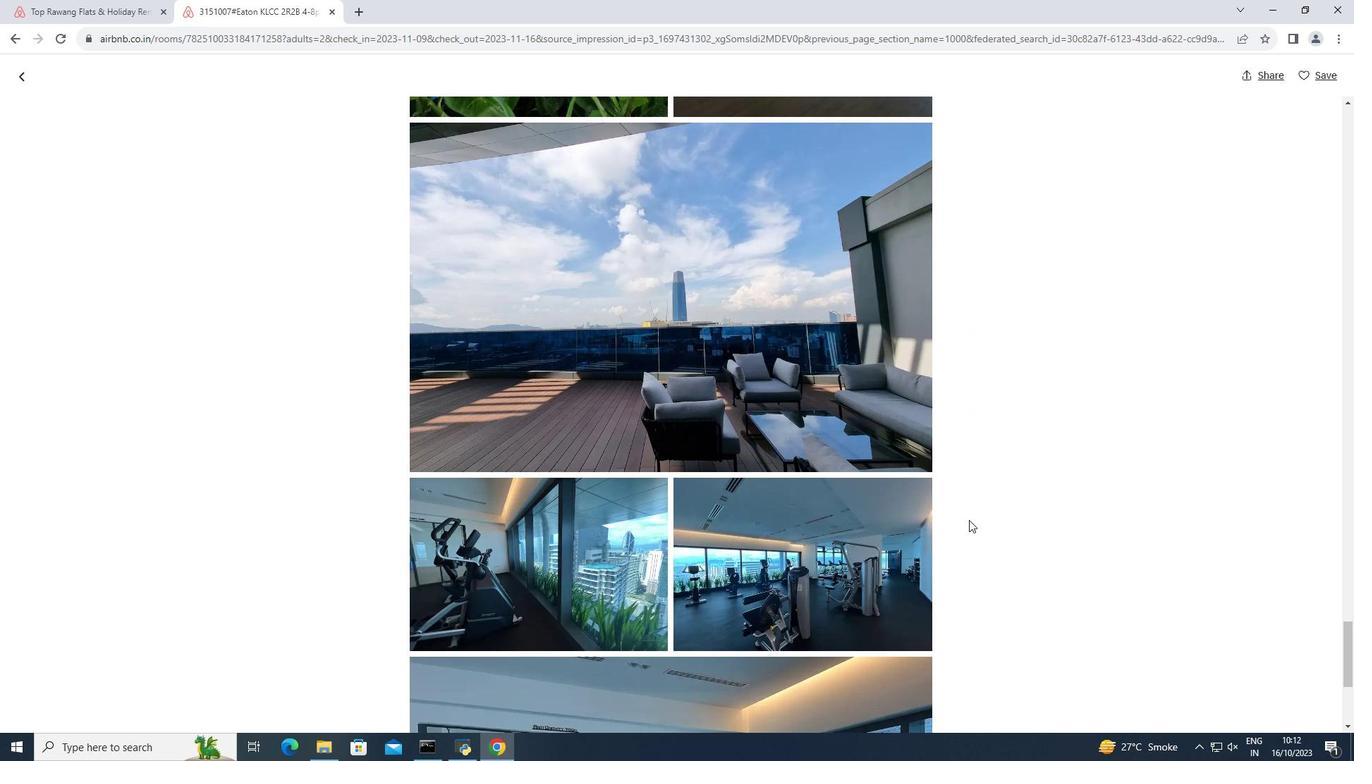 
Action: Mouse scrolled (969, 519) with delta (0, 0)
Screenshot: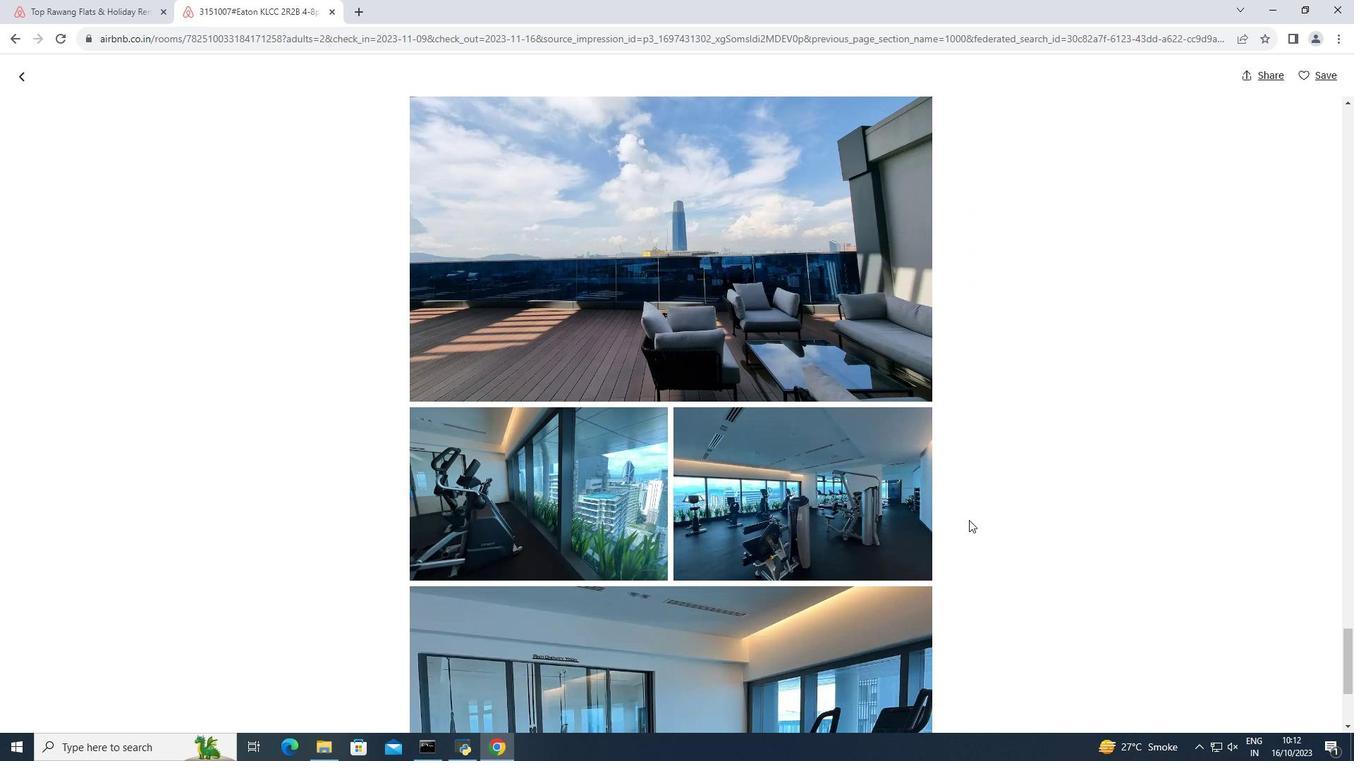 
Action: Mouse scrolled (969, 519) with delta (0, 0)
Screenshot: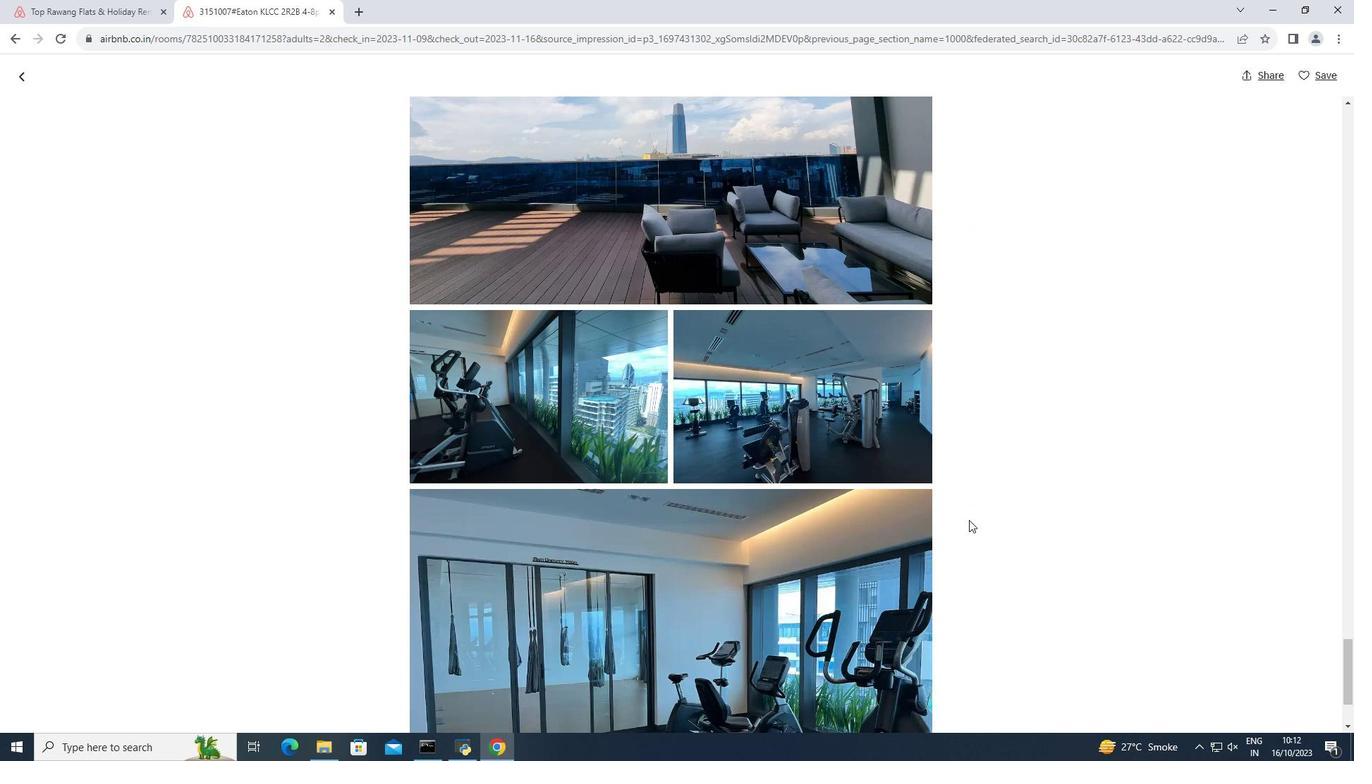 
Action: Mouse scrolled (969, 519) with delta (0, 0)
Screenshot: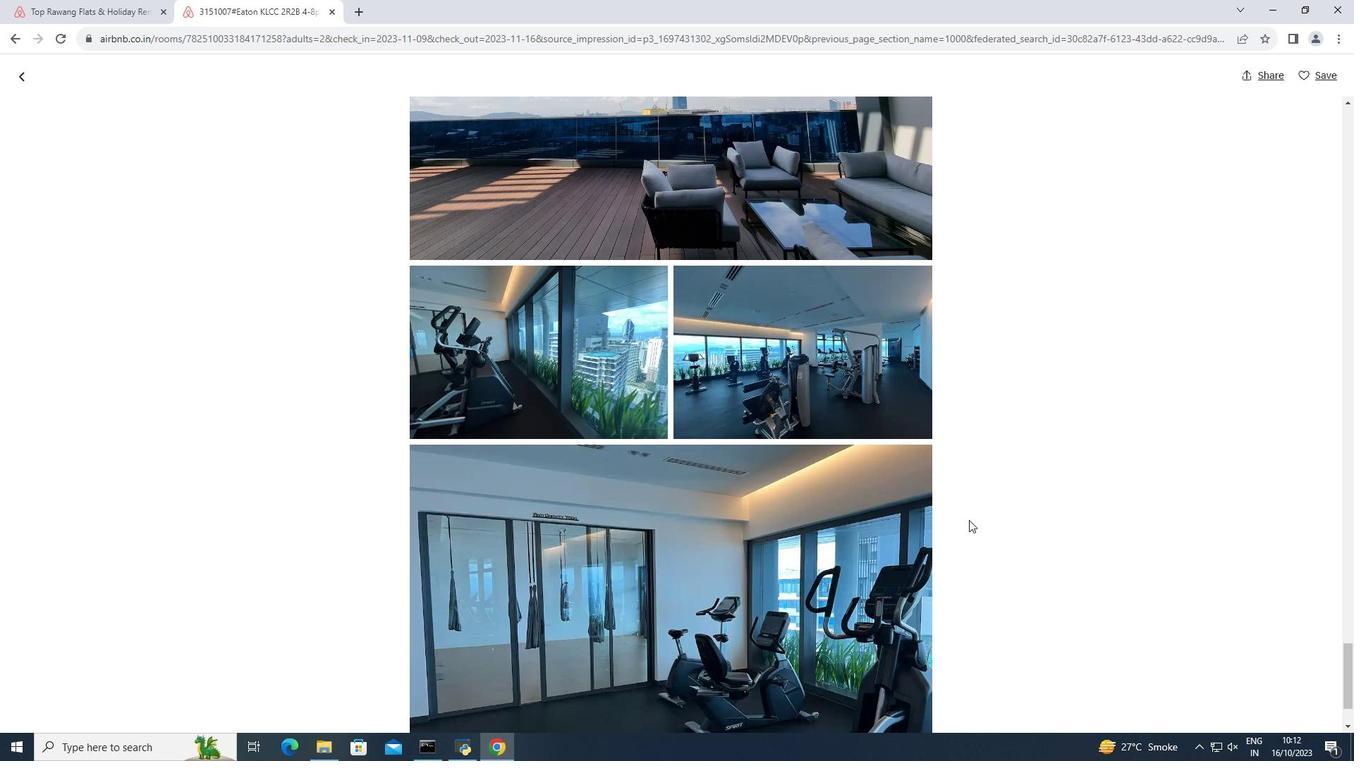 
Action: Mouse scrolled (969, 519) with delta (0, 0)
Screenshot: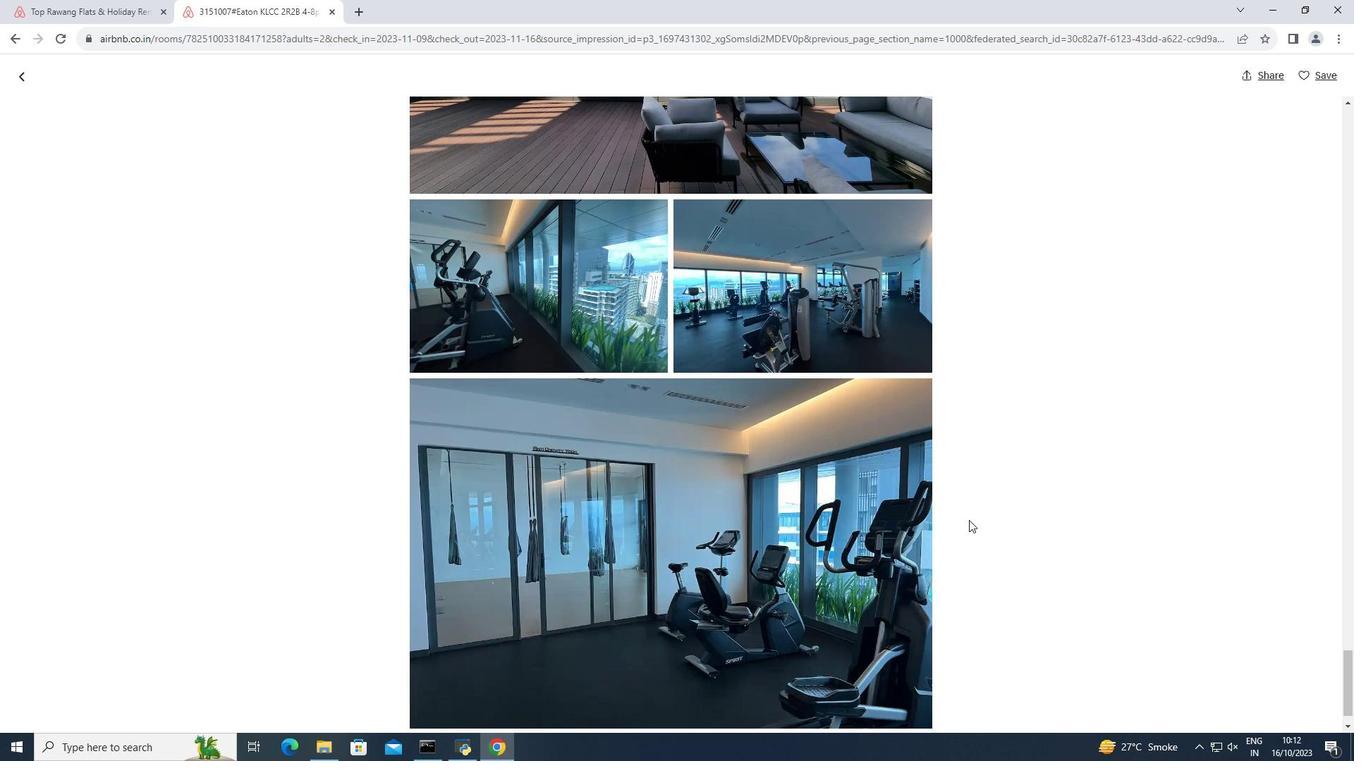 
Action: Mouse scrolled (969, 519) with delta (0, 0)
Screenshot: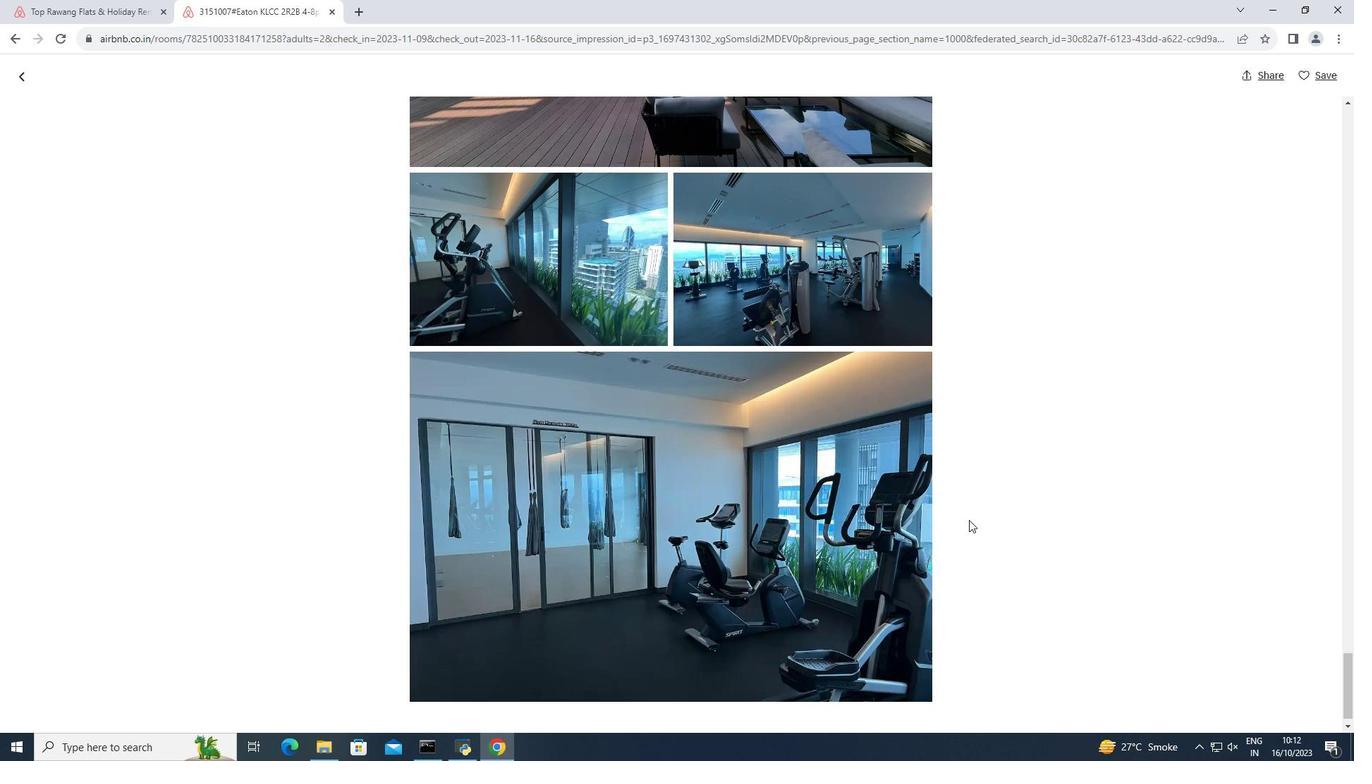 
Action: Mouse scrolled (969, 519) with delta (0, 0)
Screenshot: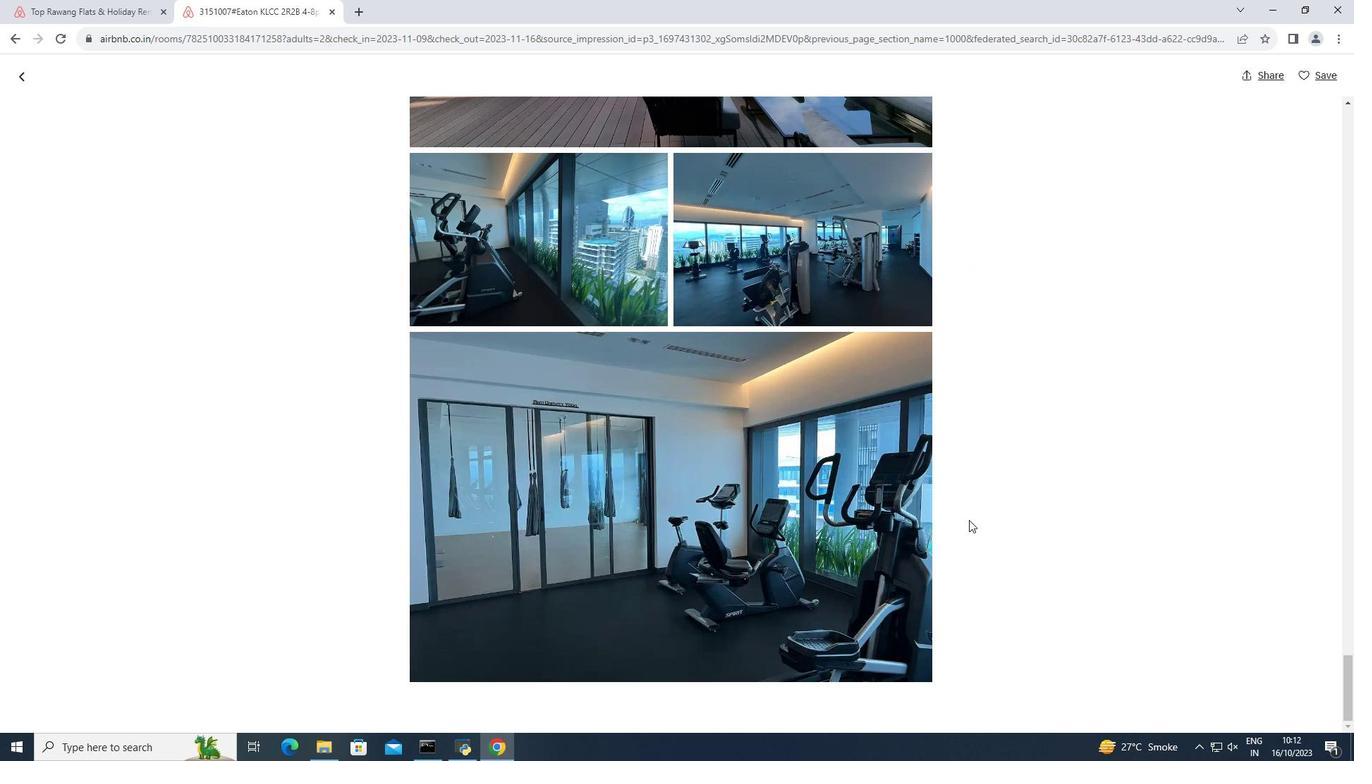 
Action: Mouse scrolled (969, 519) with delta (0, 0)
Screenshot: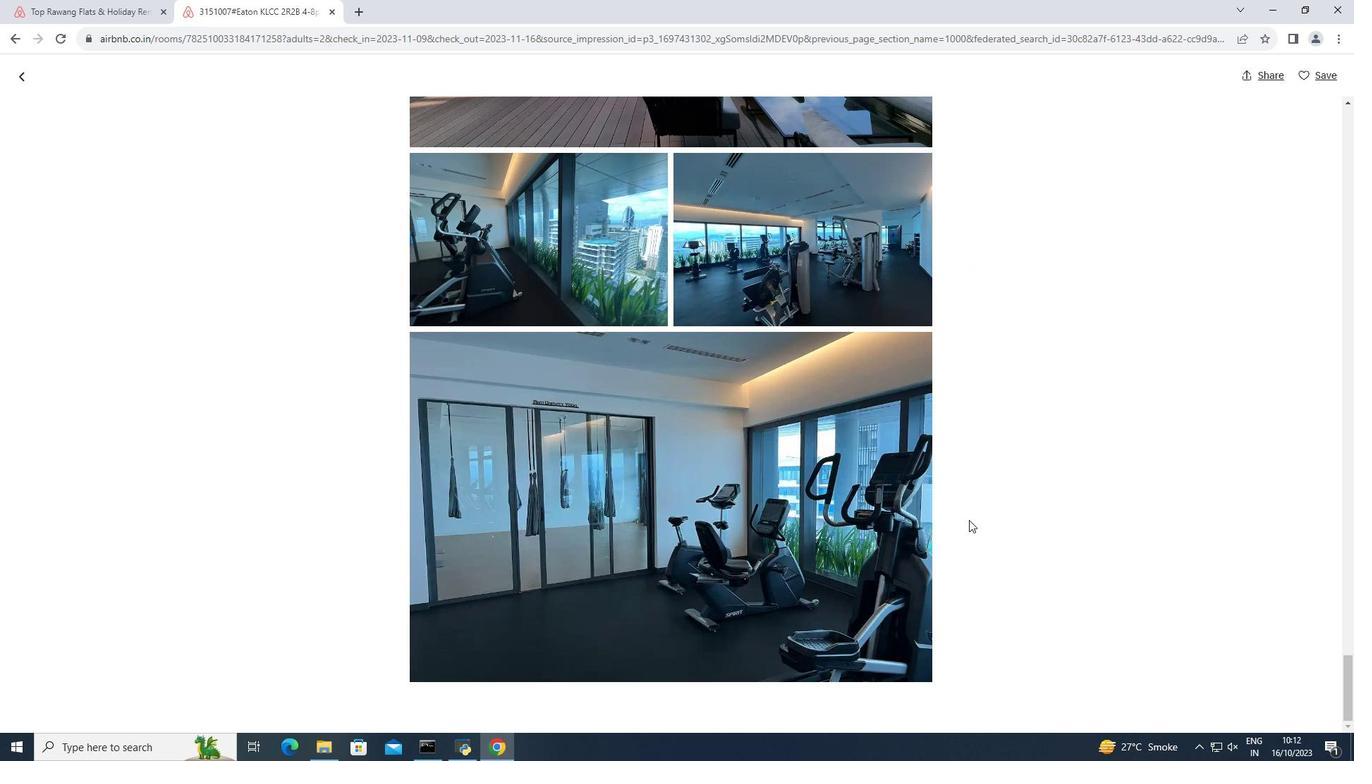 
Action: Mouse moved to (24, 79)
Screenshot: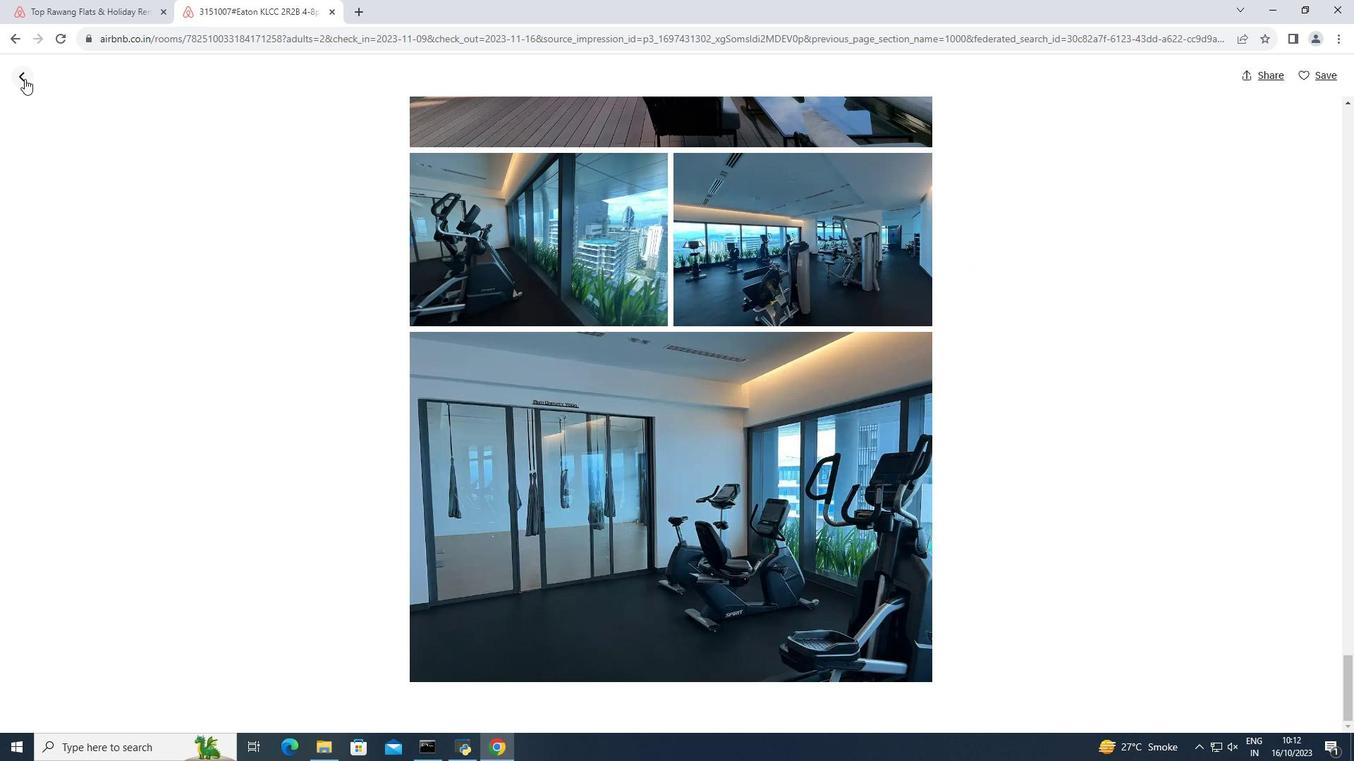 
Action: Mouse pressed left at (24, 79)
Screenshot: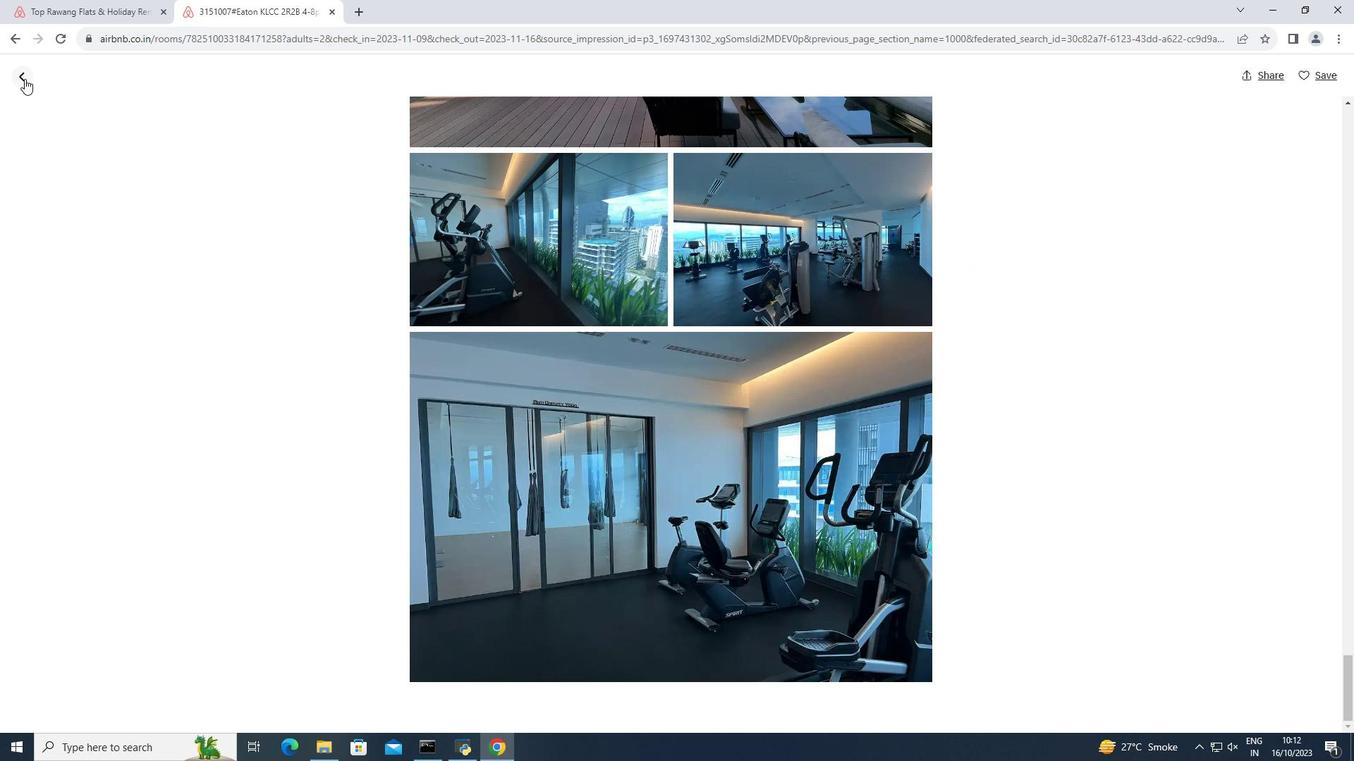 
Action: Mouse moved to (432, 419)
Screenshot: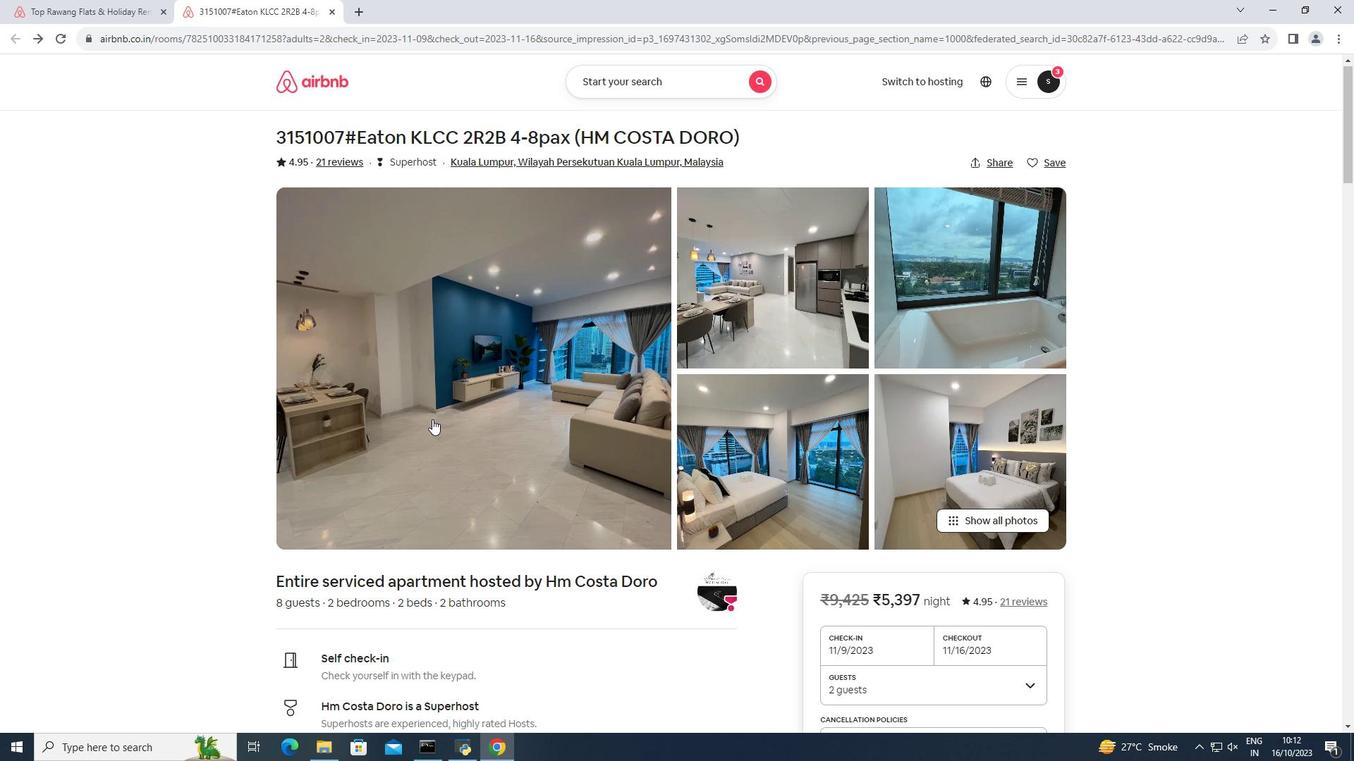 
Action: Mouse scrolled (432, 418) with delta (0, 0)
Screenshot: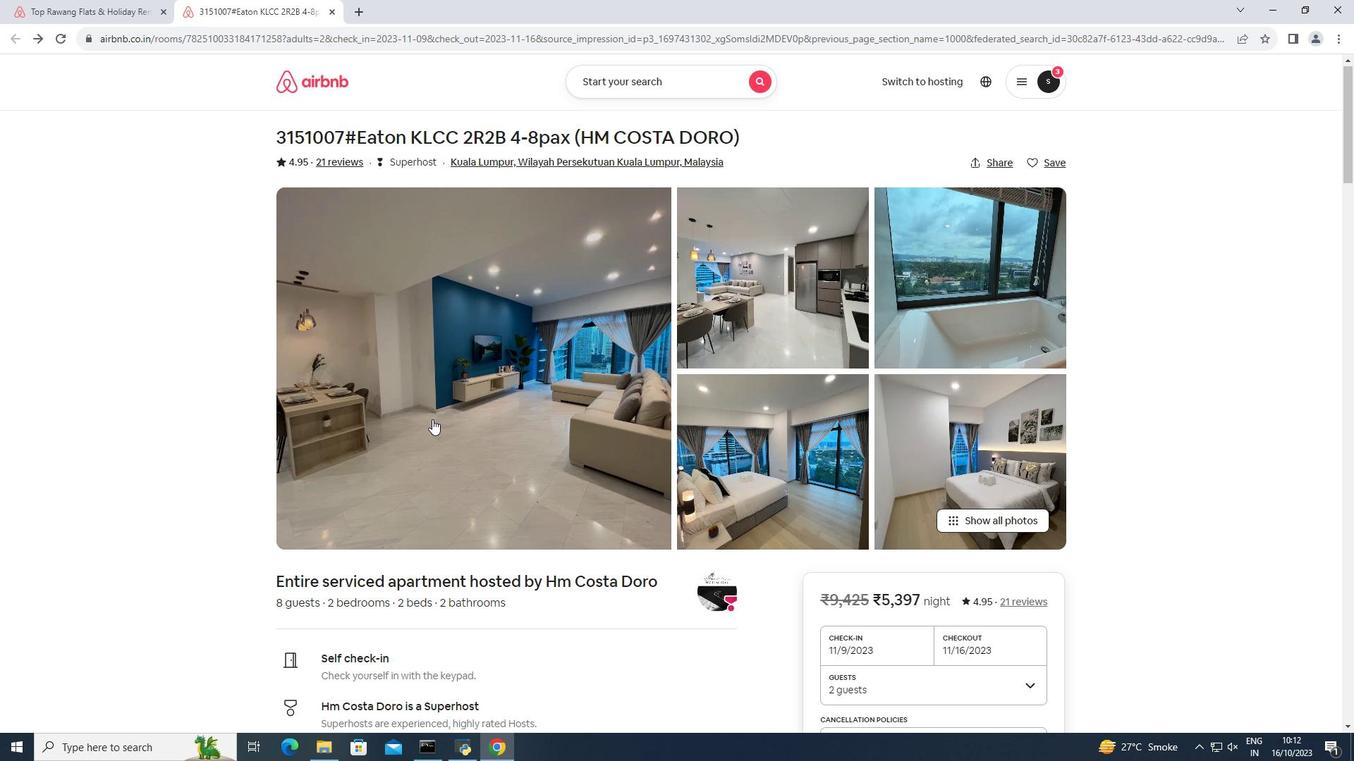 
Action: Mouse moved to (432, 420)
Screenshot: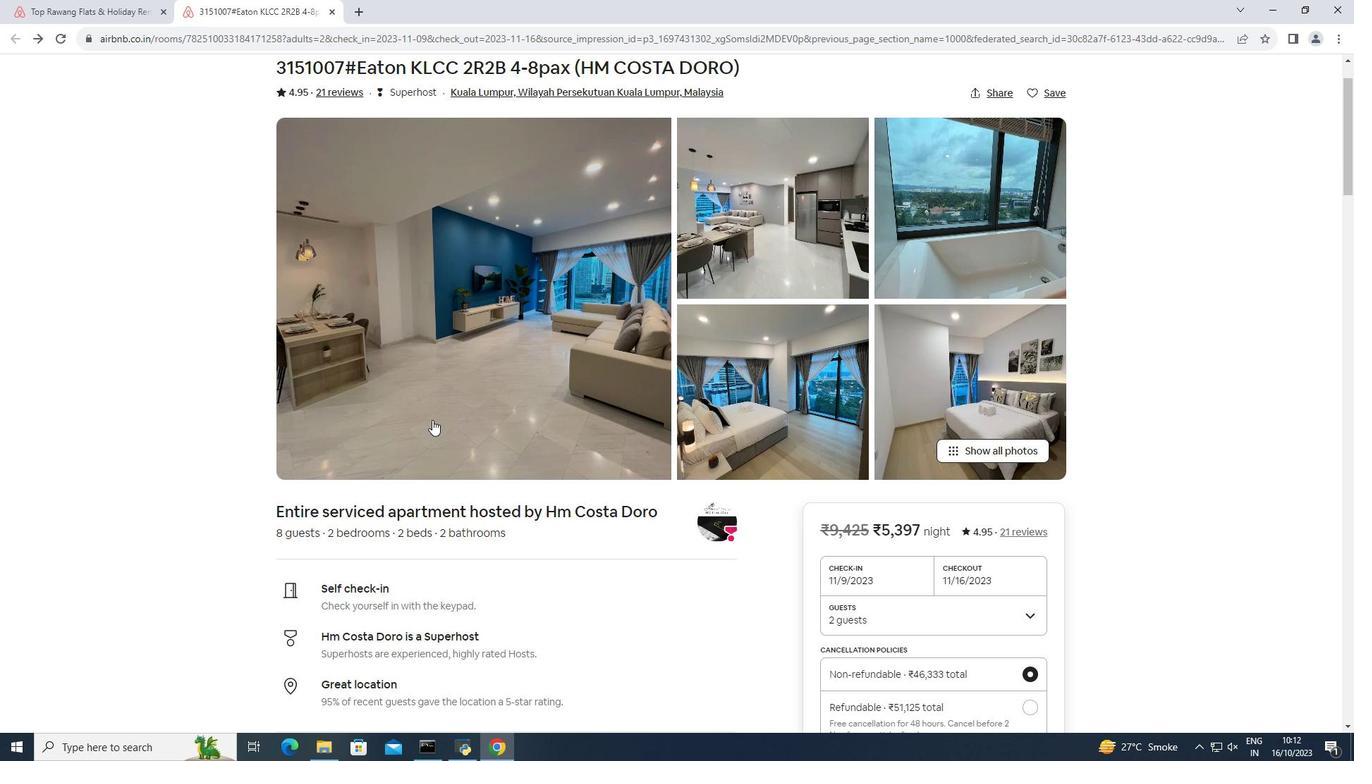 
Action: Mouse scrolled (432, 419) with delta (0, 0)
Screenshot: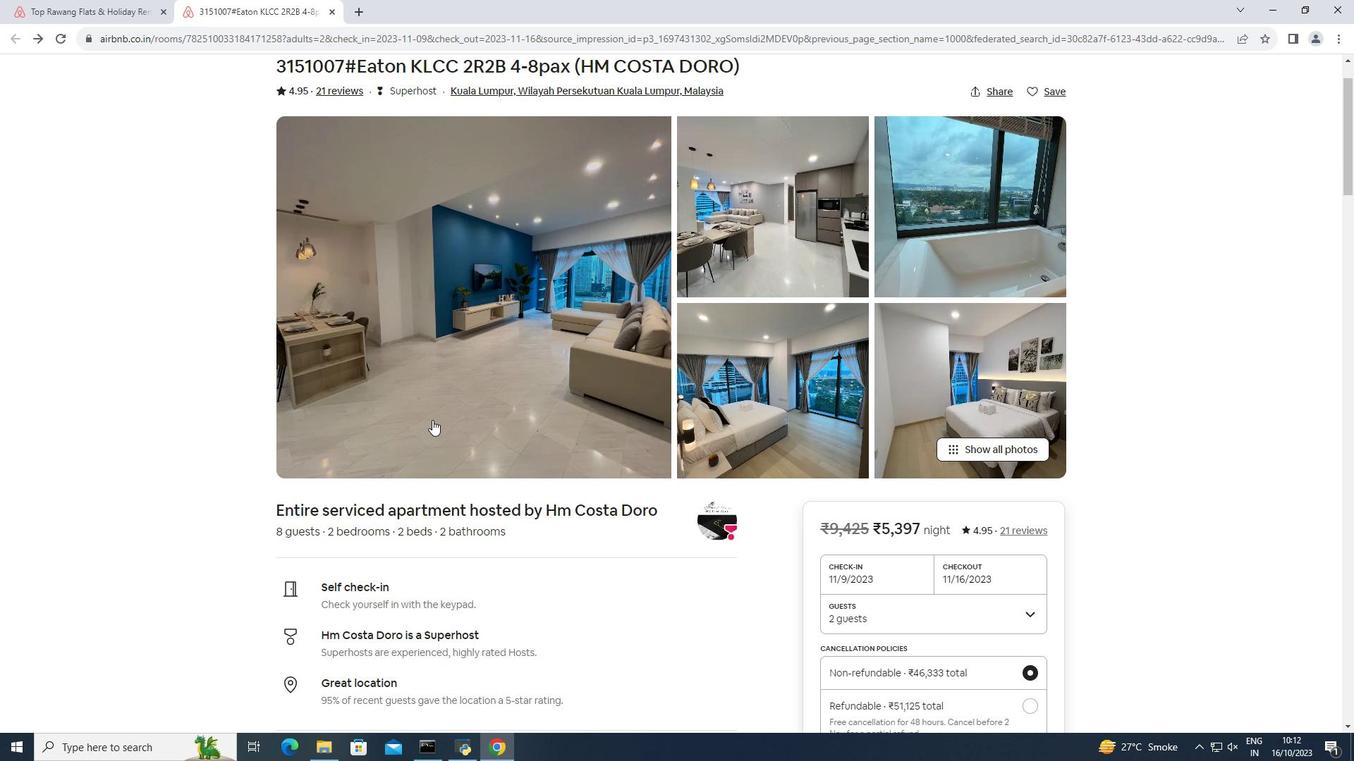 
Action: Mouse scrolled (432, 419) with delta (0, 0)
Screenshot: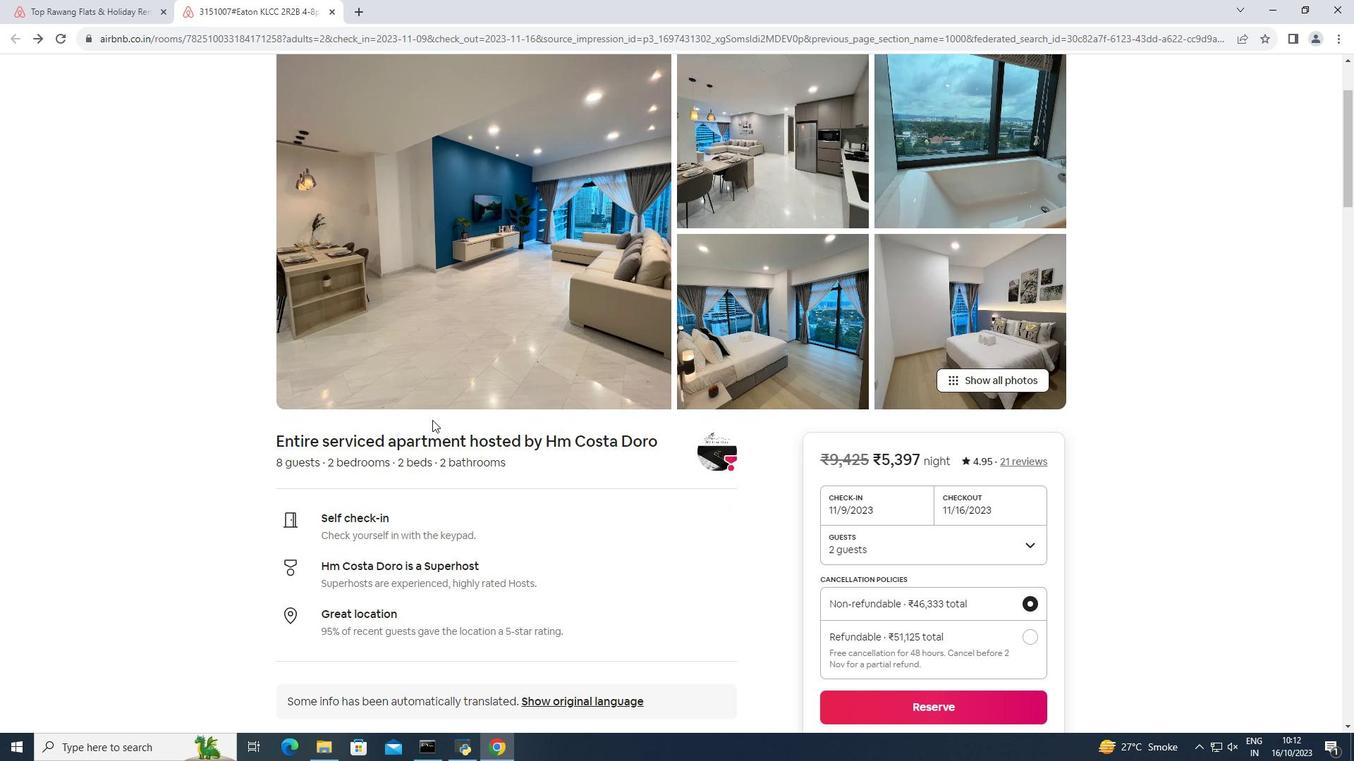 
Action: Mouse scrolled (432, 419) with delta (0, 0)
Screenshot: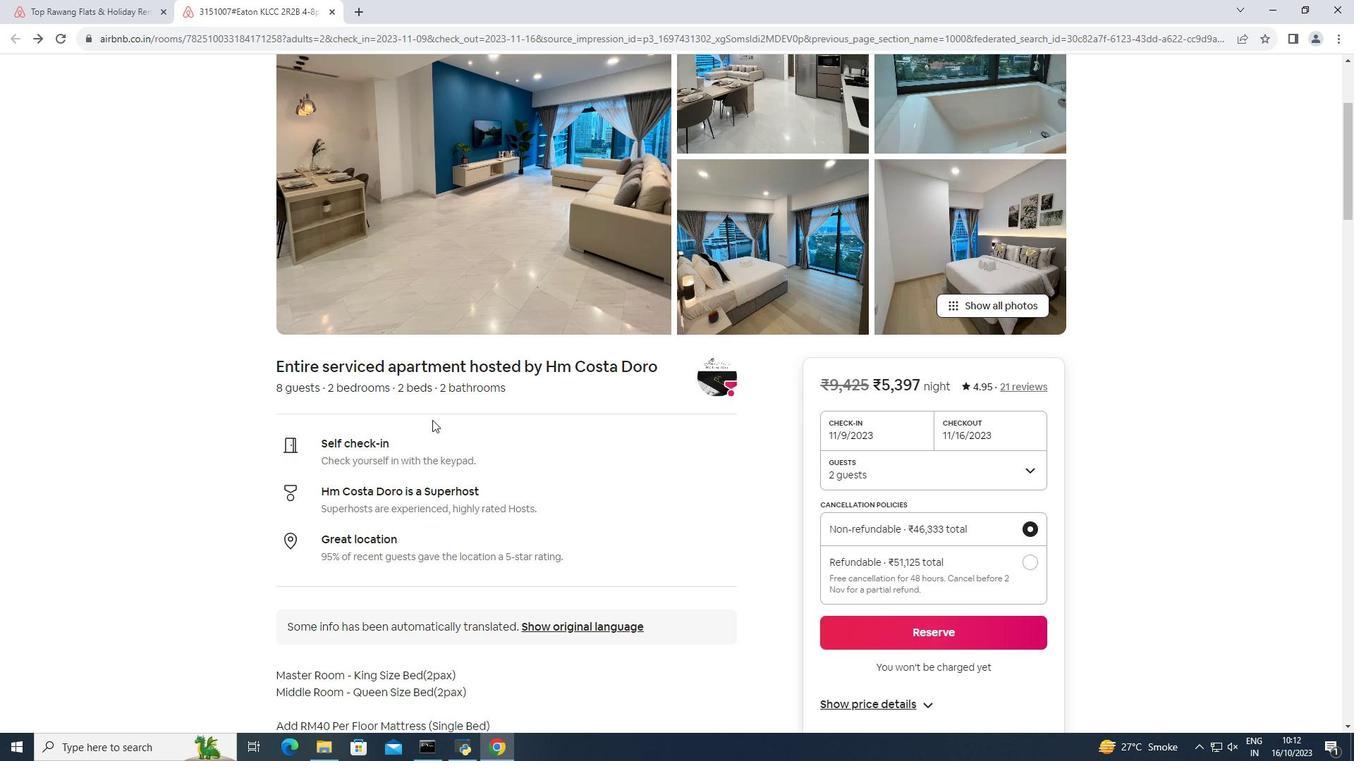 
Action: Mouse scrolled (432, 419) with delta (0, 0)
Screenshot: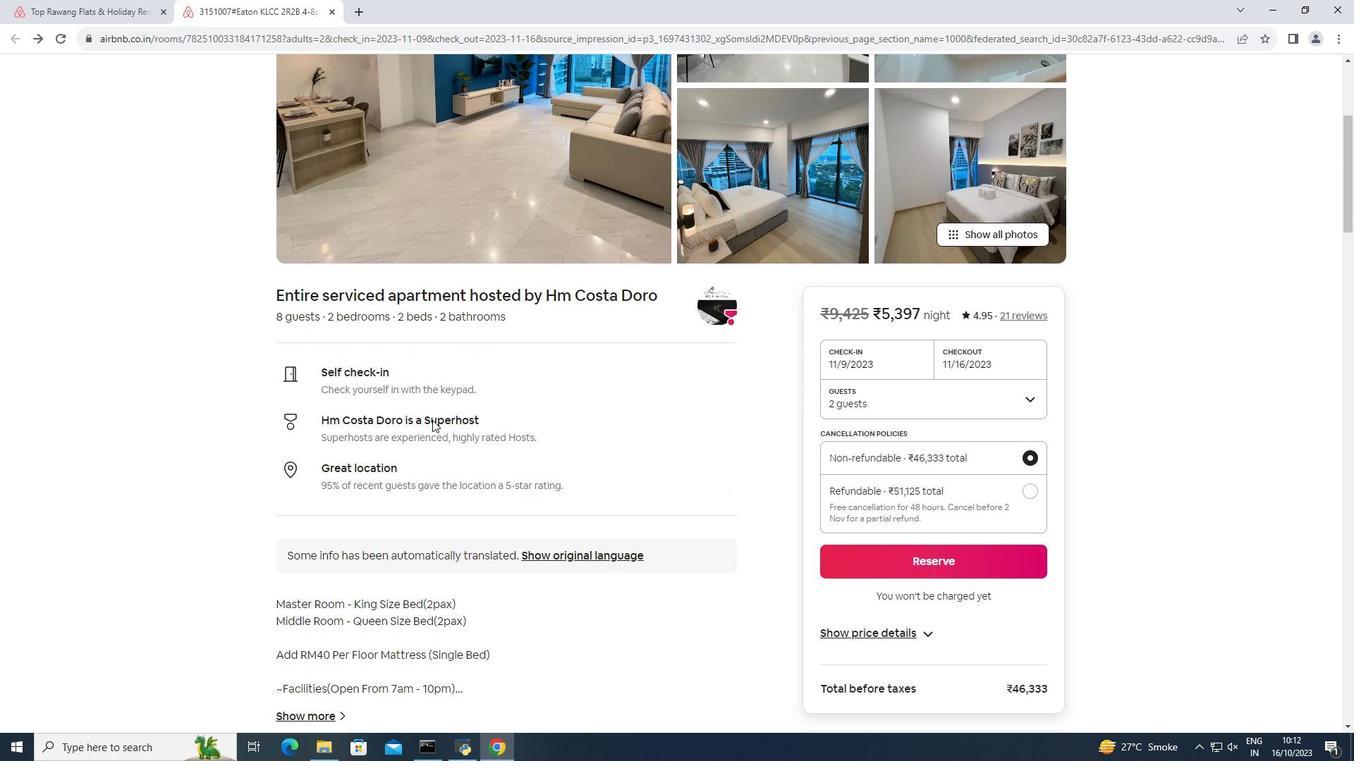 
Action: Mouse scrolled (432, 419) with delta (0, 0)
Screenshot: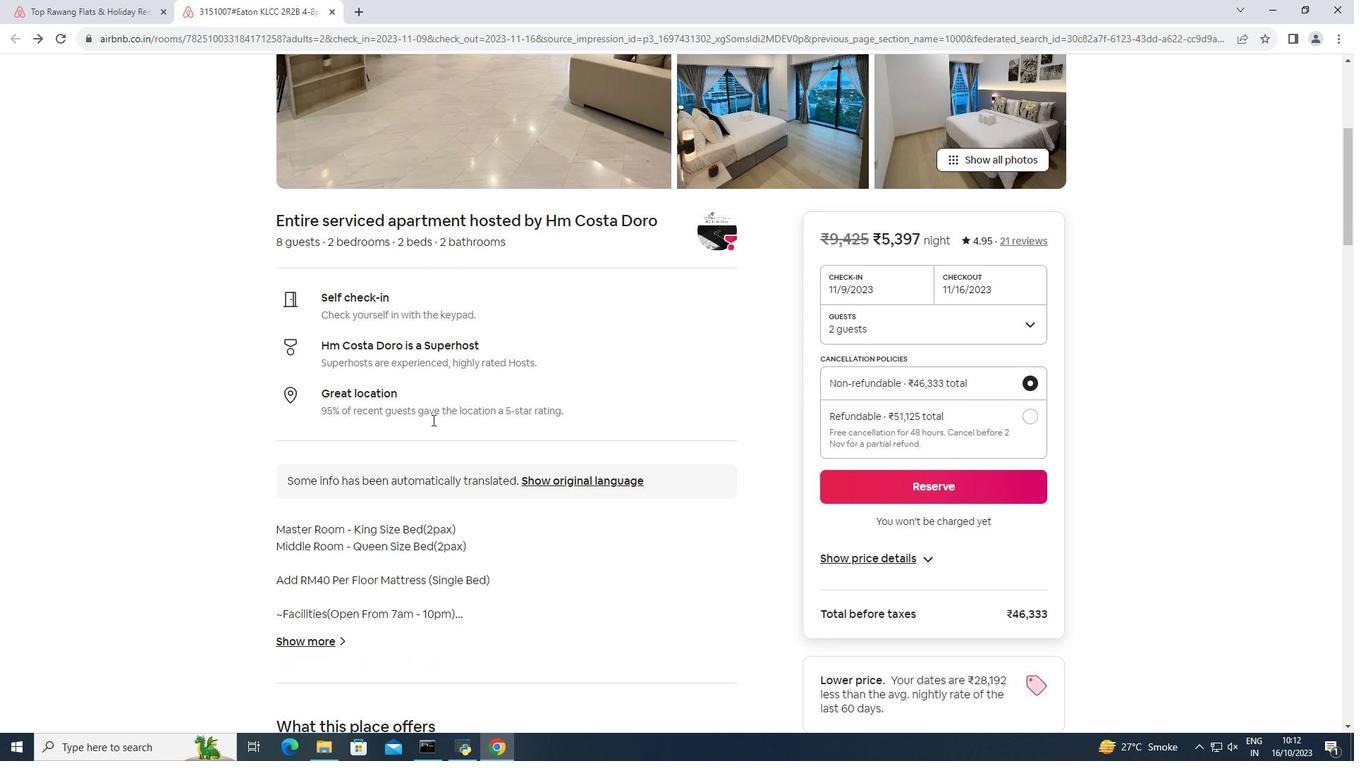 
Action: Mouse moved to (431, 420)
Screenshot: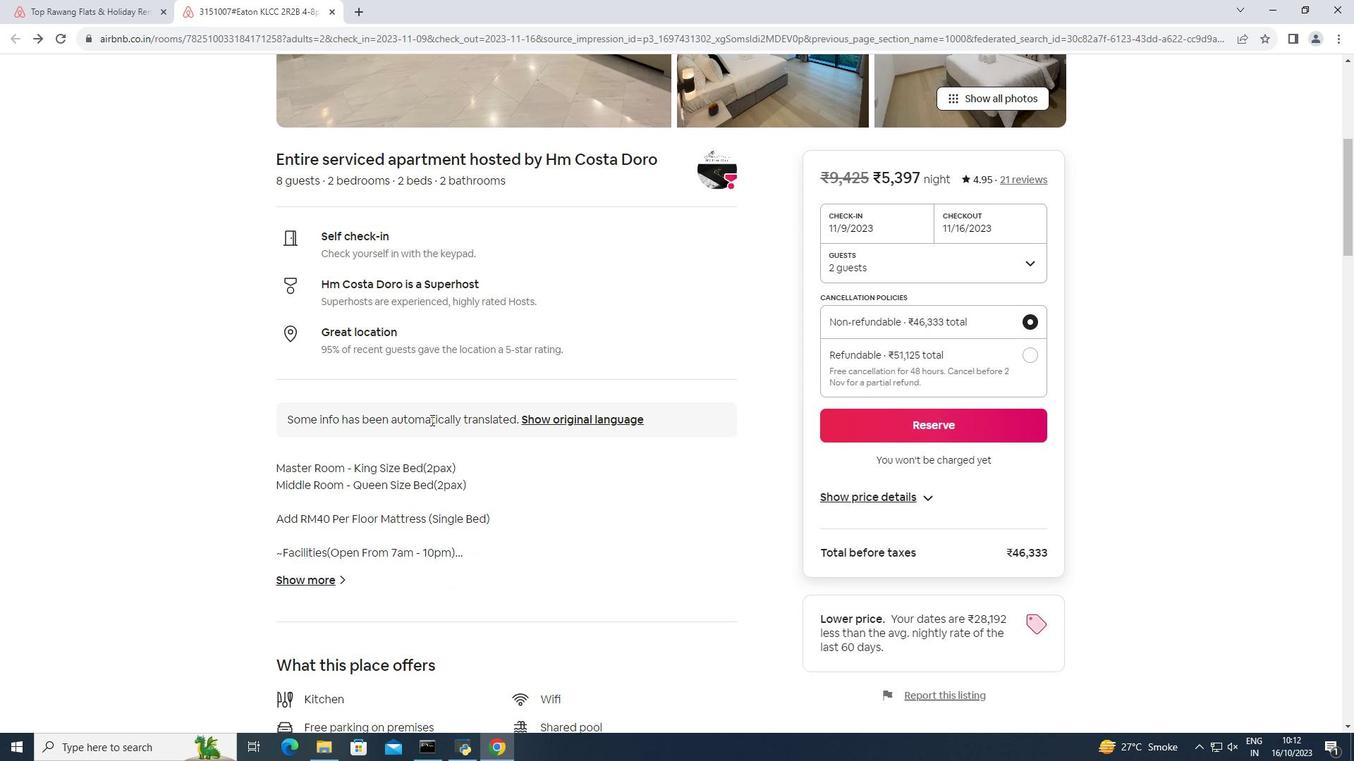 
Action: Mouse scrolled (431, 419) with delta (0, 0)
Screenshot: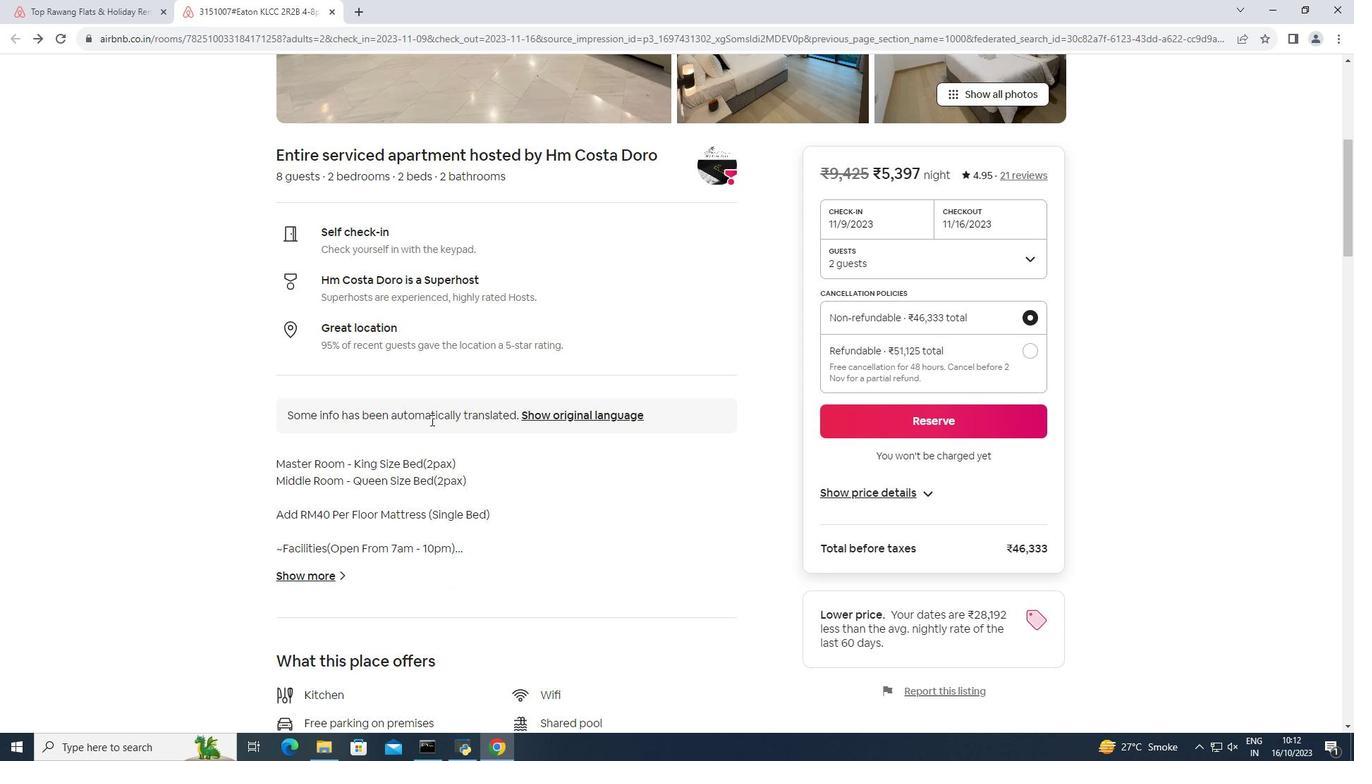 
Action: Mouse scrolled (431, 419) with delta (0, 0)
Screenshot: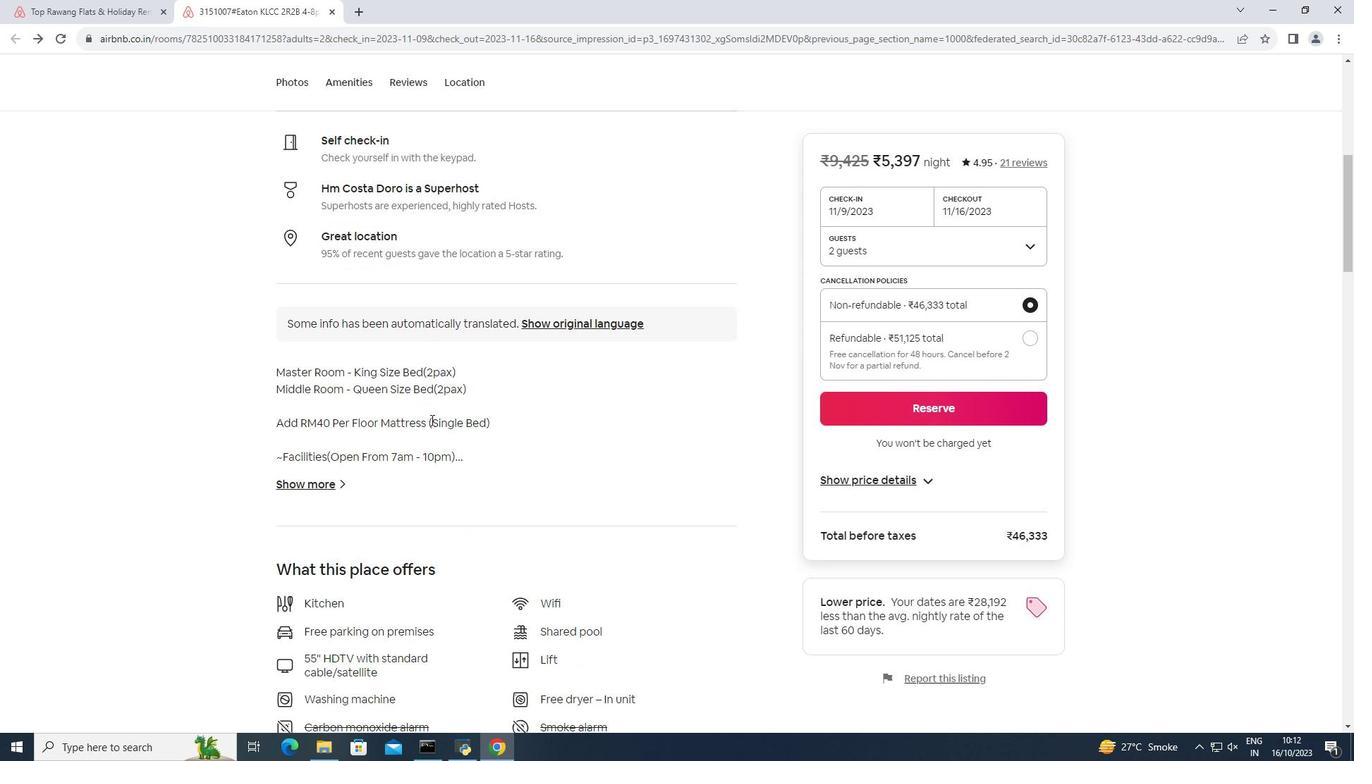 
Action: Mouse moved to (292, 437)
Screenshot: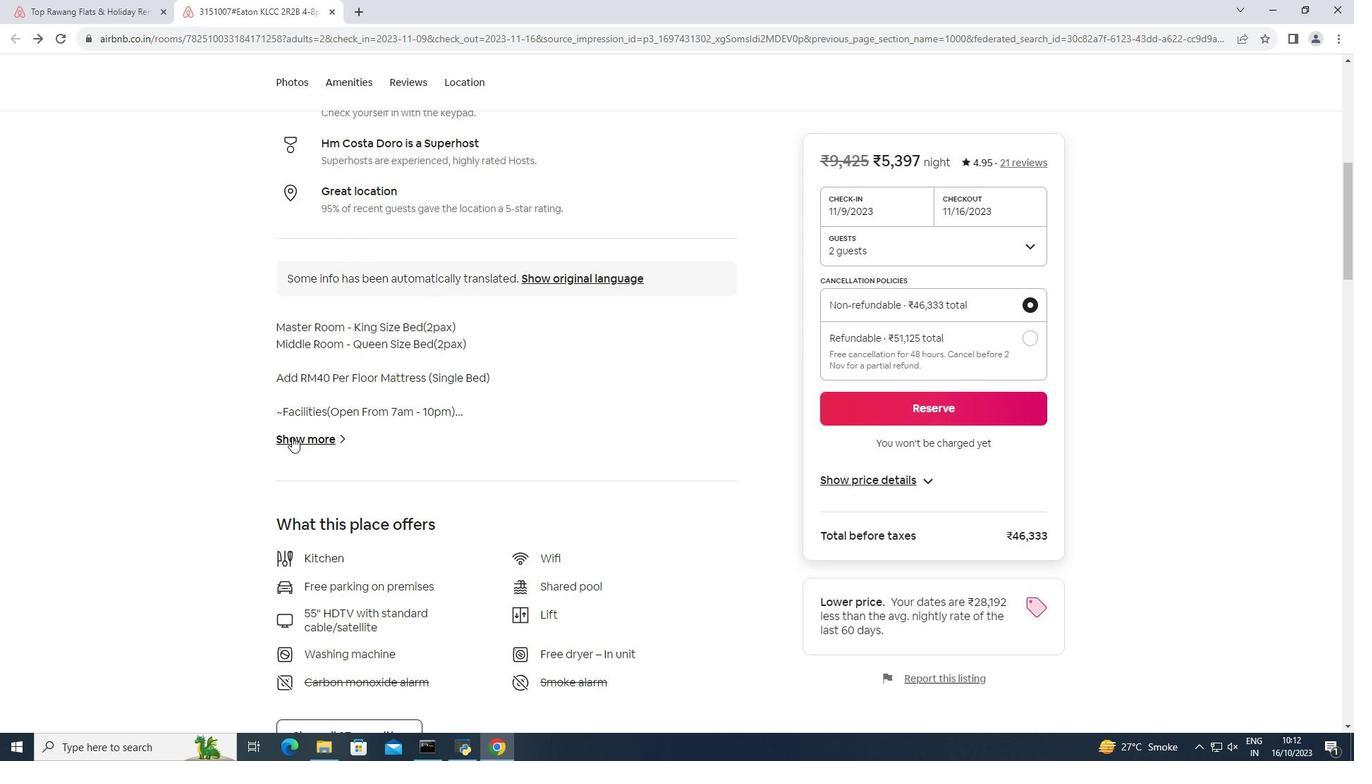 
Action: Mouse pressed left at (292, 437)
Screenshot: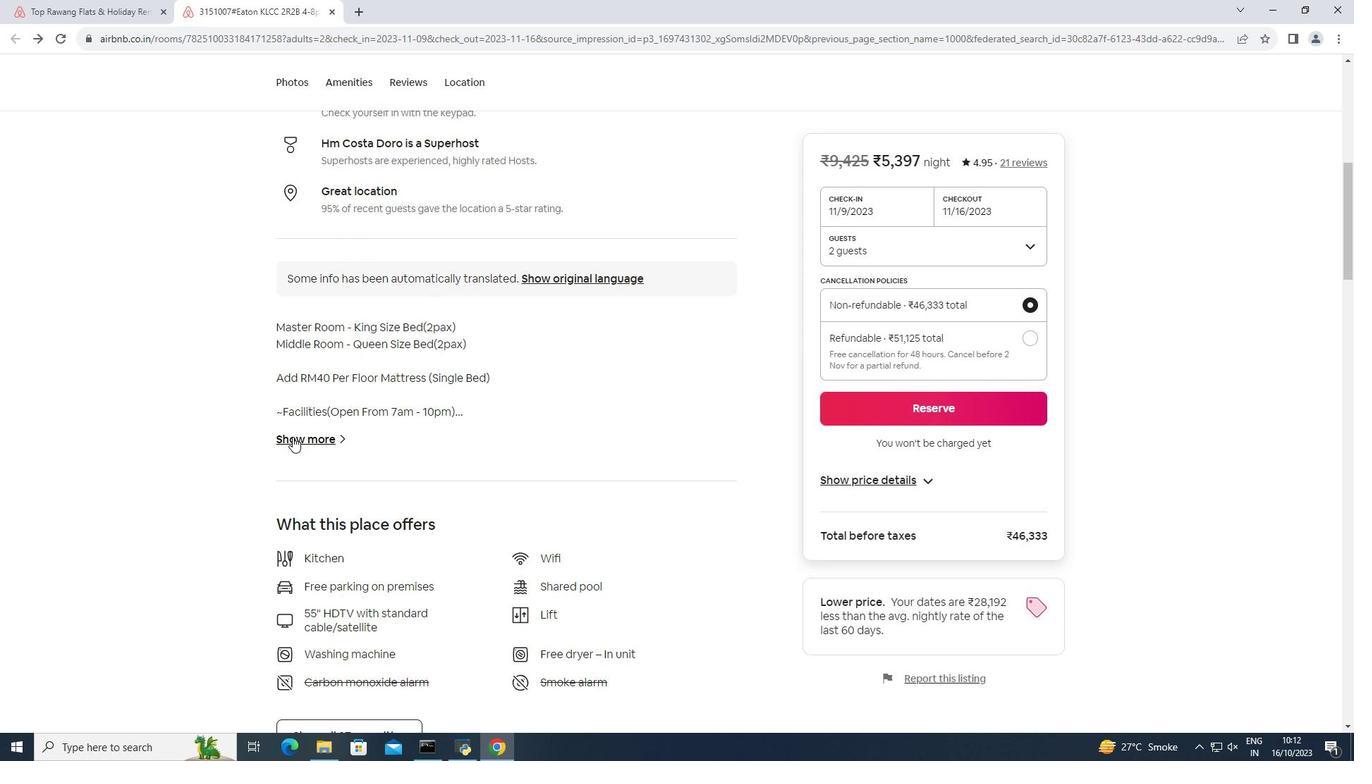
Action: Mouse moved to (426, 204)
Screenshot: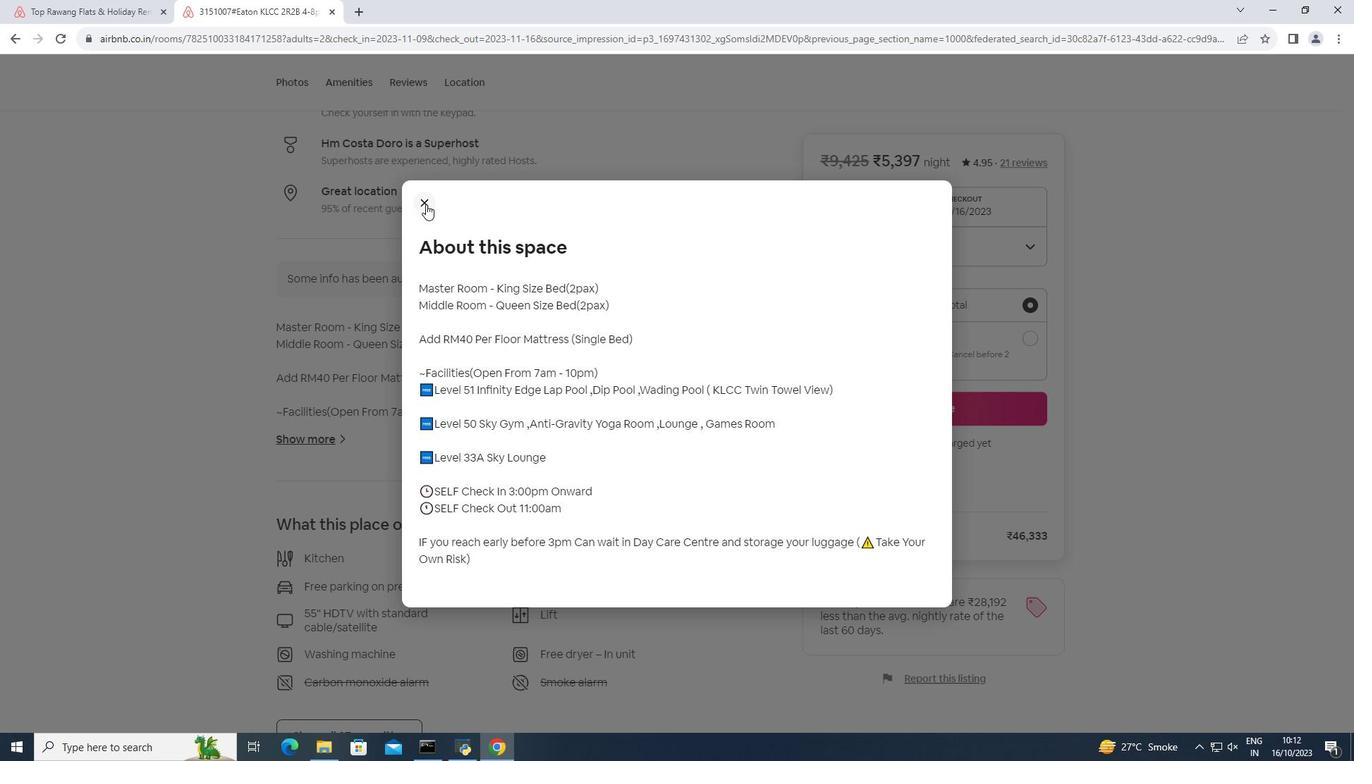 
Action: Mouse pressed left at (426, 204)
Screenshot: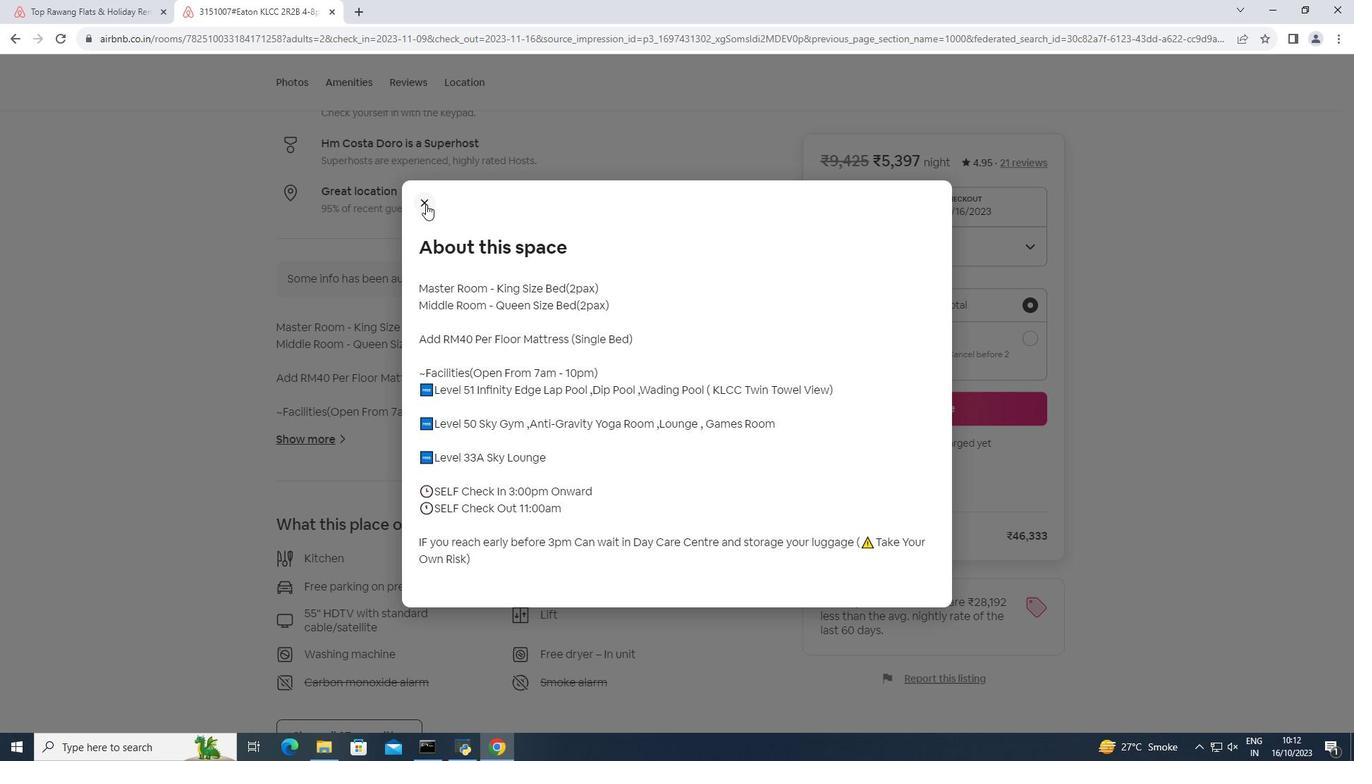 
Action: Mouse moved to (440, 261)
Screenshot: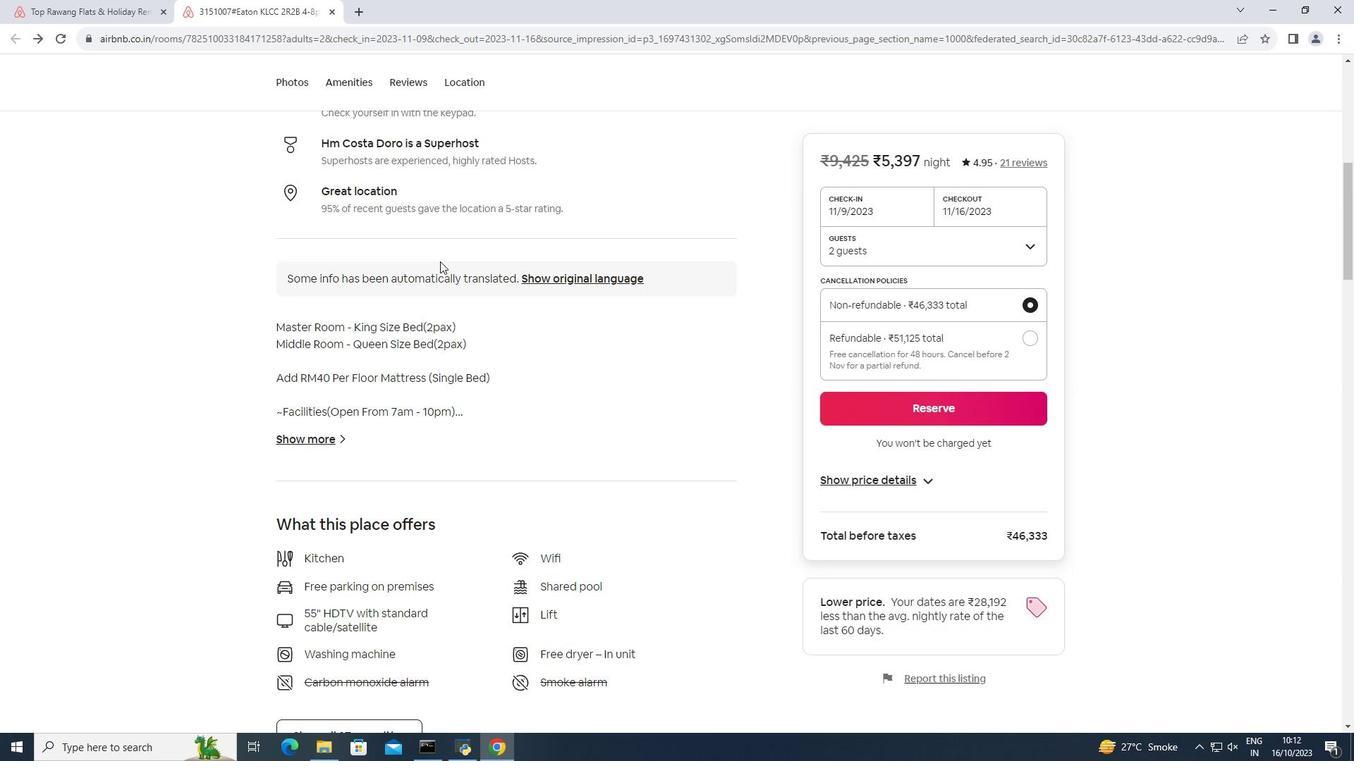 
Action: Mouse scrolled (440, 261) with delta (0, 0)
Screenshot: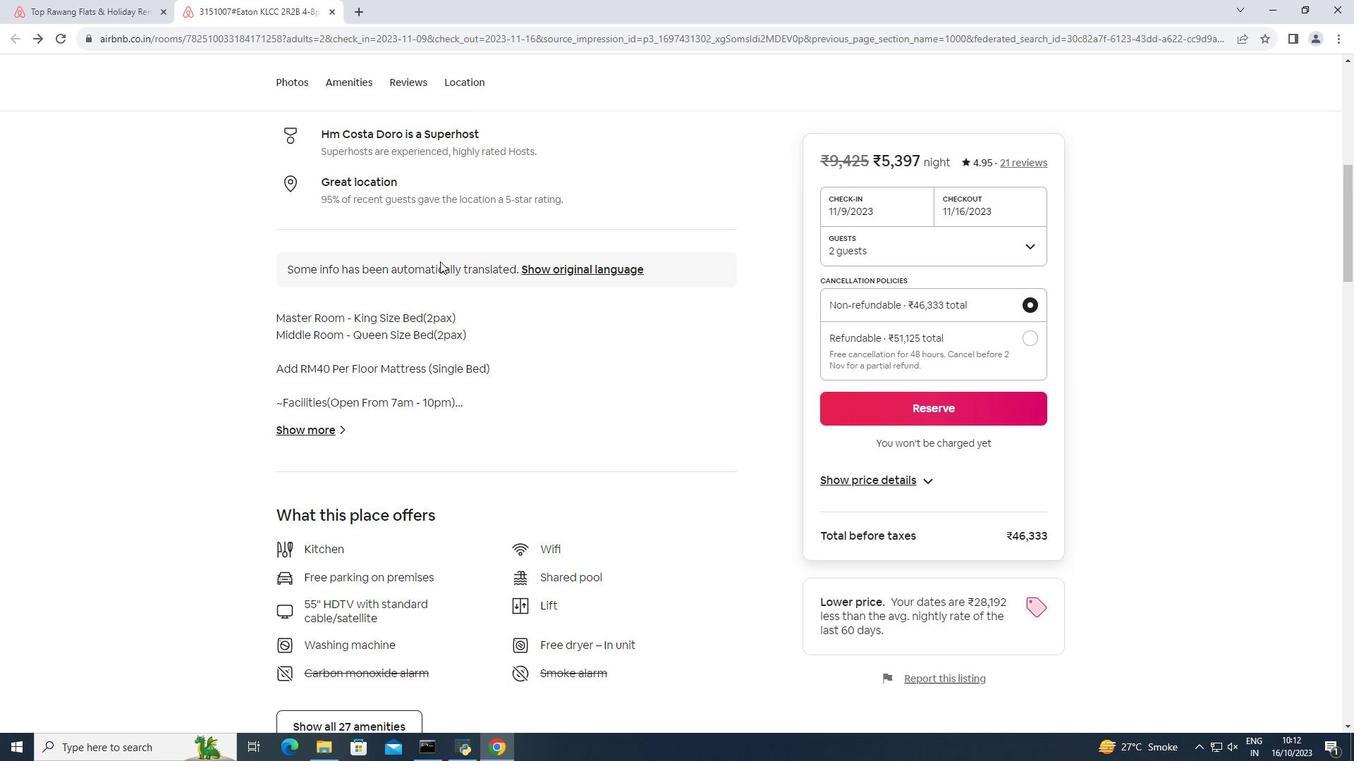 
Action: Mouse scrolled (440, 261) with delta (0, 0)
Screenshot: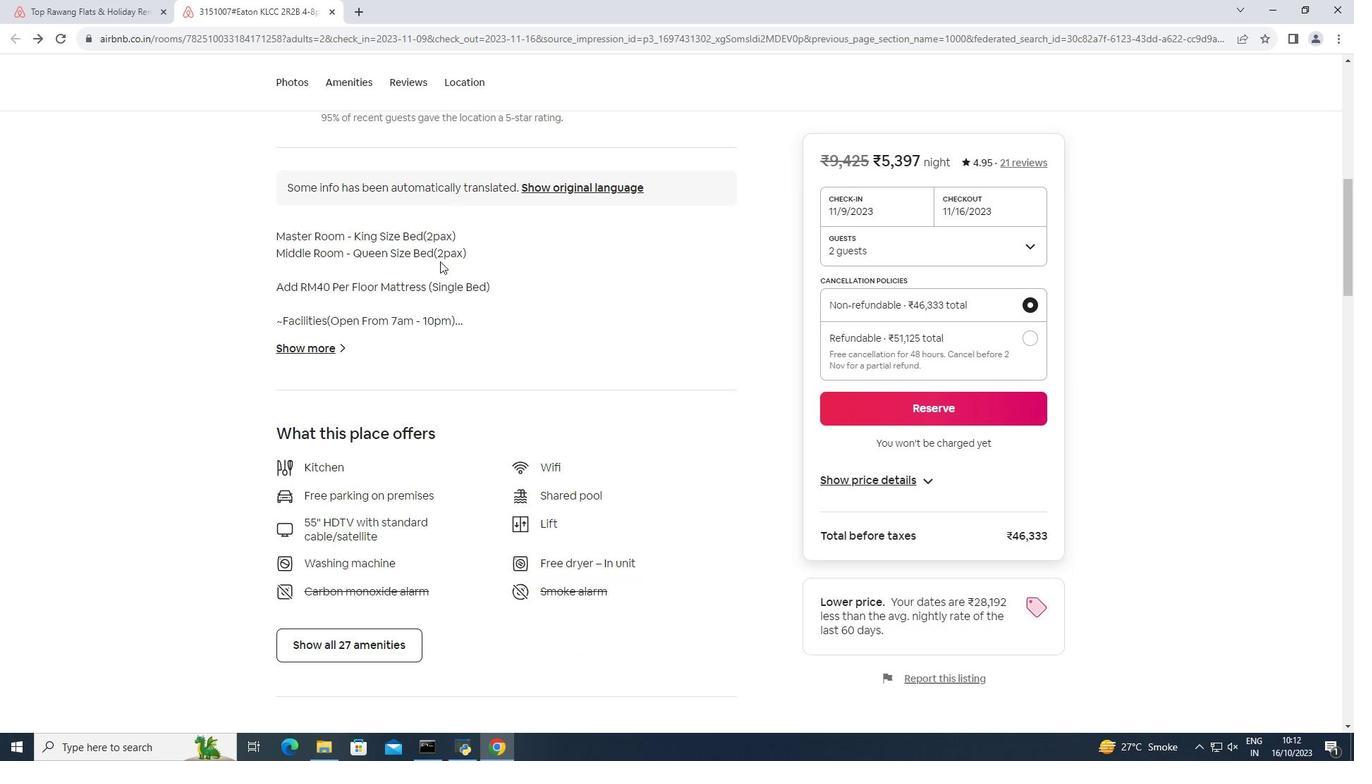 
Action: Mouse scrolled (440, 261) with delta (0, 0)
Screenshot: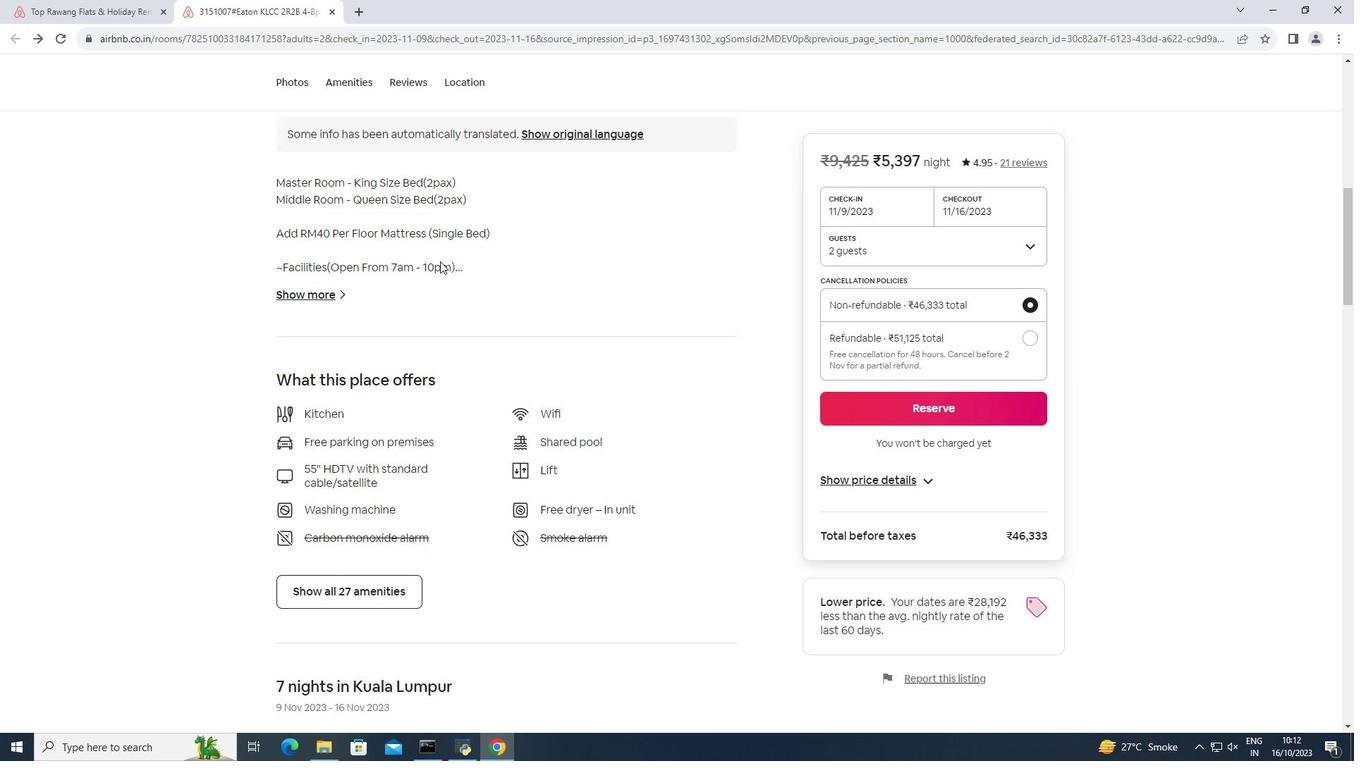 
Action: Mouse scrolled (440, 261) with delta (0, 0)
Screenshot: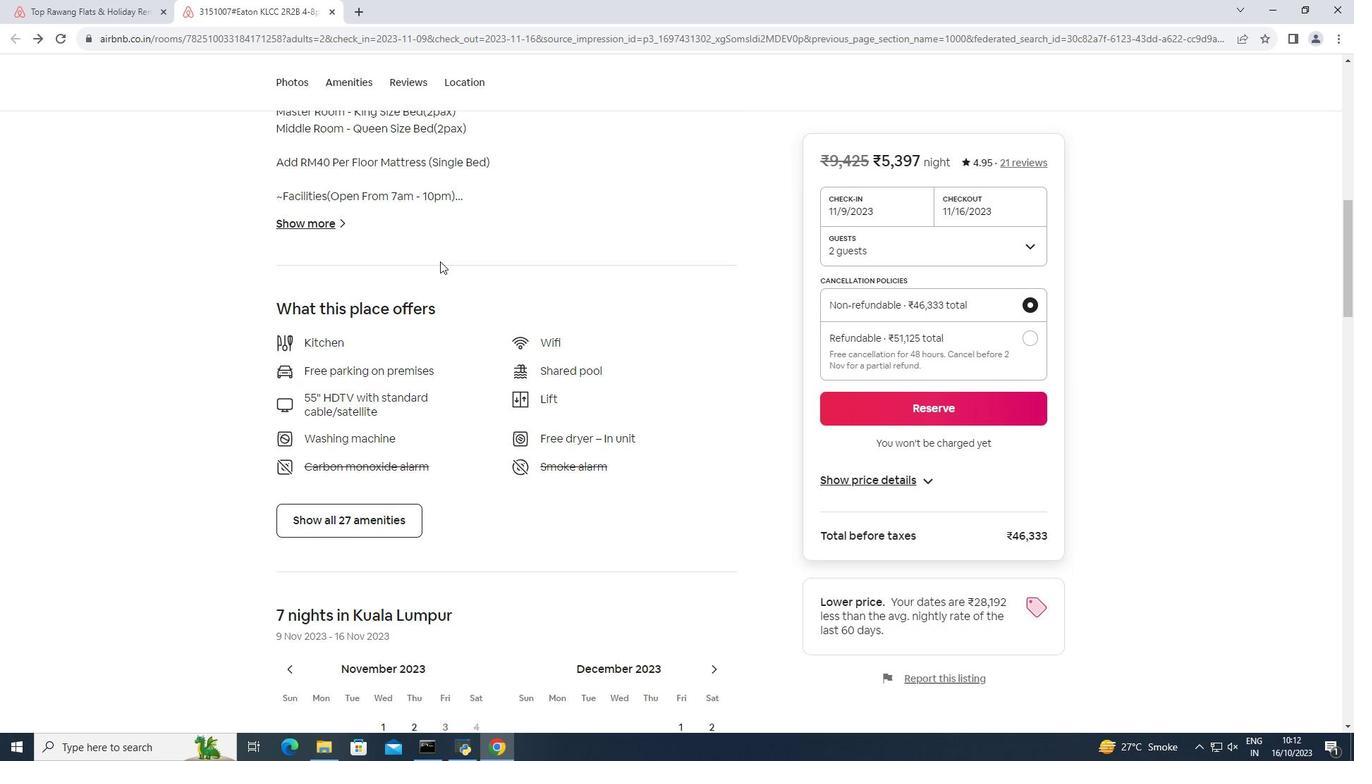 
Action: Mouse scrolled (440, 261) with delta (0, 0)
Screenshot: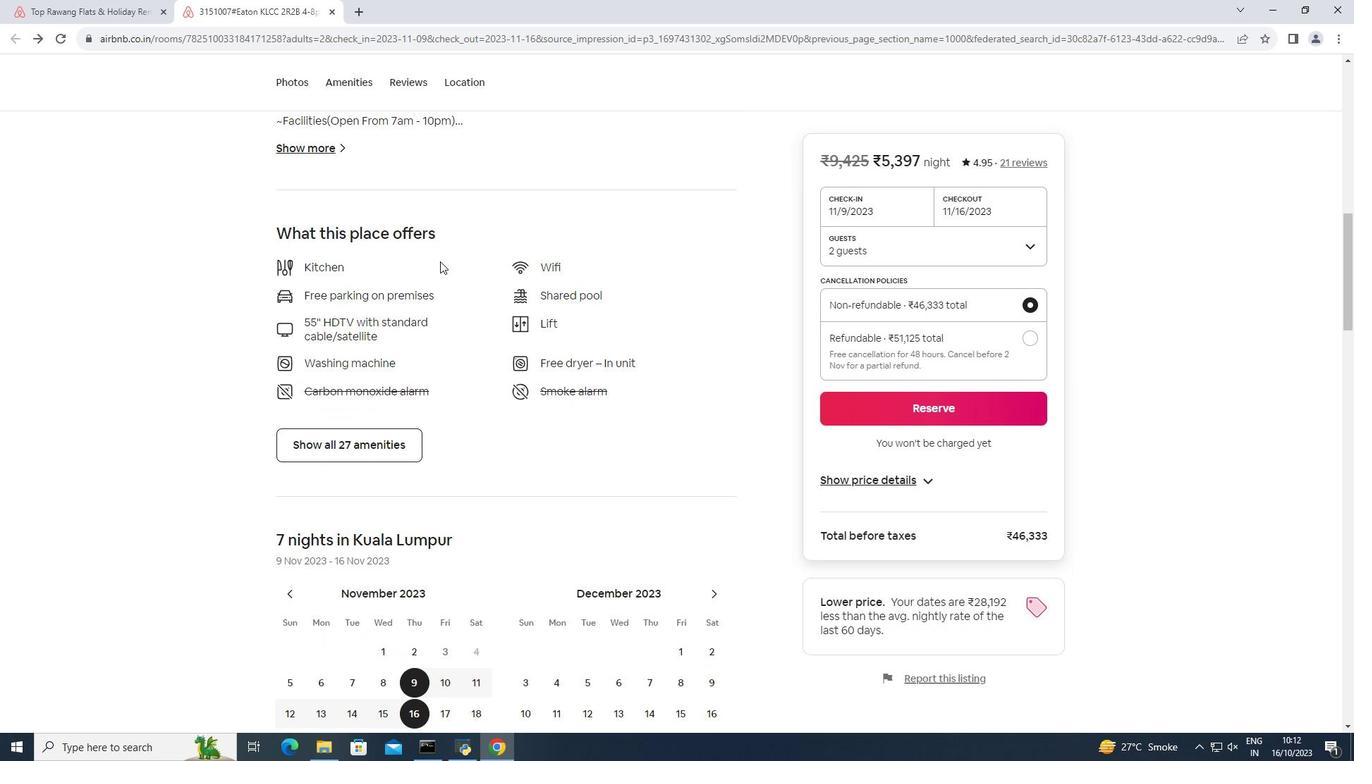 
Action: Mouse moved to (355, 381)
Screenshot: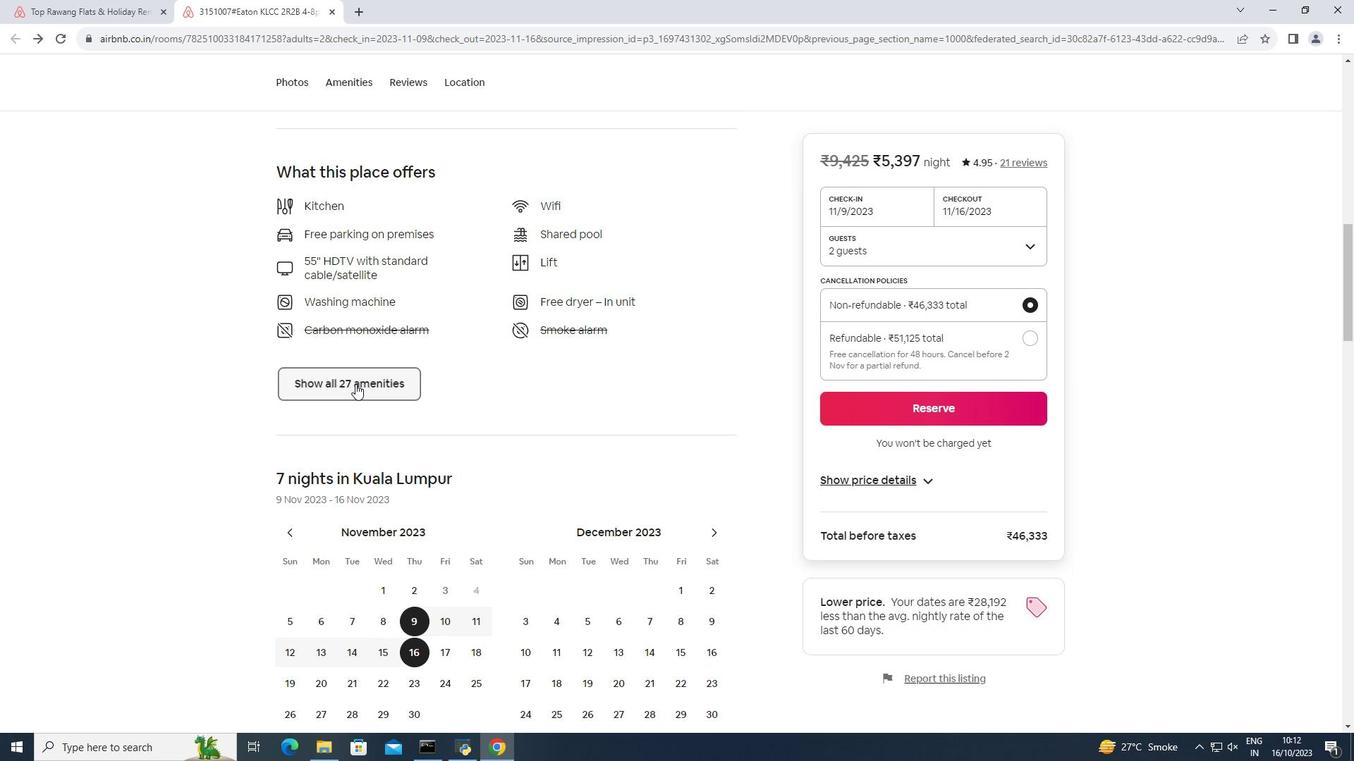 
Action: Mouse pressed left at (355, 381)
Screenshot: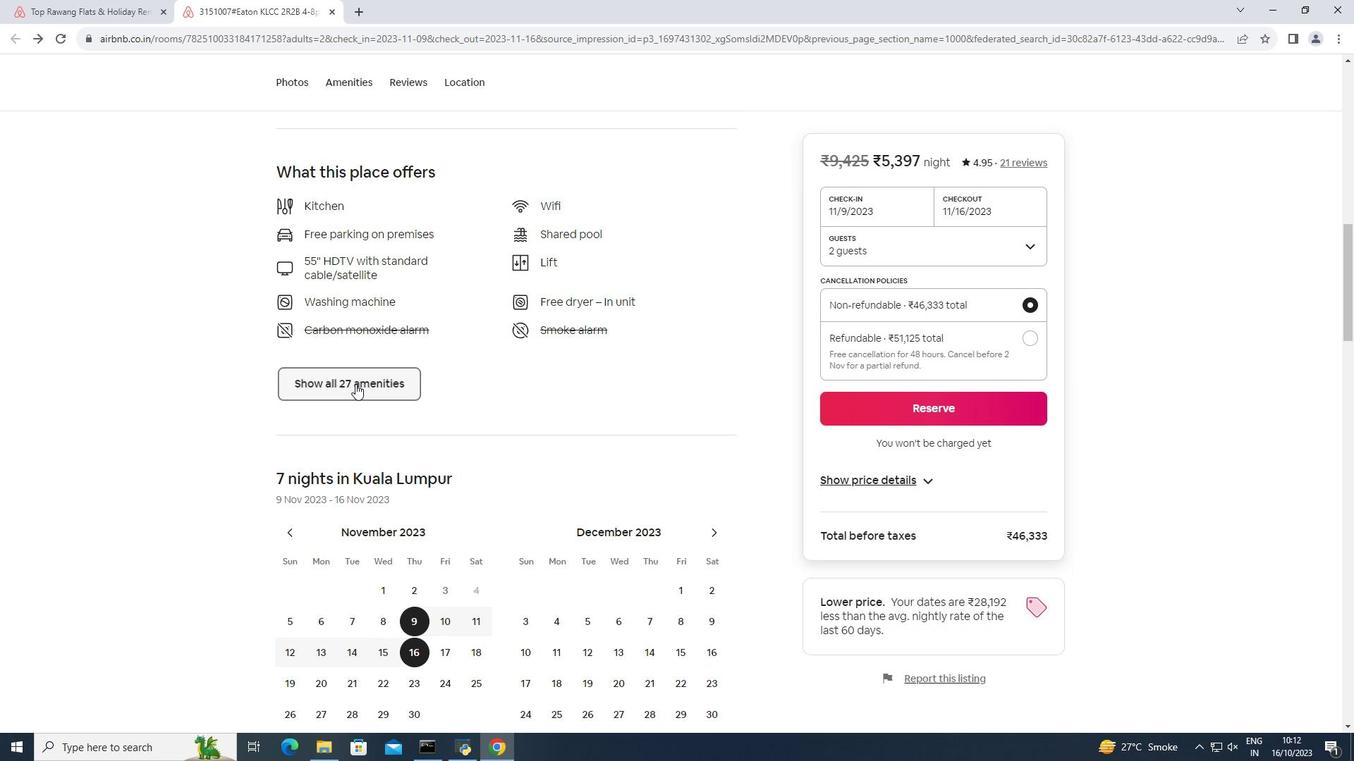 
Action: Mouse moved to (486, 408)
Screenshot: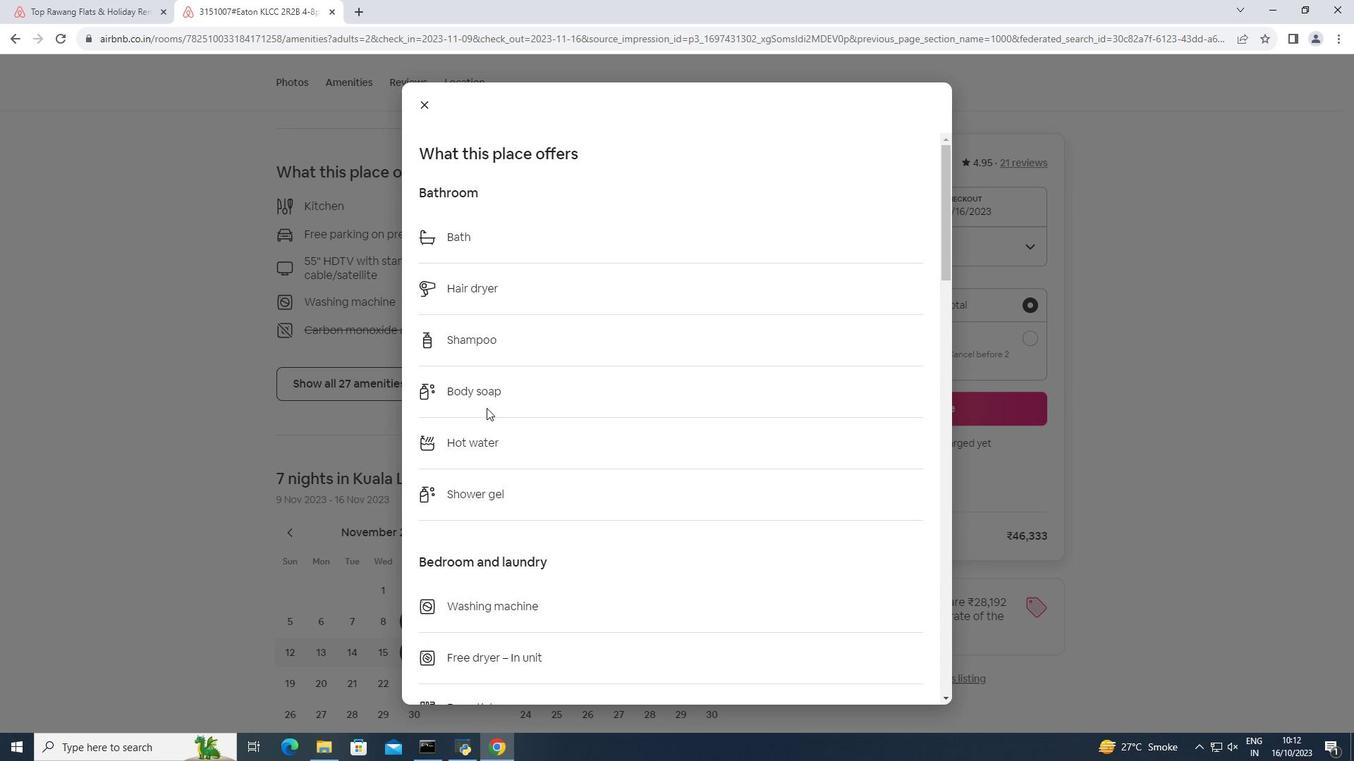 
Action: Mouse scrolled (486, 407) with delta (0, 0)
Screenshot: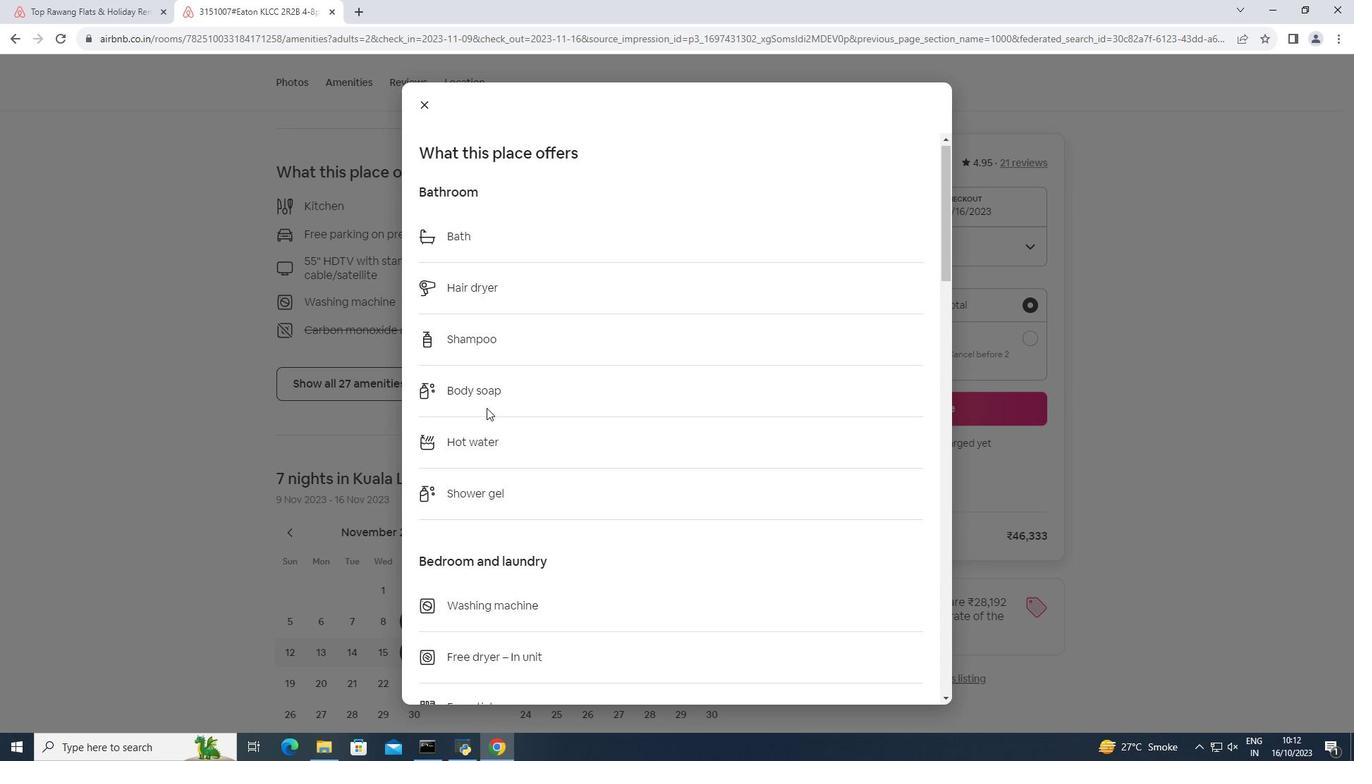 
Action: Mouse scrolled (486, 407) with delta (0, 0)
Screenshot: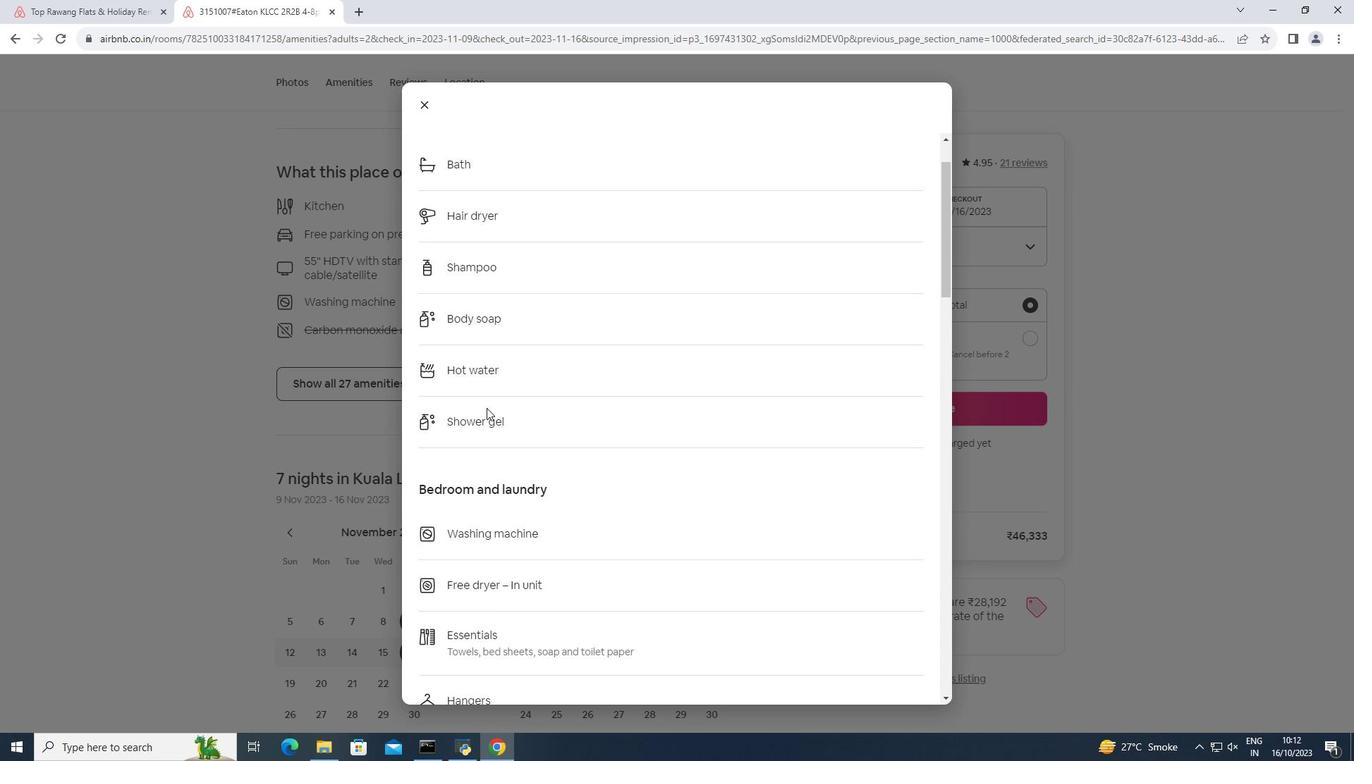 
Action: Mouse scrolled (486, 407) with delta (0, 0)
Screenshot: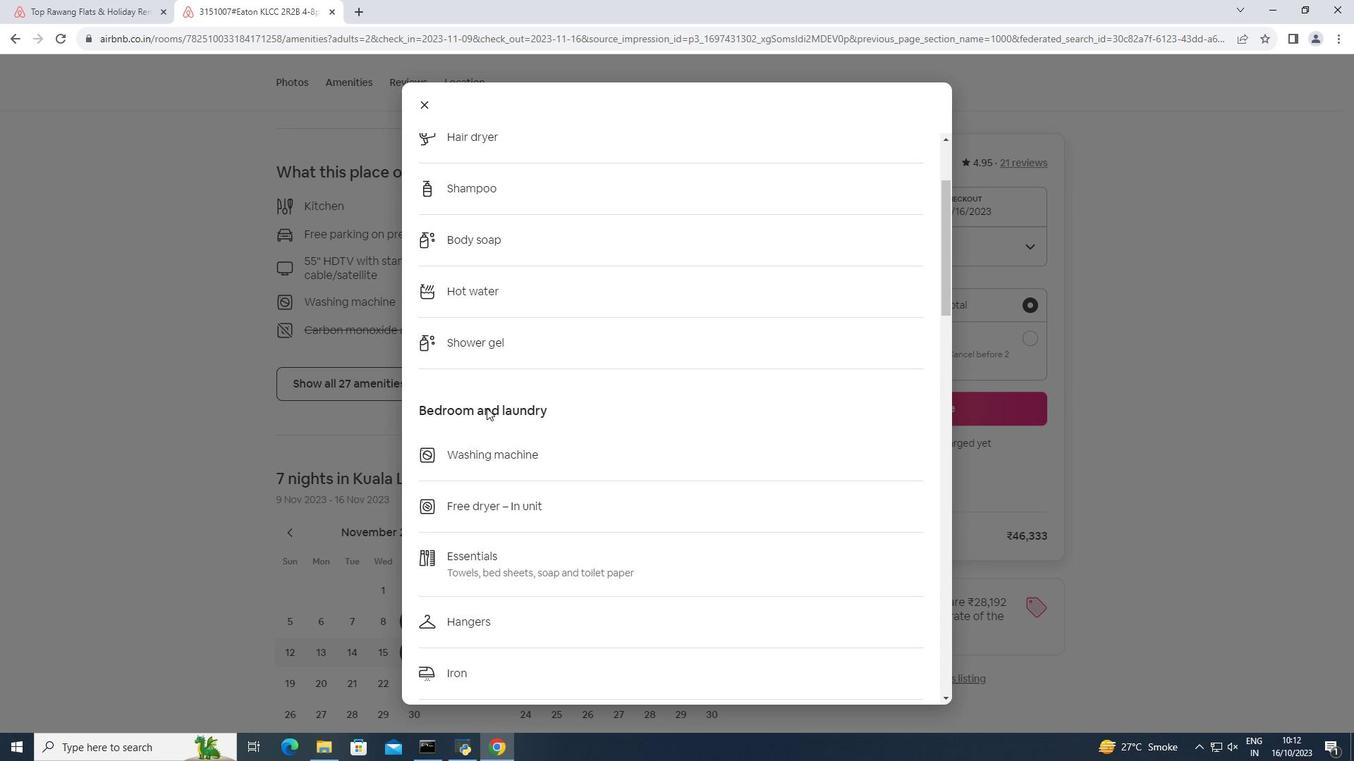 
Action: Mouse scrolled (486, 407) with delta (0, 0)
Screenshot: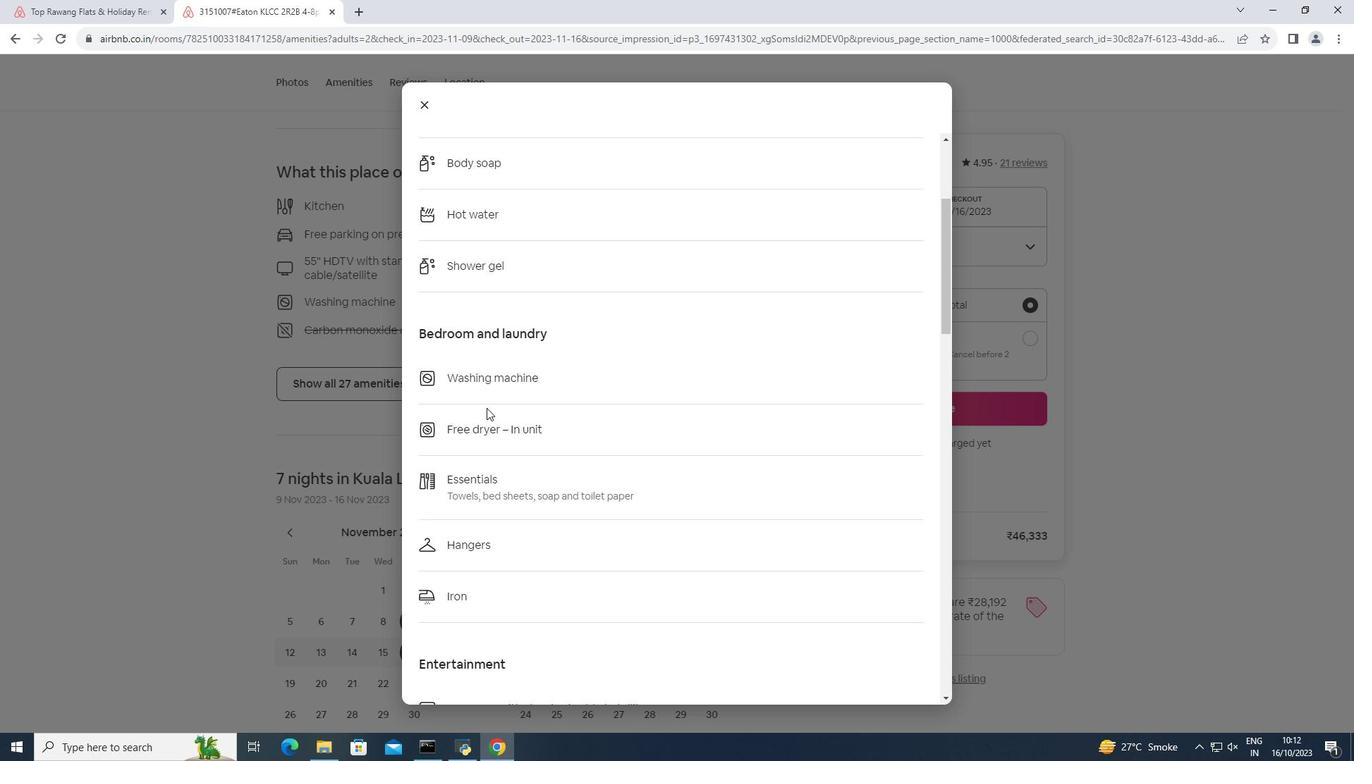 
Action: Mouse scrolled (486, 407) with delta (0, 0)
Screenshot: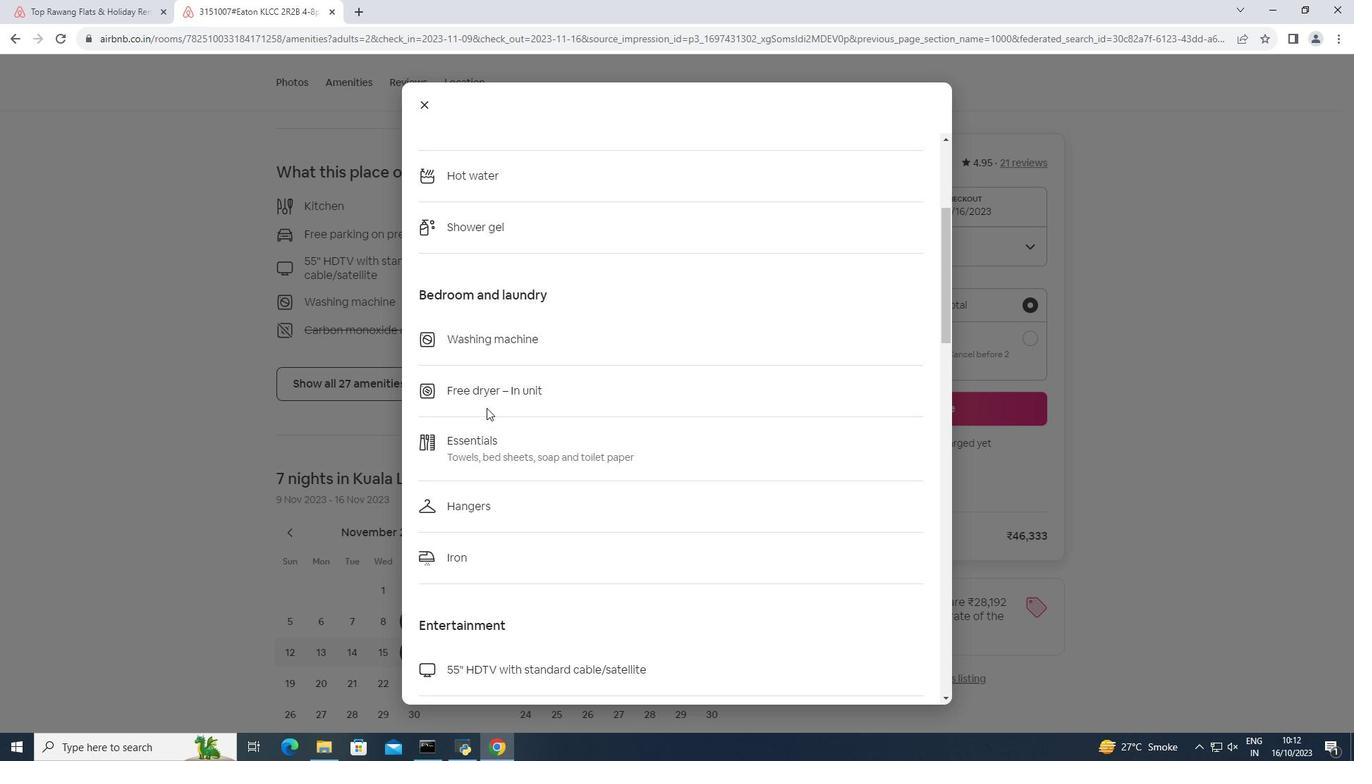 
Action: Mouse scrolled (486, 407) with delta (0, 0)
Screenshot: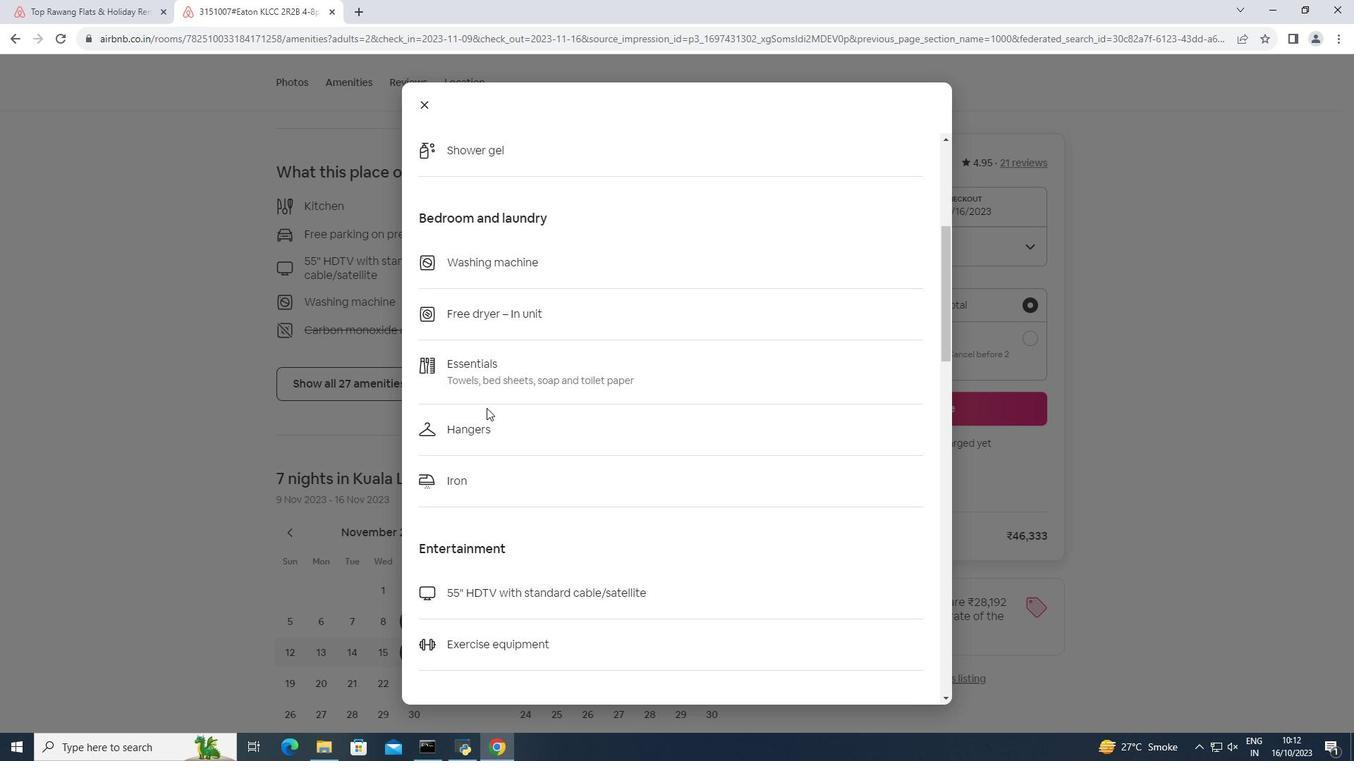 
Action: Mouse scrolled (486, 407) with delta (0, 0)
Screenshot: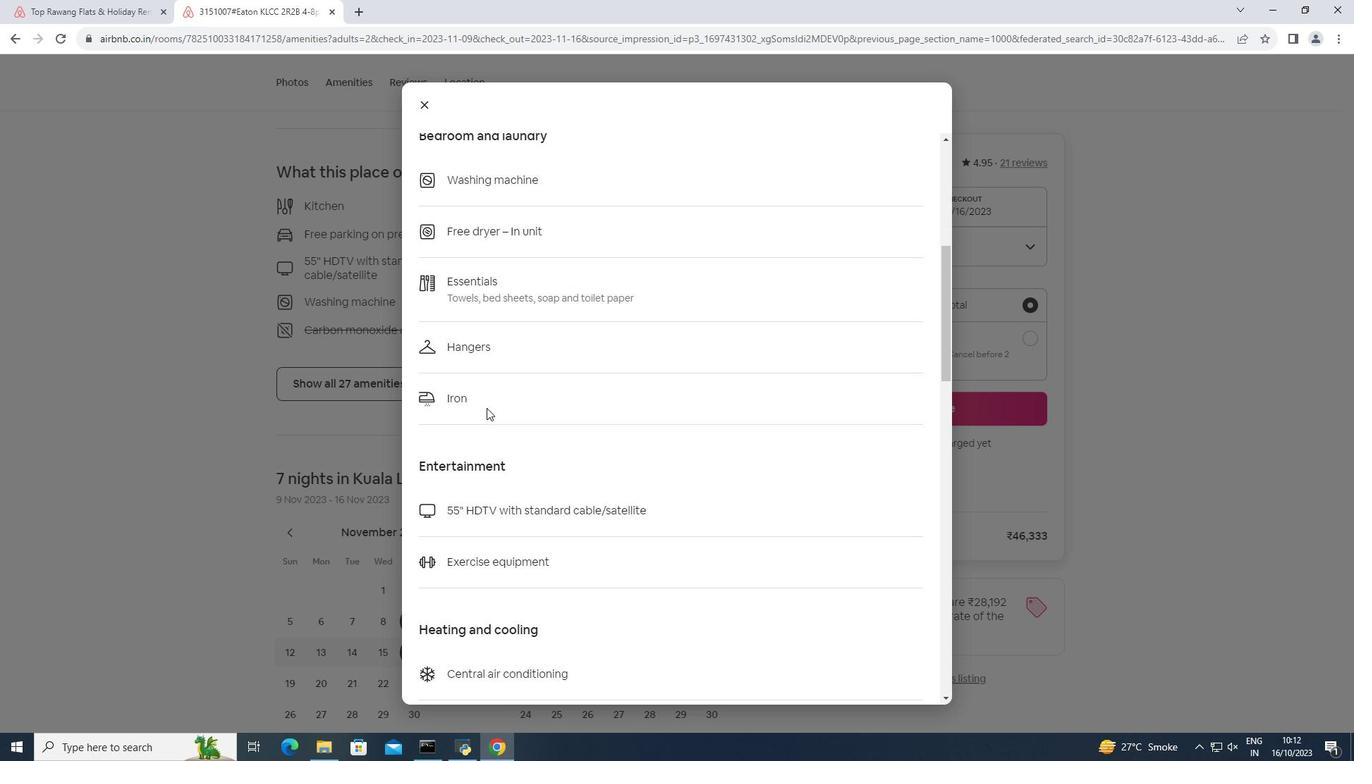 
Action: Mouse scrolled (486, 407) with delta (0, 0)
Screenshot: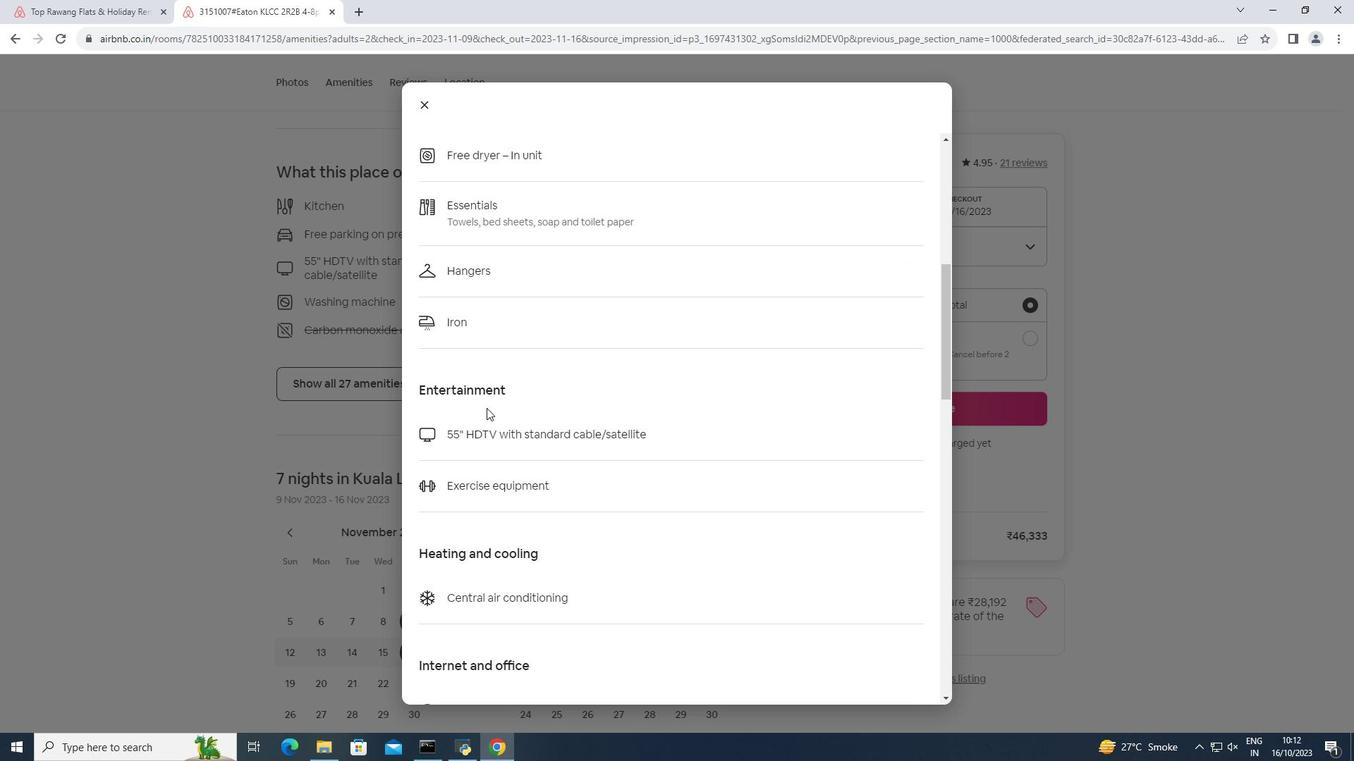
Action: Mouse scrolled (486, 407) with delta (0, 0)
Screenshot: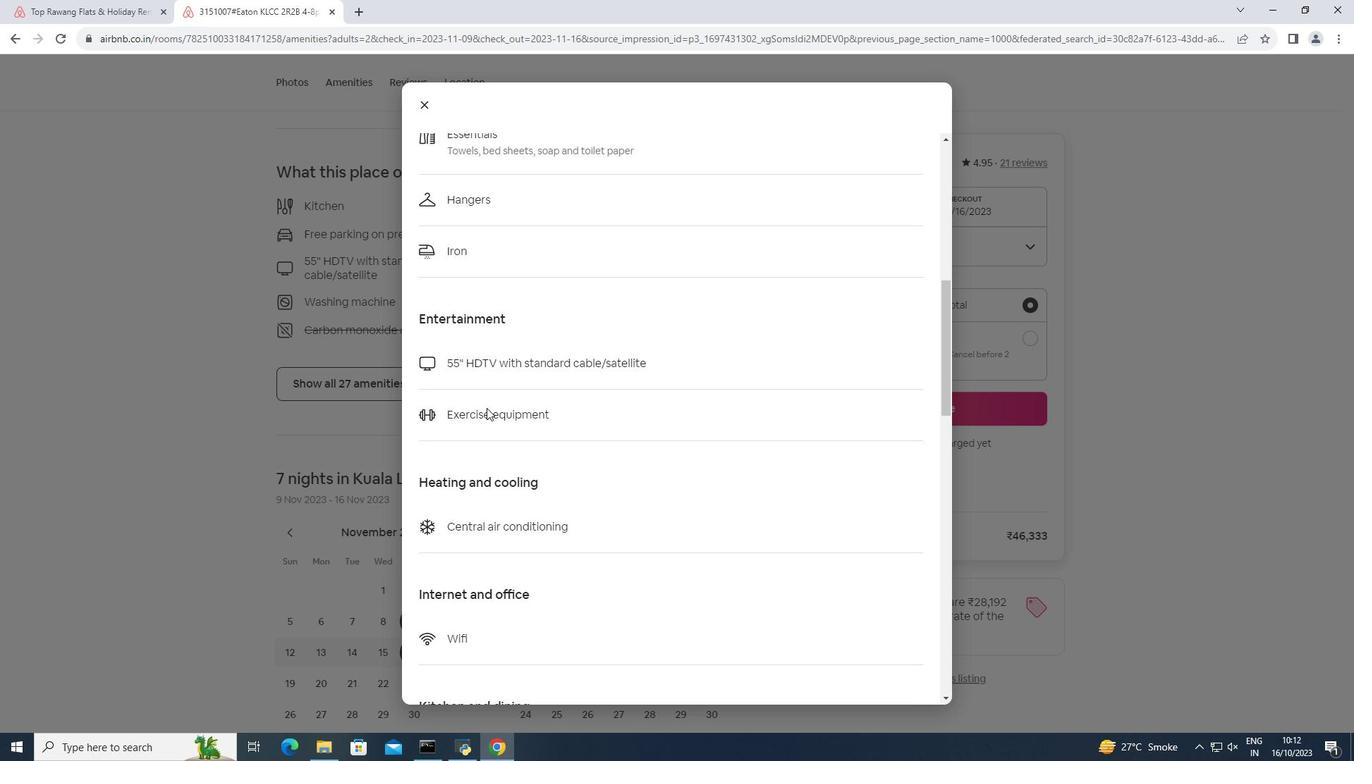 
Action: Mouse scrolled (486, 407) with delta (0, 0)
Screenshot: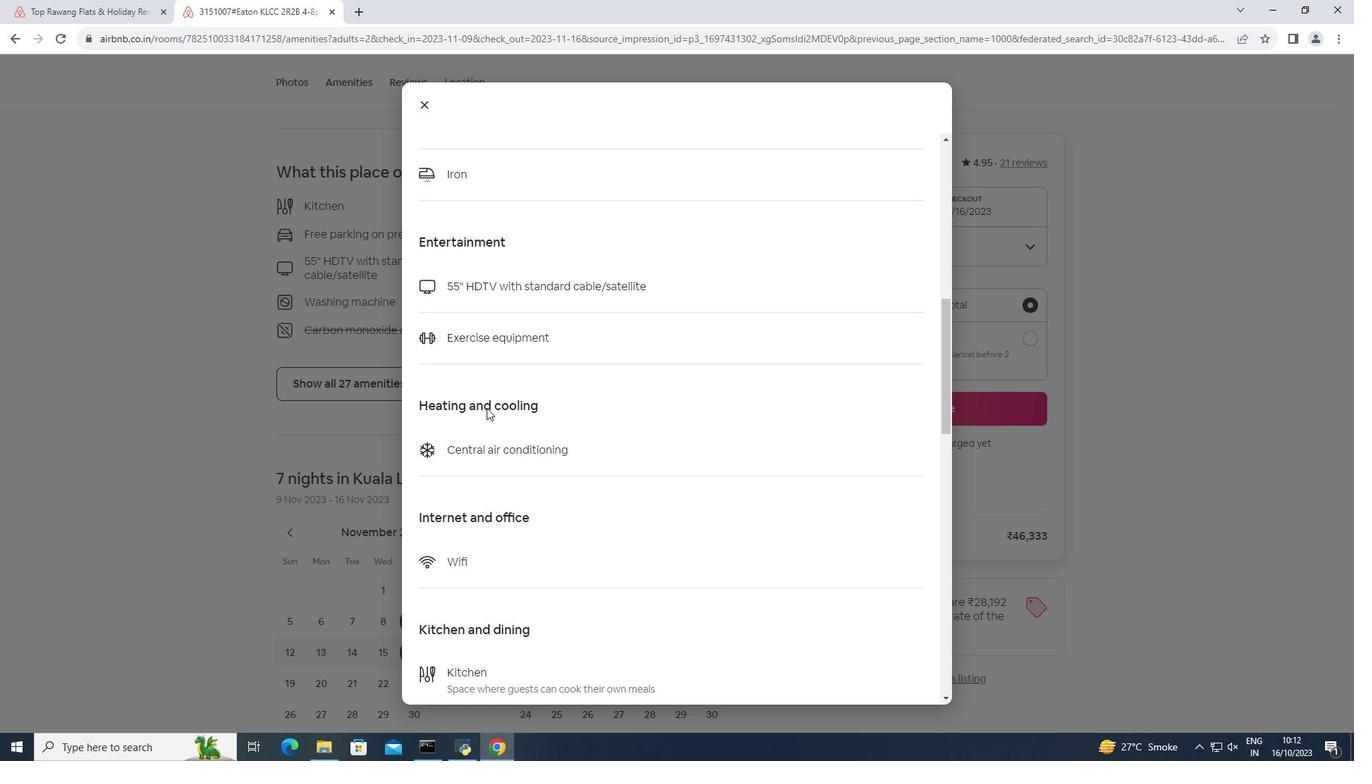 
Action: Mouse scrolled (486, 407) with delta (0, 0)
Screenshot: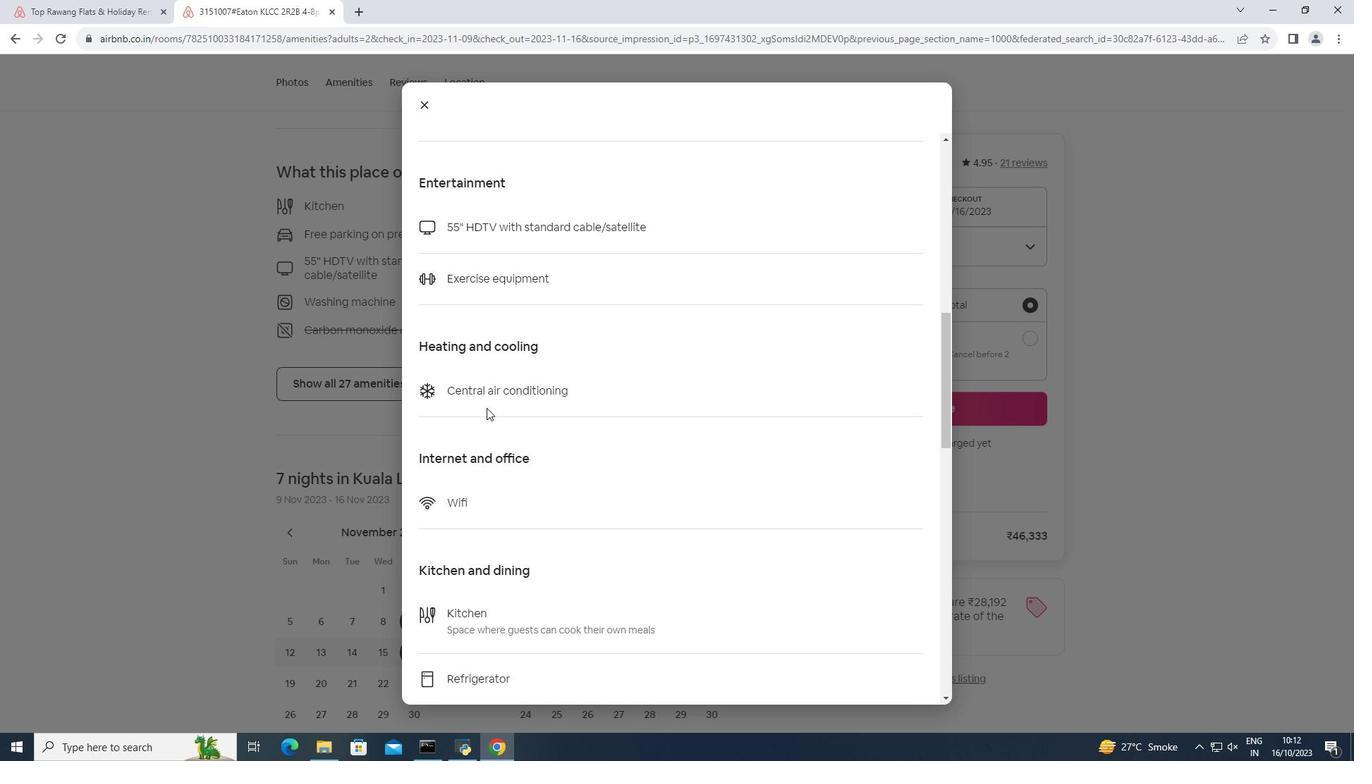 
Action: Mouse scrolled (486, 407) with delta (0, 0)
Screenshot: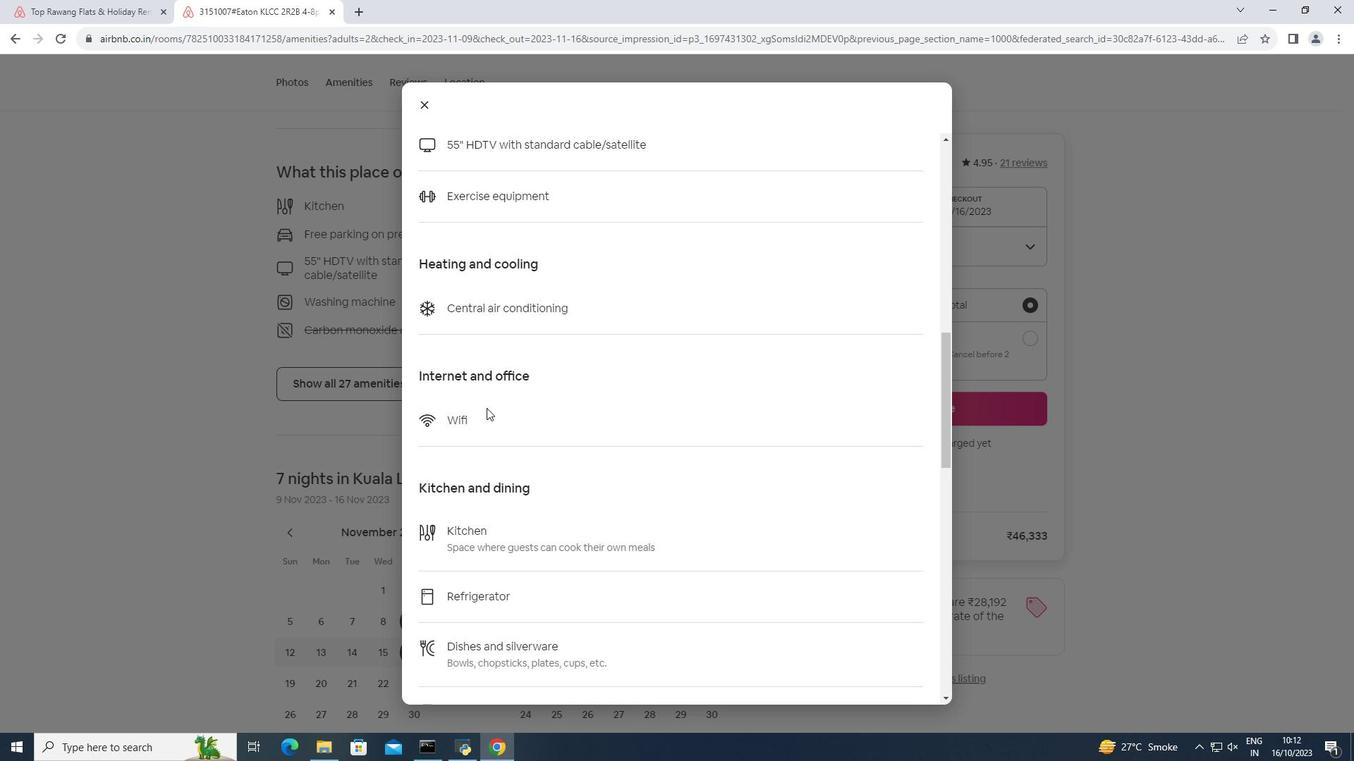 
Action: Mouse scrolled (486, 407) with delta (0, 0)
Screenshot: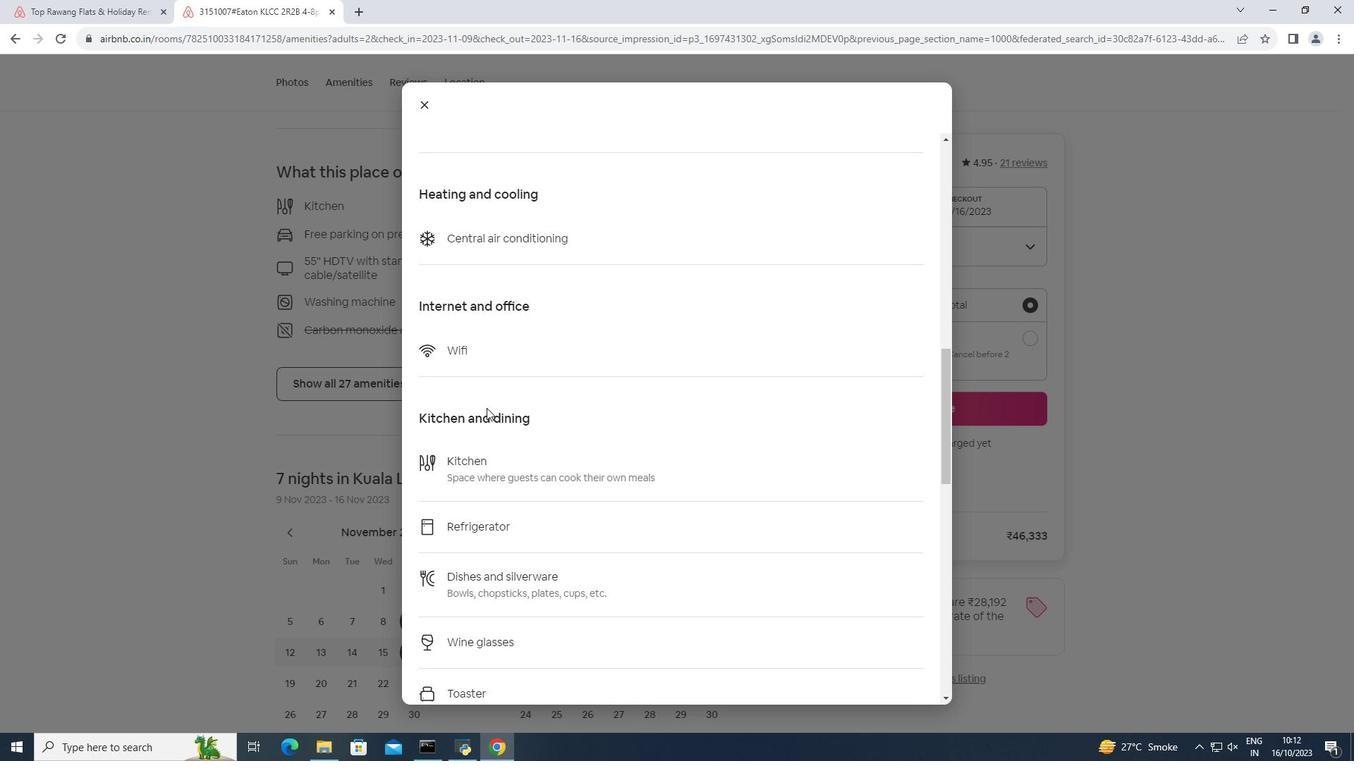 
Action: Mouse scrolled (486, 407) with delta (0, 0)
Screenshot: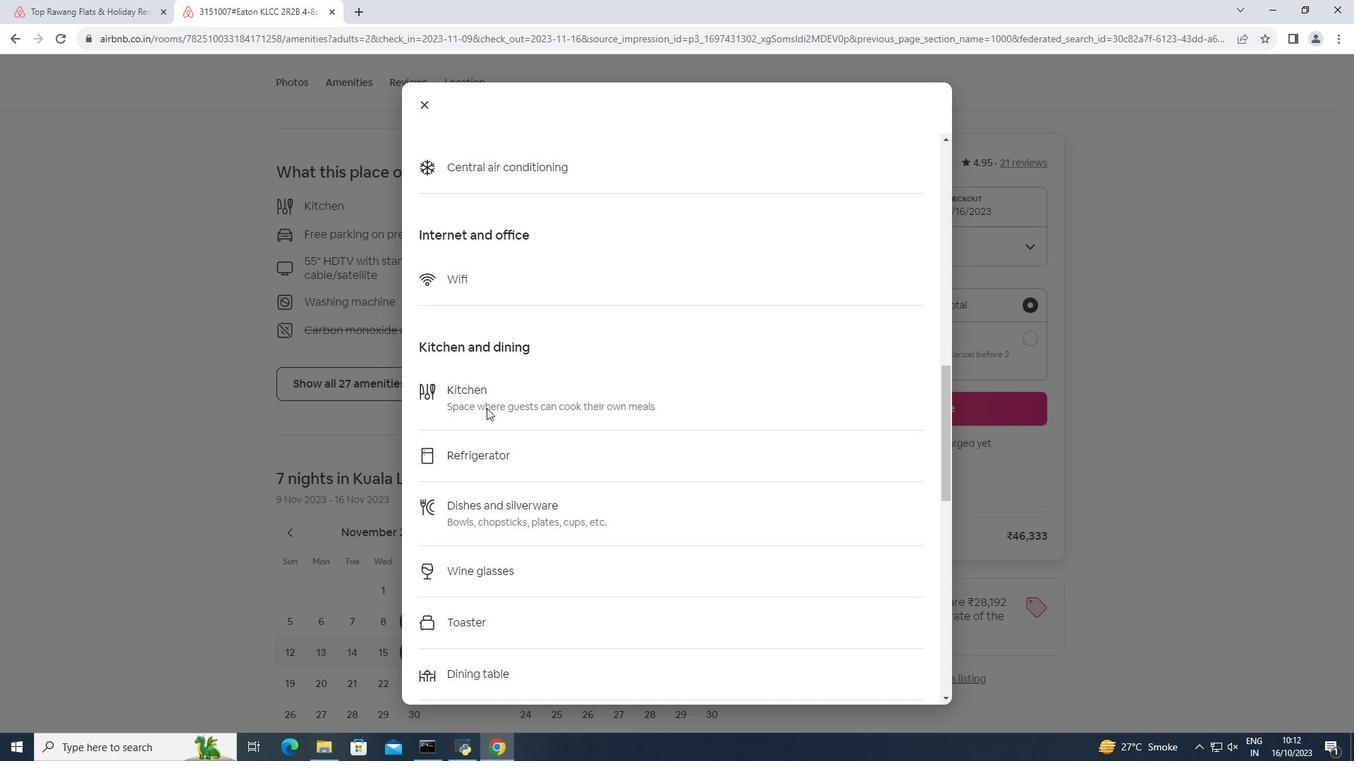 
Action: Mouse scrolled (486, 407) with delta (0, 0)
Screenshot: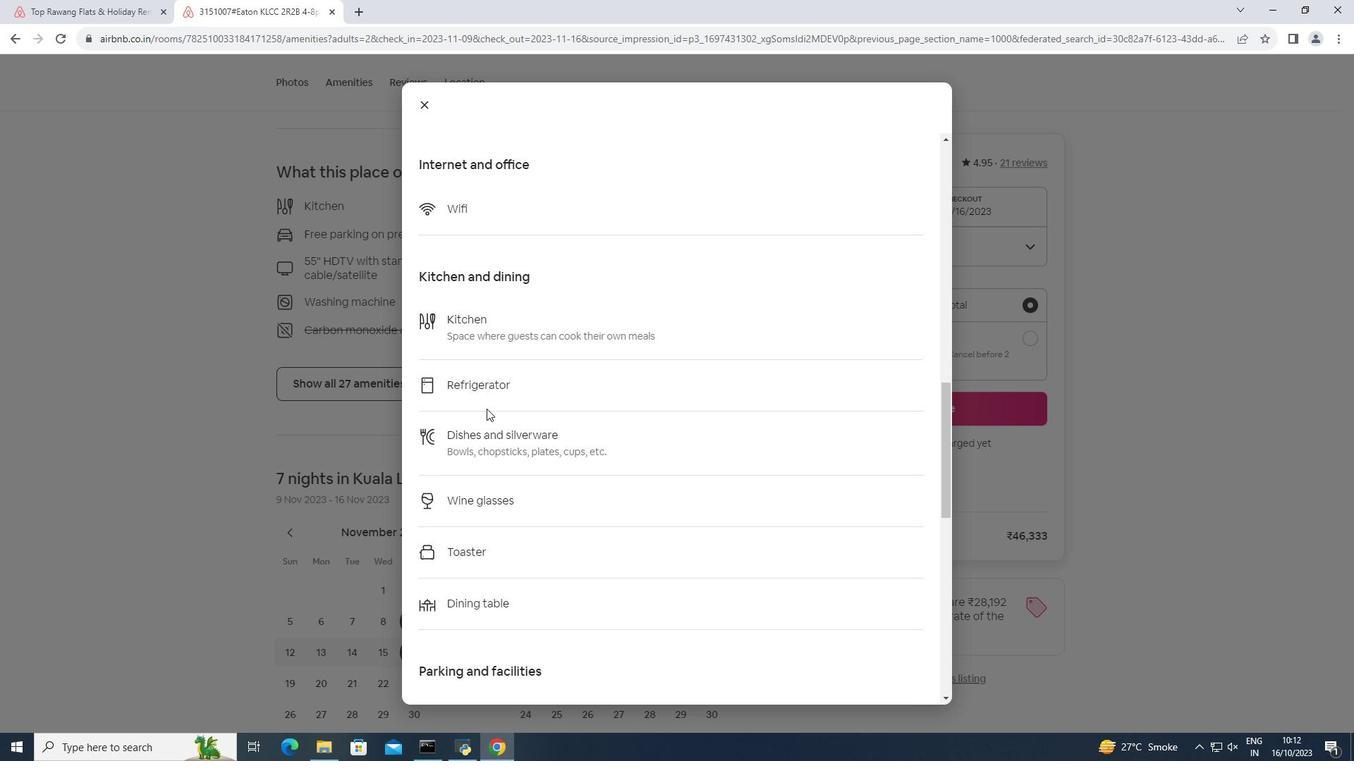 
Action: Mouse moved to (486, 409)
Screenshot: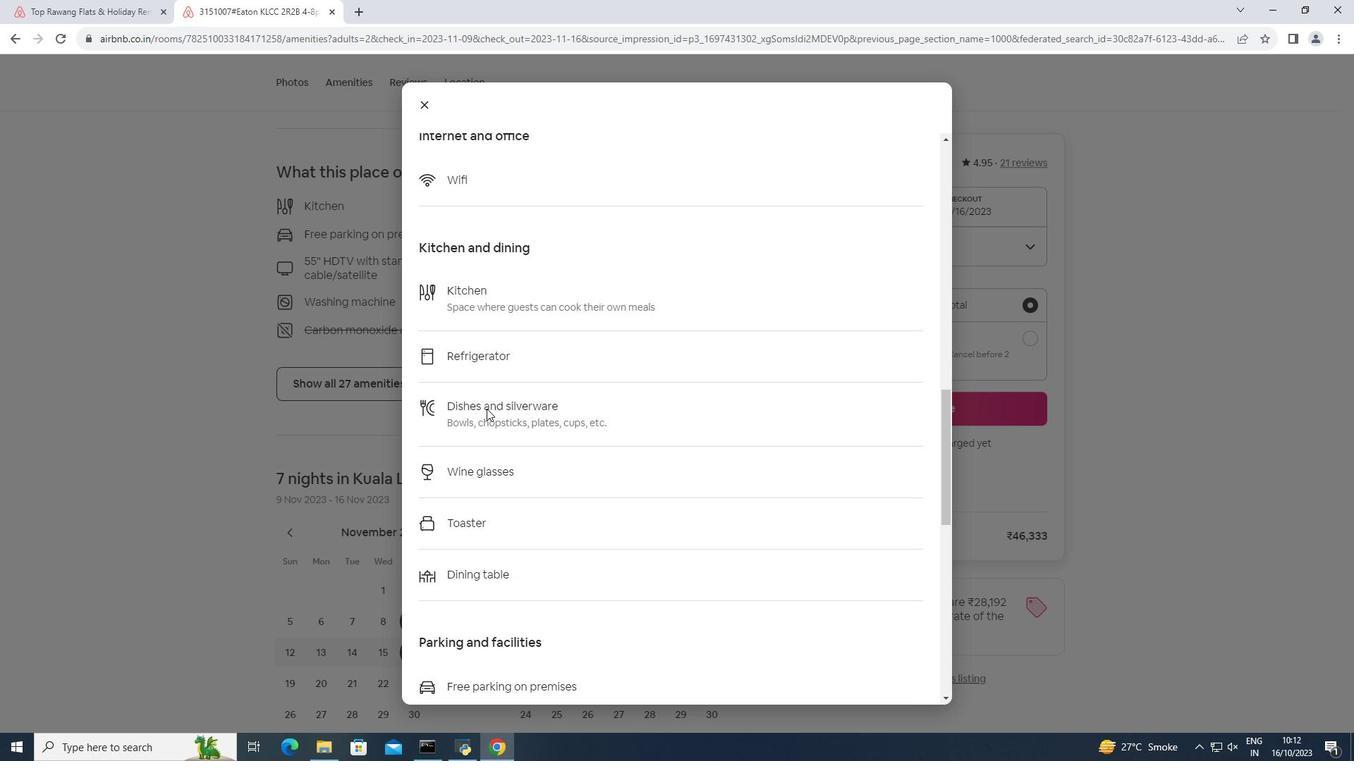 
Action: Mouse scrolled (486, 408) with delta (0, 0)
Screenshot: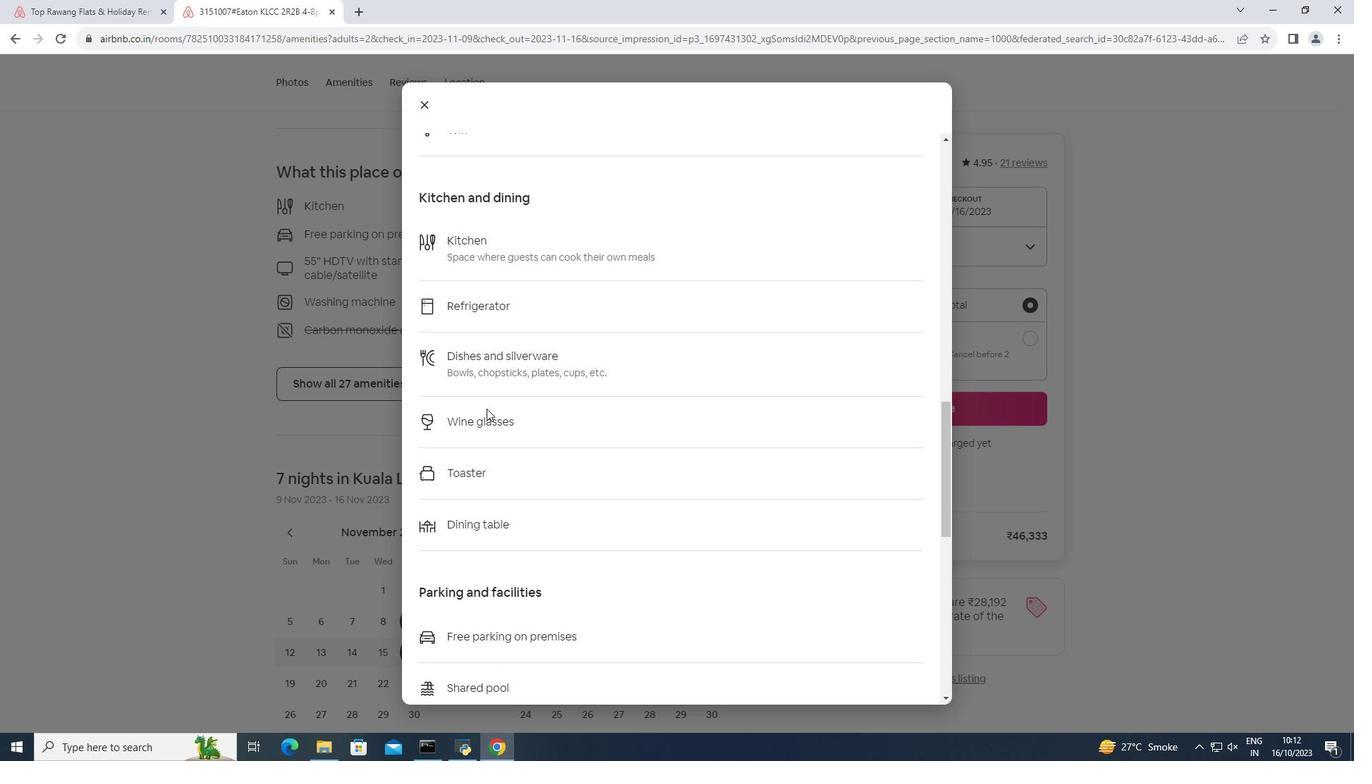 
Action: Mouse scrolled (486, 408) with delta (0, 0)
Screenshot: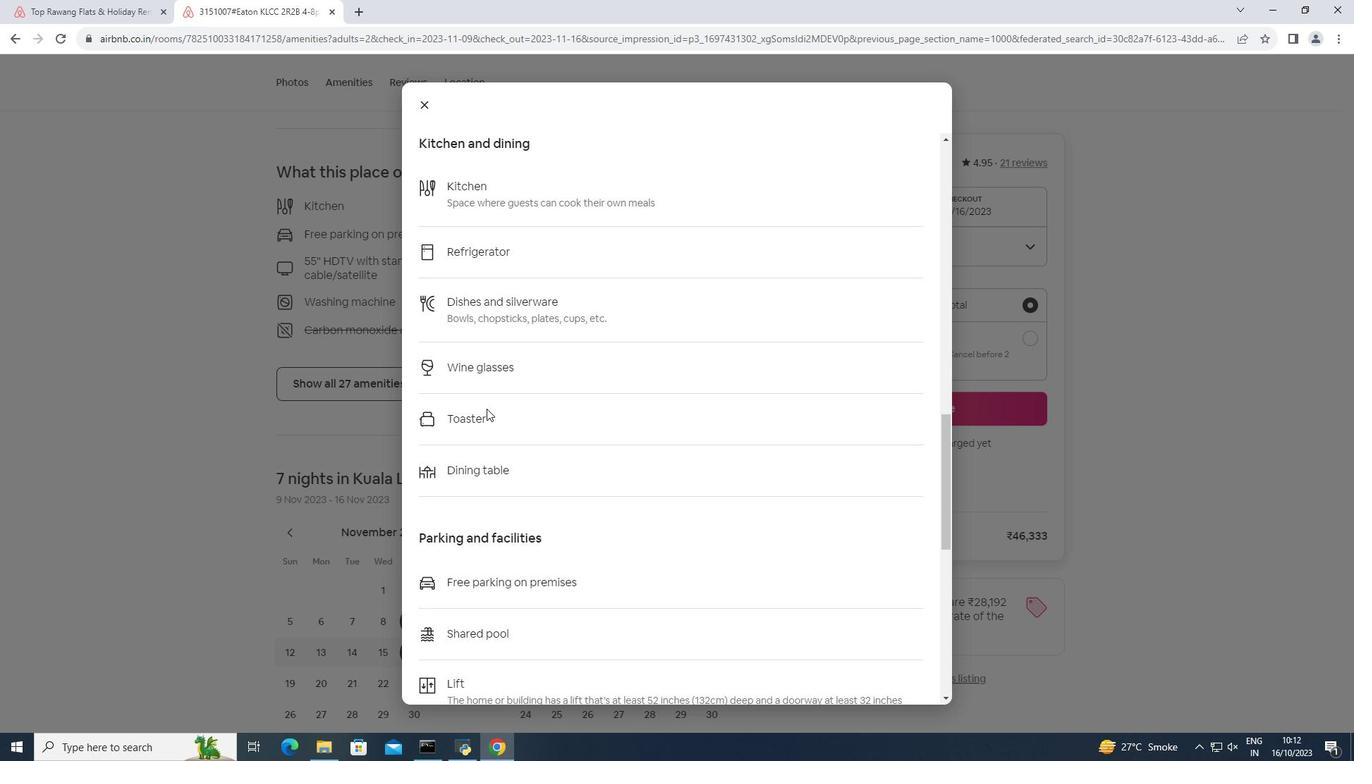 
Action: Mouse scrolled (486, 408) with delta (0, 0)
Screenshot: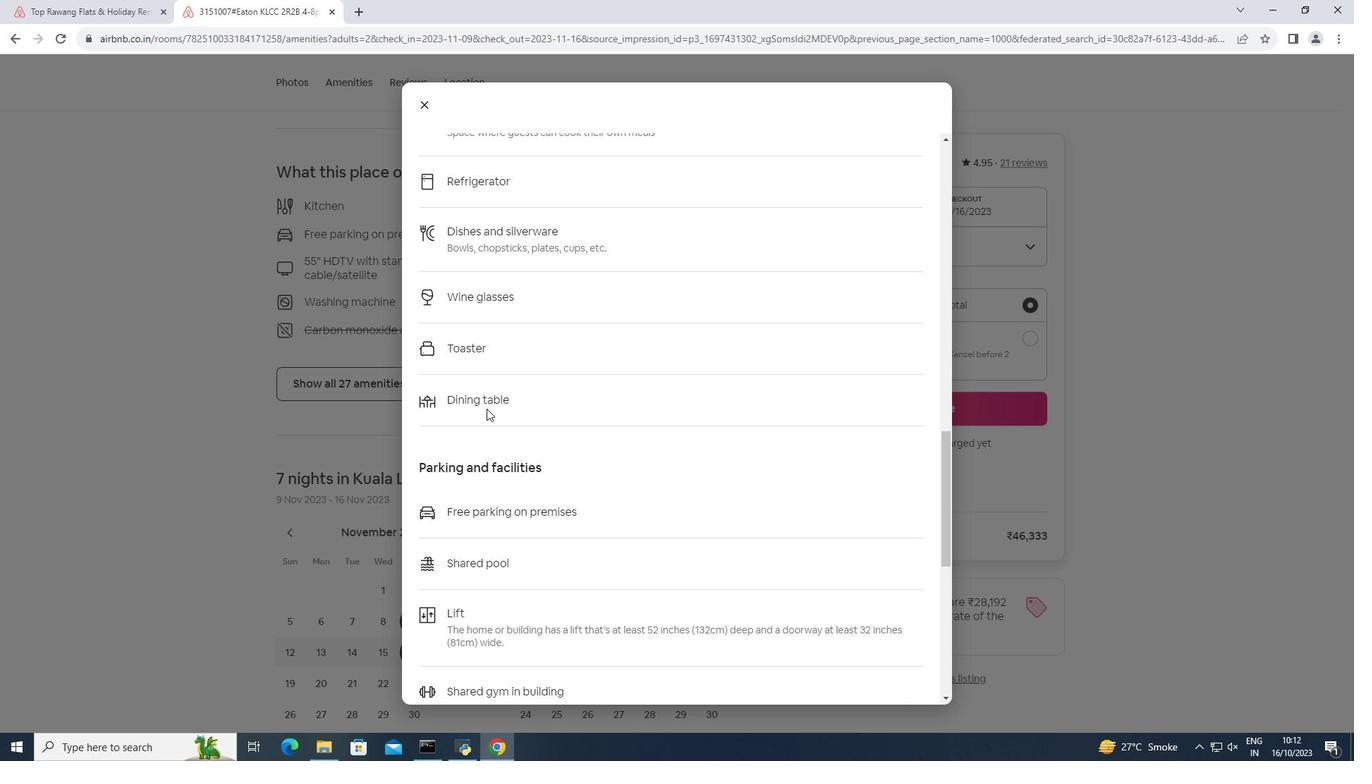 
Action: Mouse scrolled (486, 408) with delta (0, 0)
Screenshot: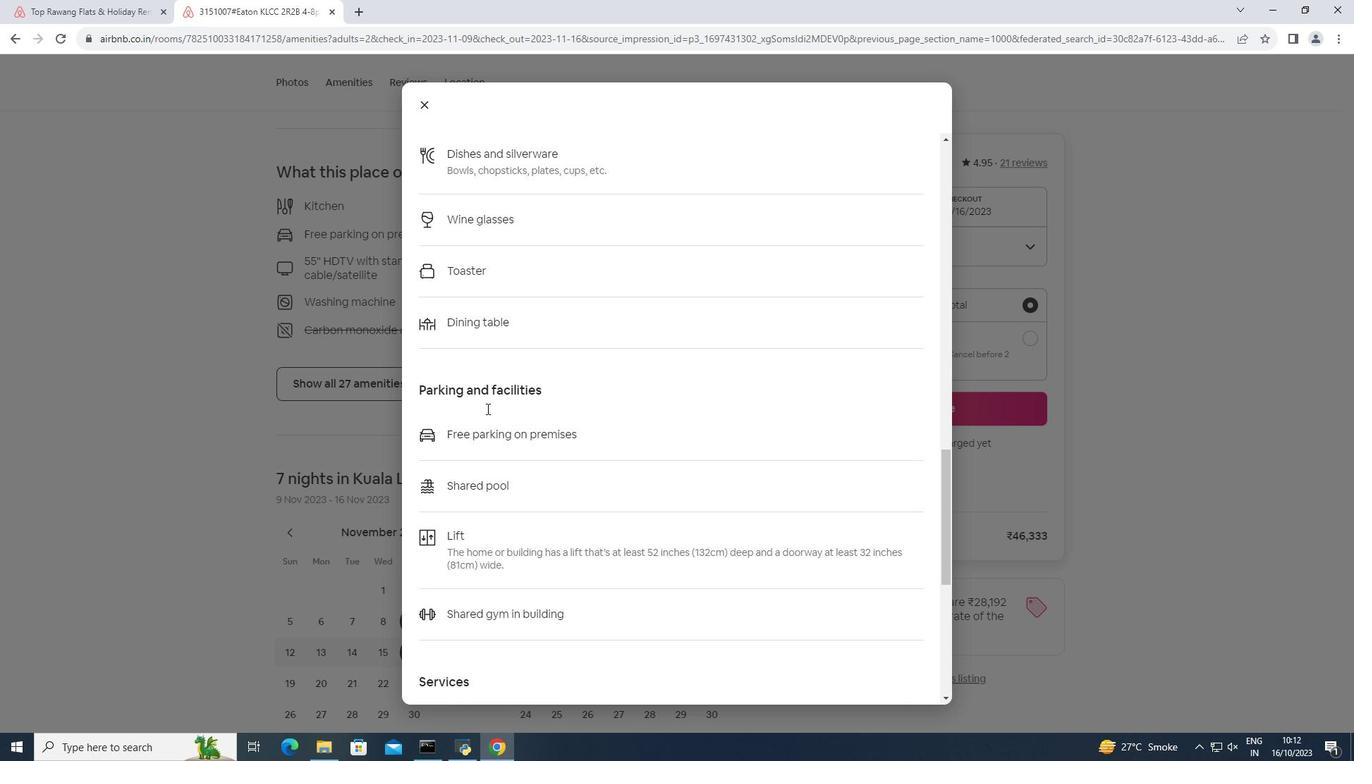 
Action: Mouse scrolled (486, 408) with delta (0, 0)
Screenshot: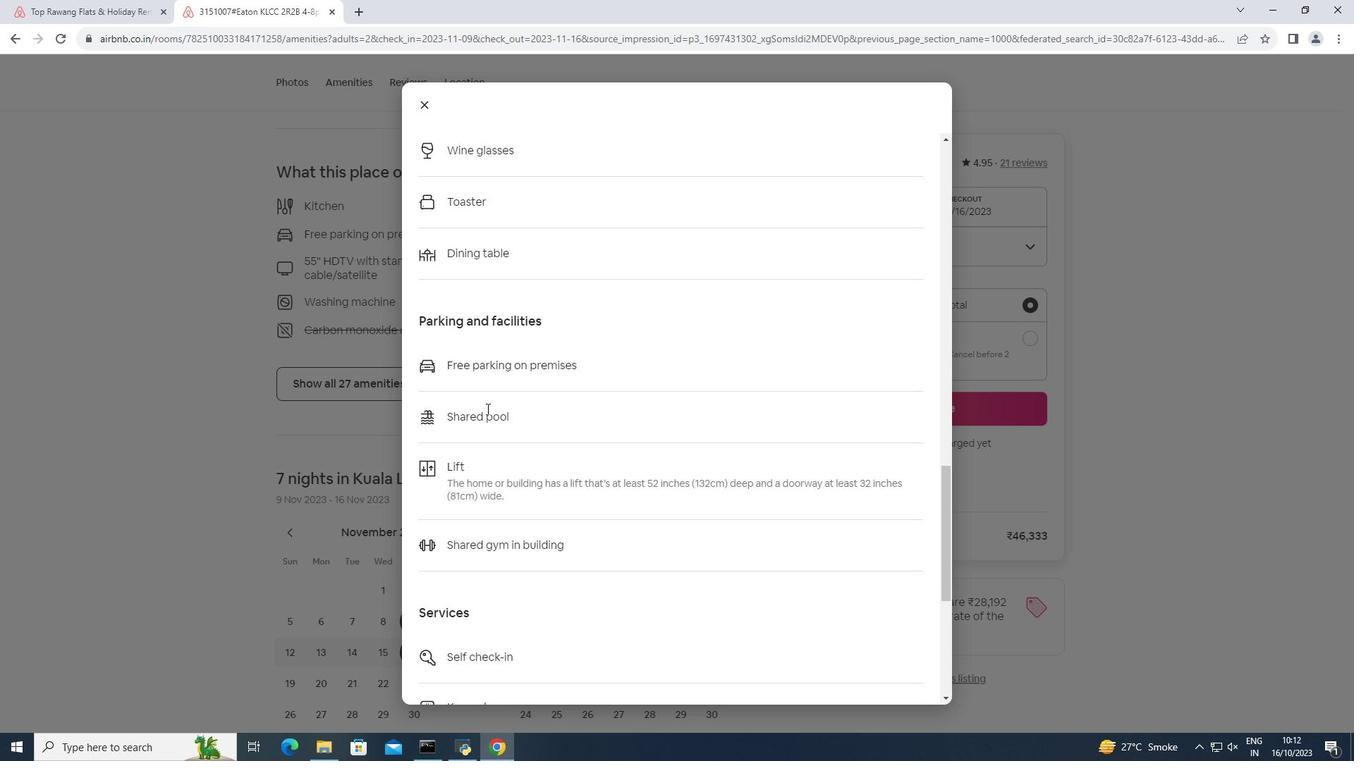
Action: Mouse scrolled (486, 408) with delta (0, 0)
Screenshot: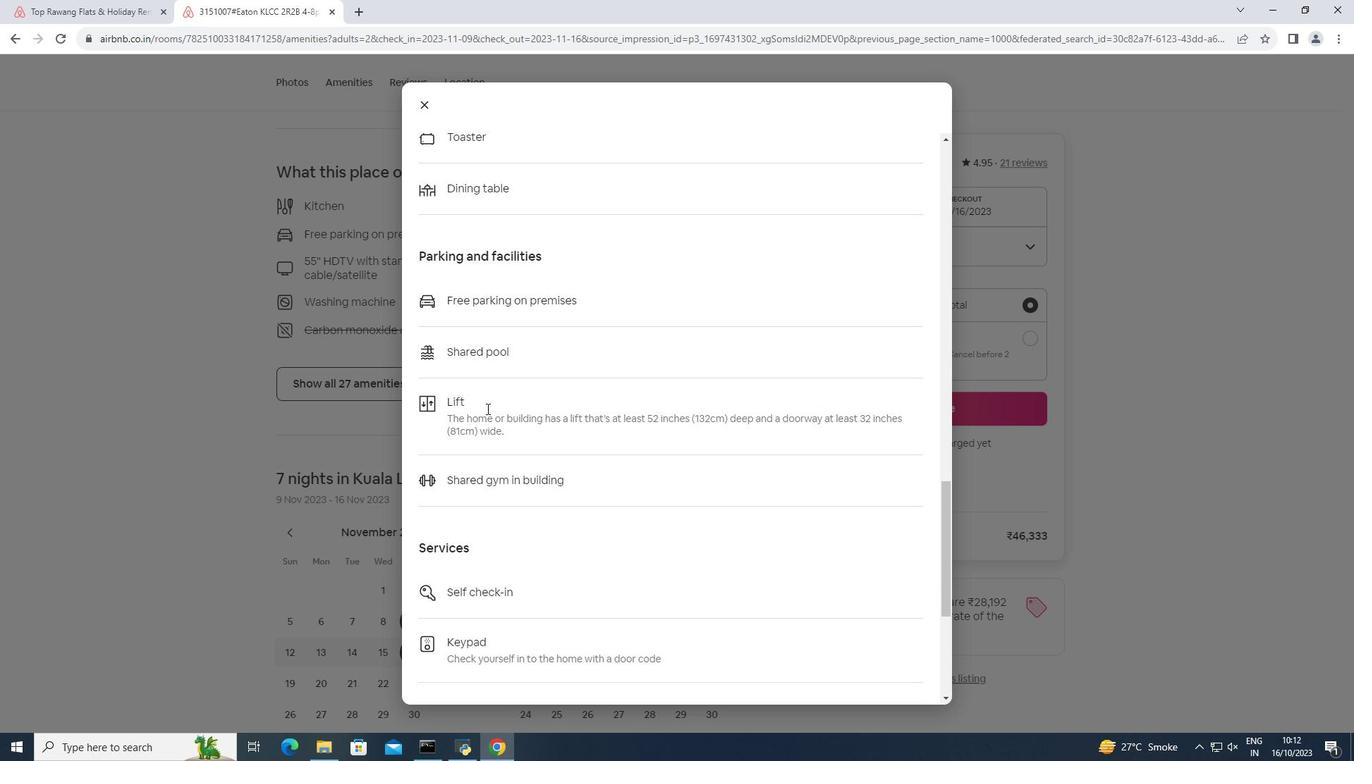 
Action: Mouse scrolled (486, 408) with delta (0, 0)
Screenshot: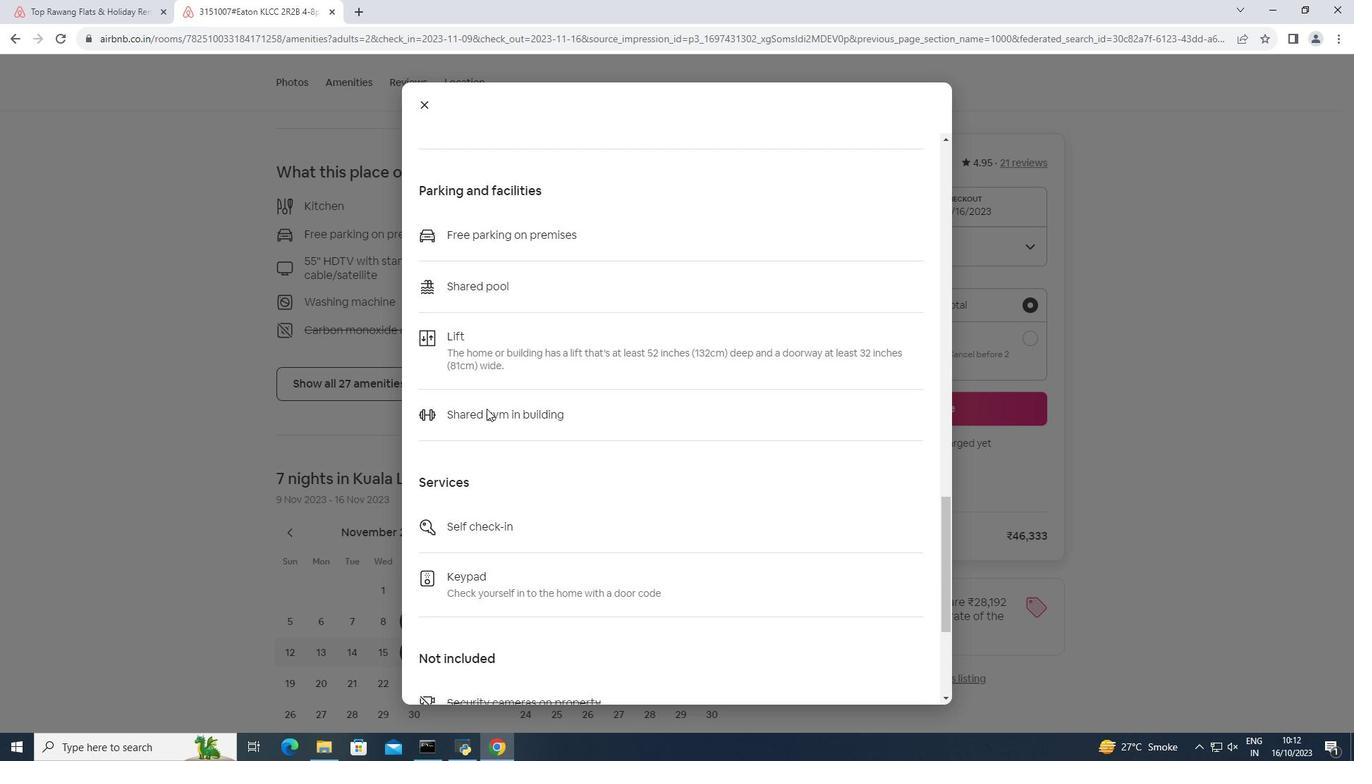
Action: Mouse scrolled (486, 408) with delta (0, 0)
Screenshot: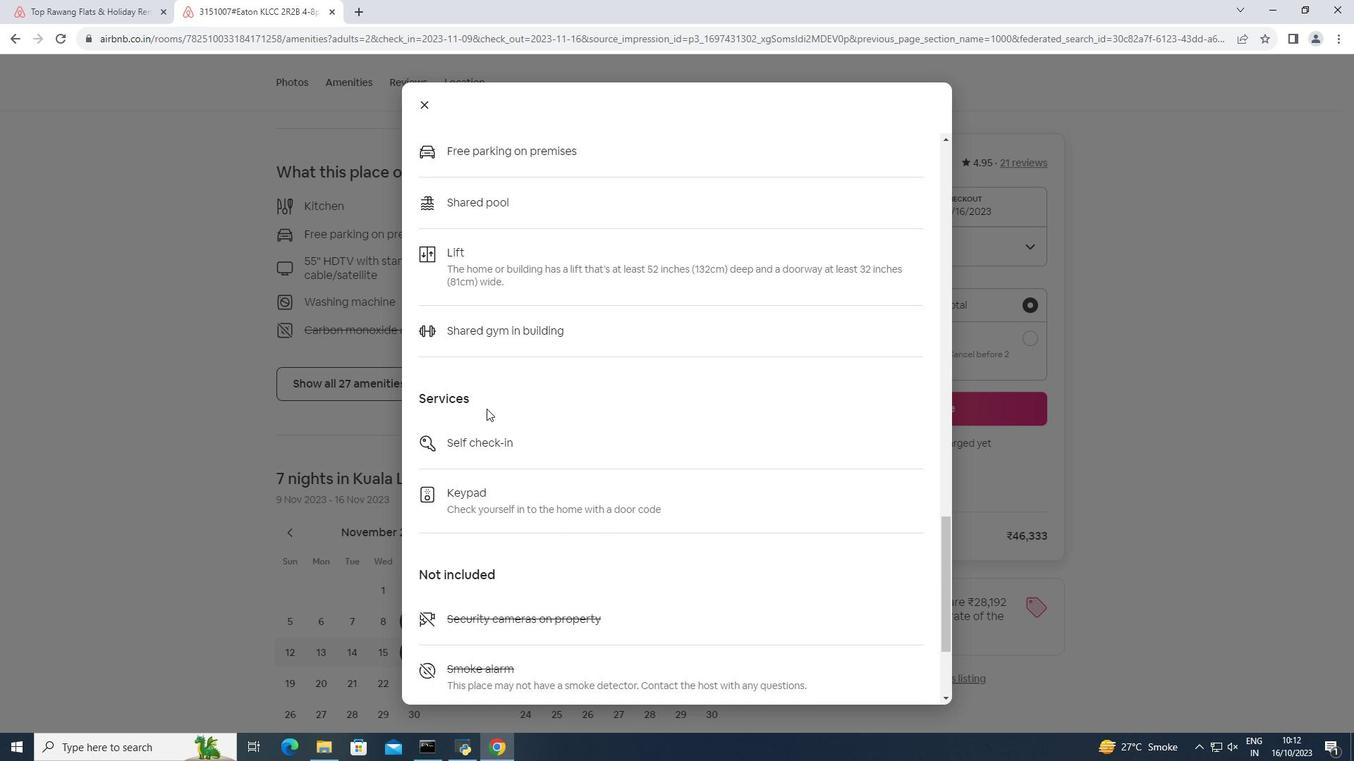 
Action: Mouse scrolled (486, 408) with delta (0, 0)
Screenshot: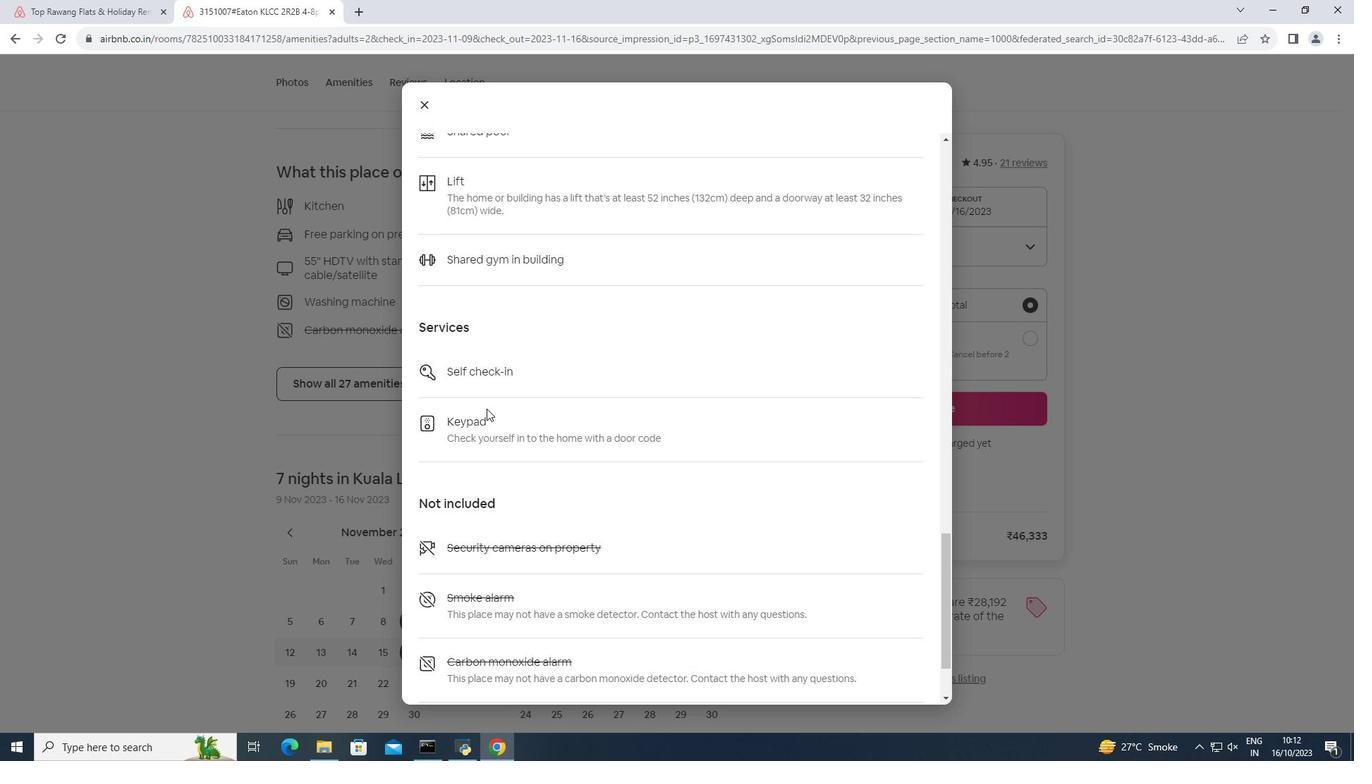 
Action: Mouse scrolled (486, 408) with delta (0, 0)
Screenshot: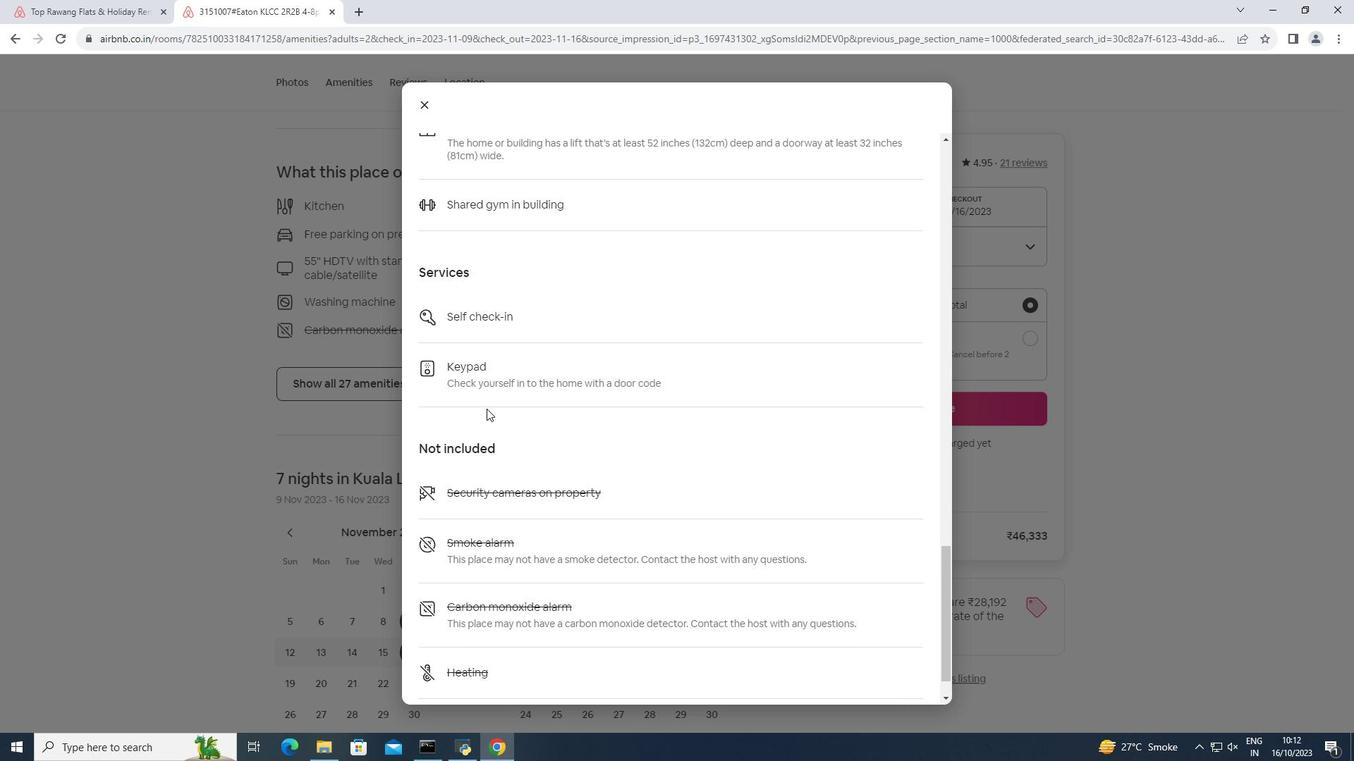
Action: Mouse scrolled (486, 408) with delta (0, 0)
Screenshot: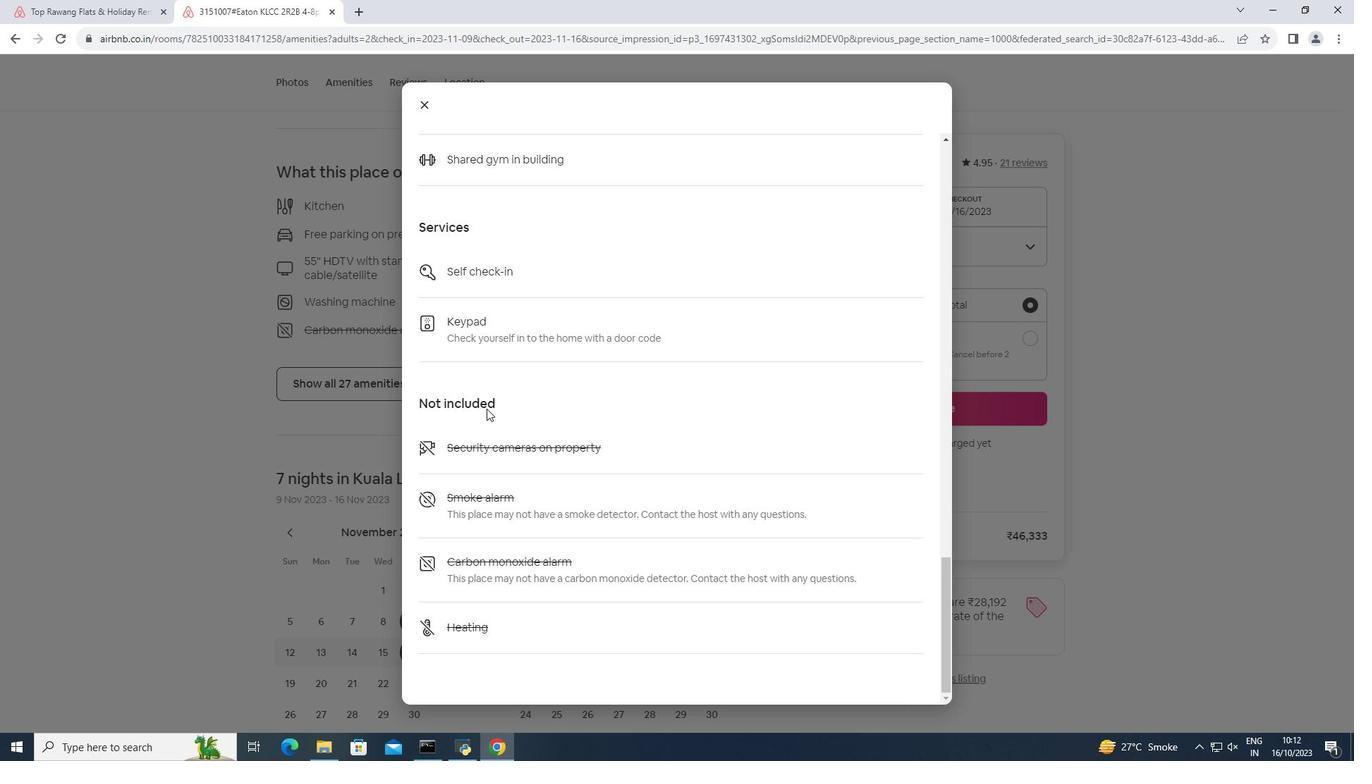 
Action: Mouse scrolled (486, 408) with delta (0, 0)
Screenshot: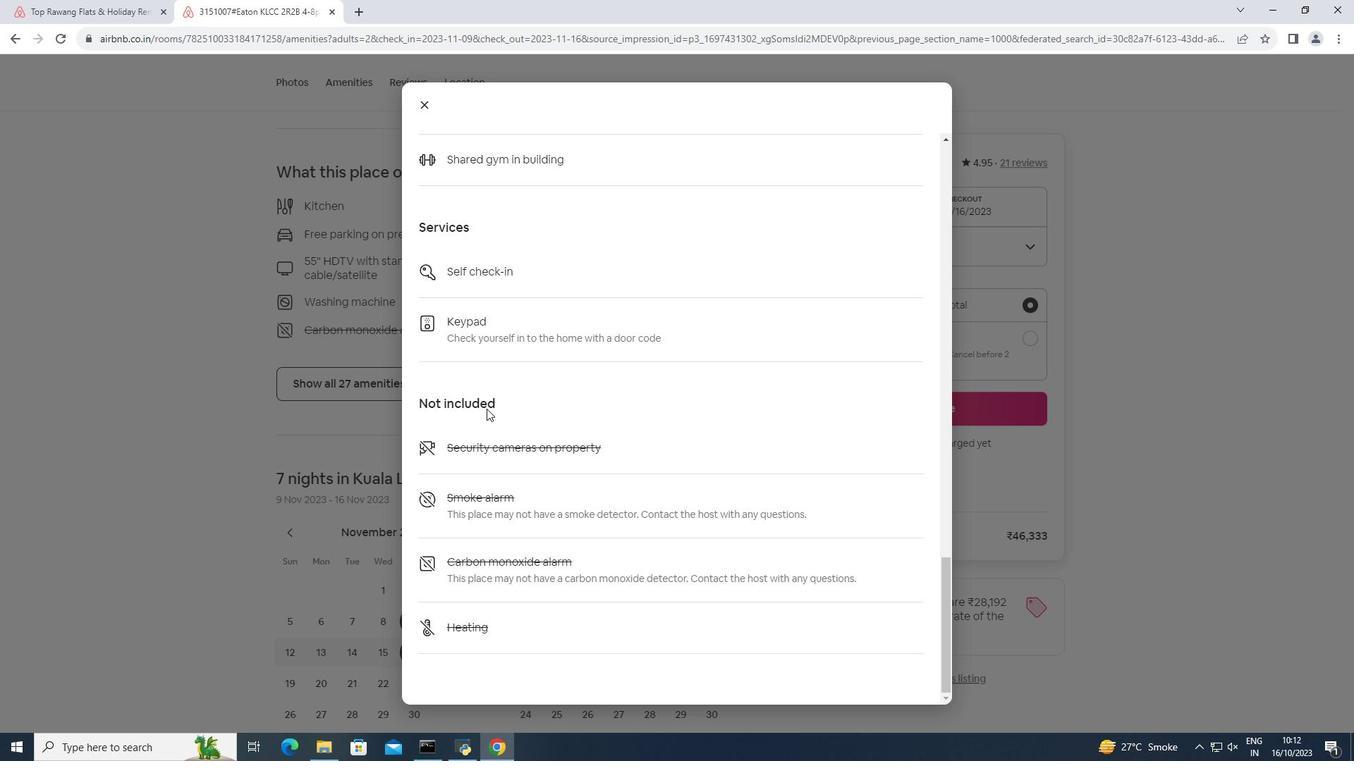 
Action: Mouse moved to (422, 99)
Screenshot: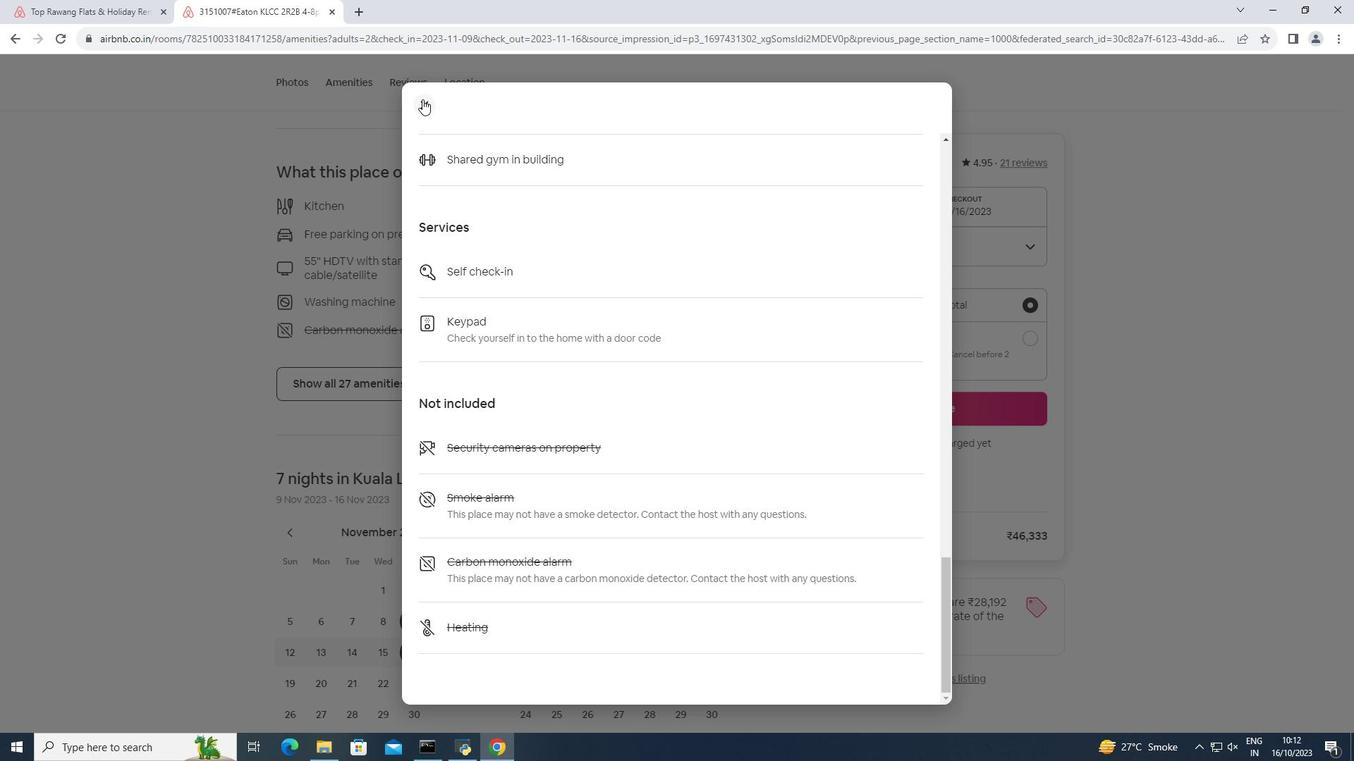 
Action: Mouse pressed left at (422, 99)
Screenshot: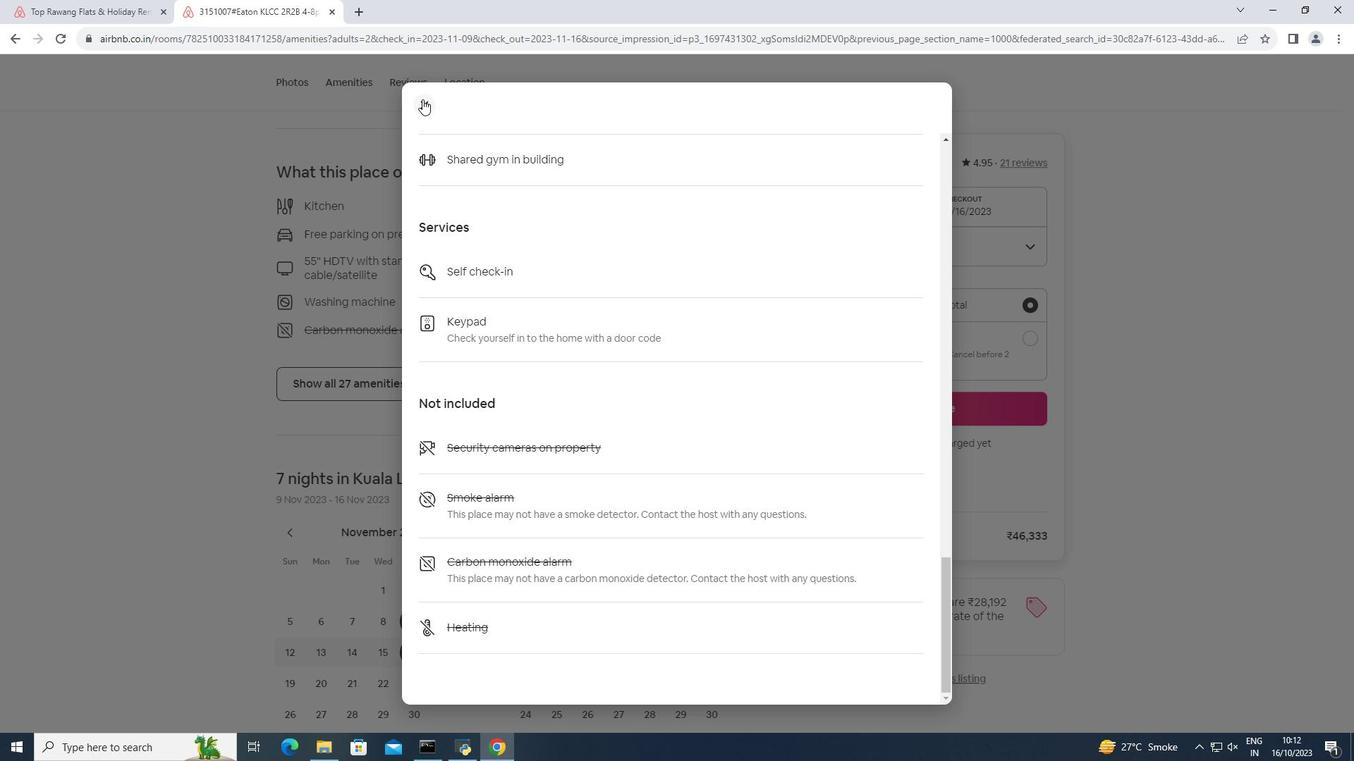 
Action: Mouse moved to (439, 386)
Screenshot: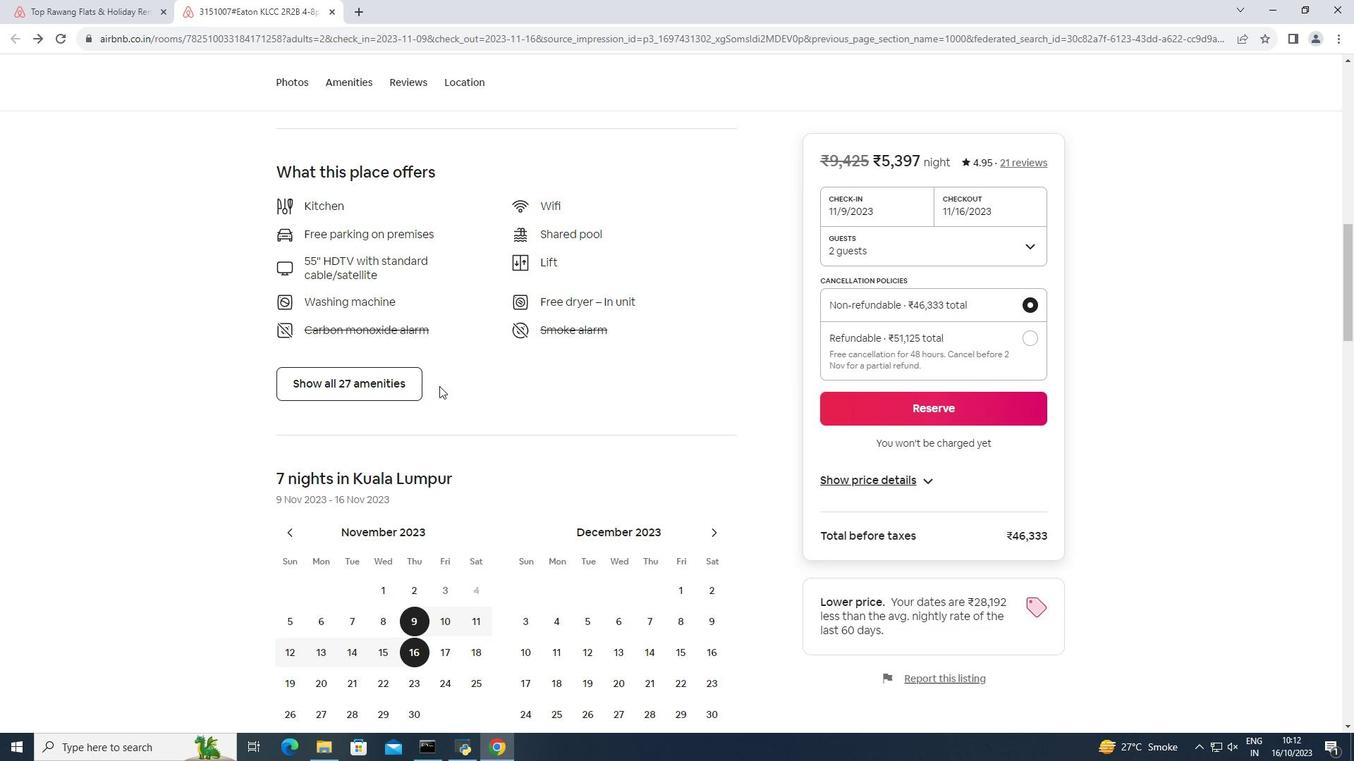 
Action: Mouse scrolled (439, 385) with delta (0, 0)
Screenshot: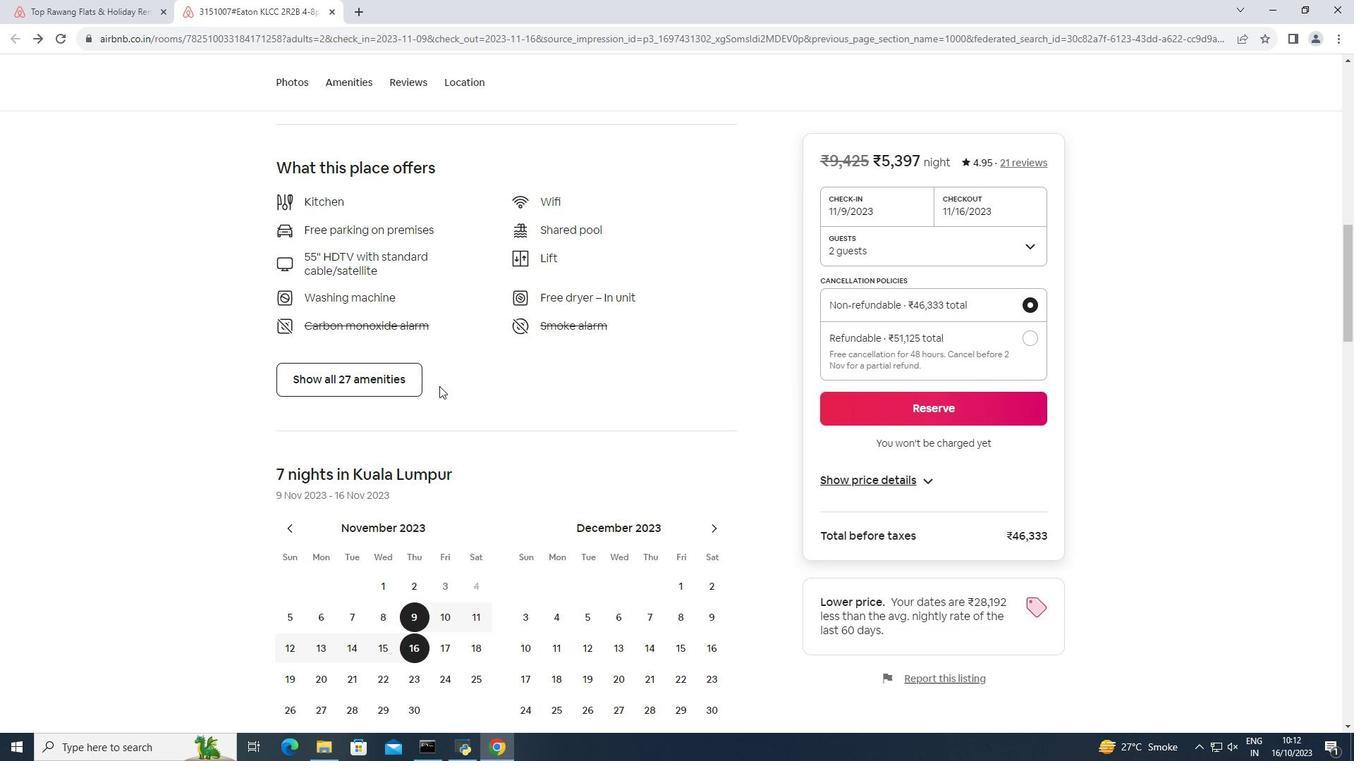 
Action: Mouse scrolled (439, 385) with delta (0, 0)
Screenshot: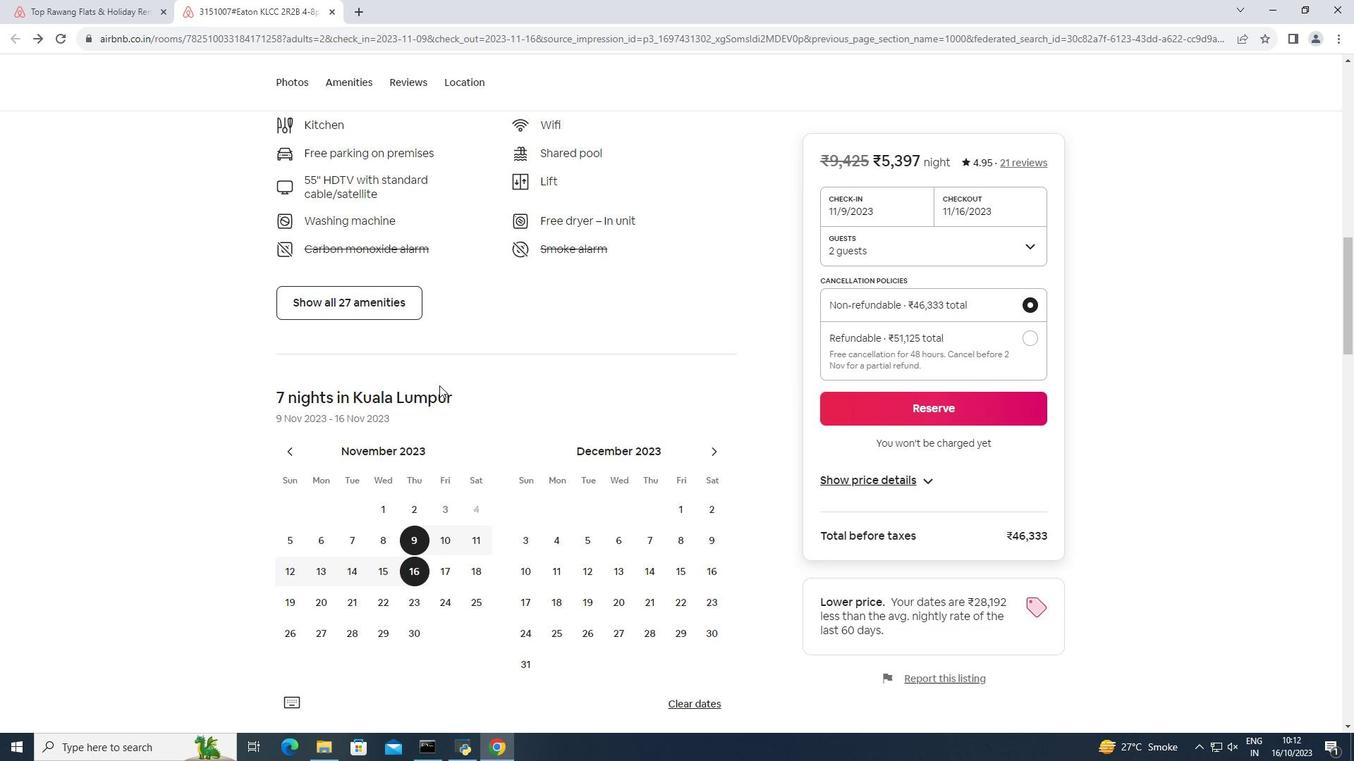 
Action: Mouse moved to (447, 375)
Screenshot: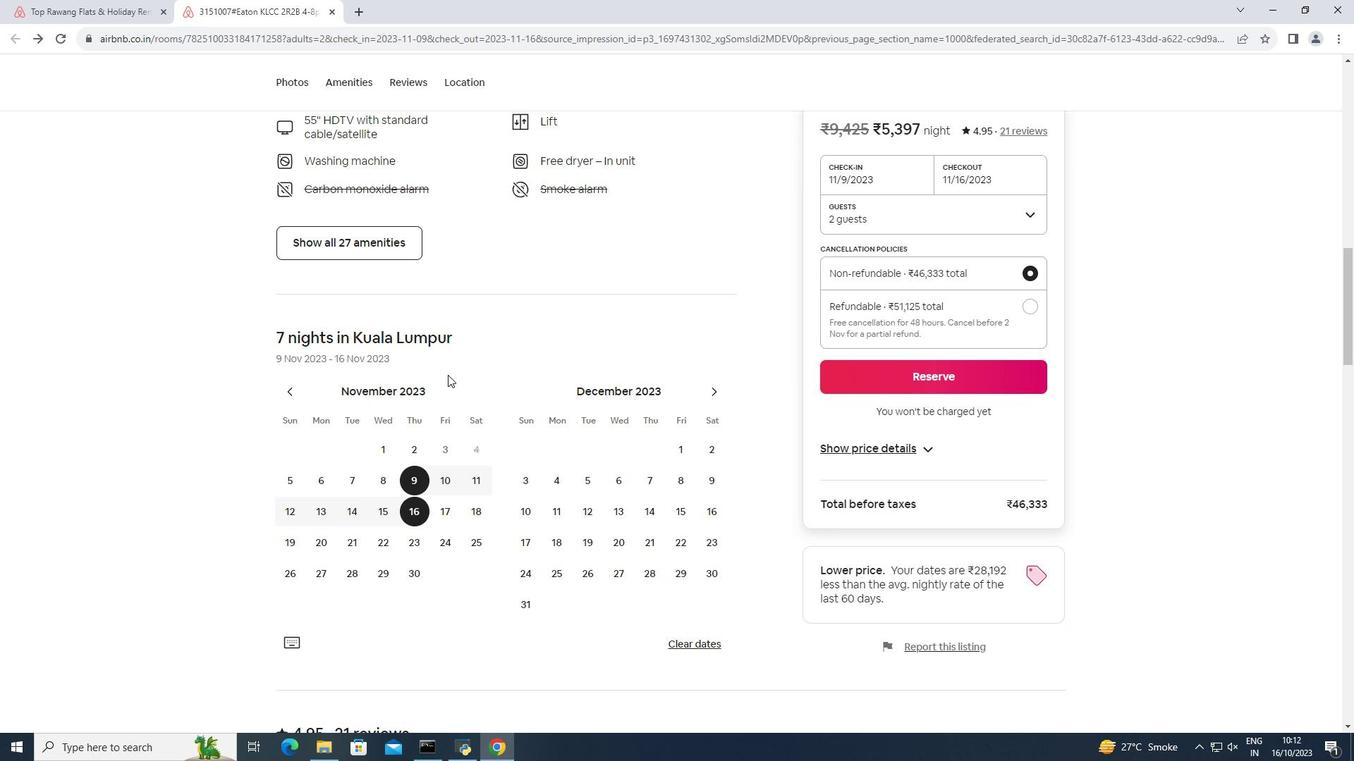 
Action: Mouse scrolled (447, 374) with delta (0, 0)
Screenshot: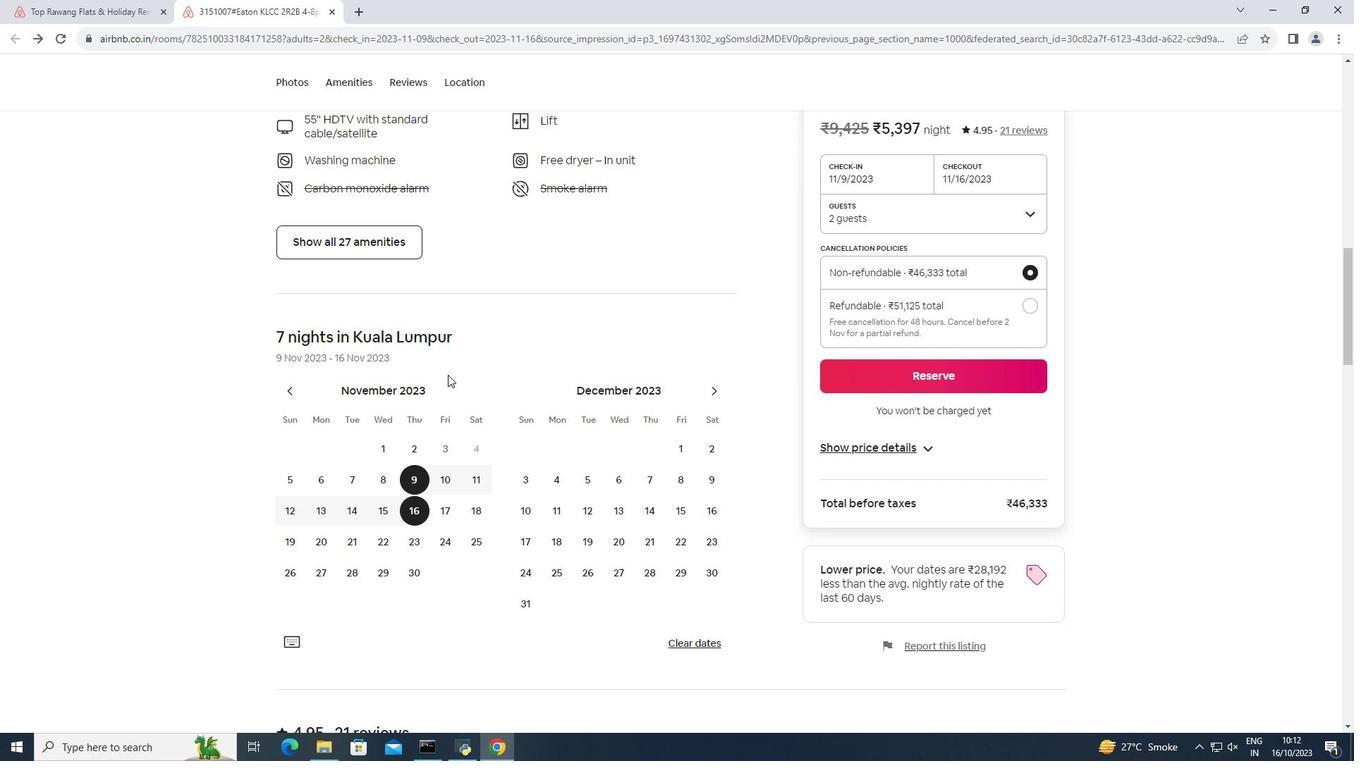 
Action: Mouse scrolled (447, 374) with delta (0, 0)
Screenshot: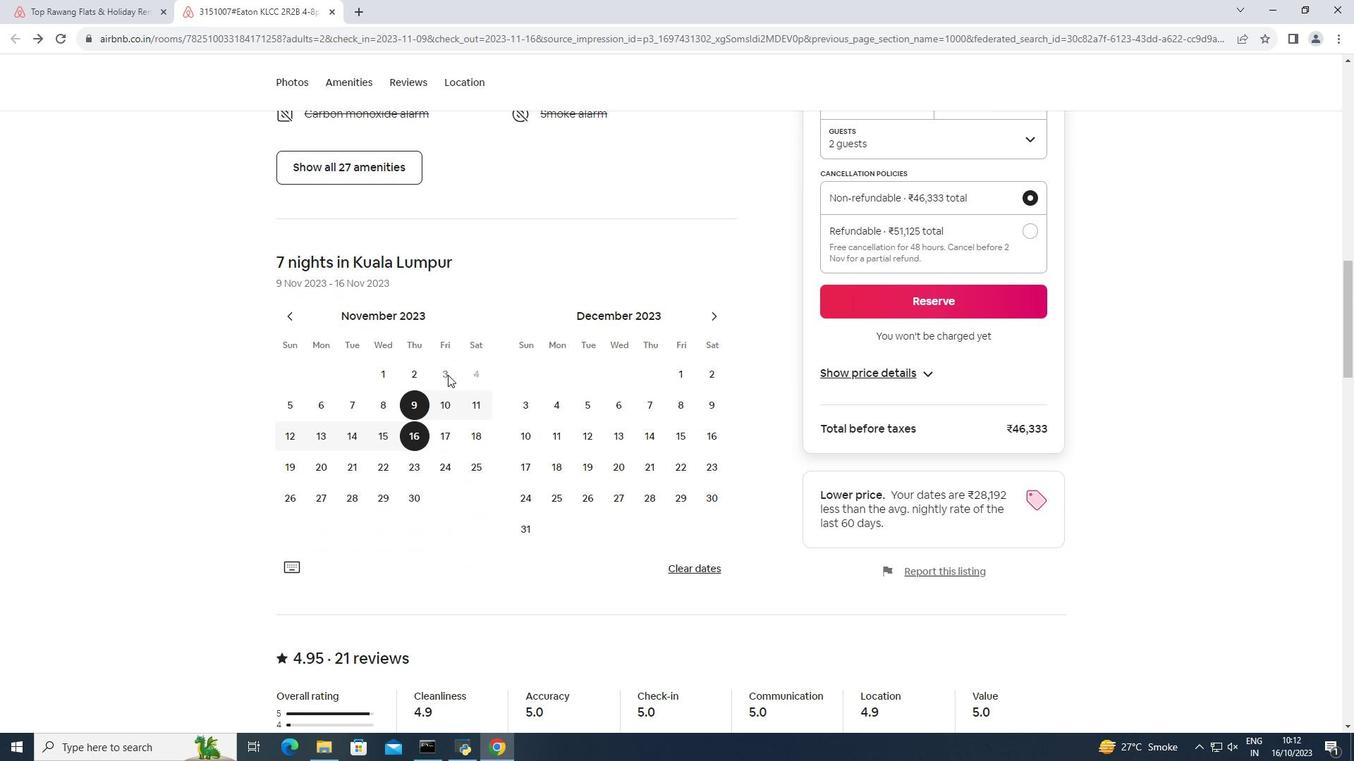 
Action: Mouse scrolled (447, 374) with delta (0, 0)
Screenshot: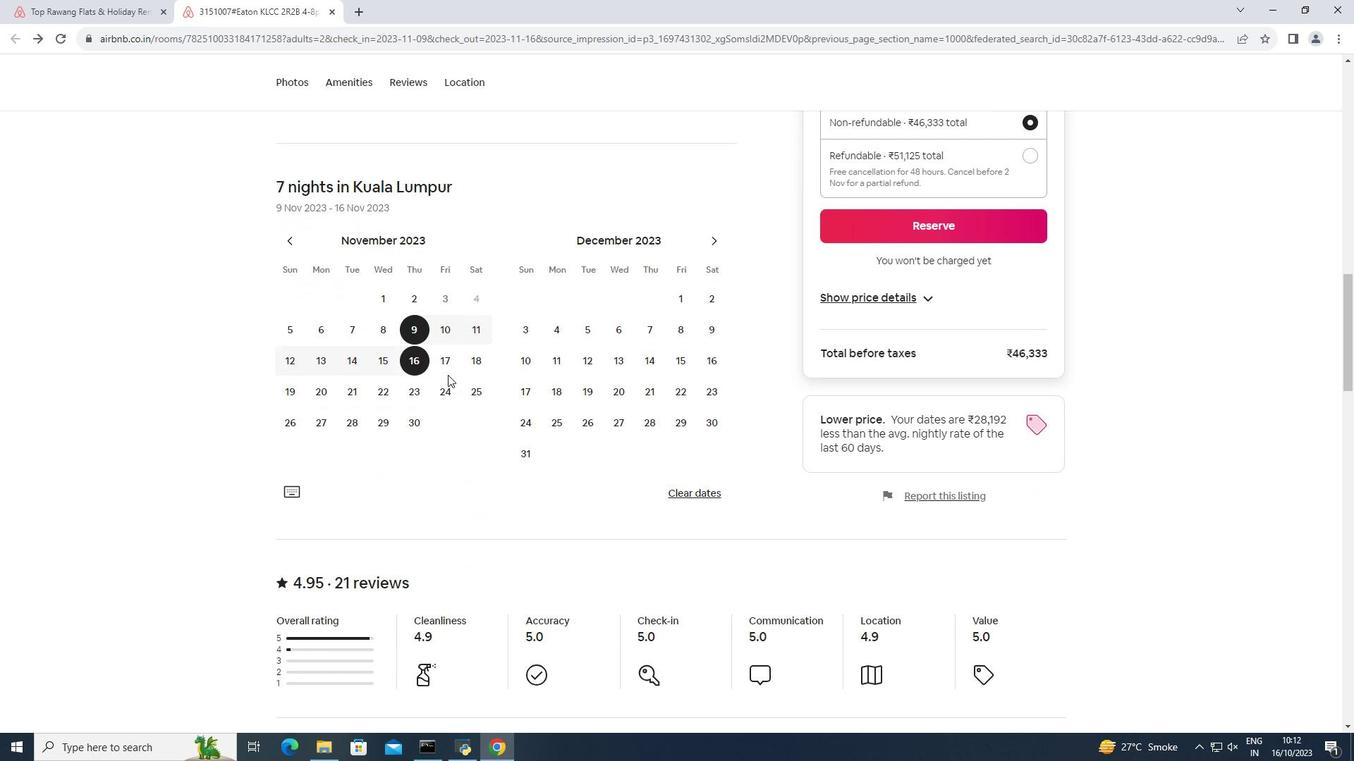 
Action: Mouse moved to (450, 373)
Screenshot: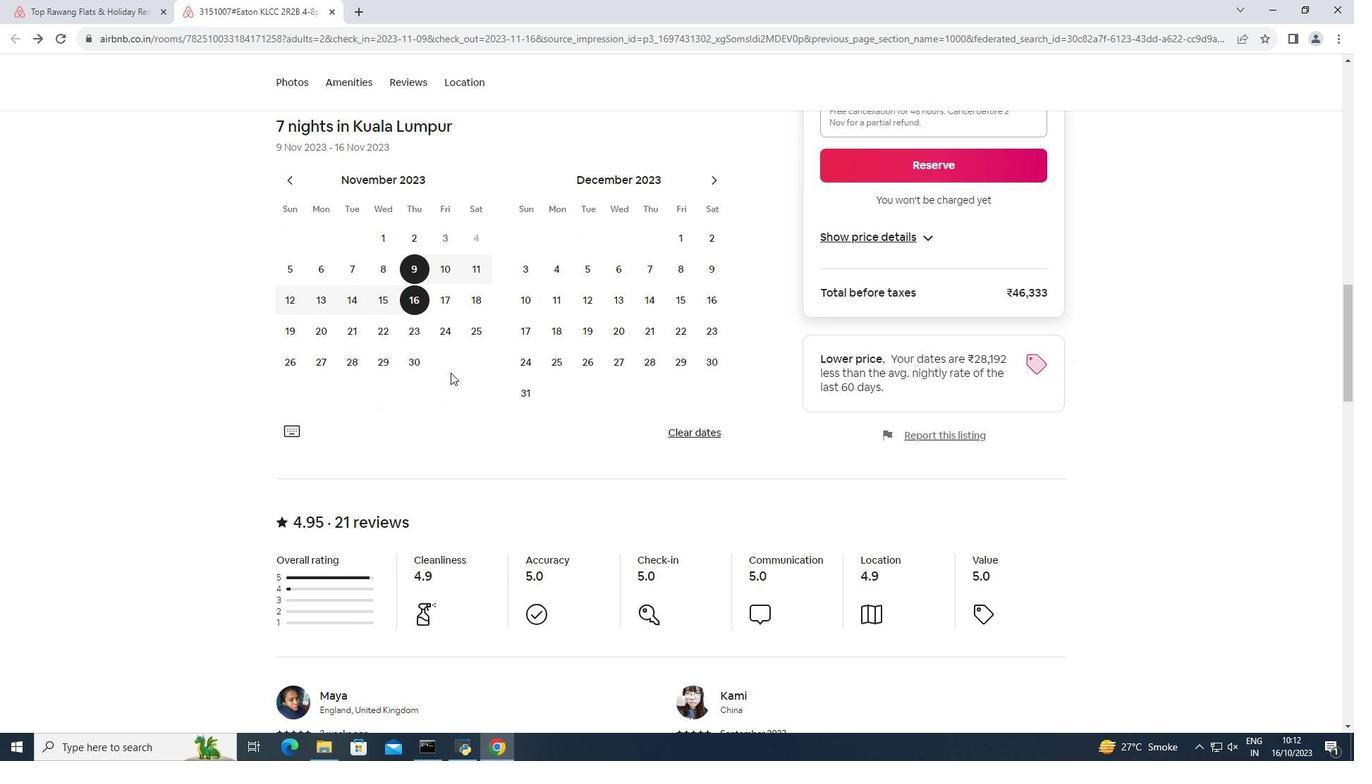 
Action: Mouse scrolled (450, 372) with delta (0, 0)
Screenshot: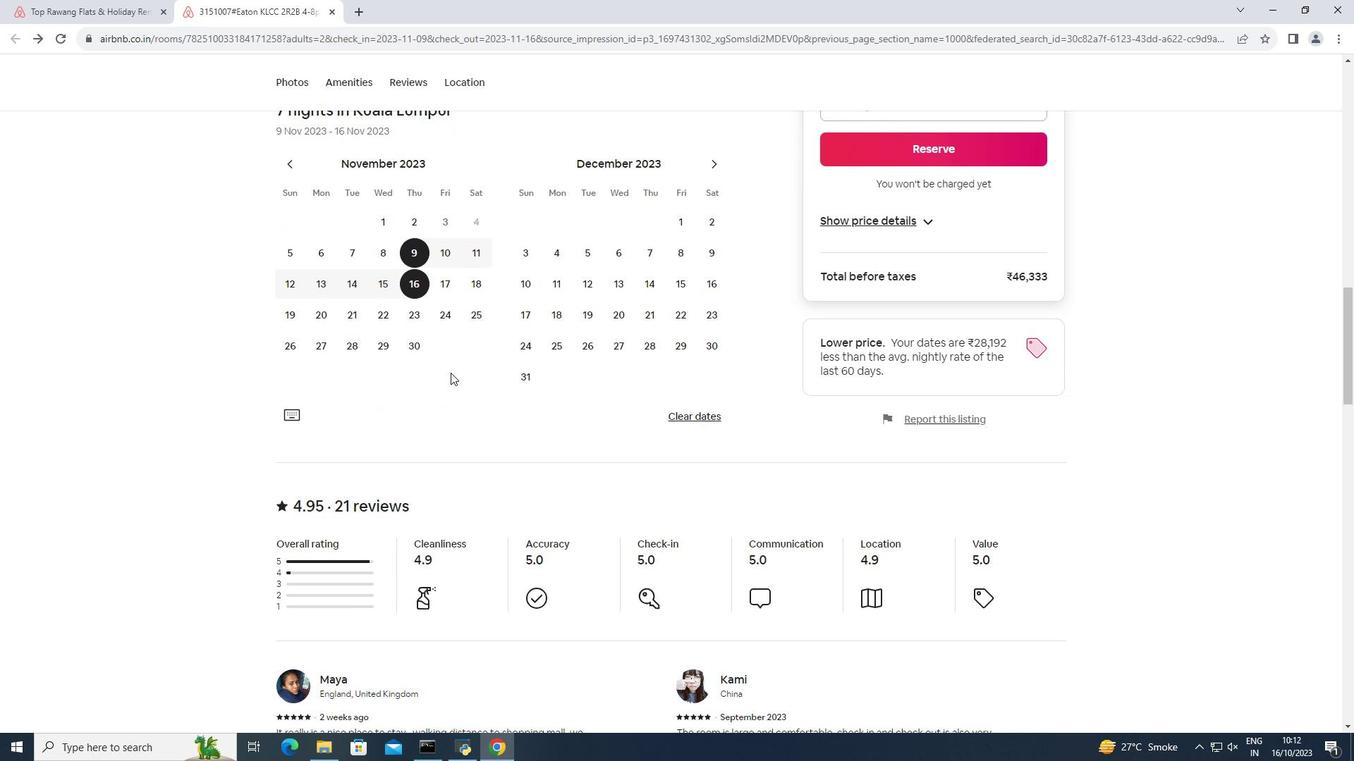
Action: Mouse scrolled (450, 372) with delta (0, 0)
Screenshot: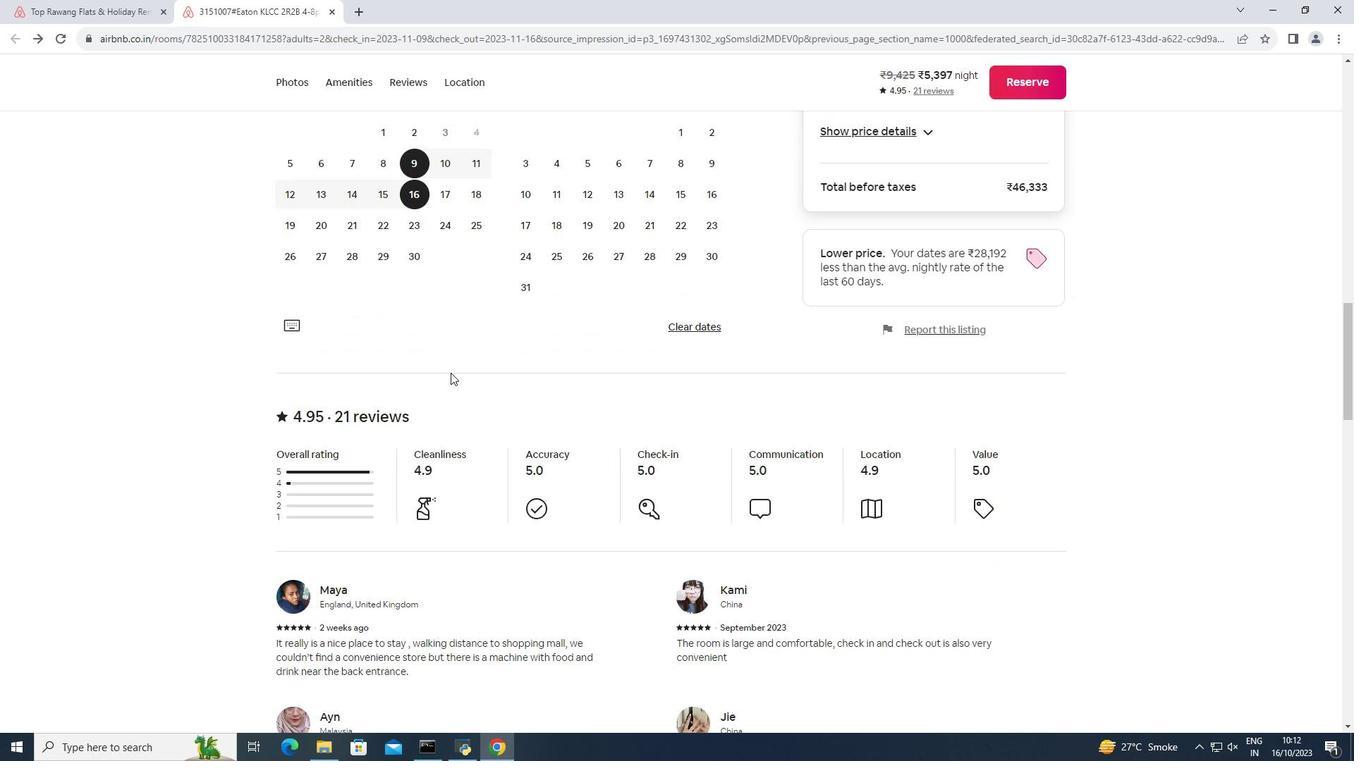 
Action: Mouse scrolled (450, 372) with delta (0, 0)
Screenshot: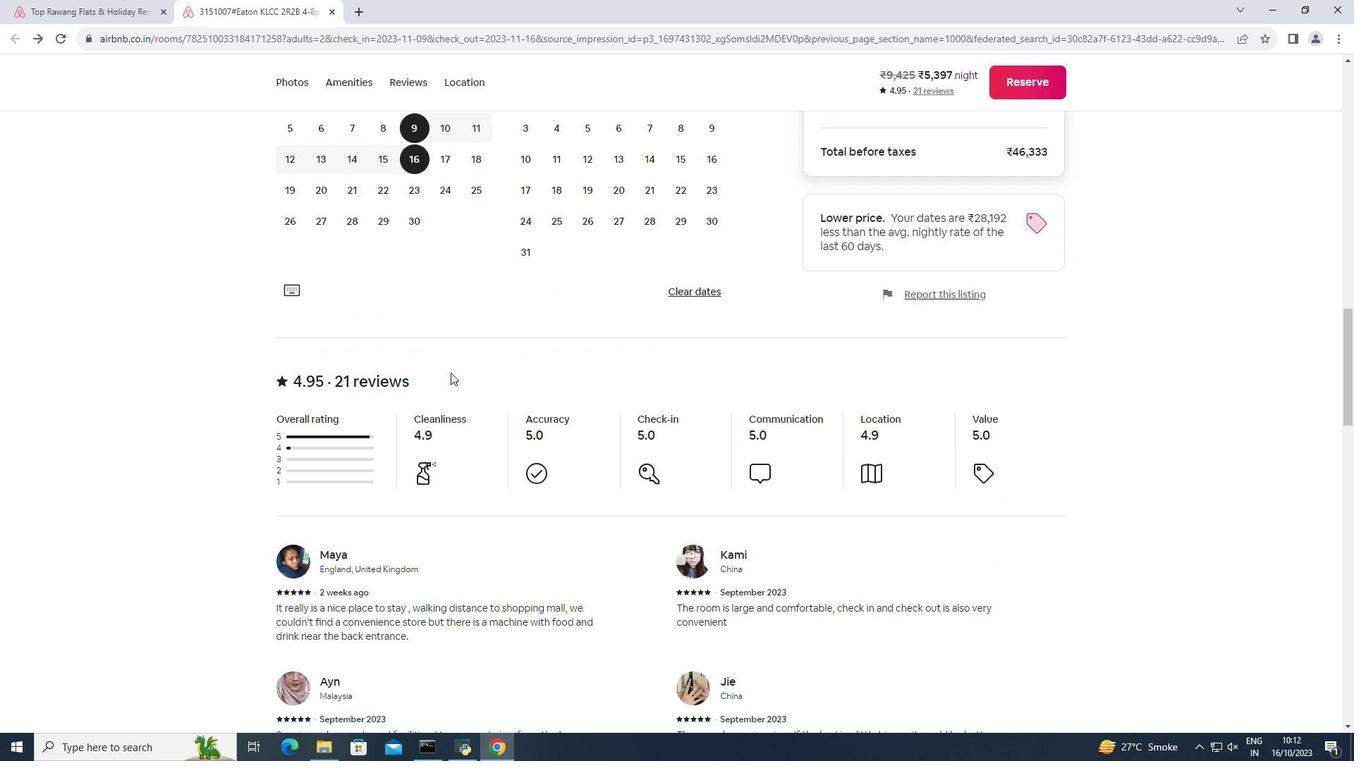 
Action: Mouse moved to (452, 371)
Screenshot: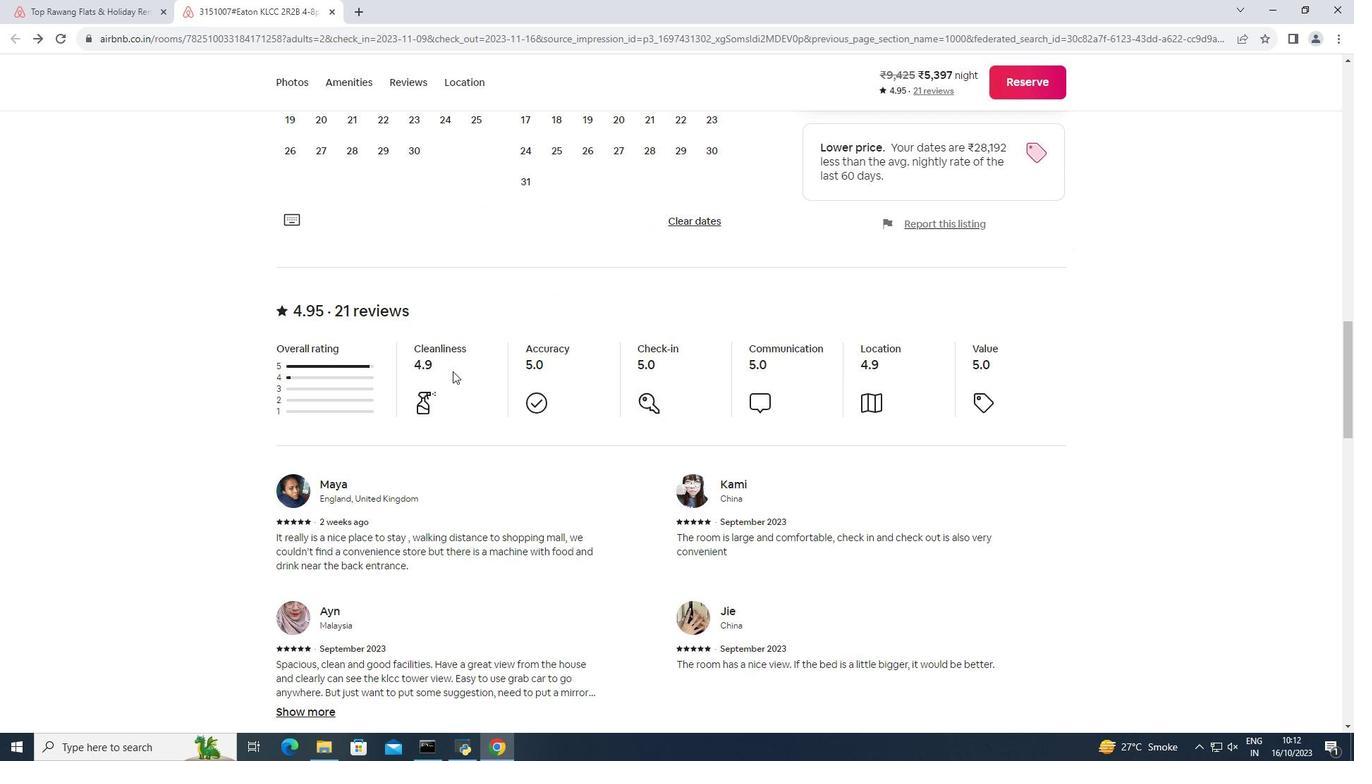 
Action: Mouse scrolled (452, 371) with delta (0, 0)
Screenshot: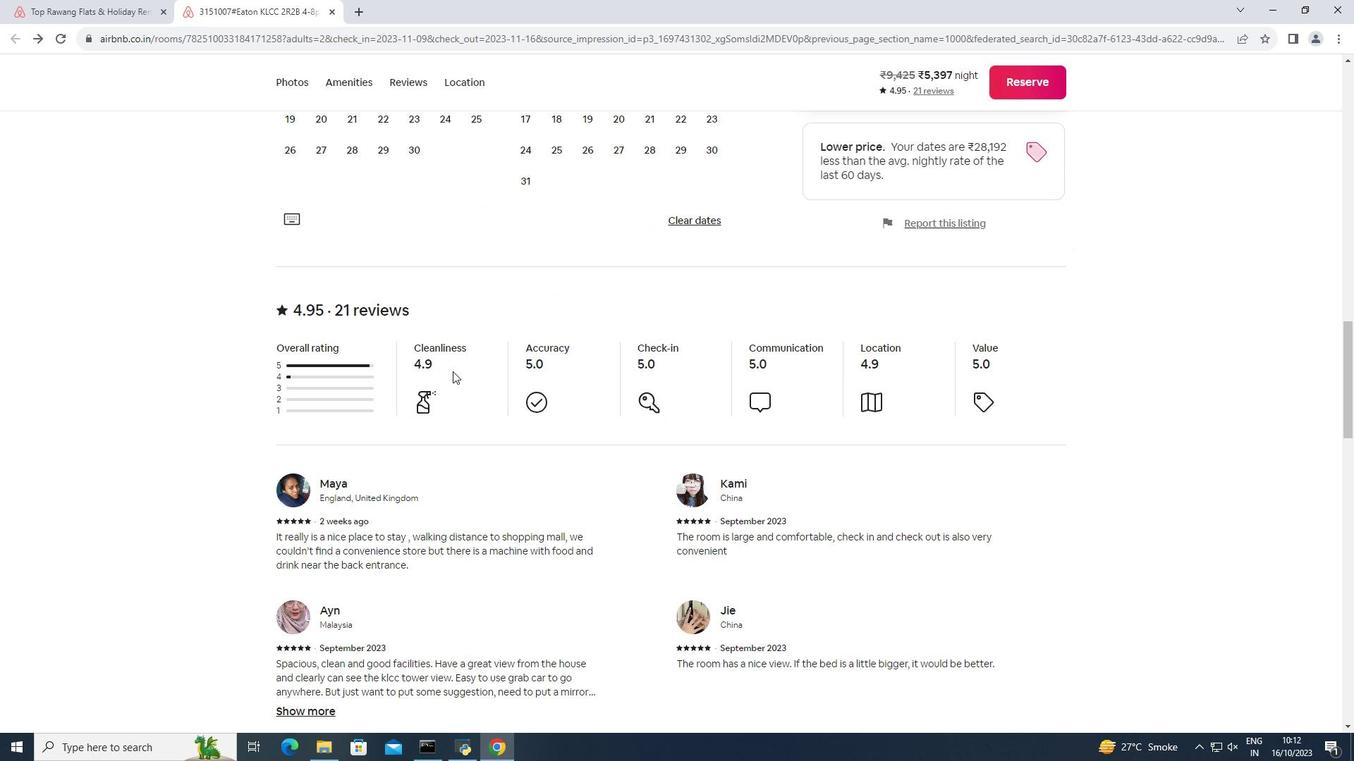 
Action: Mouse scrolled (452, 371) with delta (0, 0)
Screenshot: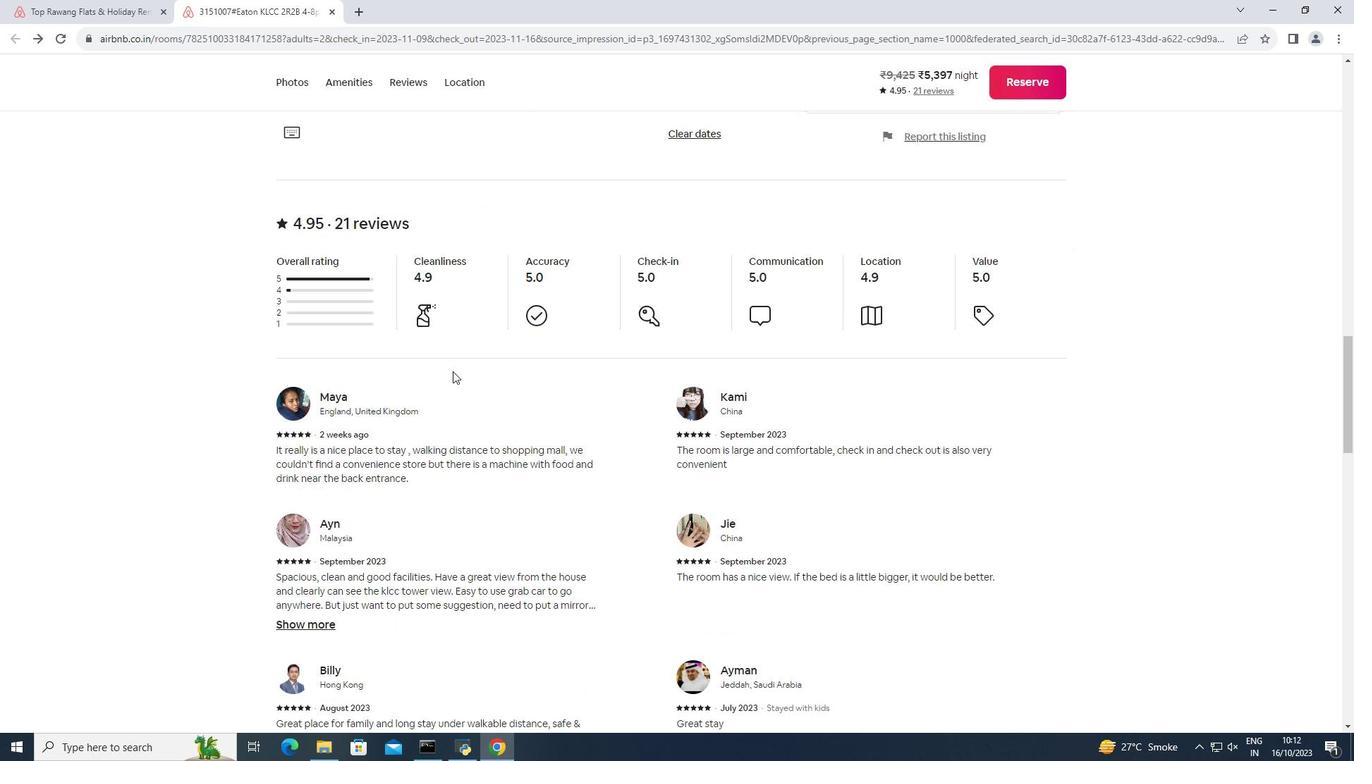 
Action: Mouse moved to (452, 371)
Screenshot: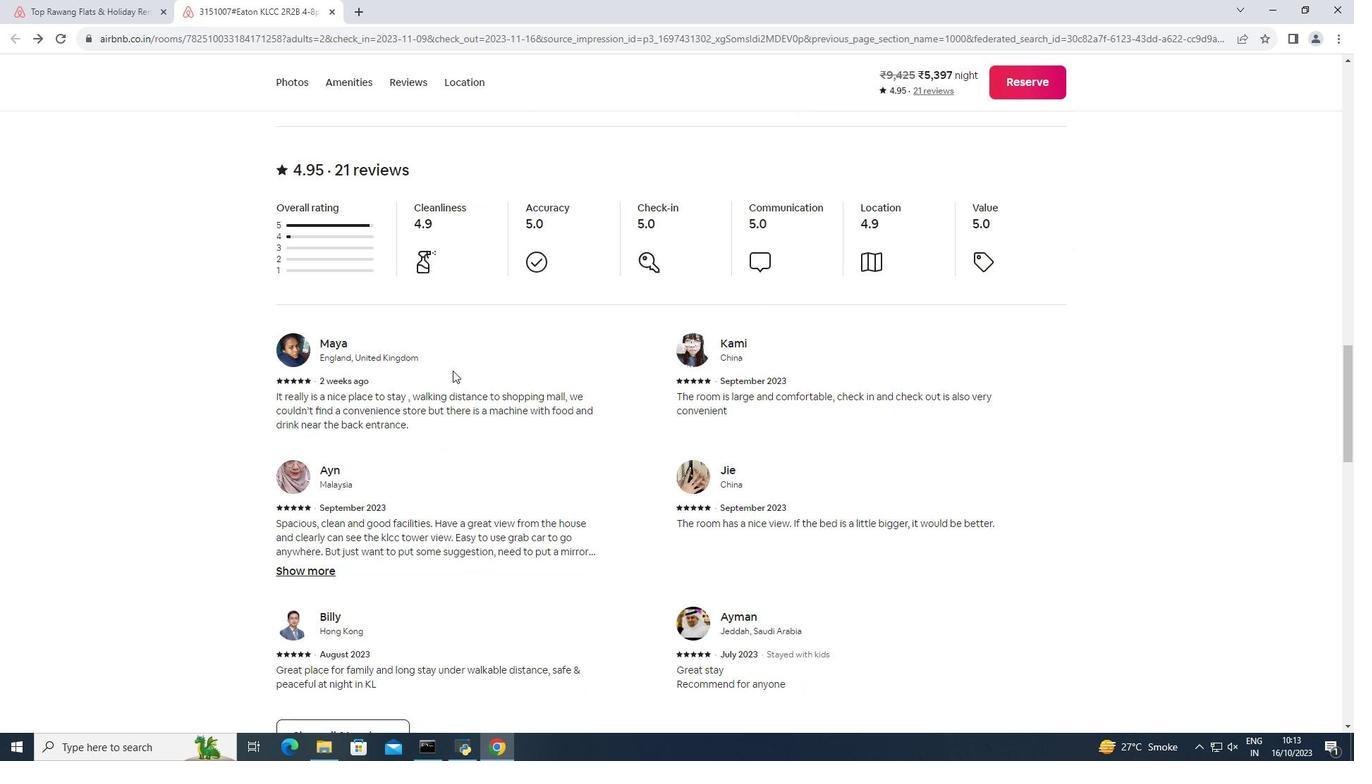 
Action: Mouse scrolled (452, 370) with delta (0, 0)
Screenshot: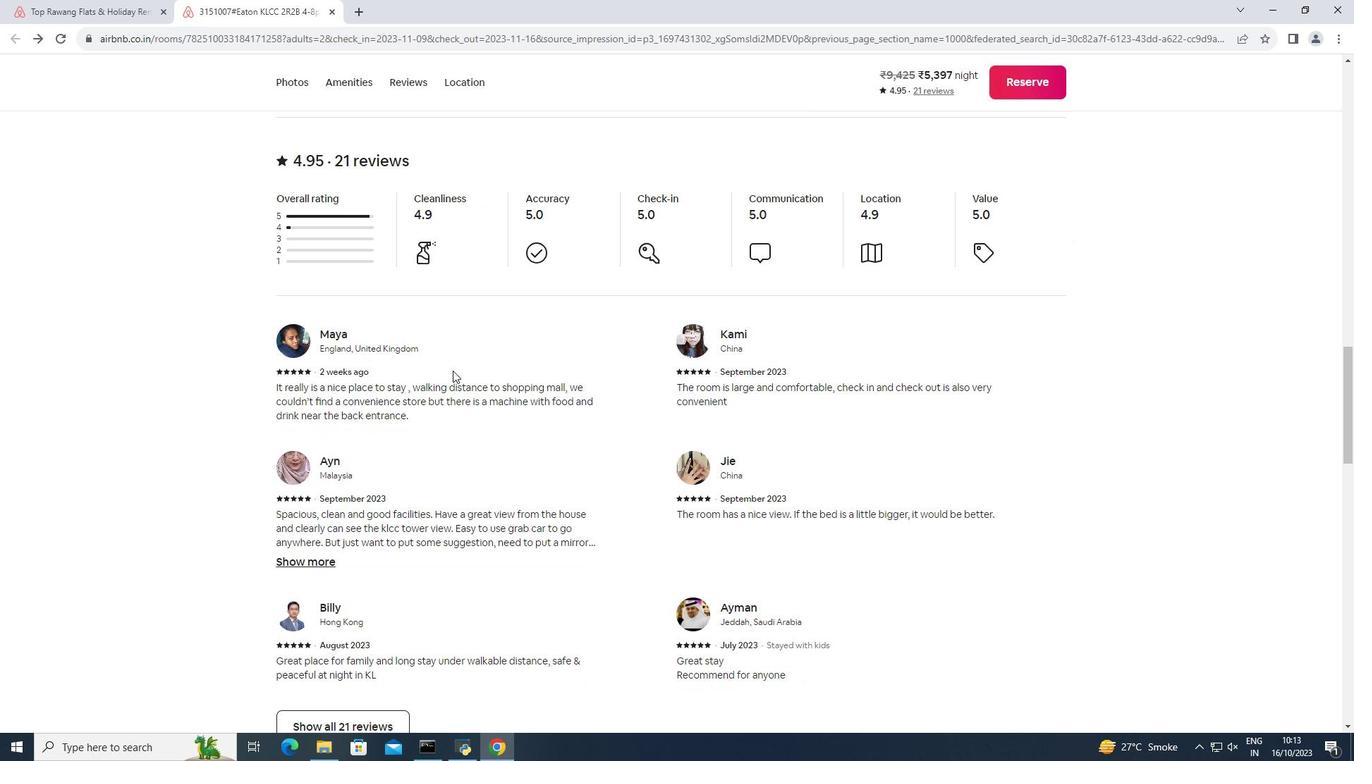 
Action: Mouse scrolled (452, 370) with delta (0, 0)
Screenshot: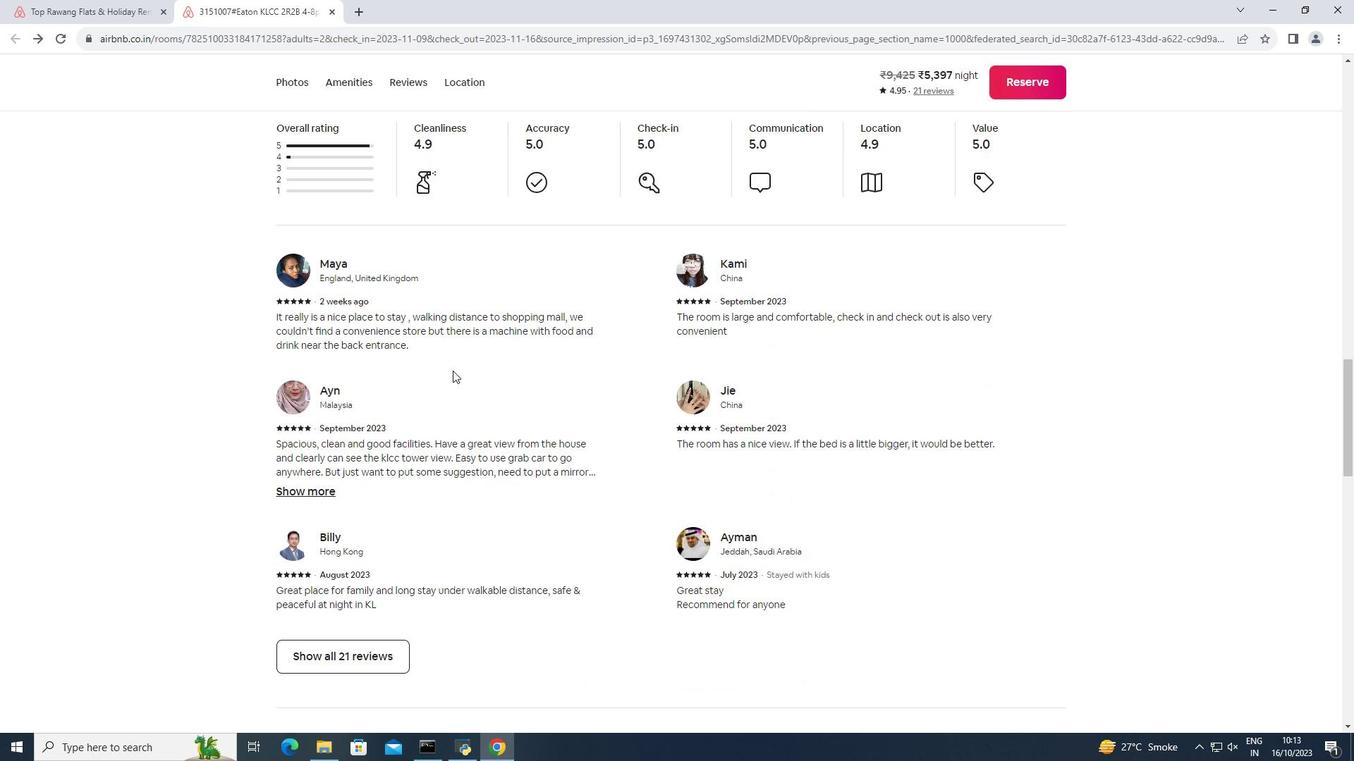 
Action: Mouse moved to (453, 371)
Screenshot: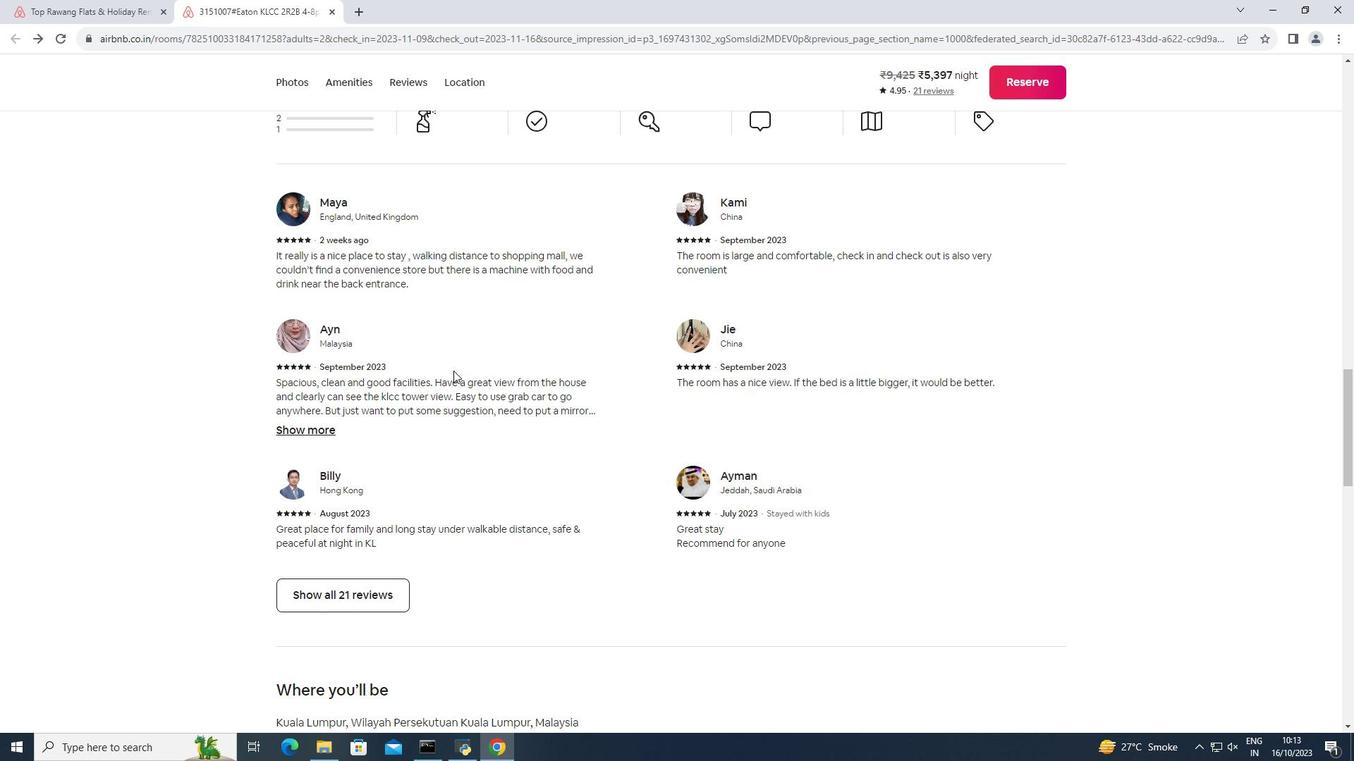 
Action: Mouse scrolled (453, 370) with delta (0, 0)
Screenshot: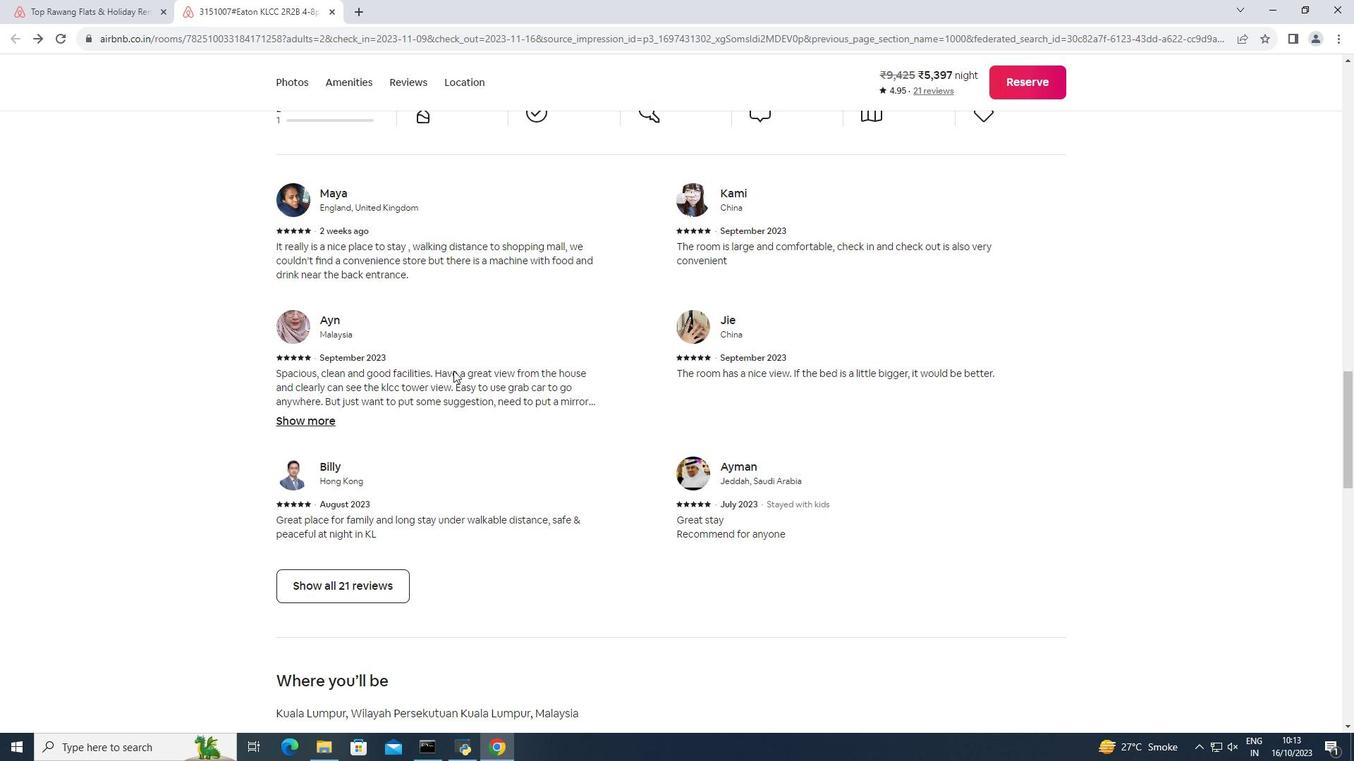 
Action: Mouse moved to (350, 519)
Screenshot: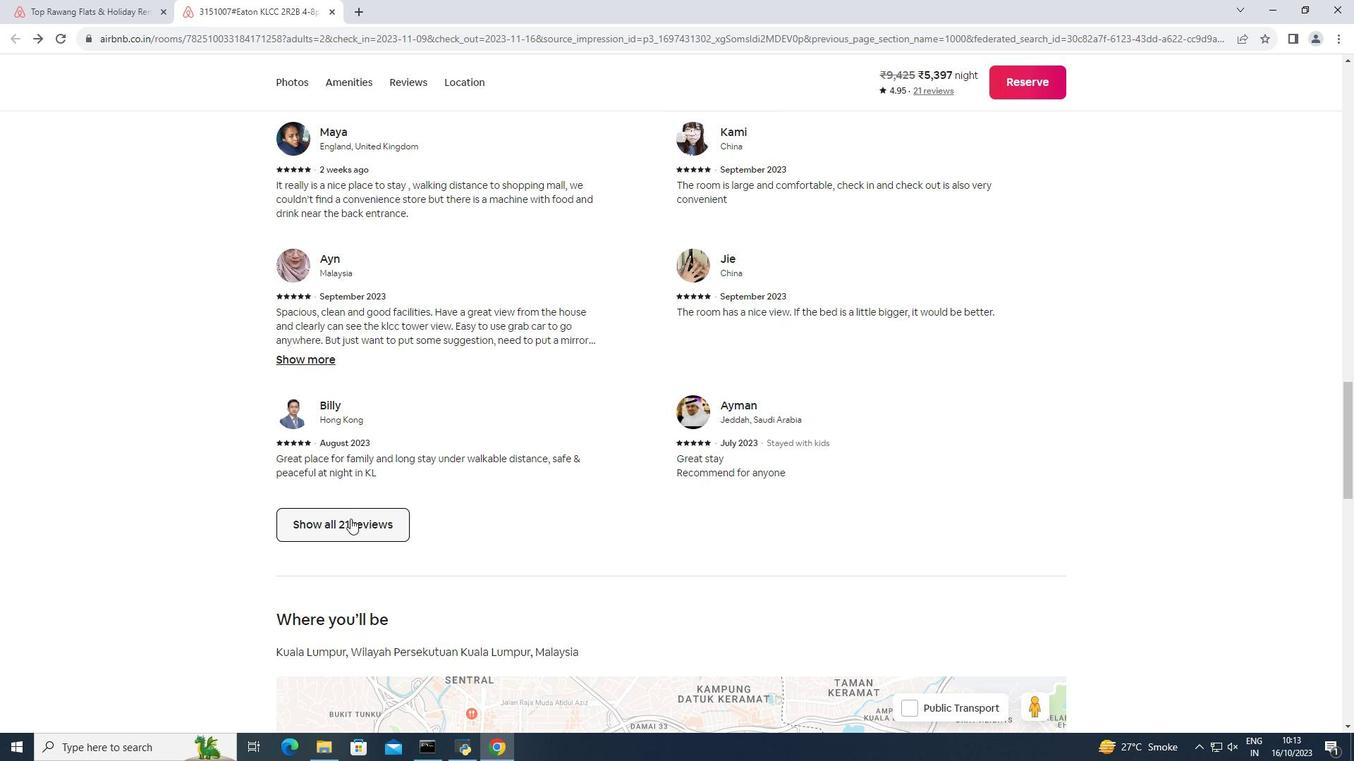 
Action: Mouse pressed left at (350, 519)
Screenshot: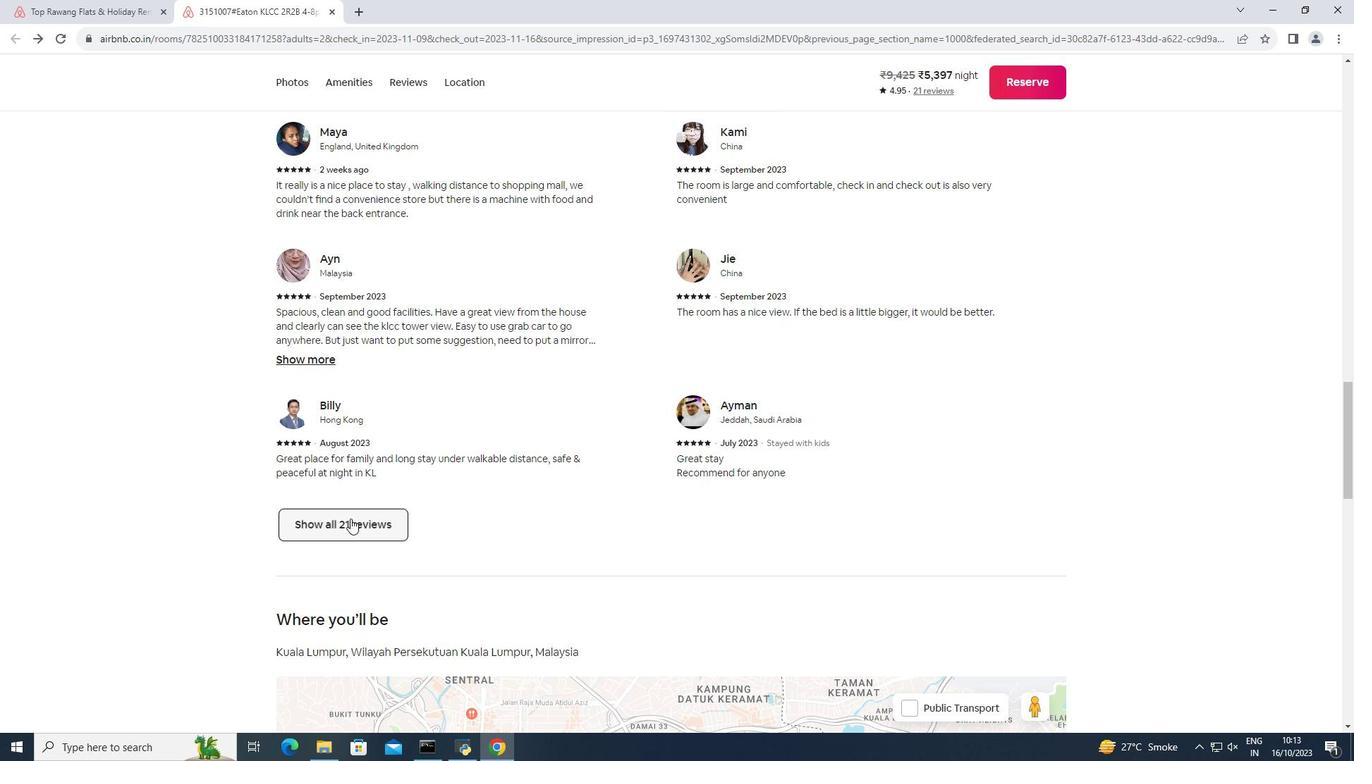 
Action: Mouse moved to (397, 524)
Screenshot: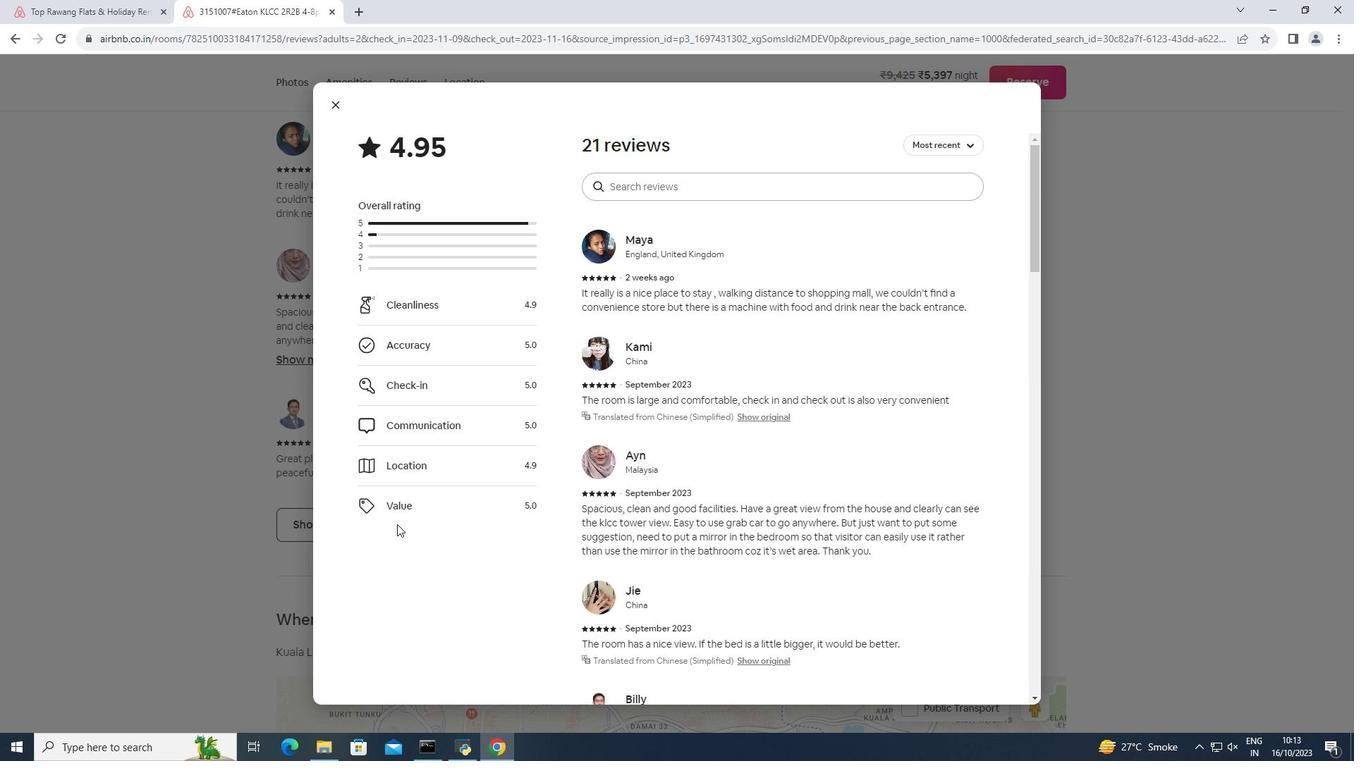 
Action: Mouse scrolled (397, 524) with delta (0, 0)
Screenshot: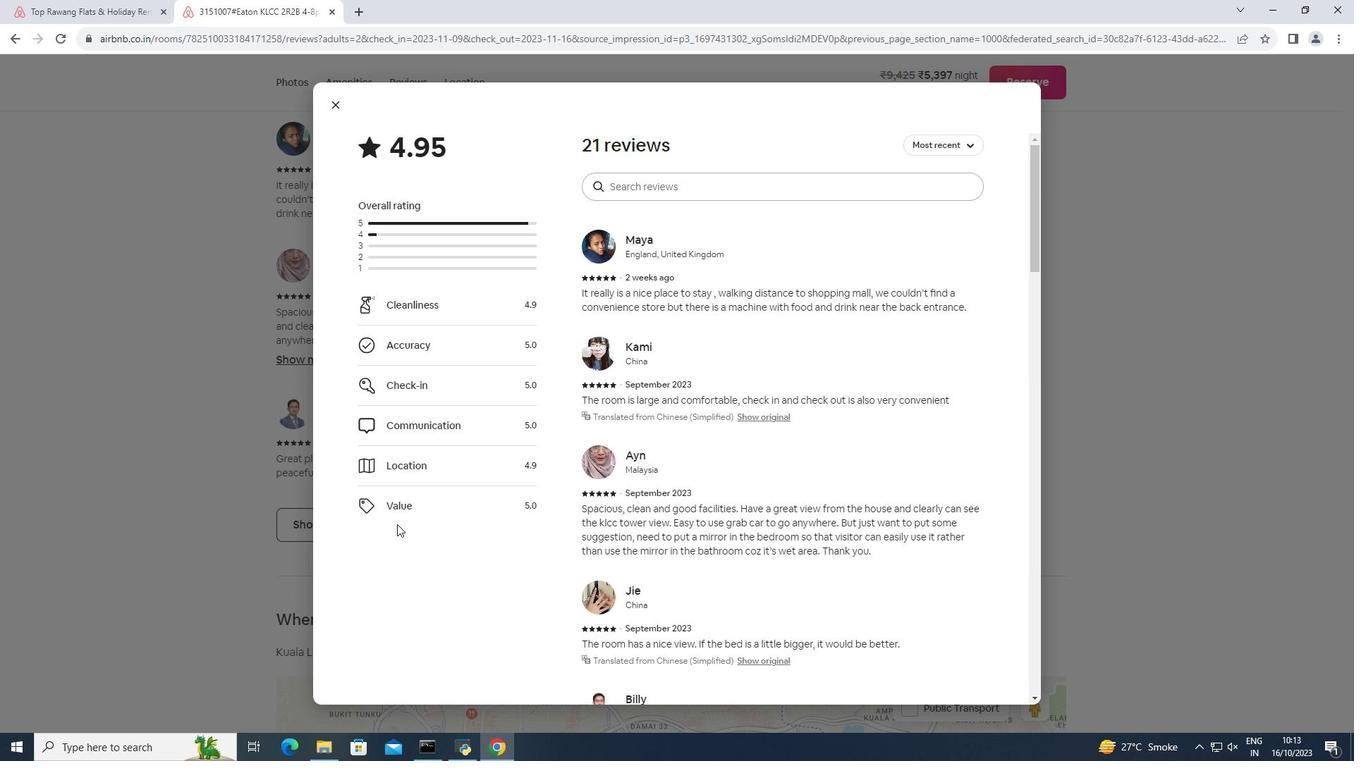 
Action: Mouse scrolled (397, 524) with delta (0, 0)
Screenshot: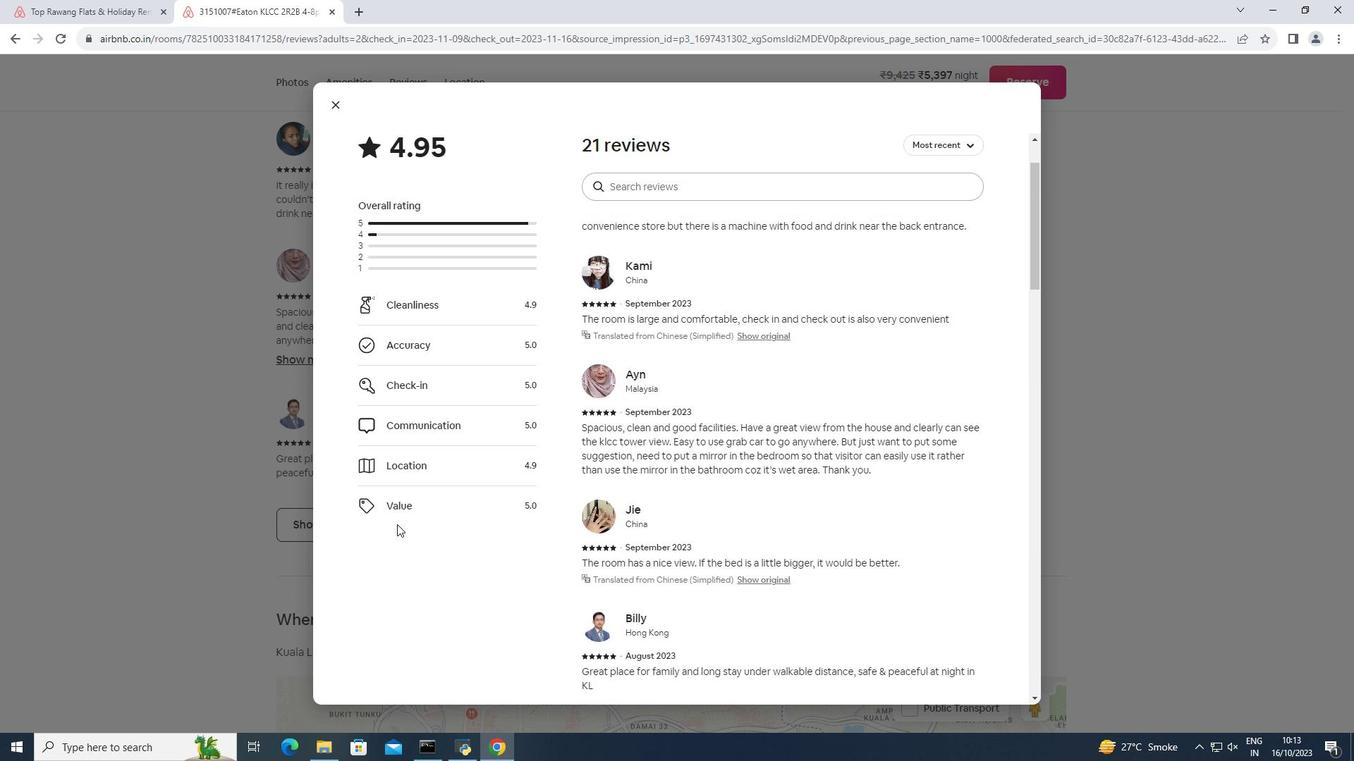
Action: Mouse moved to (398, 525)
Screenshot: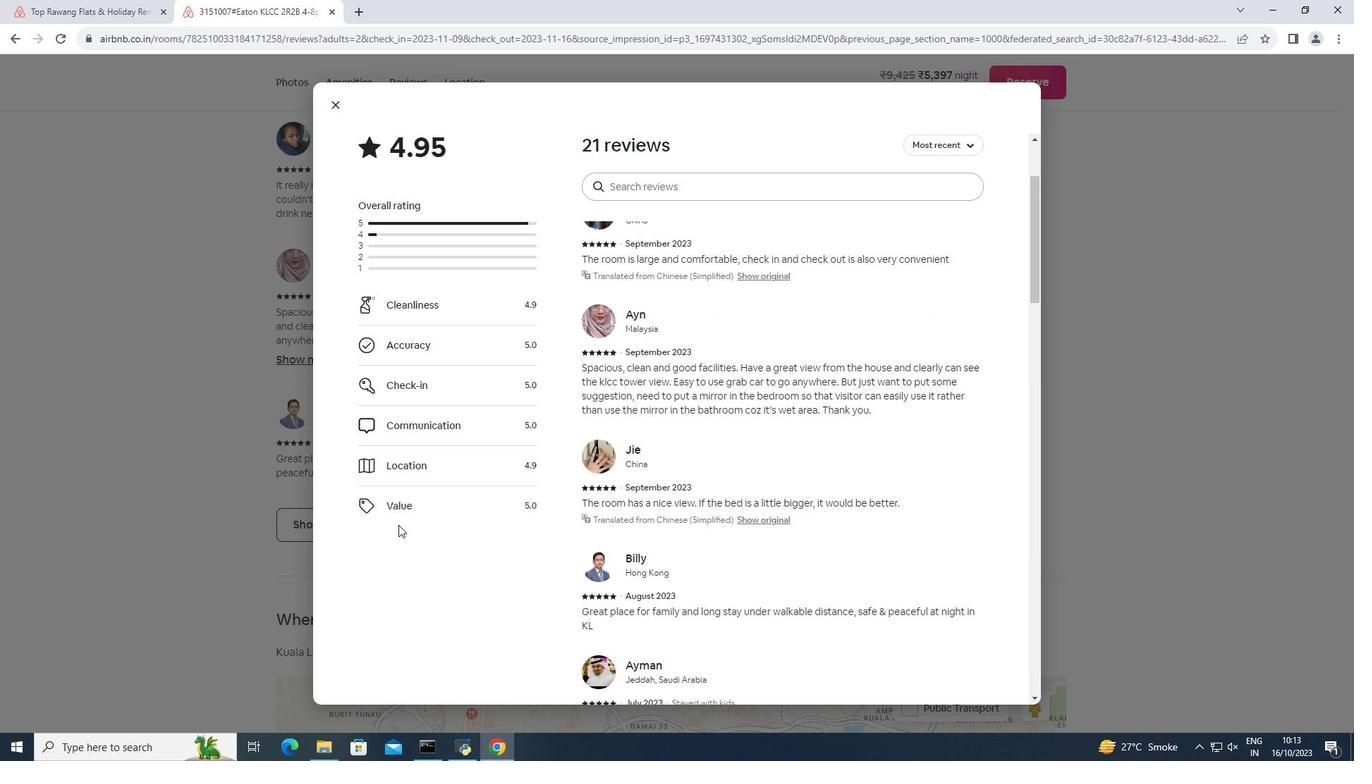 
Action: Mouse scrolled (398, 524) with delta (0, 0)
Screenshot: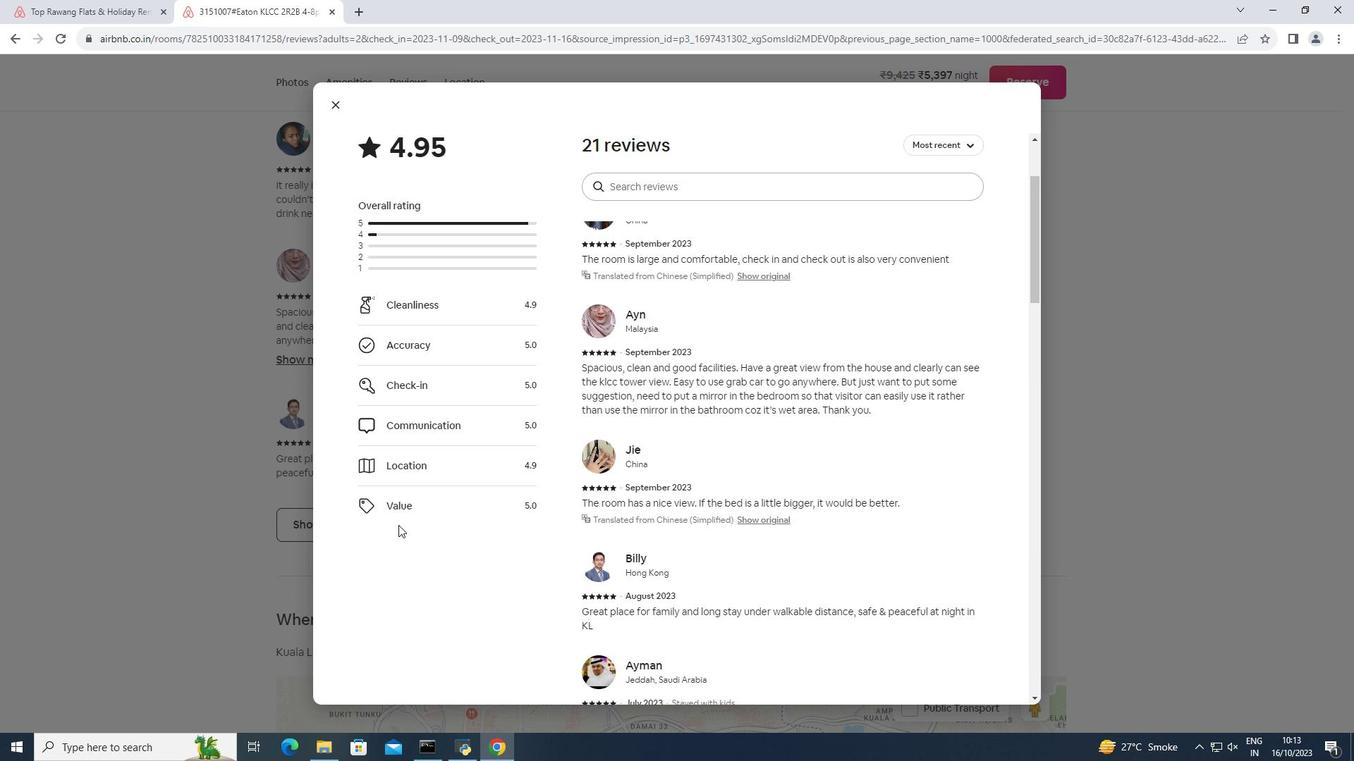 
Action: Mouse scrolled (398, 524) with delta (0, 0)
Screenshot: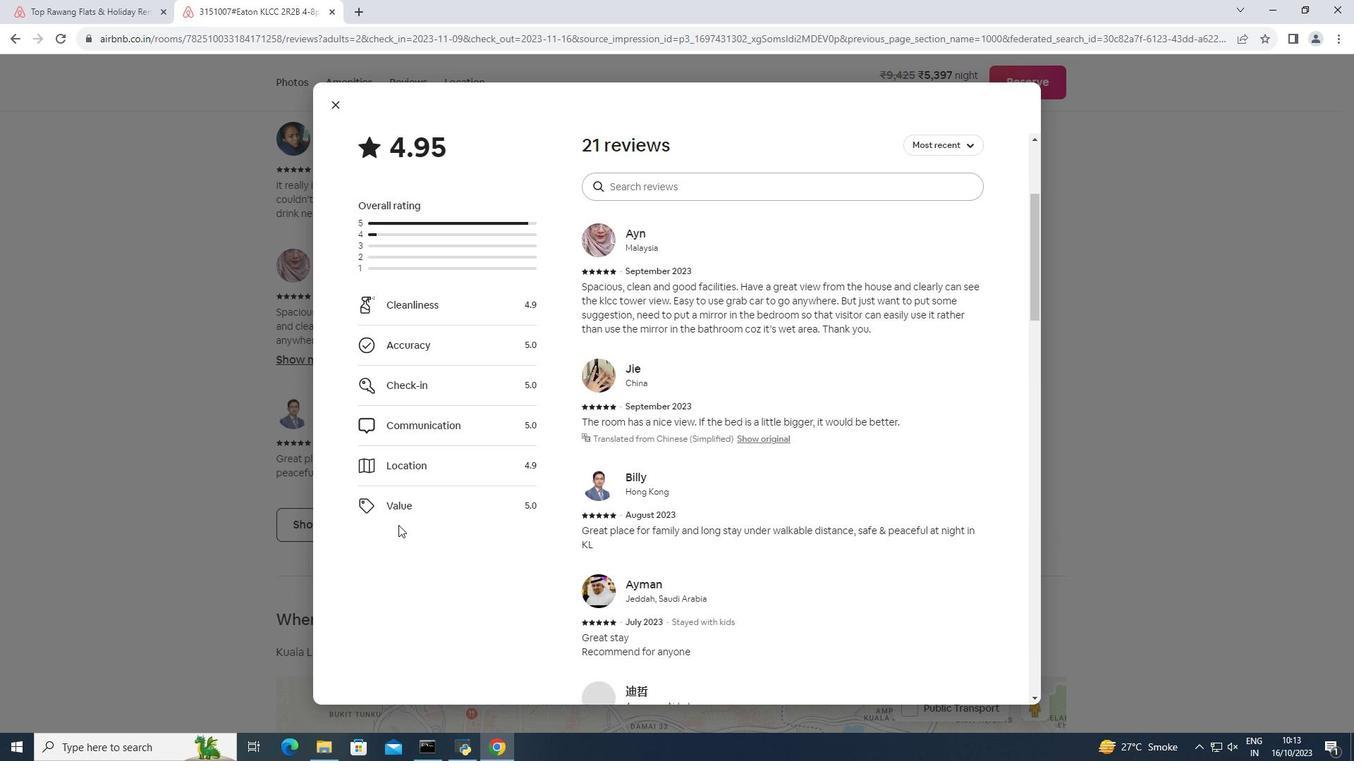 
Action: Mouse scrolled (398, 524) with delta (0, 0)
Screenshot: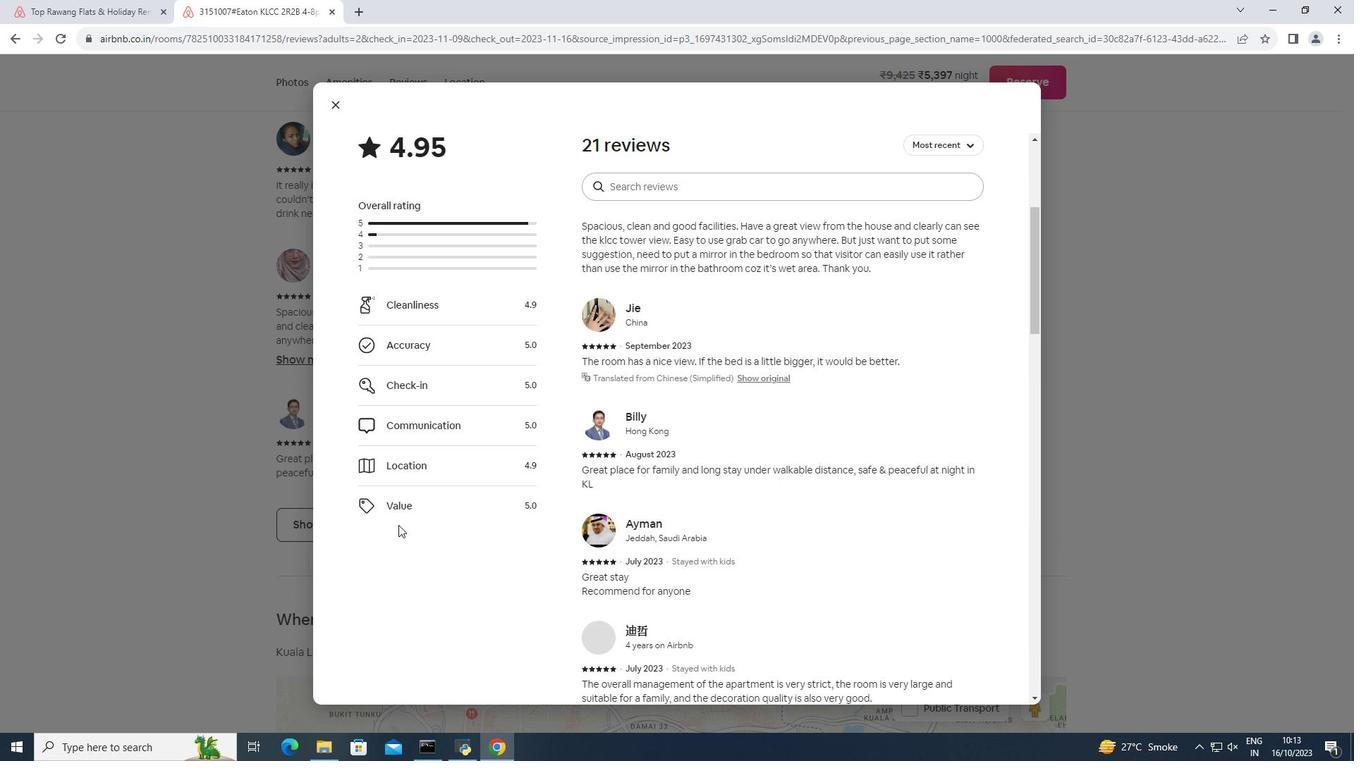 
Action: Mouse scrolled (398, 524) with delta (0, 0)
Screenshot: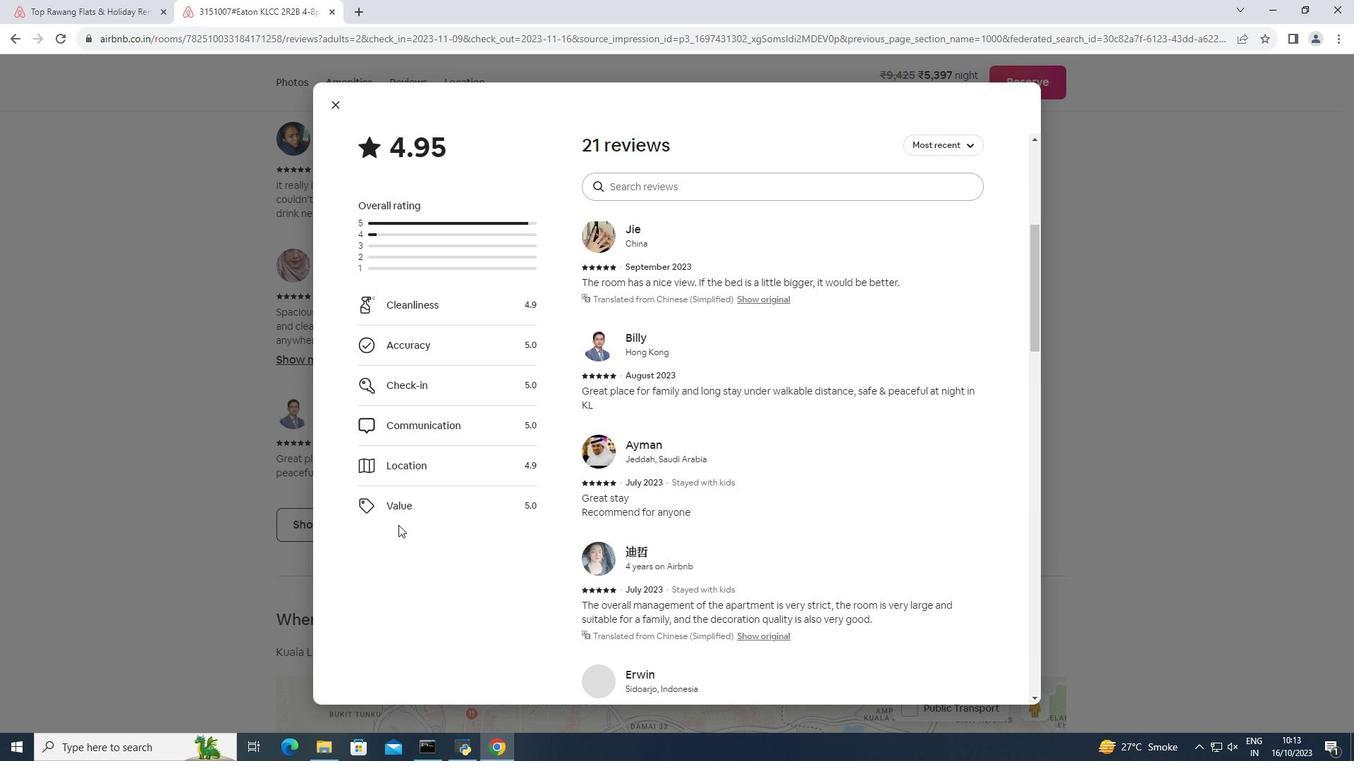 
Action: Mouse scrolled (398, 524) with delta (0, 0)
Screenshot: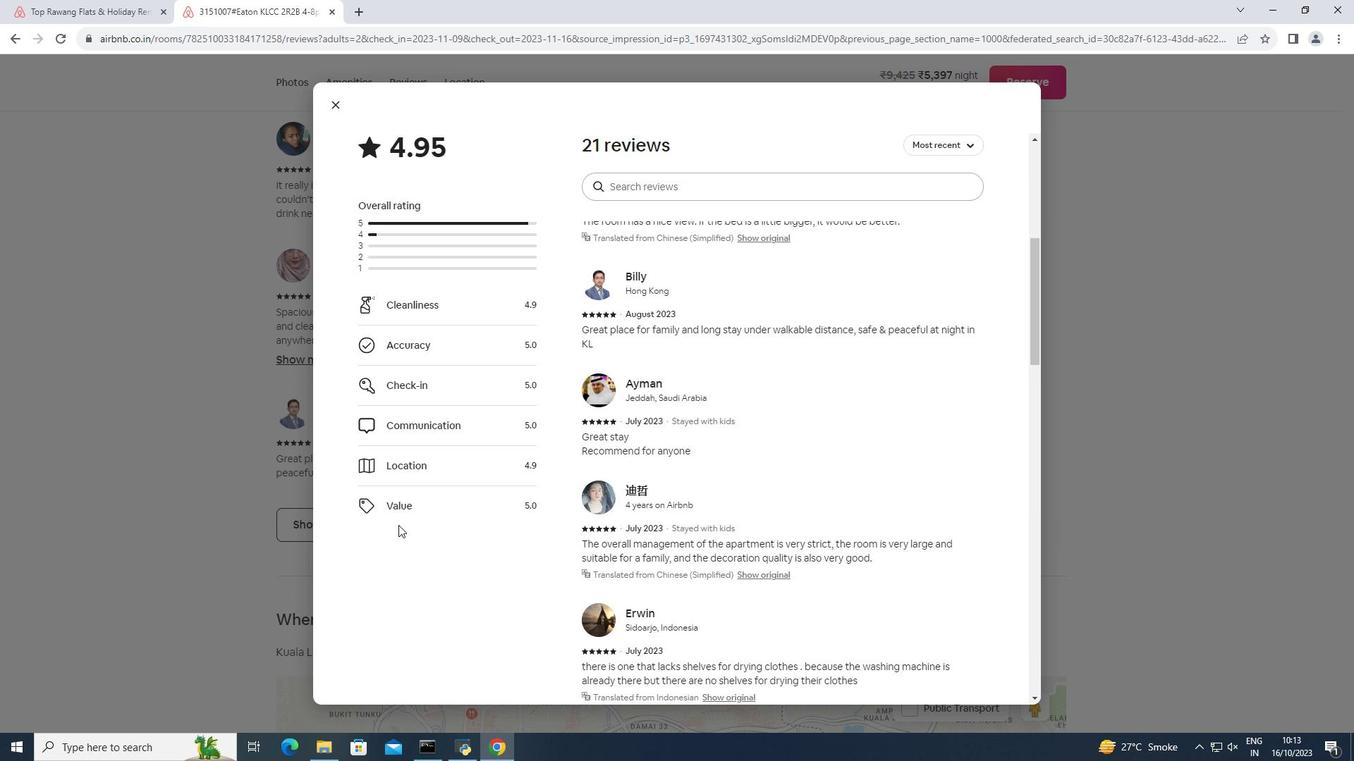 
Action: Mouse scrolled (398, 524) with delta (0, 0)
Screenshot: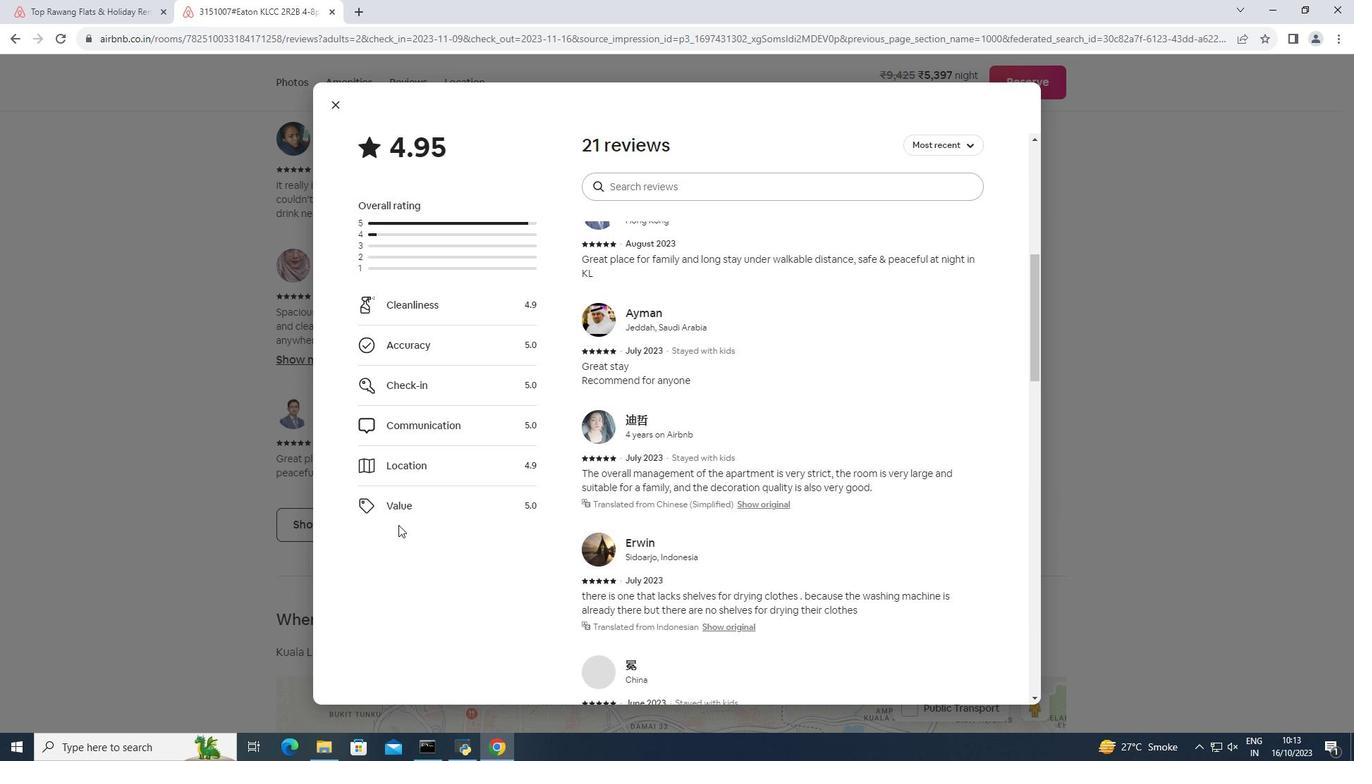 
Action: Mouse scrolled (398, 524) with delta (0, 0)
Screenshot: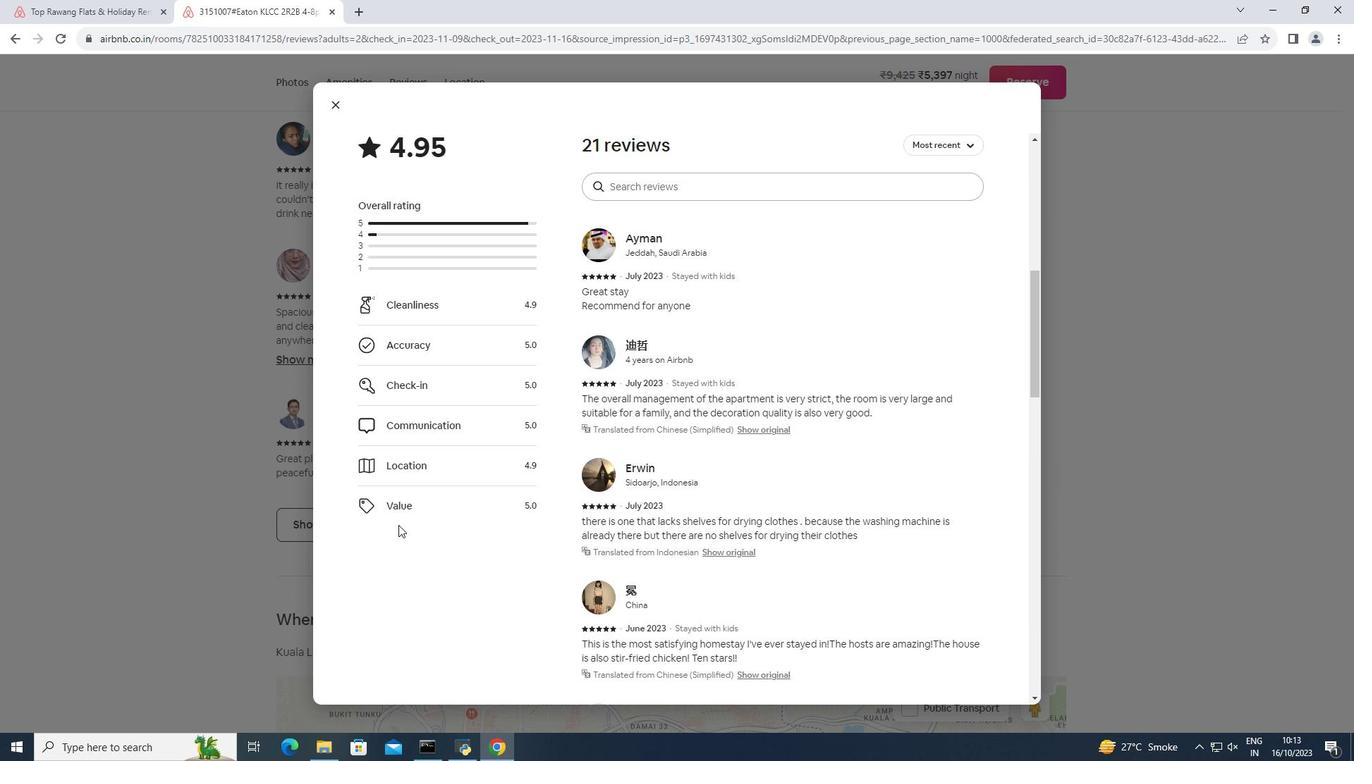 
Action: Mouse scrolled (398, 524) with delta (0, 0)
Screenshot: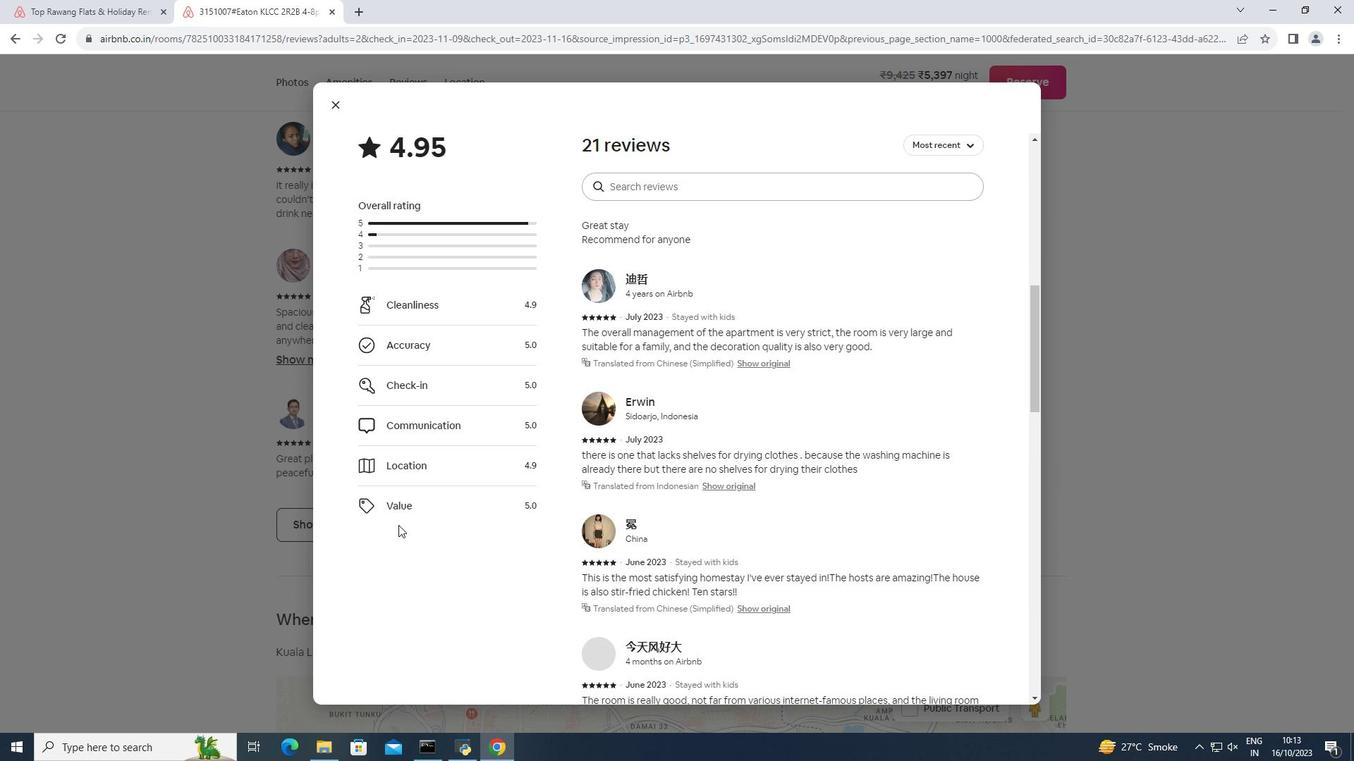 
Action: Mouse scrolled (398, 524) with delta (0, 0)
Screenshot: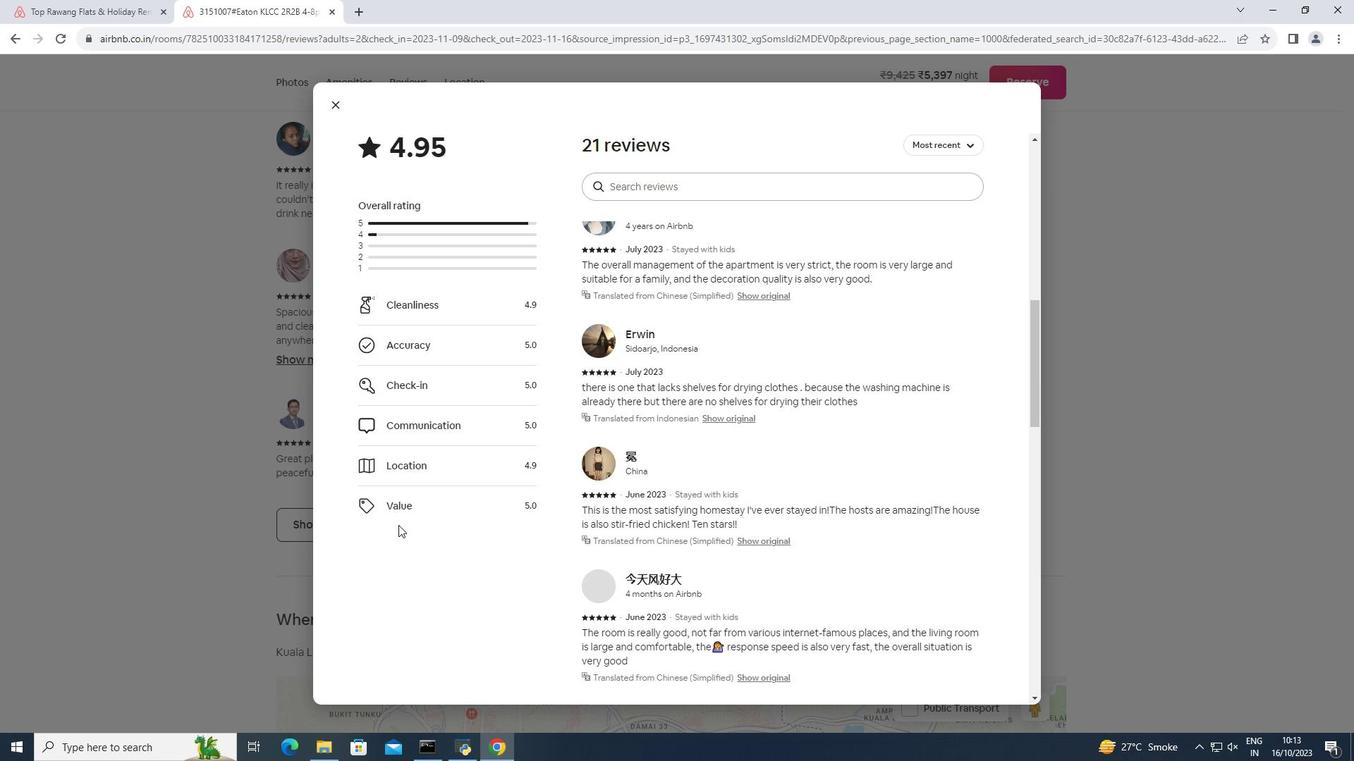 
Action: Mouse scrolled (398, 524) with delta (0, 0)
Screenshot: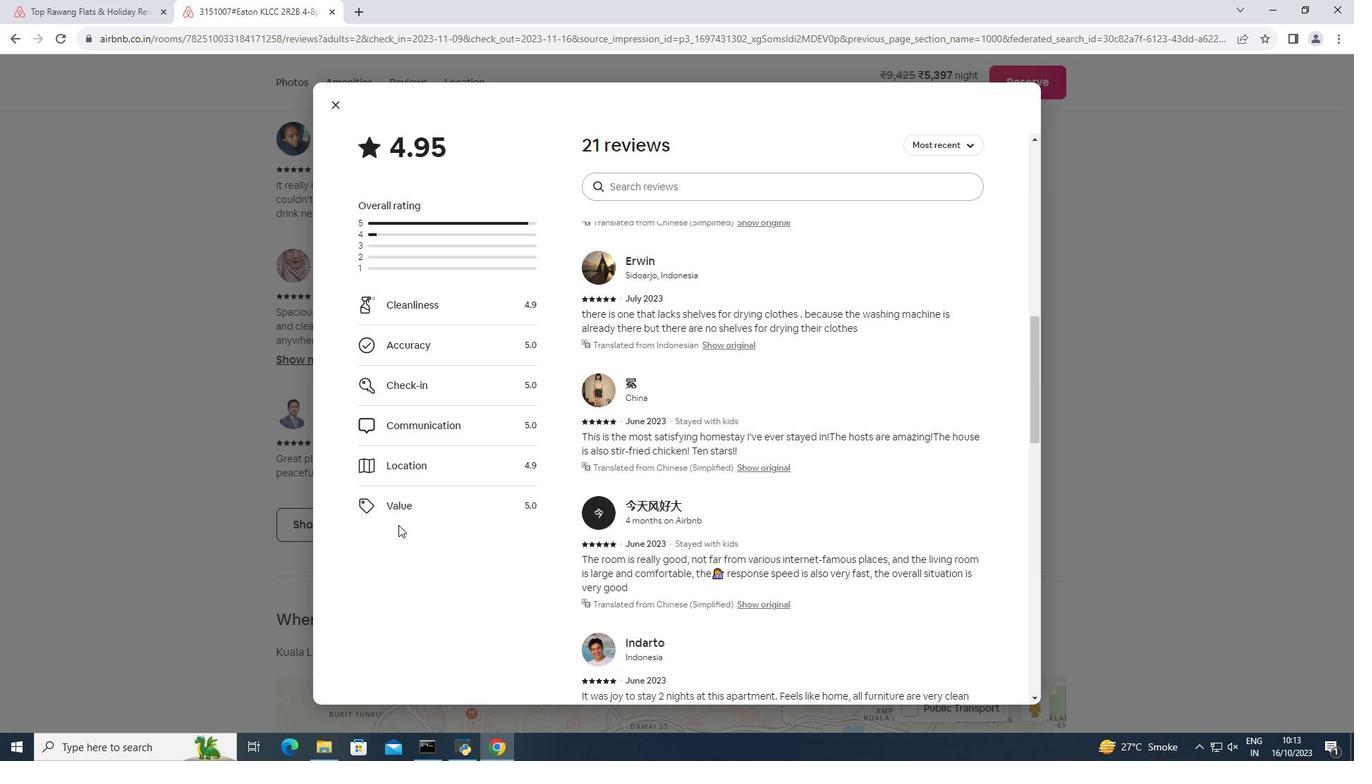 
Action: Mouse scrolled (398, 524) with delta (0, 0)
Screenshot: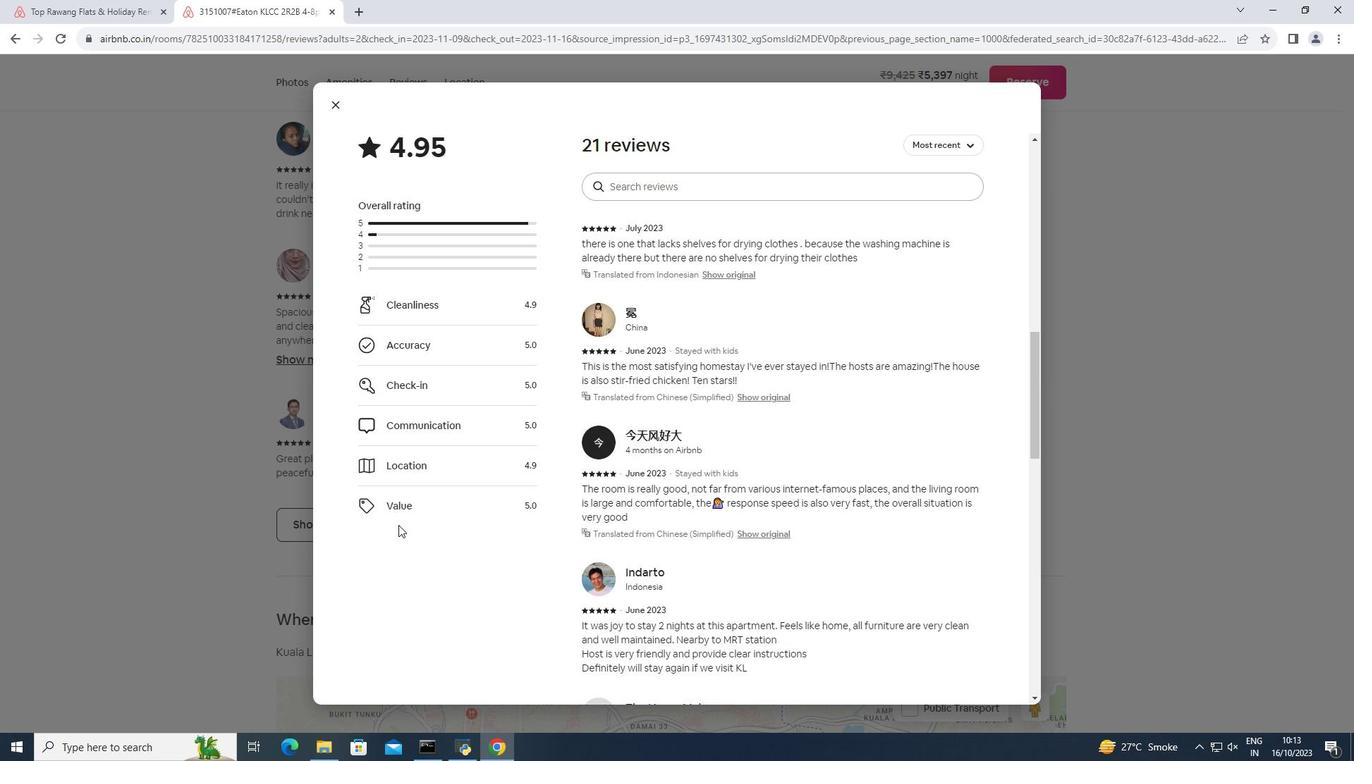 
Action: Mouse scrolled (398, 524) with delta (0, 0)
Screenshot: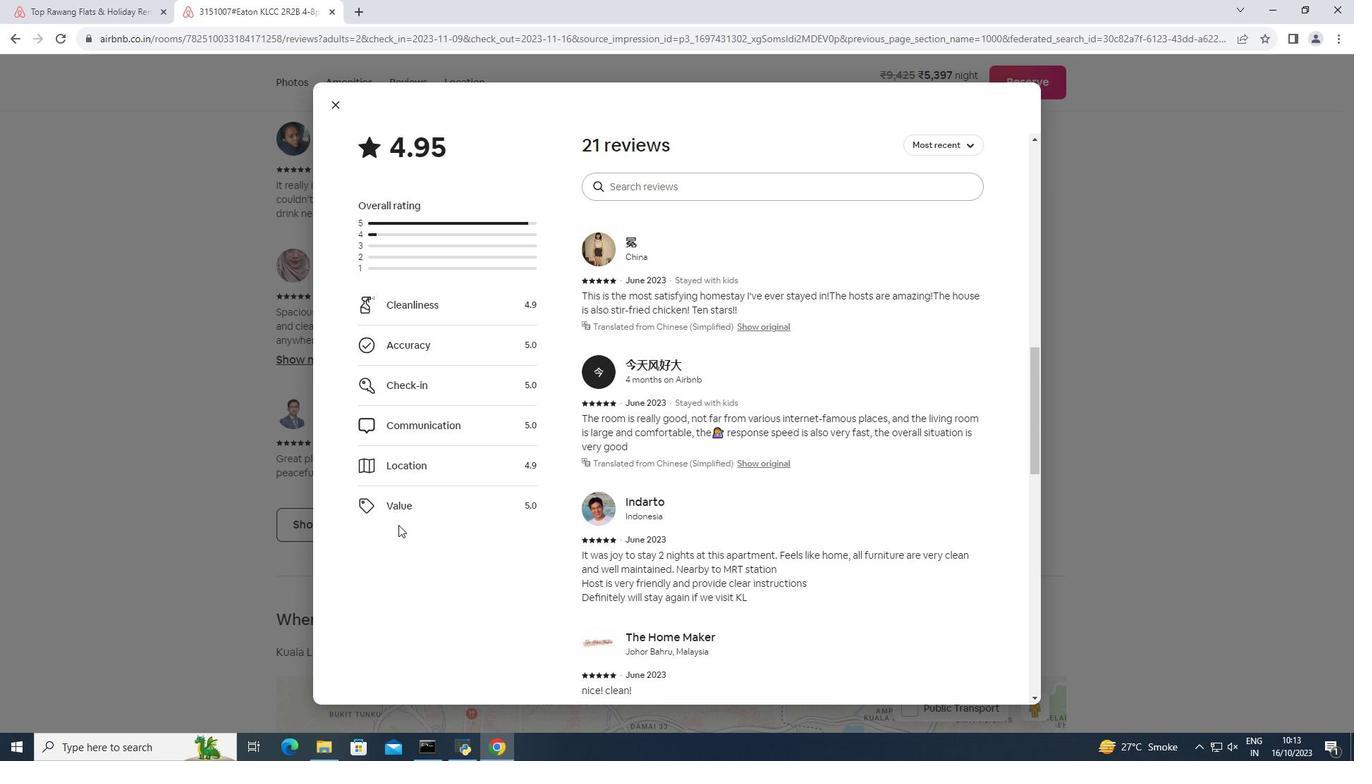 
Action: Mouse scrolled (398, 524) with delta (0, 0)
Screenshot: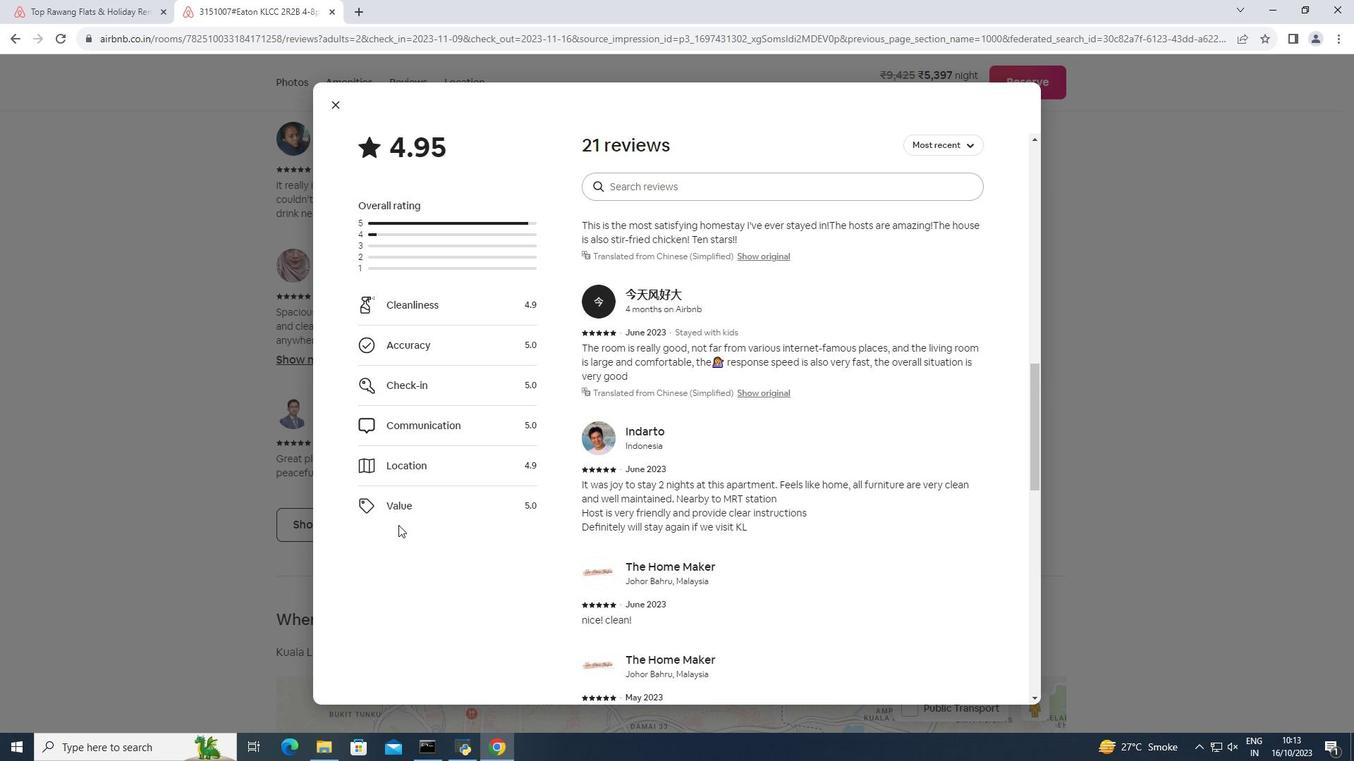 
Action: Mouse scrolled (398, 524) with delta (0, 0)
Screenshot: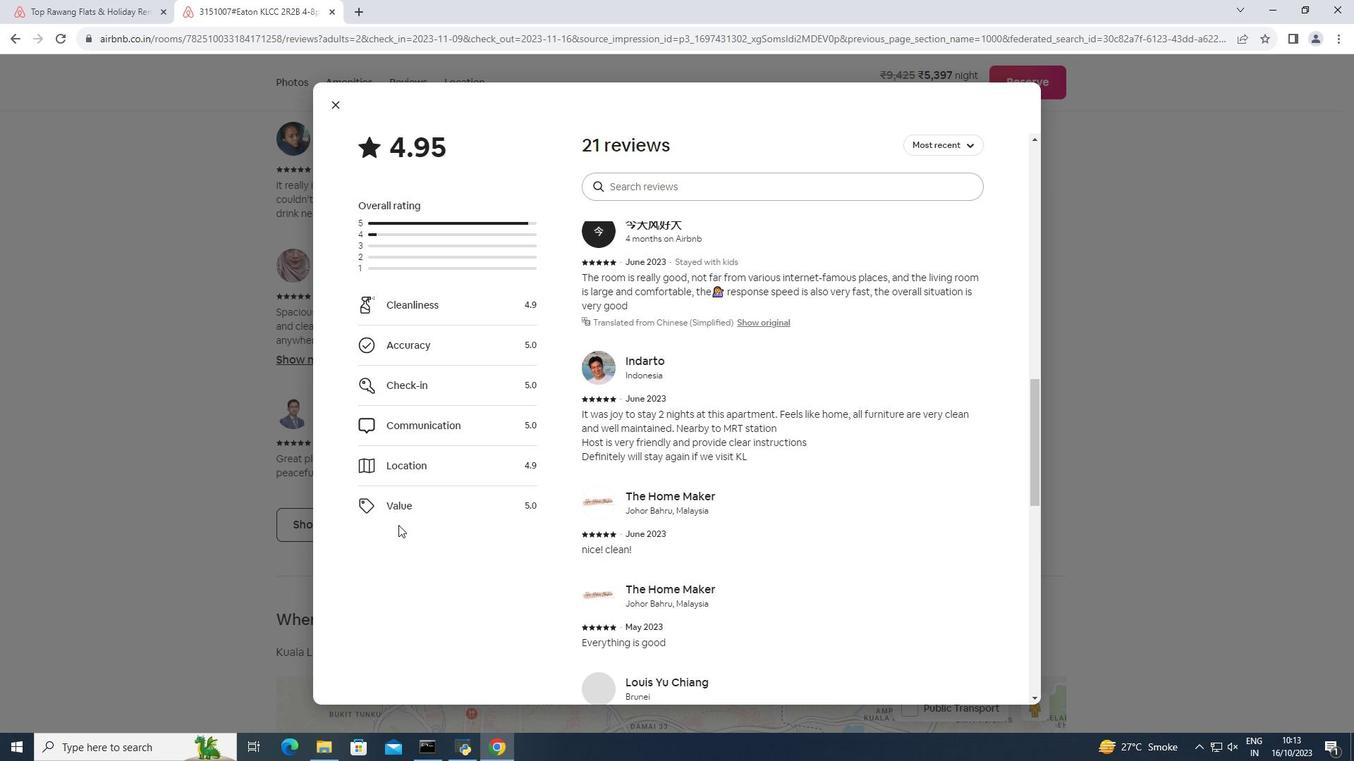 
Action: Mouse scrolled (398, 524) with delta (0, 0)
Screenshot: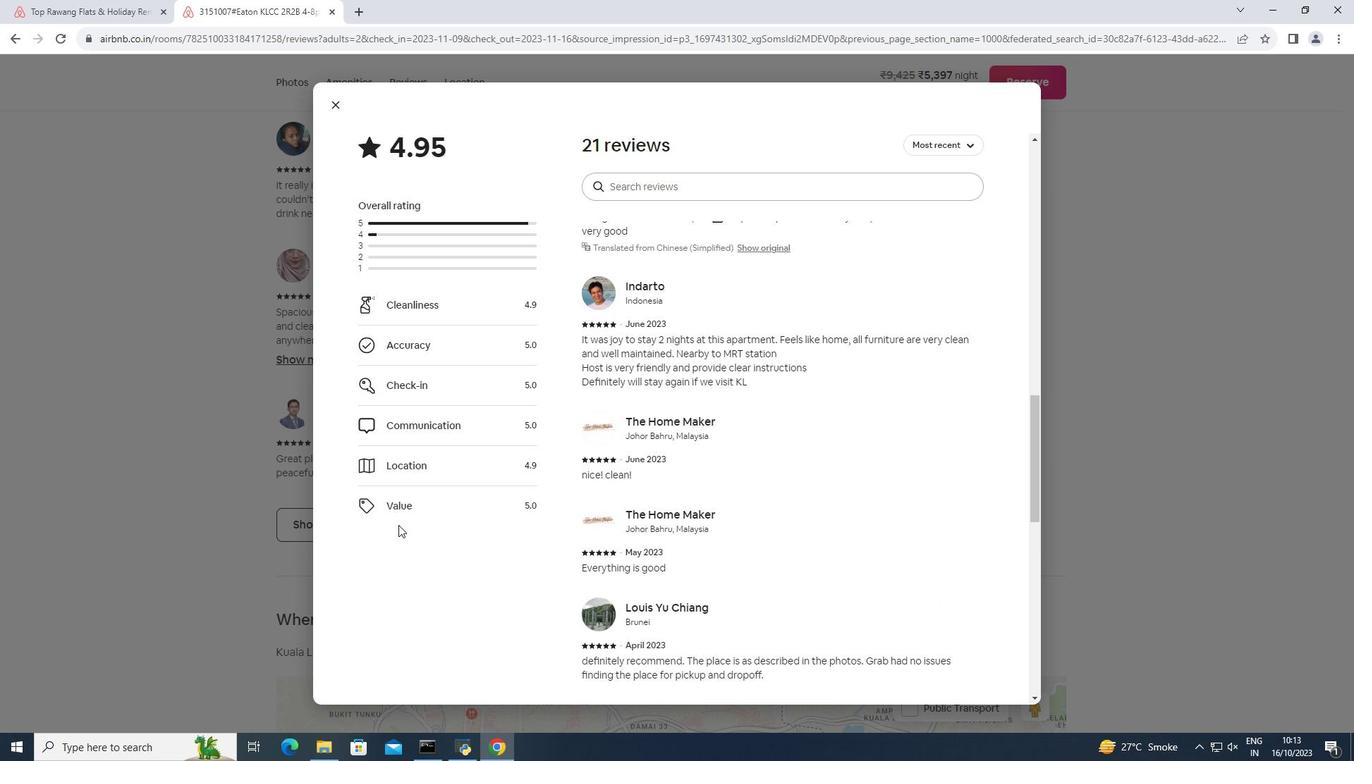 
Action: Mouse scrolled (398, 524) with delta (0, 0)
Screenshot: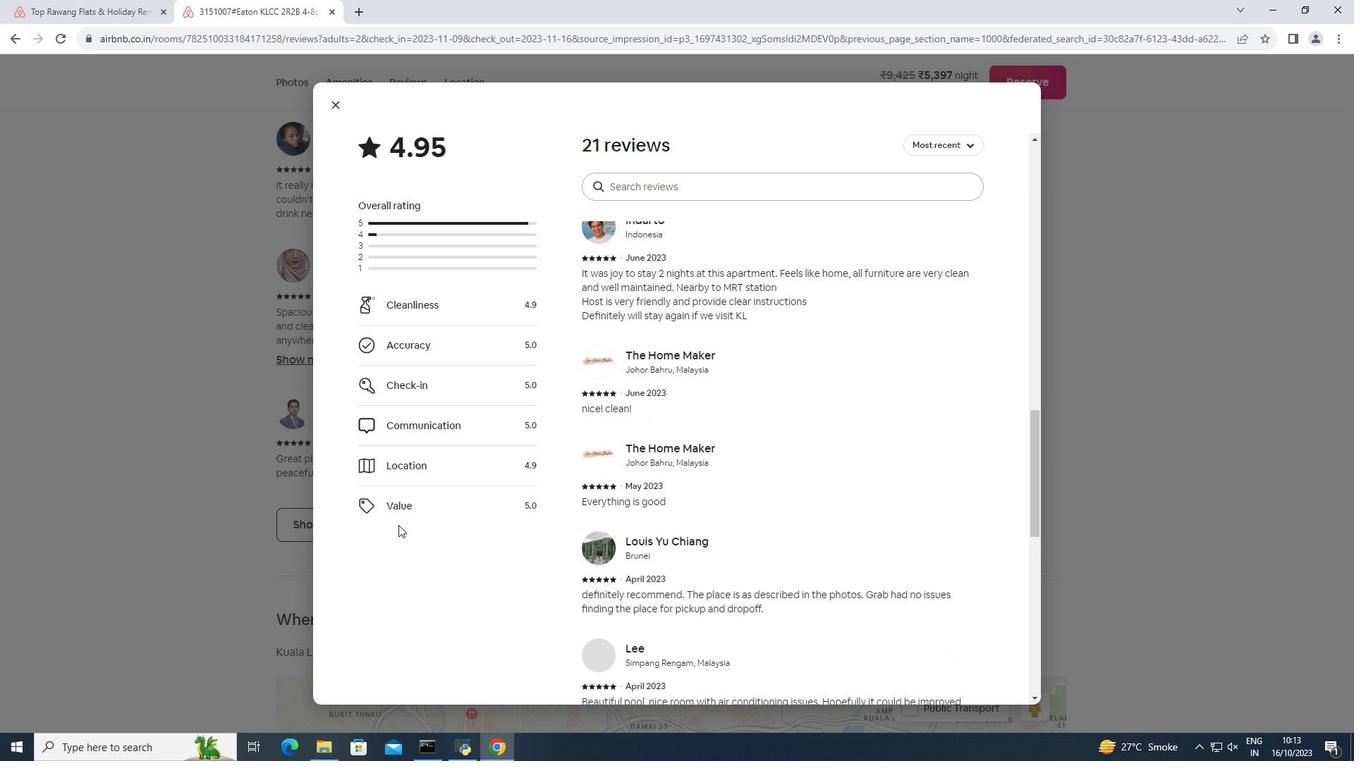 
Action: Mouse scrolled (398, 524) with delta (0, 0)
Screenshot: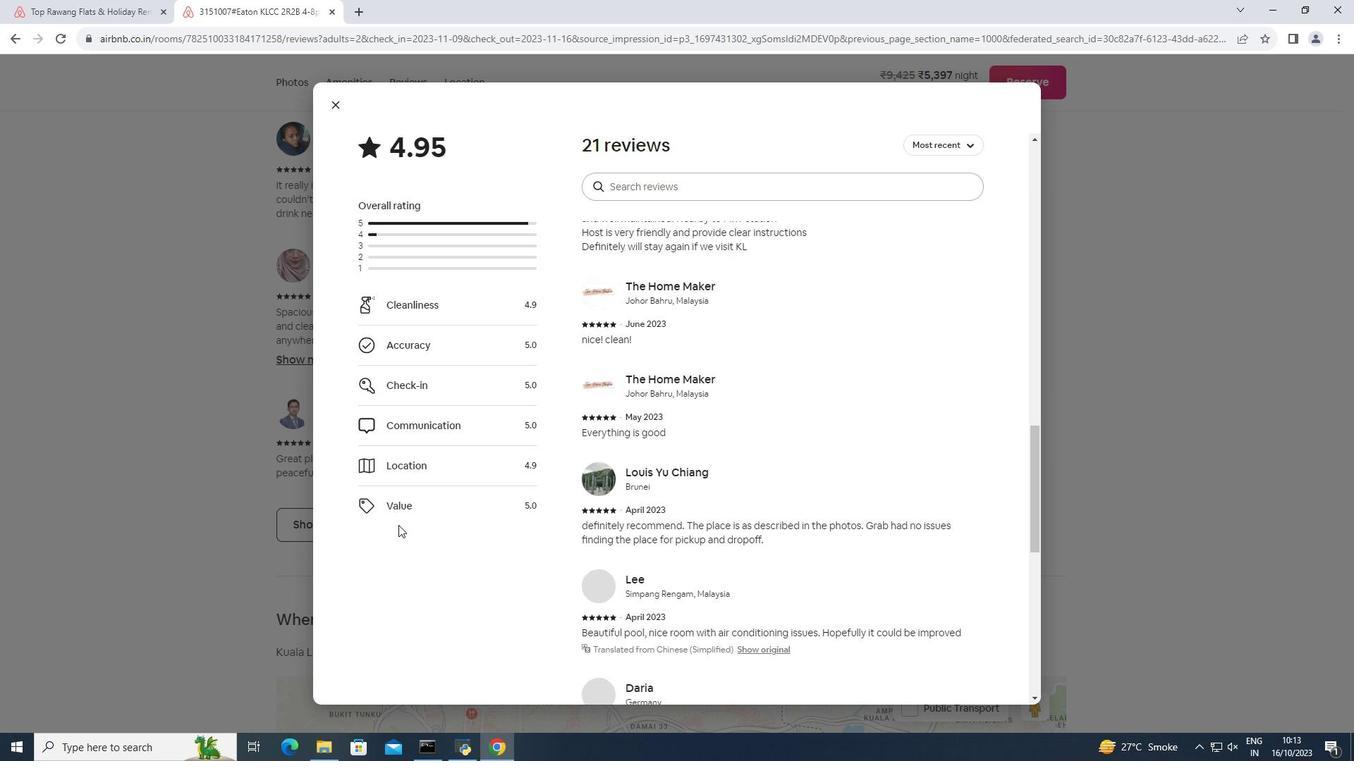 
Action: Mouse scrolled (398, 524) with delta (0, 0)
Screenshot: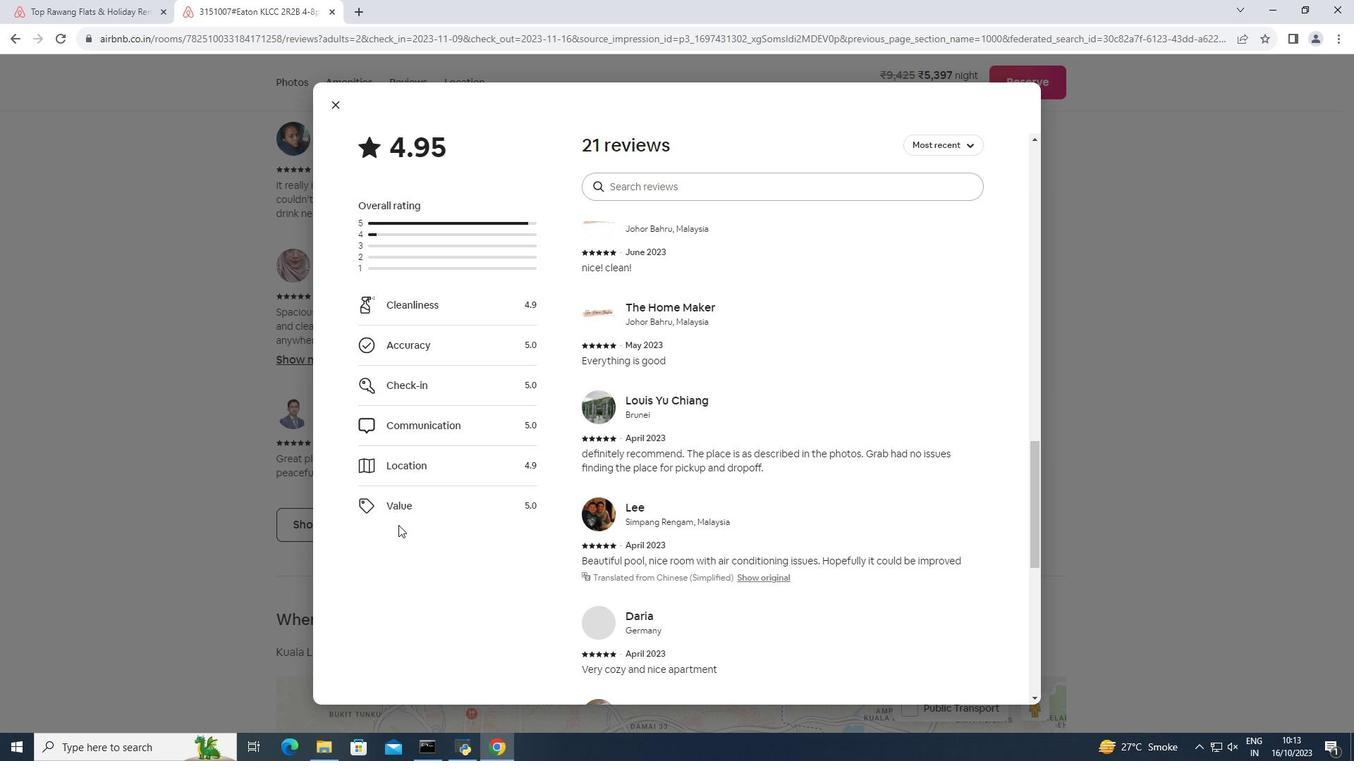 
Action: Mouse scrolled (398, 524) with delta (0, 0)
Screenshot: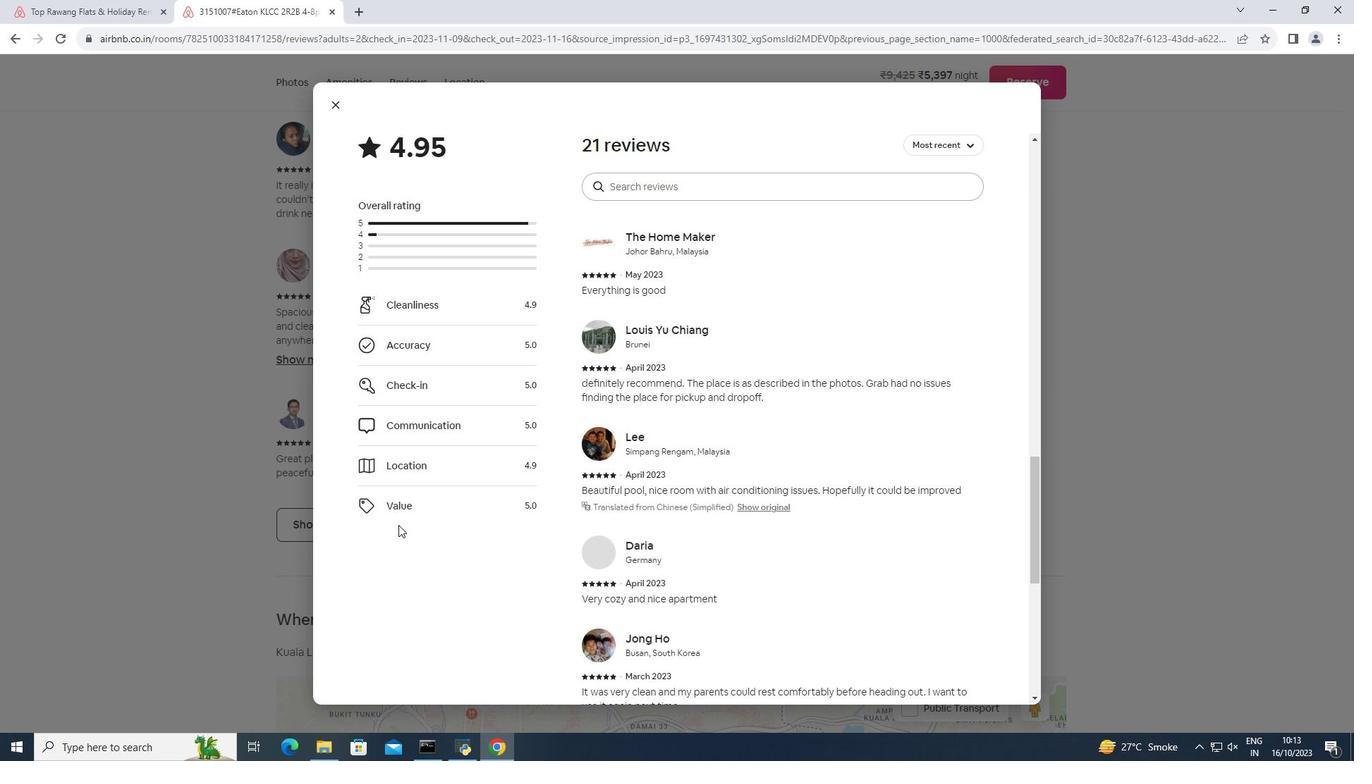 
Action: Mouse moved to (398, 525)
Screenshot: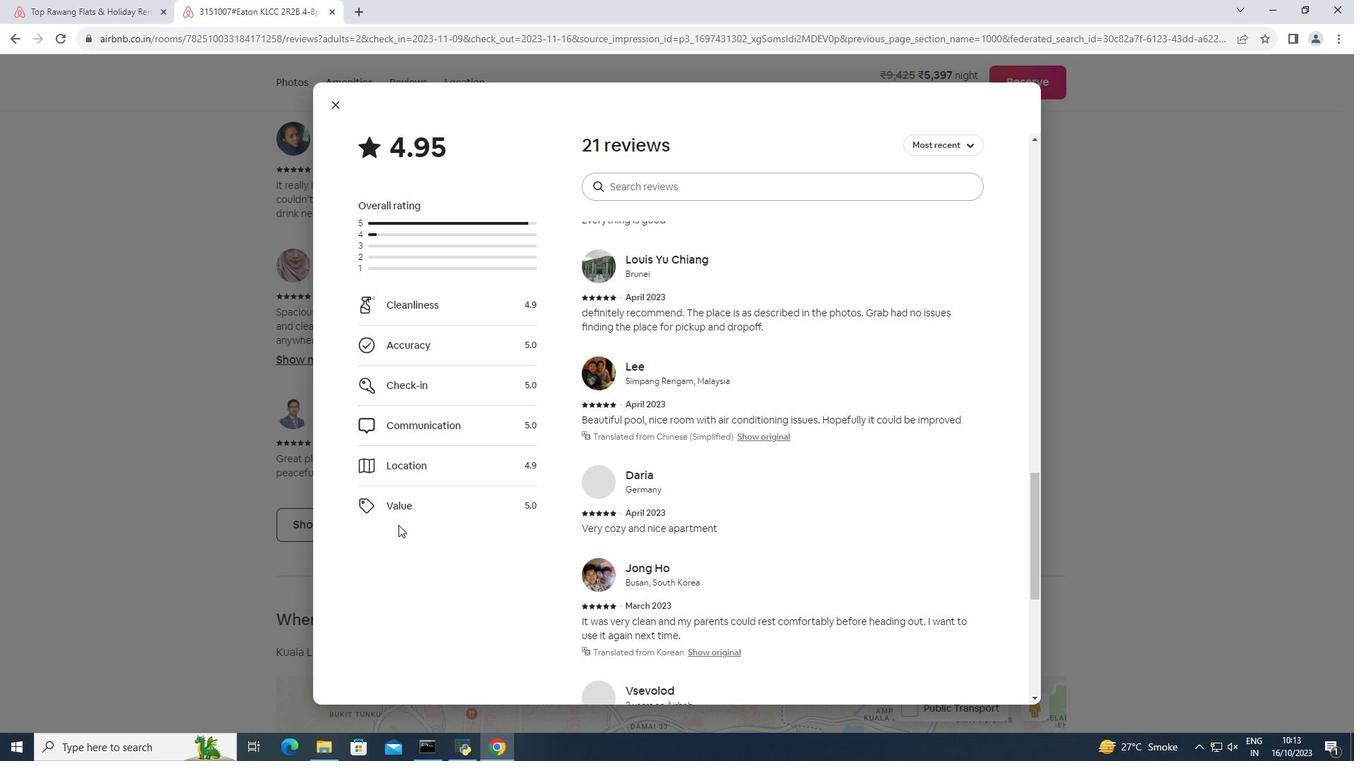 
Action: Mouse scrolled (398, 524) with delta (0, 0)
